 Task: Look for Airbnb options in Lancut, Poland from 6th December, 2023 to 10th December, 2023 for 1 adult. Place can be private room with 1  bedroom having 1 bed and 1 bathroom. Property type can be hotel.
Action: Mouse moved to (470, 95)
Screenshot: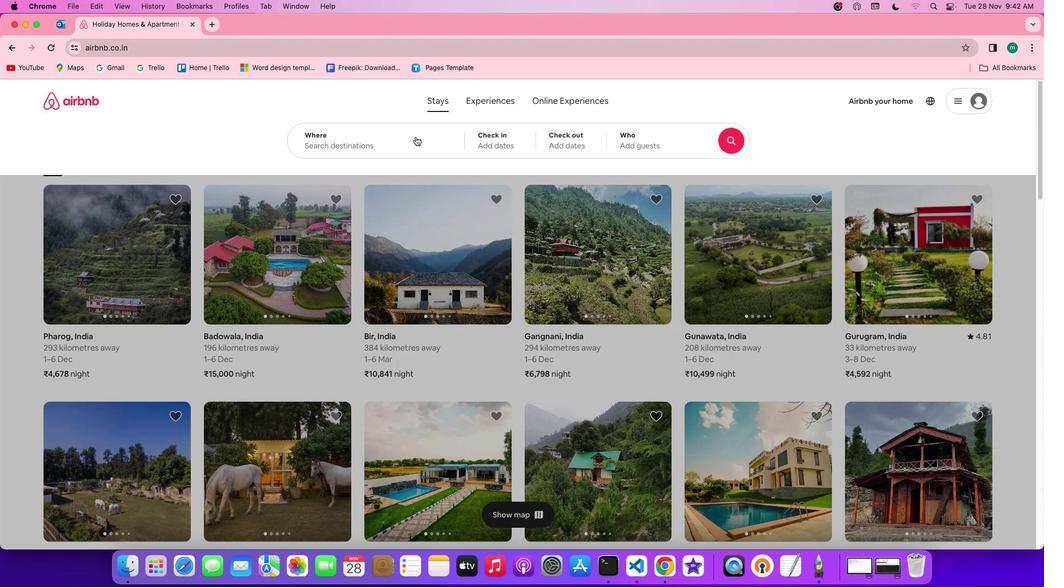 
Action: Mouse pressed left at (470, 95)
Screenshot: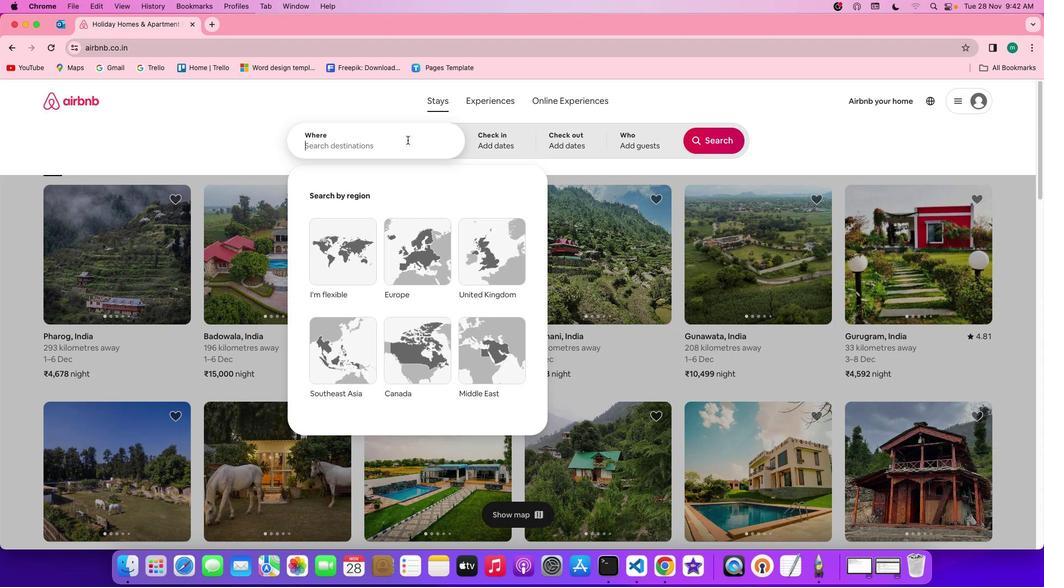 
Action: Mouse moved to (470, 95)
Screenshot: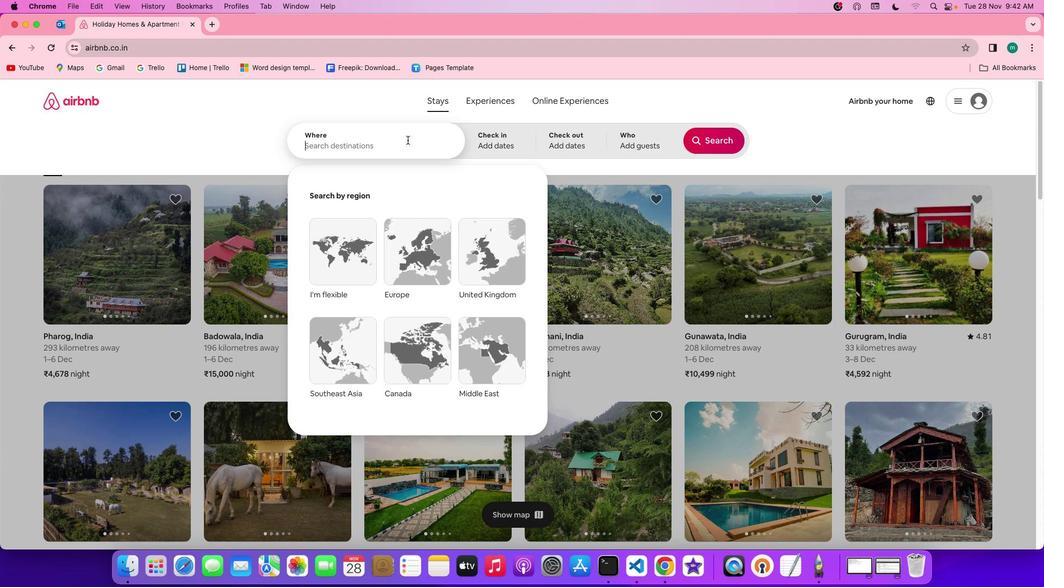 
Action: Mouse pressed left at (470, 95)
Screenshot: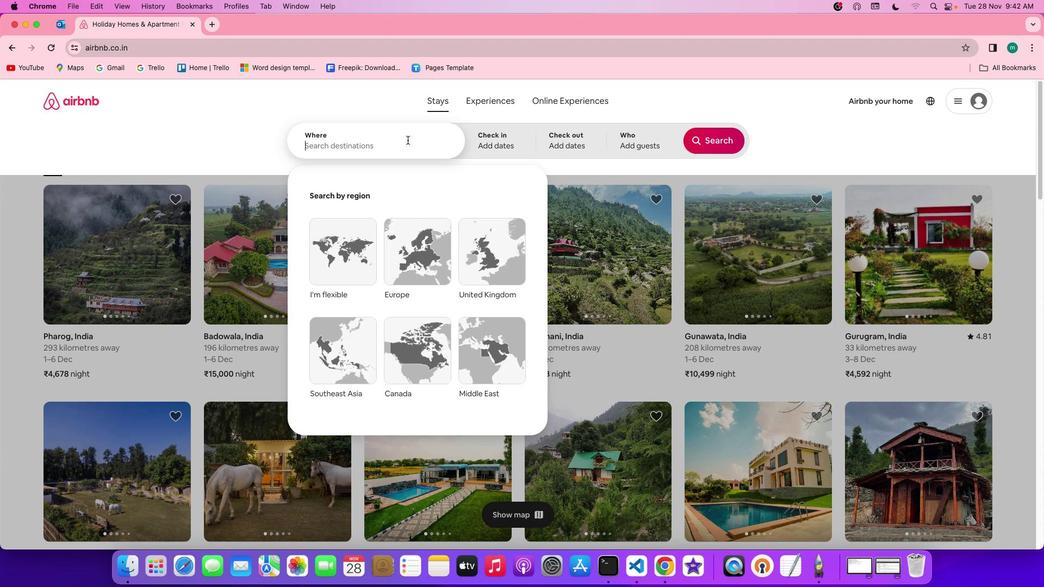 
Action: Mouse moved to (407, 140)
Screenshot: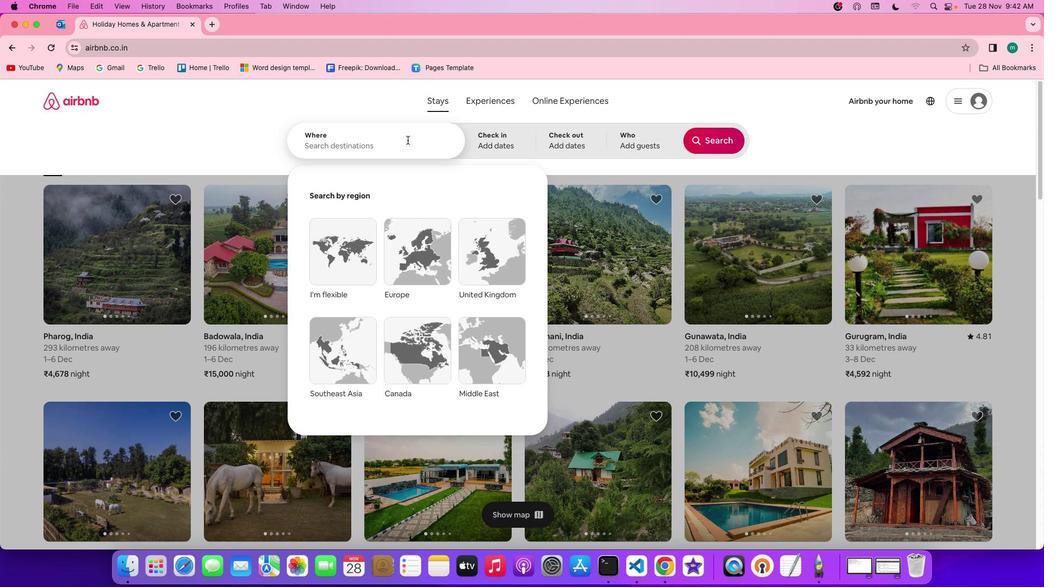 
Action: Mouse pressed left at (407, 140)
Screenshot: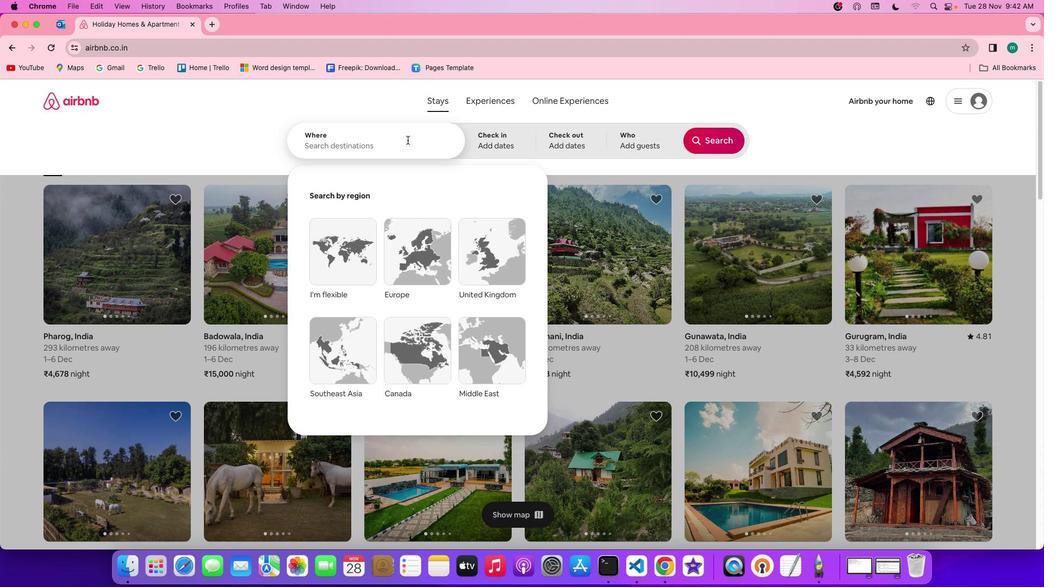 
Action: Key pressed Key.shift'L''a''n''c''u''t'','Key.spaceKey.shift'p''o''l''a''n''d'
Screenshot: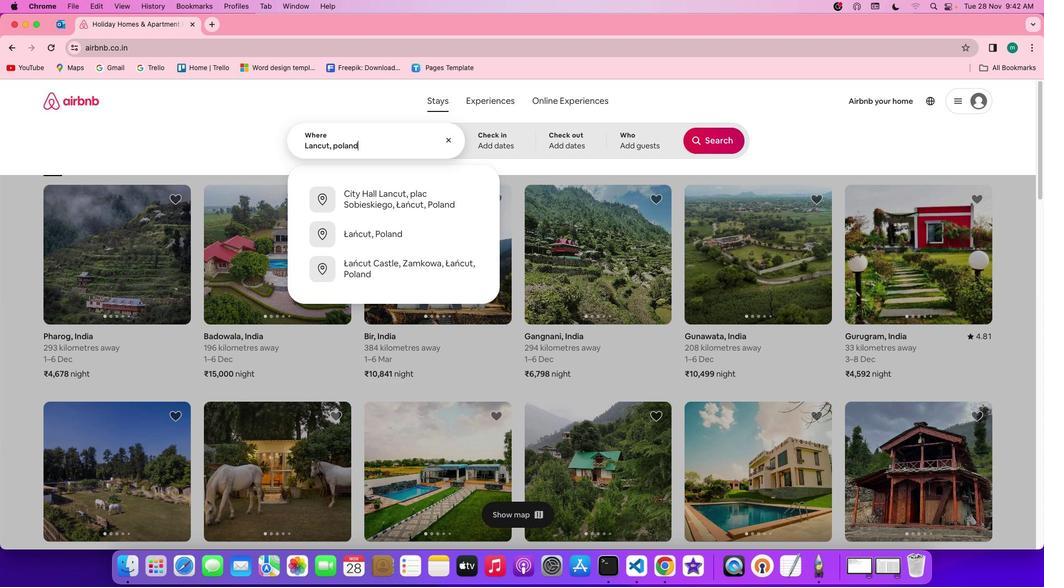 
Action: Mouse moved to (502, 147)
Screenshot: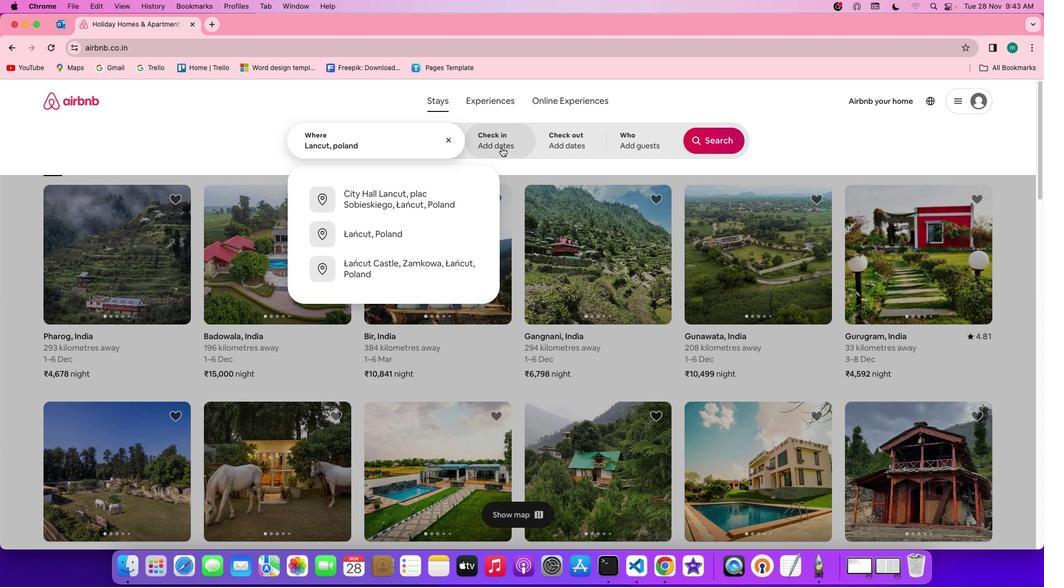 
Action: Mouse pressed left at (502, 147)
Screenshot: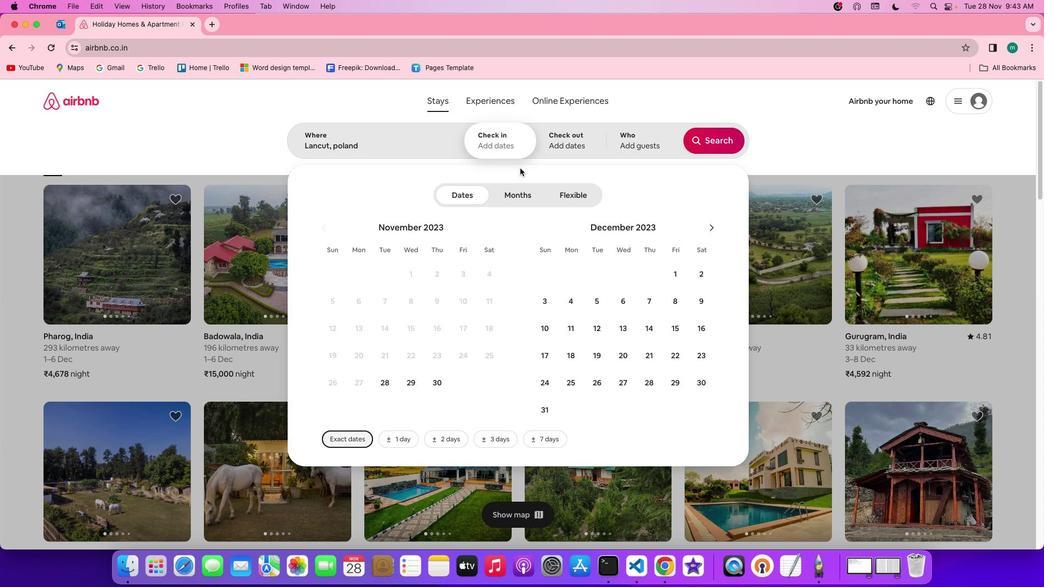 
Action: Mouse moved to (624, 301)
Screenshot: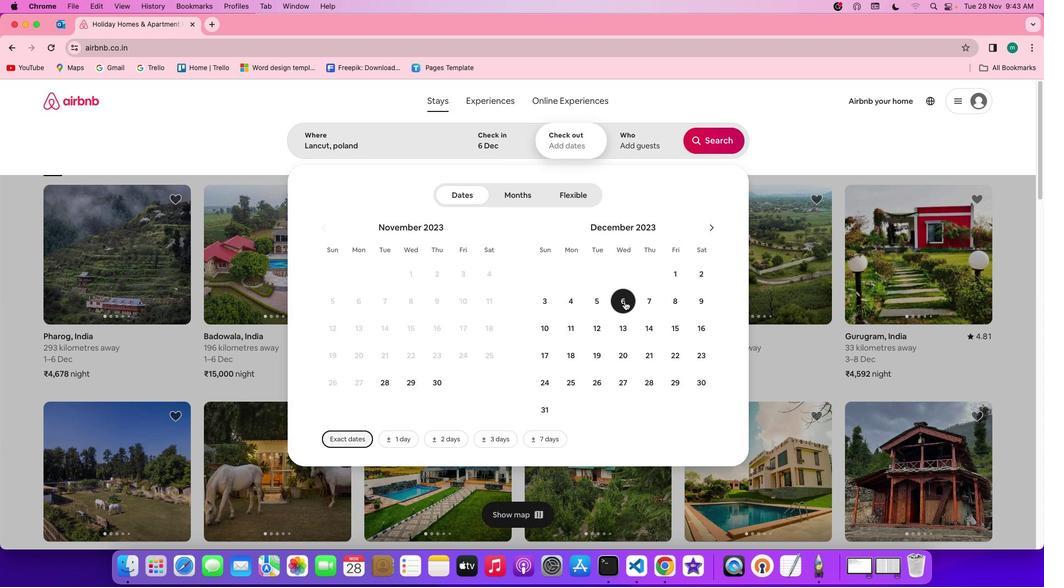 
Action: Mouse pressed left at (624, 301)
Screenshot: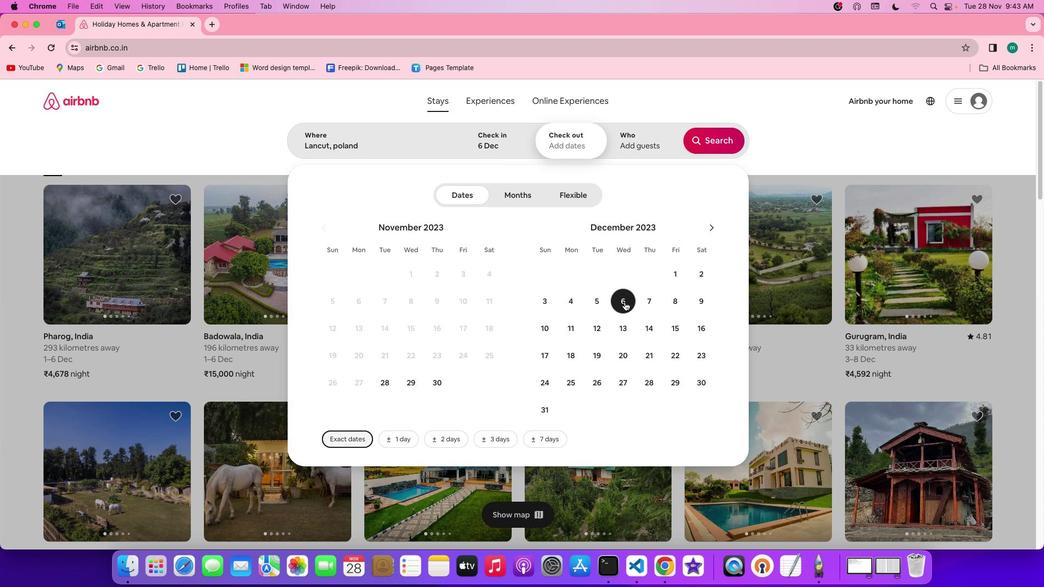 
Action: Mouse moved to (549, 327)
Screenshot: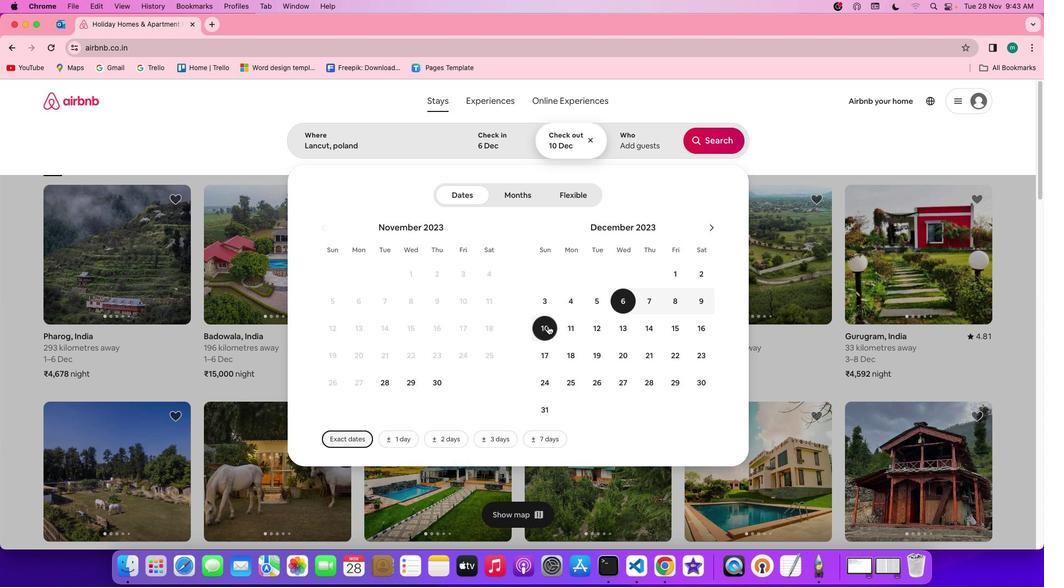 
Action: Mouse pressed left at (549, 327)
Screenshot: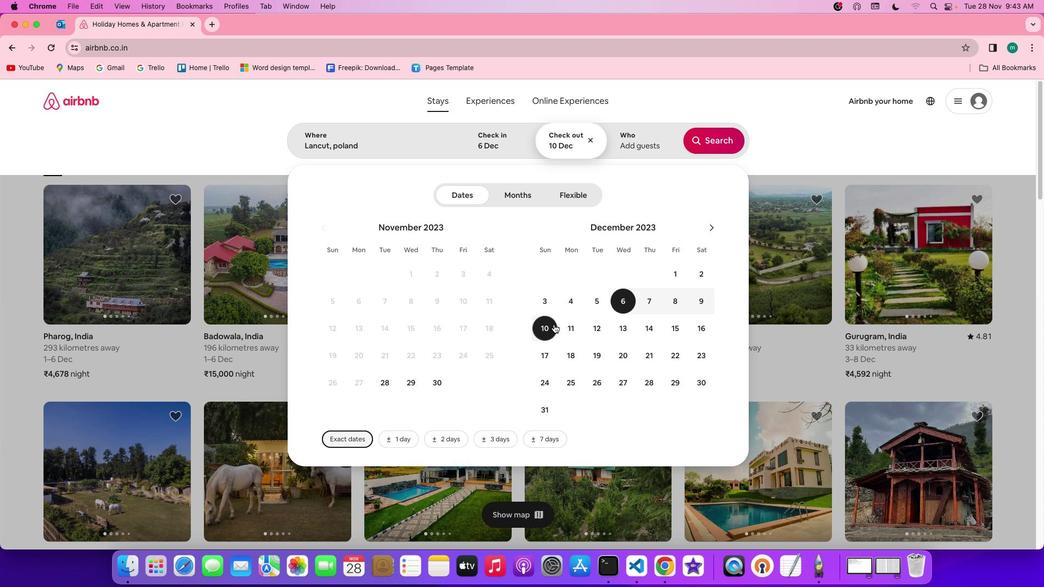 
Action: Mouse moved to (654, 146)
Screenshot: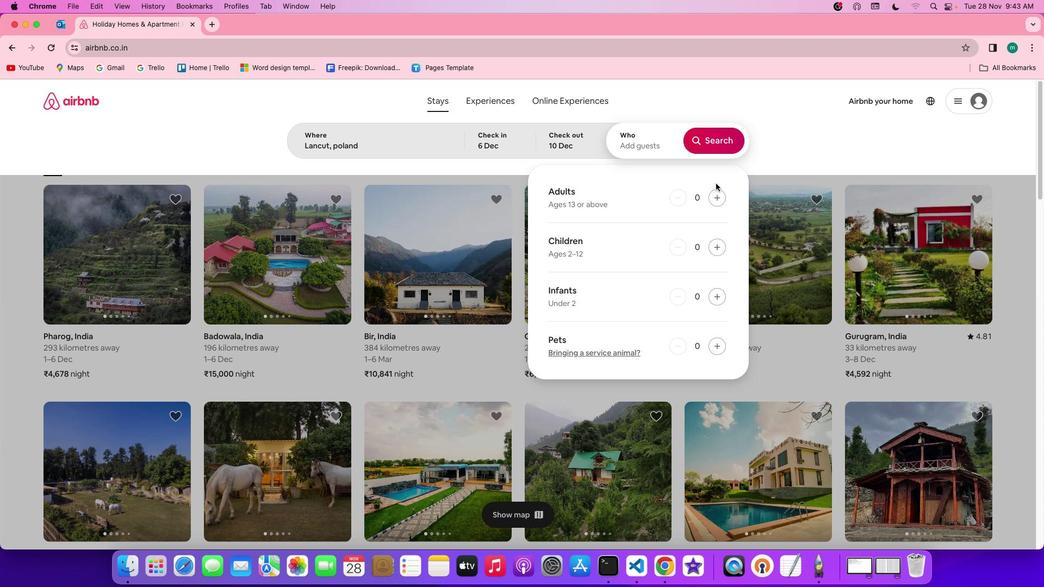 
Action: Mouse pressed left at (654, 146)
Screenshot: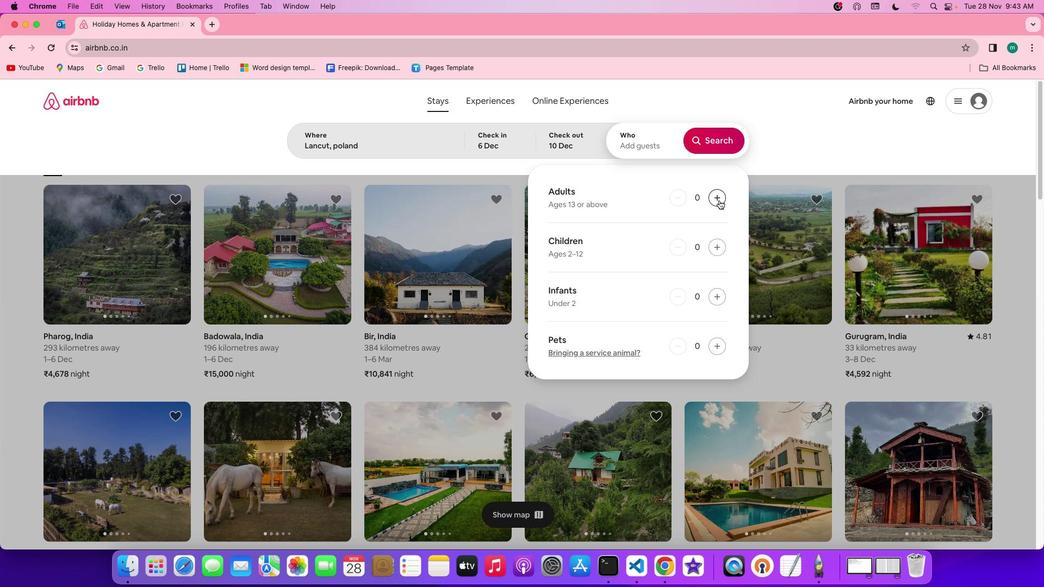 
Action: Mouse moved to (720, 195)
Screenshot: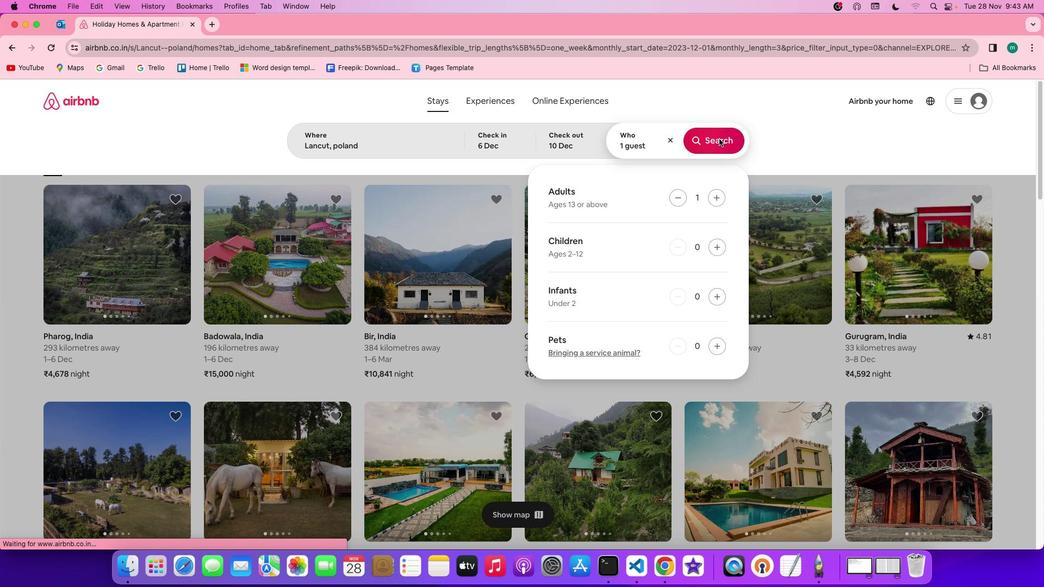 
Action: Mouse pressed left at (720, 195)
Screenshot: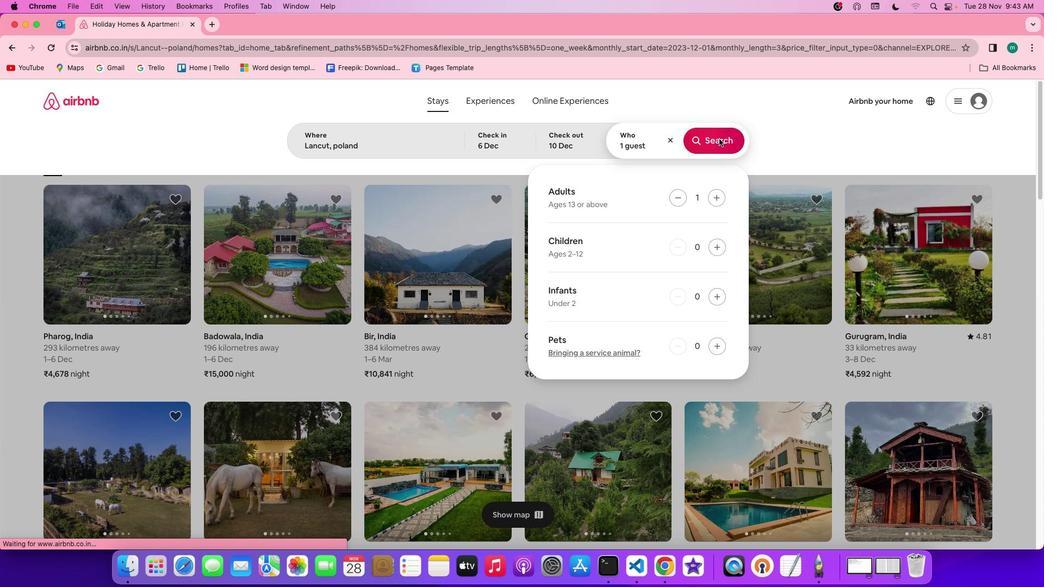 
Action: Mouse moved to (719, 138)
Screenshot: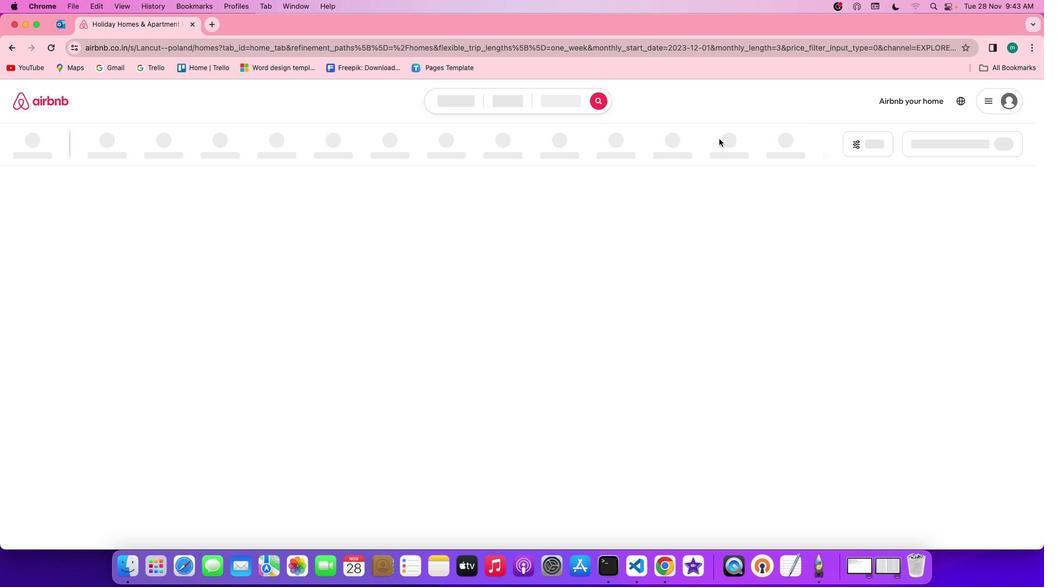 
Action: Mouse pressed left at (719, 138)
Screenshot: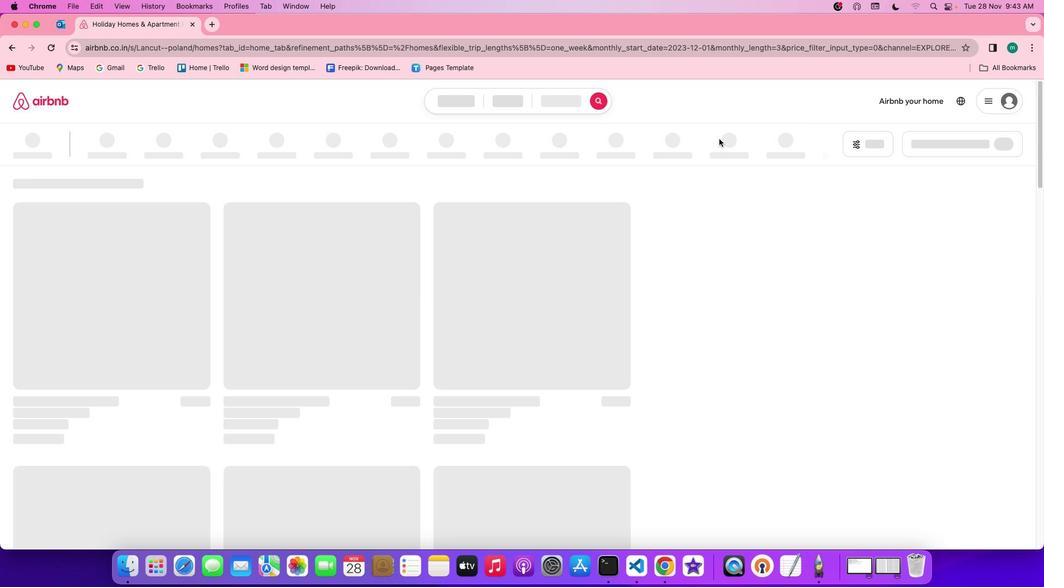 
Action: Mouse moved to (876, 143)
Screenshot: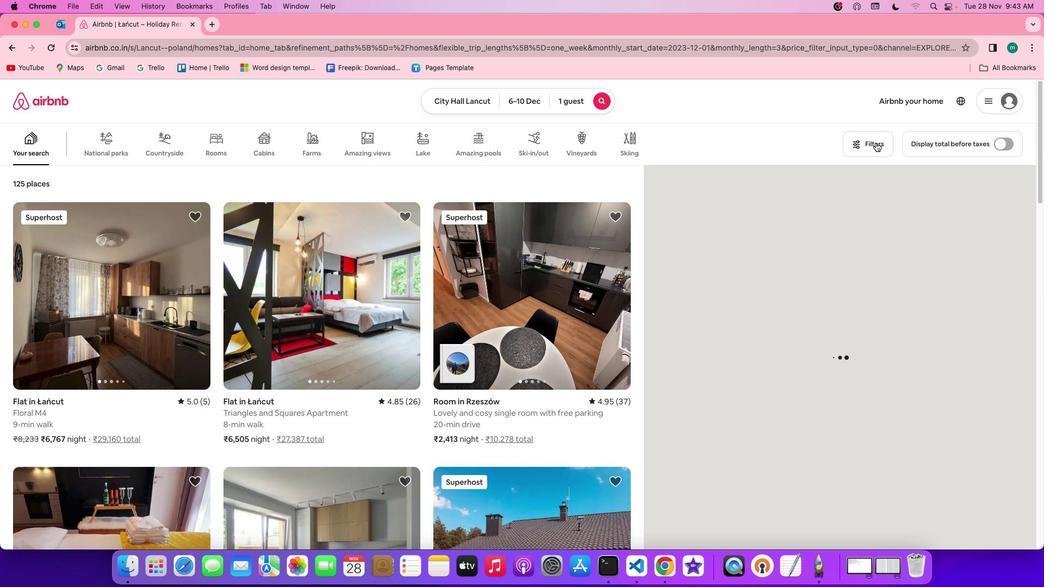
Action: Mouse pressed left at (876, 143)
Screenshot: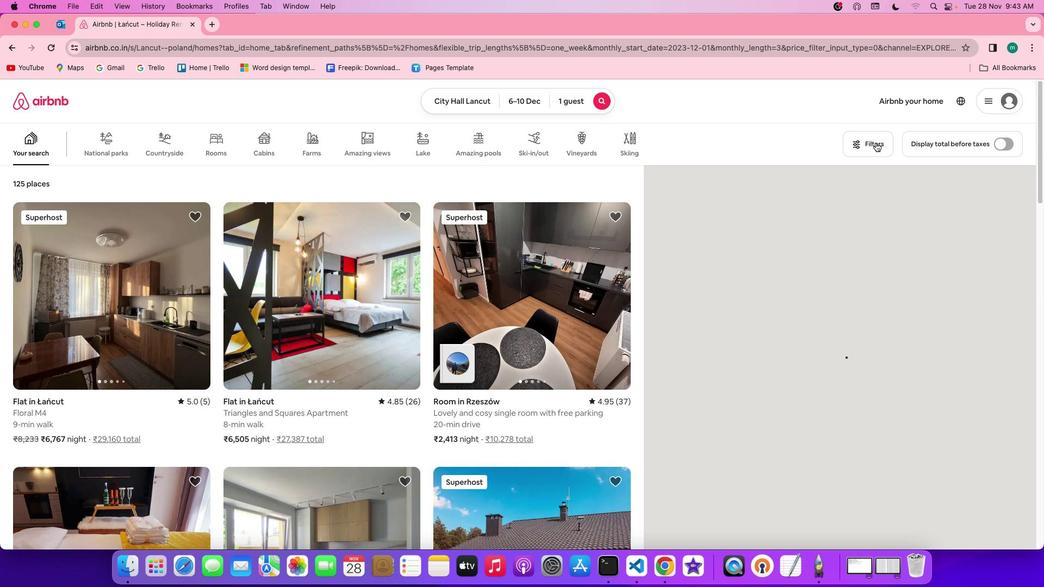 
Action: Mouse moved to (530, 328)
Screenshot: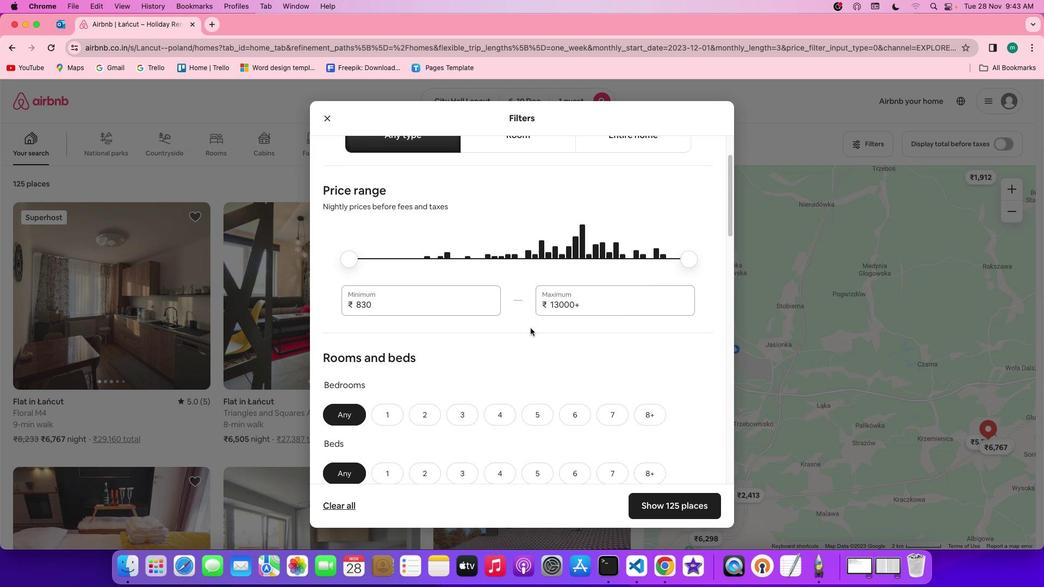 
Action: Mouse scrolled (530, 328) with delta (0, 0)
Screenshot: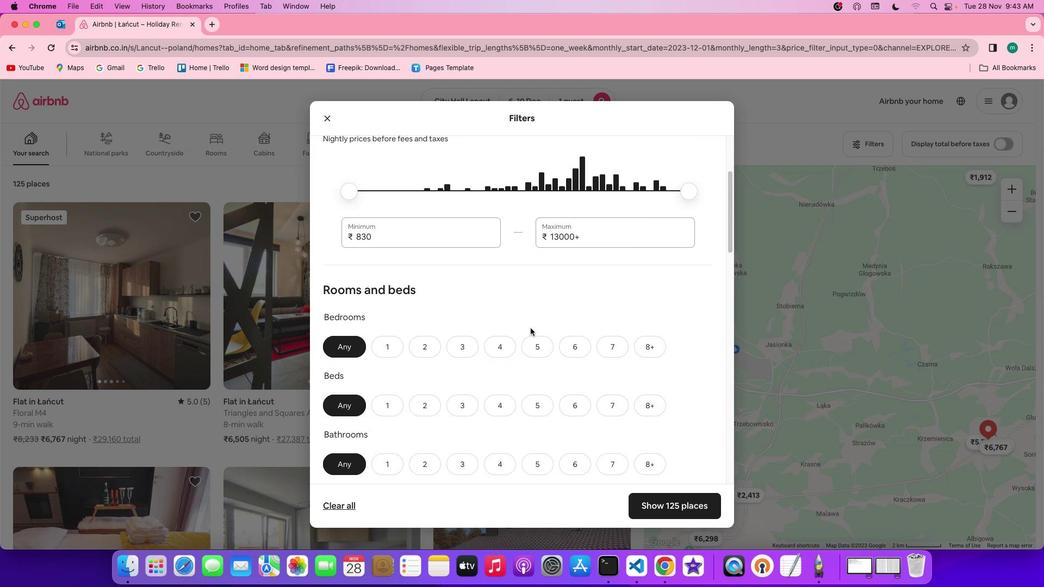 
Action: Mouse scrolled (530, 328) with delta (0, 0)
Screenshot: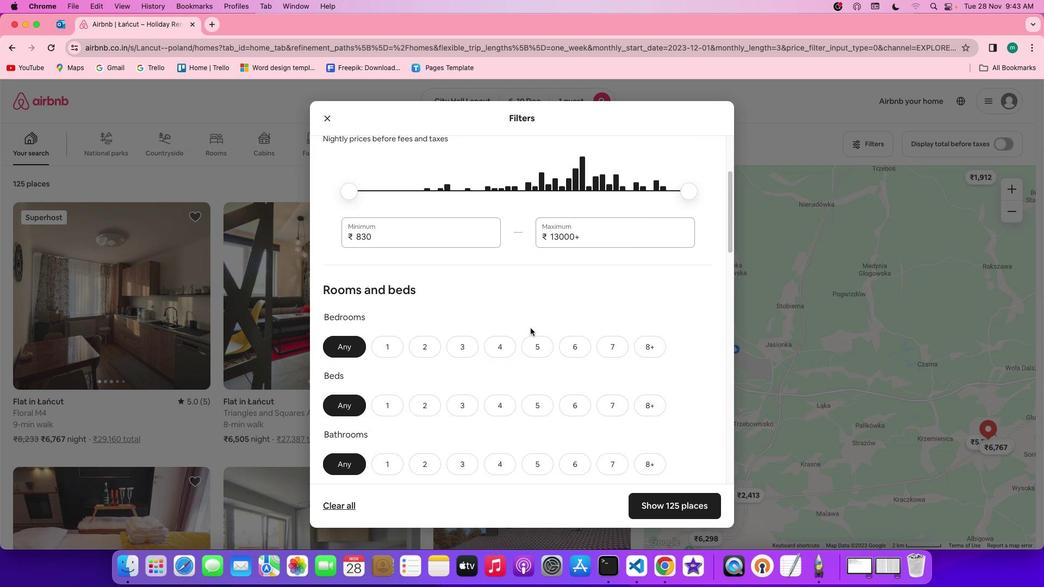 
Action: Mouse scrolled (530, 328) with delta (0, -1)
Screenshot: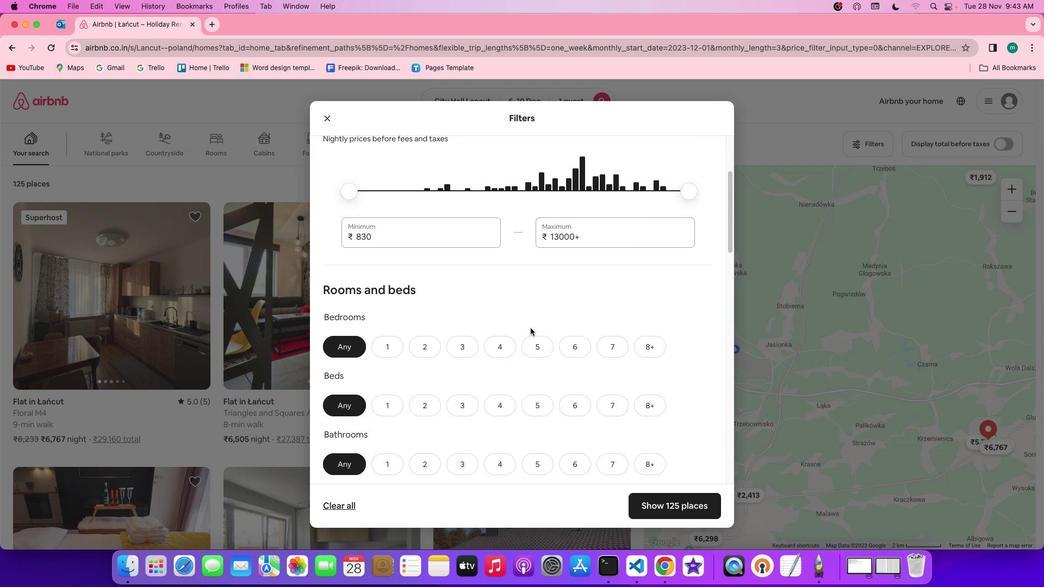 
Action: Mouse scrolled (530, 328) with delta (0, 0)
Screenshot: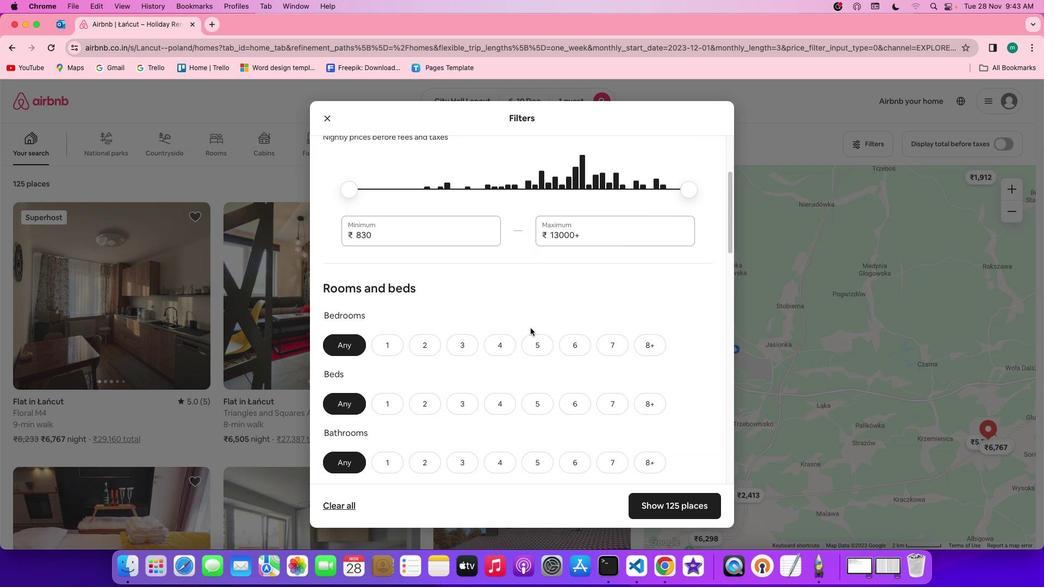 
Action: Mouse scrolled (530, 328) with delta (0, 0)
Screenshot: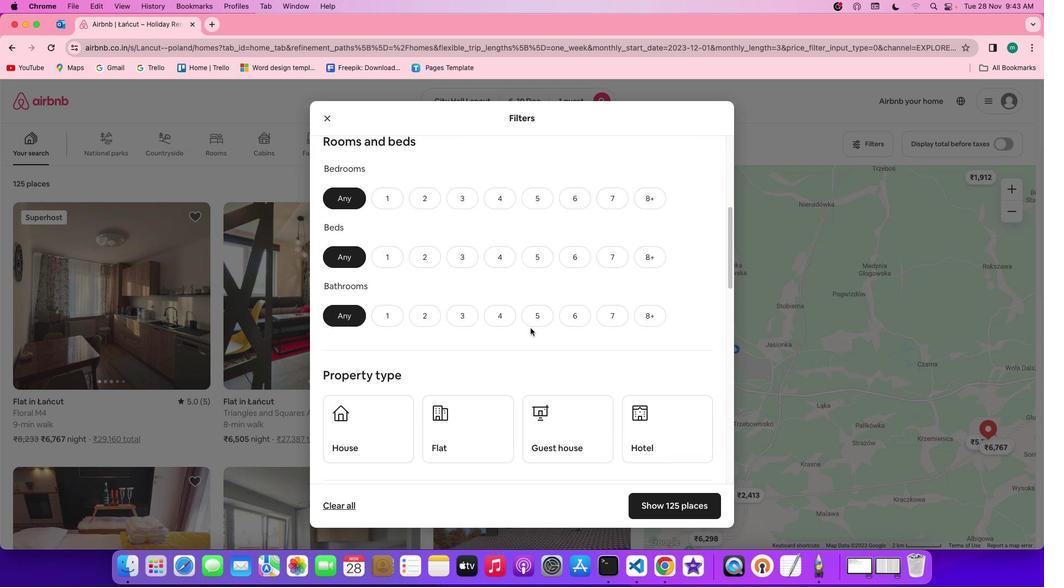 
Action: Mouse scrolled (530, 328) with delta (0, 0)
Screenshot: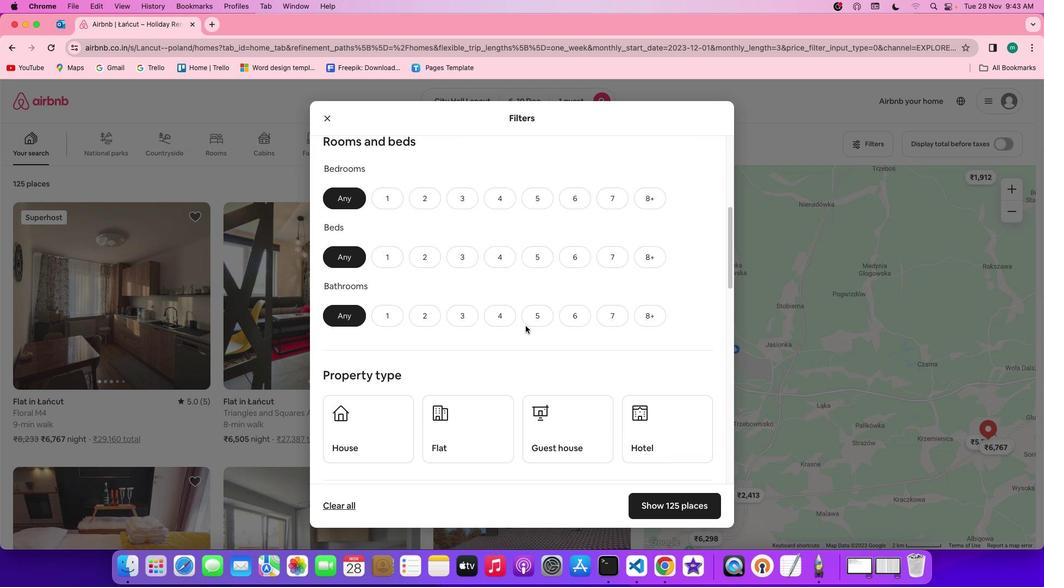 
Action: Mouse scrolled (530, 328) with delta (0, -1)
Screenshot: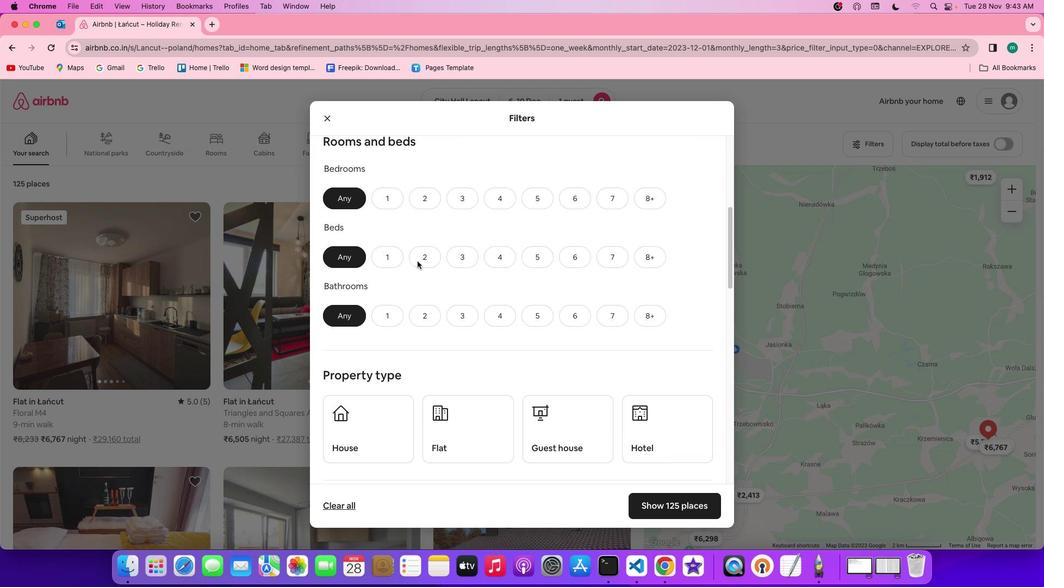 
Action: Mouse scrolled (530, 328) with delta (0, 0)
Screenshot: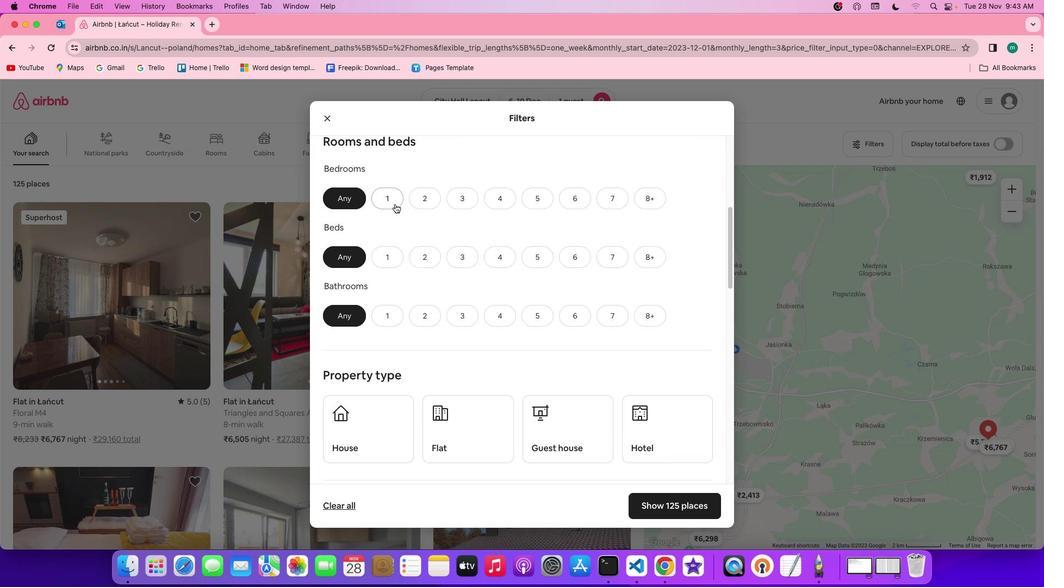 
Action: Mouse scrolled (530, 328) with delta (0, 0)
Screenshot: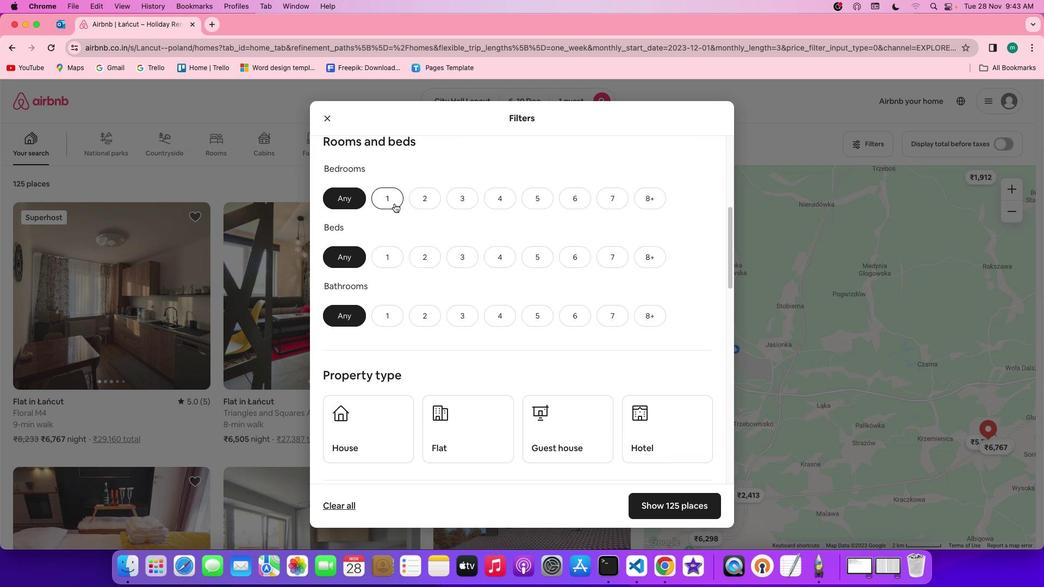 
Action: Mouse scrolled (530, 328) with delta (0, -1)
Screenshot: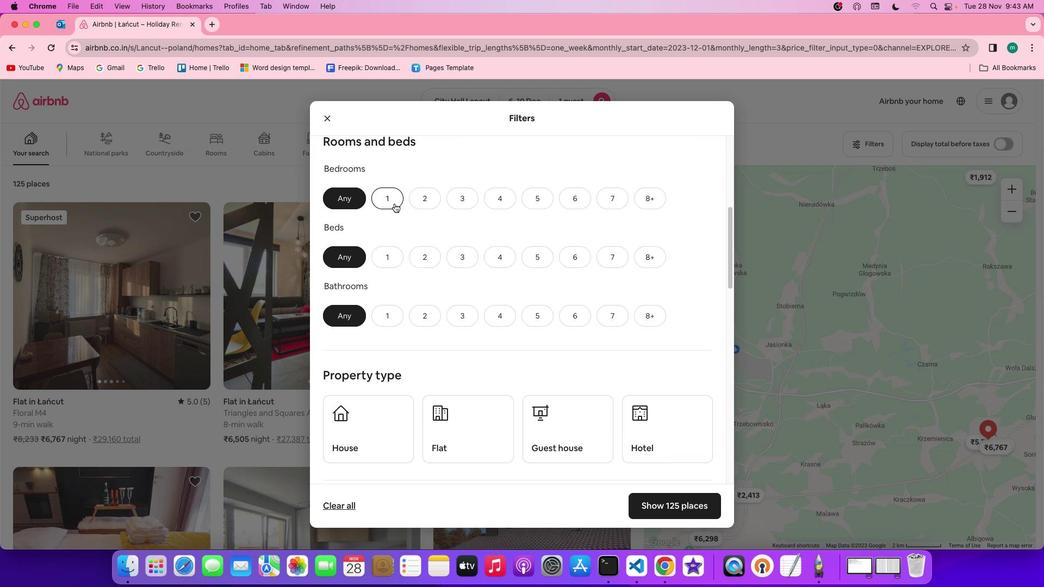 
Action: Mouse scrolled (530, 328) with delta (0, -1)
Screenshot: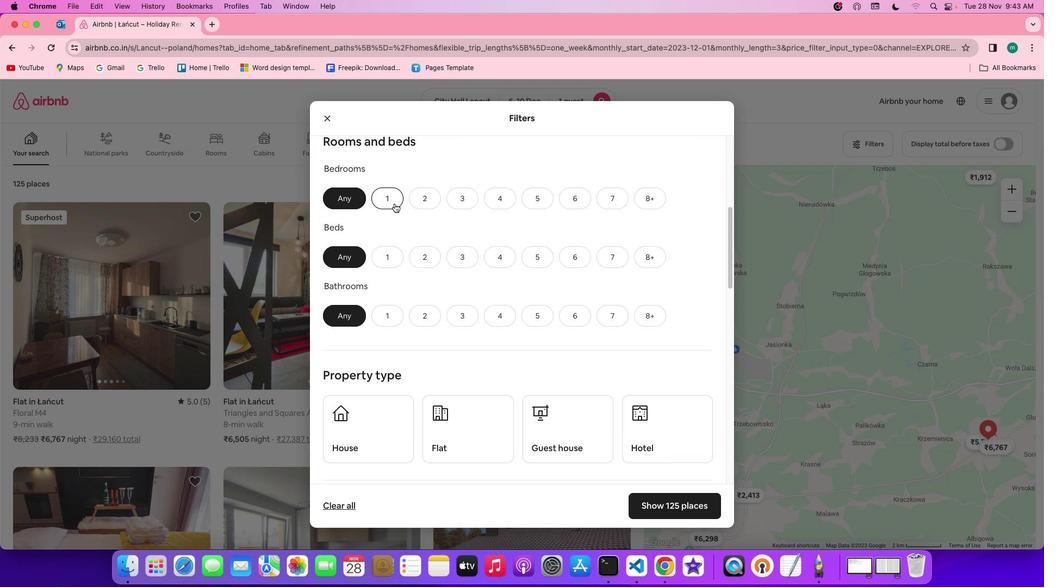
Action: Mouse moved to (395, 204)
Screenshot: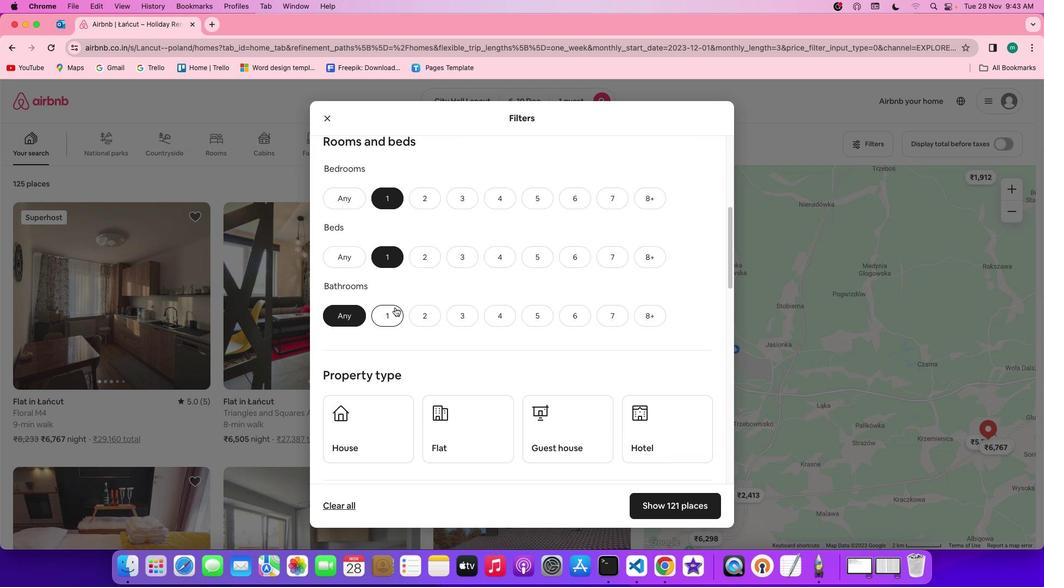
Action: Mouse pressed left at (395, 204)
Screenshot: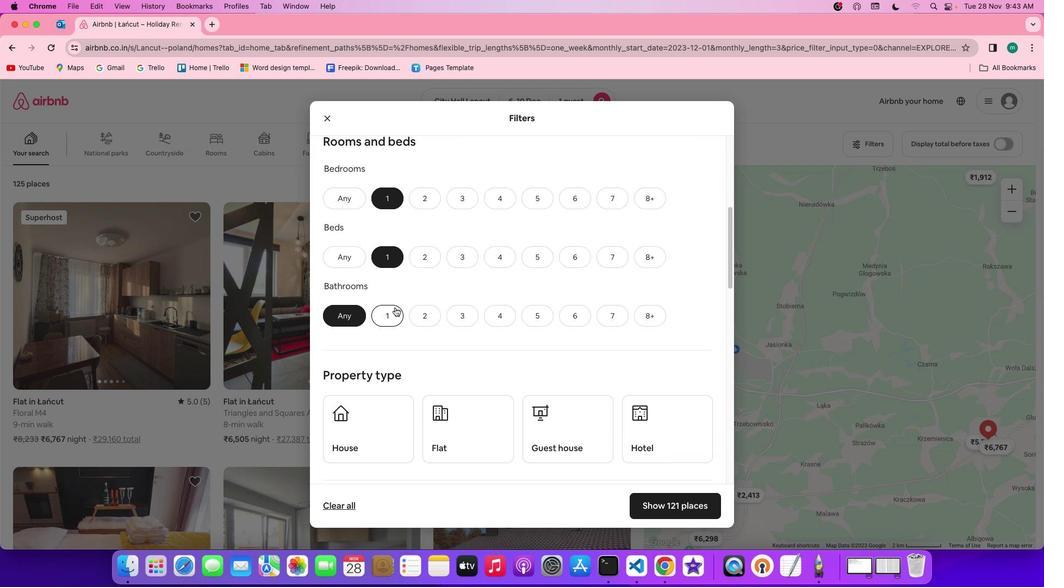 
Action: Mouse moved to (393, 262)
Screenshot: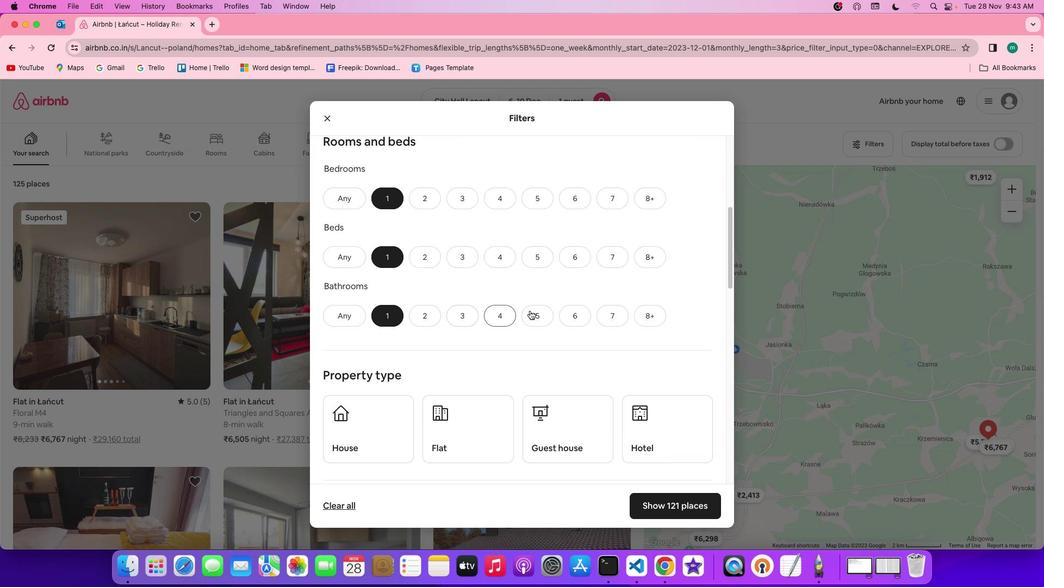 
Action: Mouse pressed left at (393, 262)
Screenshot: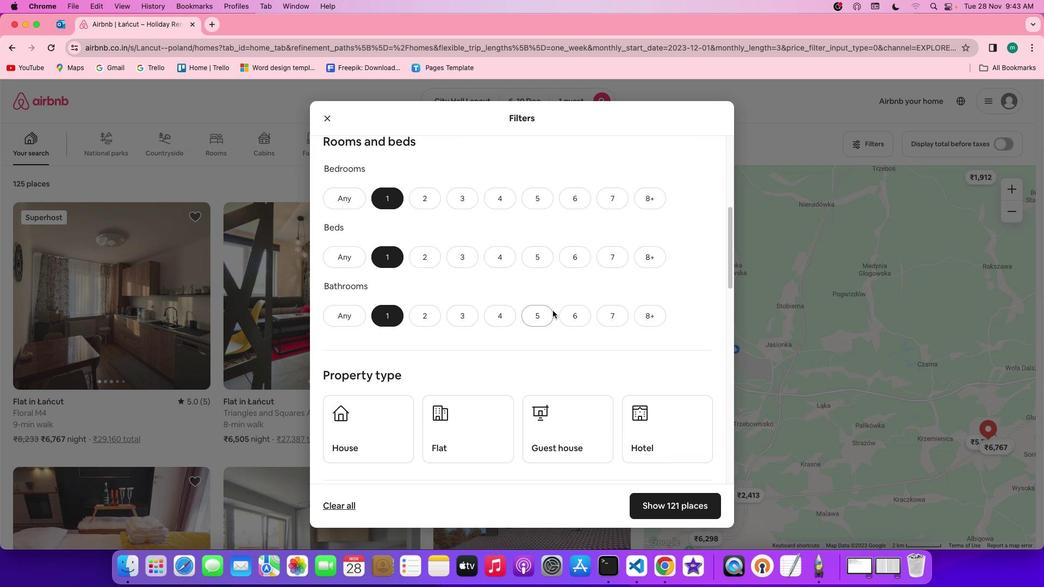 
Action: Mouse moved to (395, 307)
Screenshot: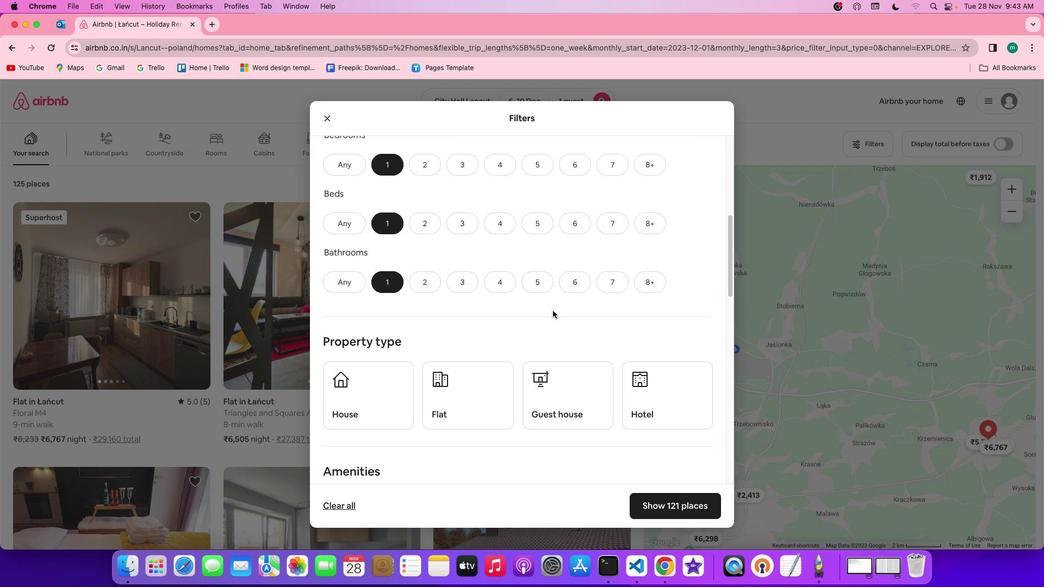 
Action: Mouse pressed left at (395, 307)
Screenshot: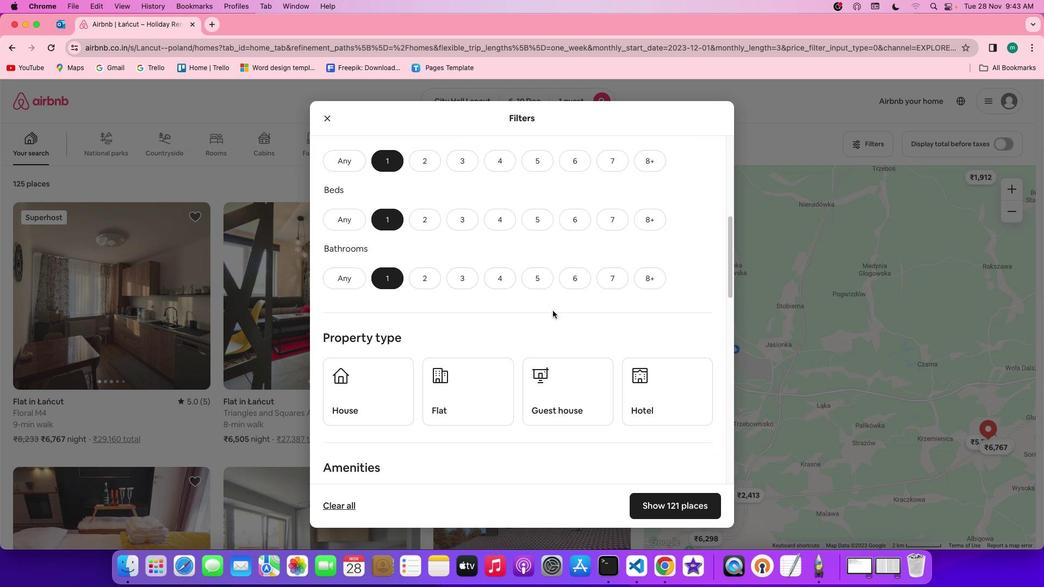 
Action: Mouse moved to (553, 311)
Screenshot: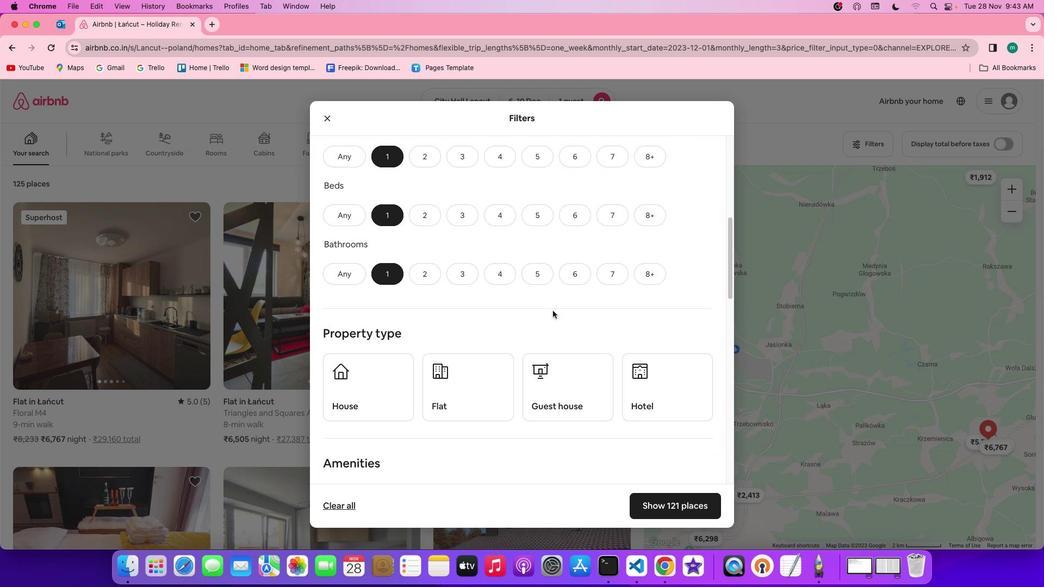 
Action: Mouse scrolled (553, 311) with delta (0, 0)
Screenshot: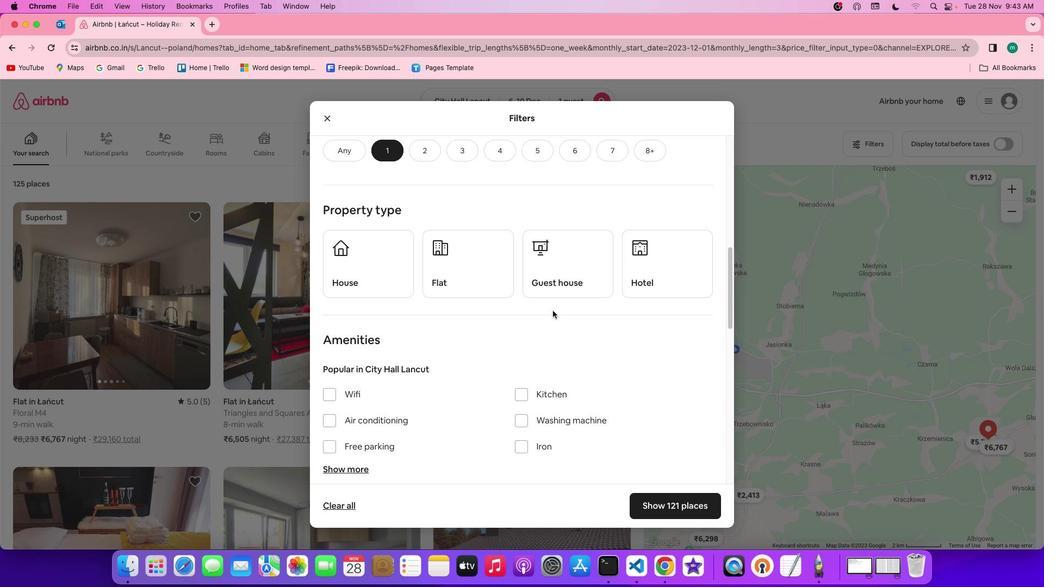 
Action: Mouse scrolled (553, 311) with delta (0, 0)
Screenshot: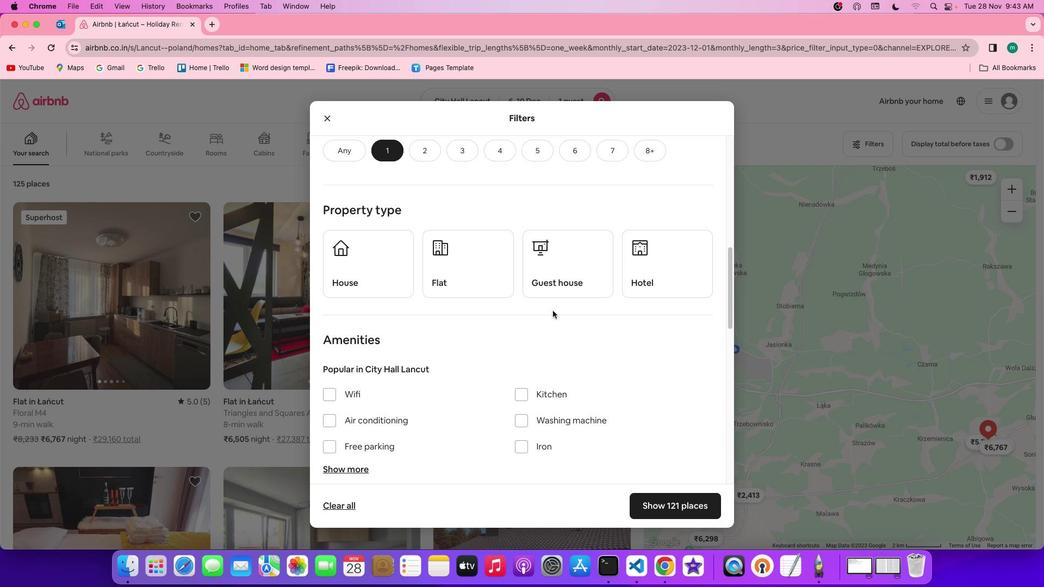 
Action: Mouse scrolled (553, 311) with delta (0, 0)
Screenshot: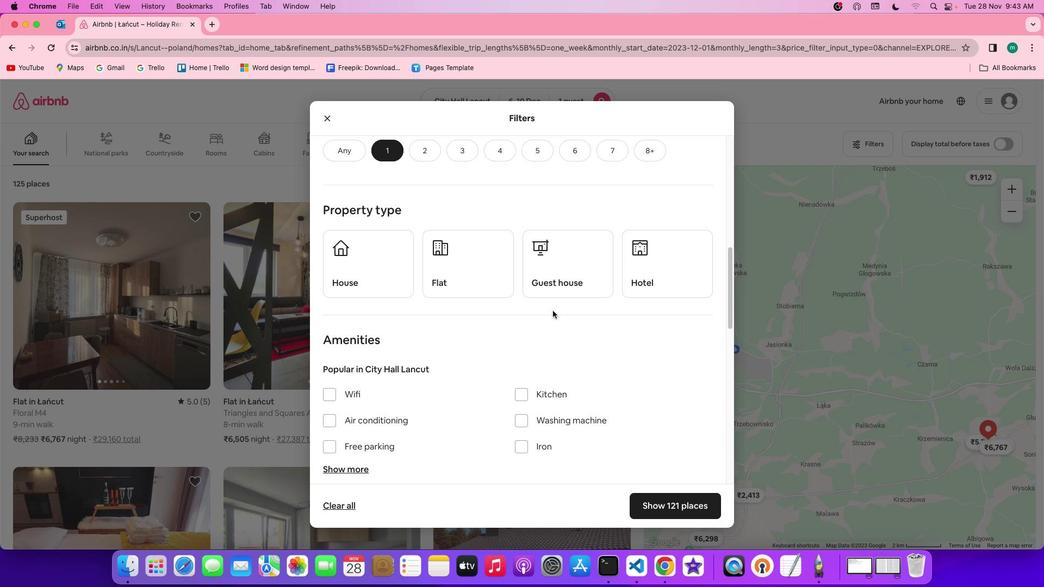 
Action: Mouse moved to (553, 311)
Screenshot: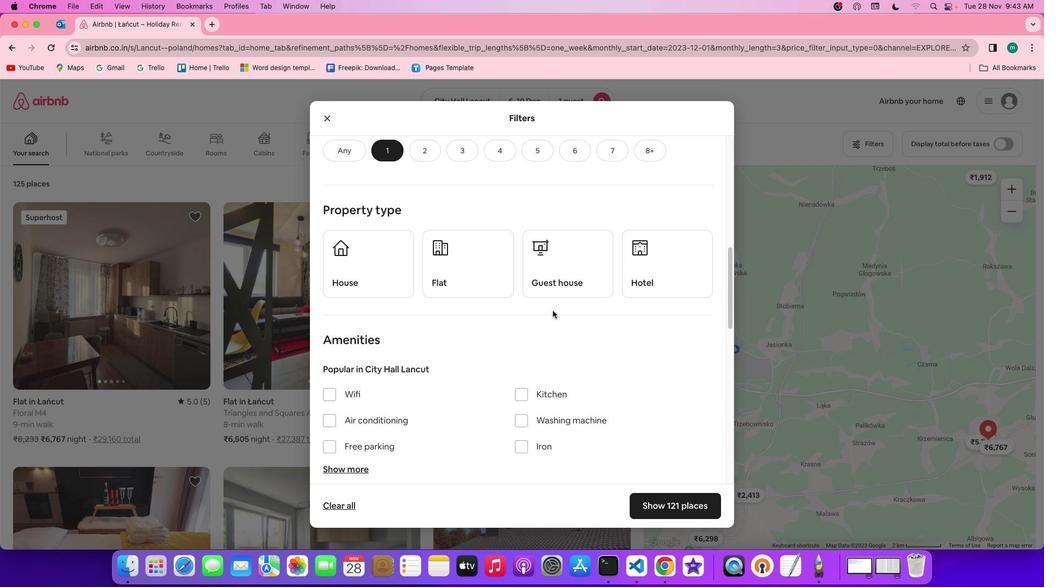
Action: Mouse scrolled (553, 311) with delta (0, 0)
Screenshot: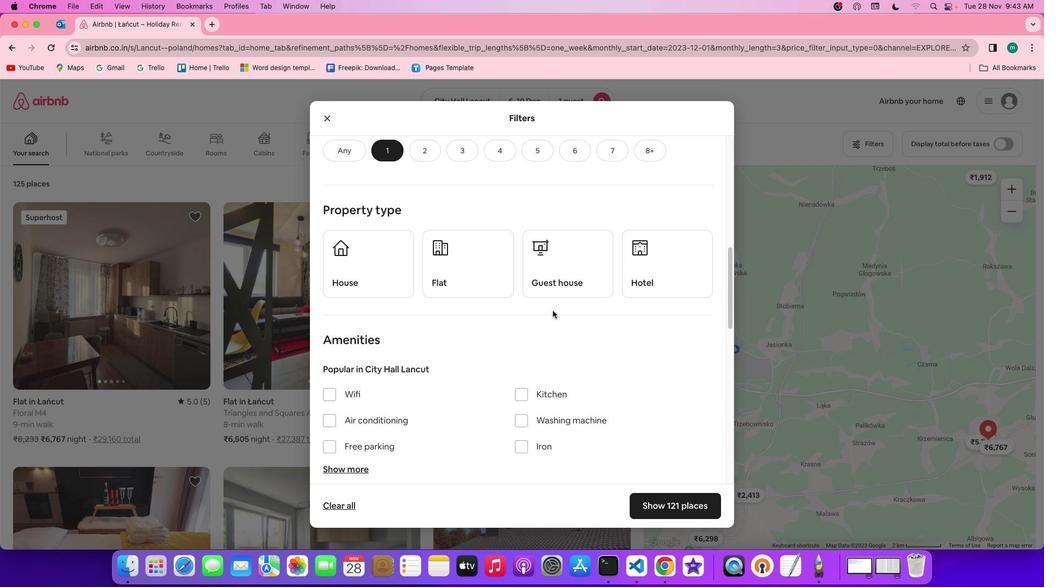 
Action: Mouse scrolled (553, 311) with delta (0, 0)
Screenshot: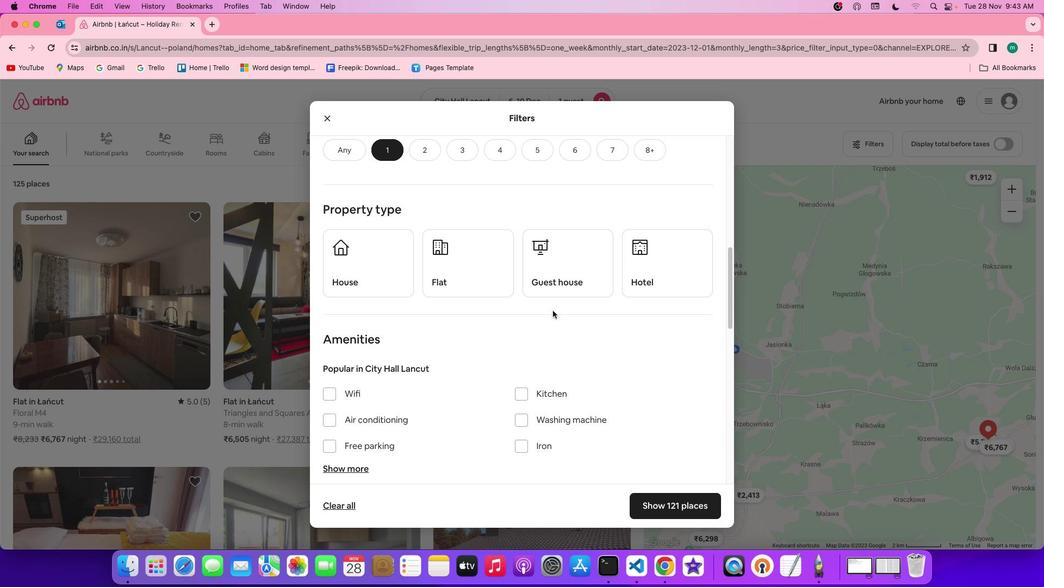 
Action: Mouse scrolled (553, 311) with delta (0, 0)
Screenshot: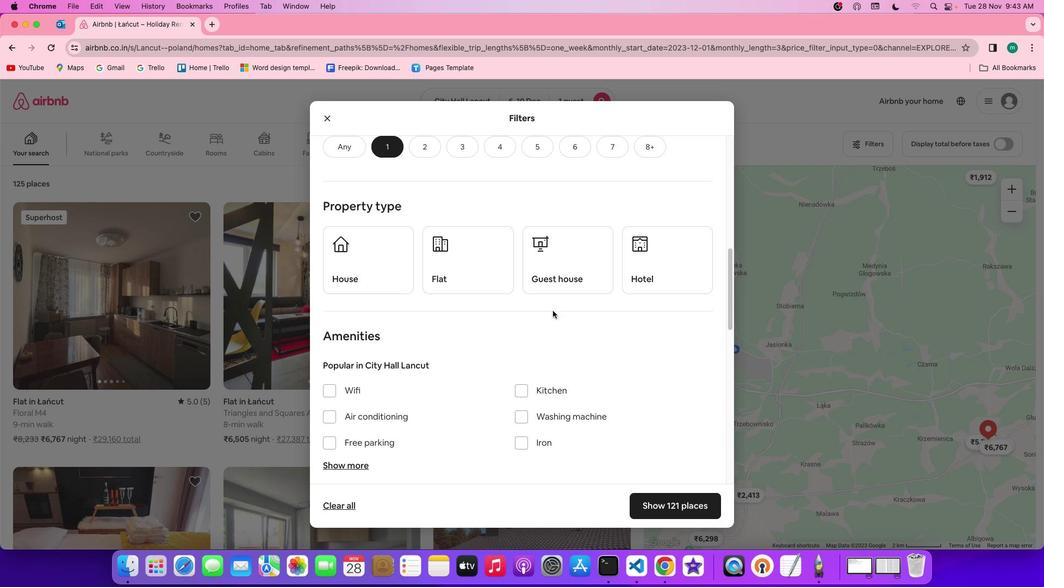 
Action: Mouse scrolled (553, 311) with delta (0, -1)
Screenshot: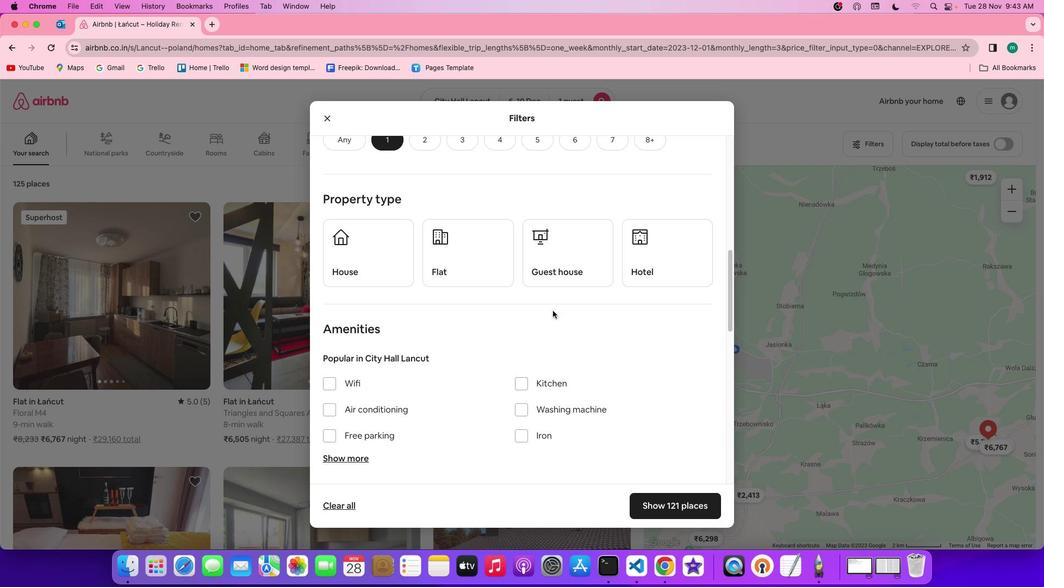
Action: Mouse scrolled (553, 311) with delta (0, -1)
Screenshot: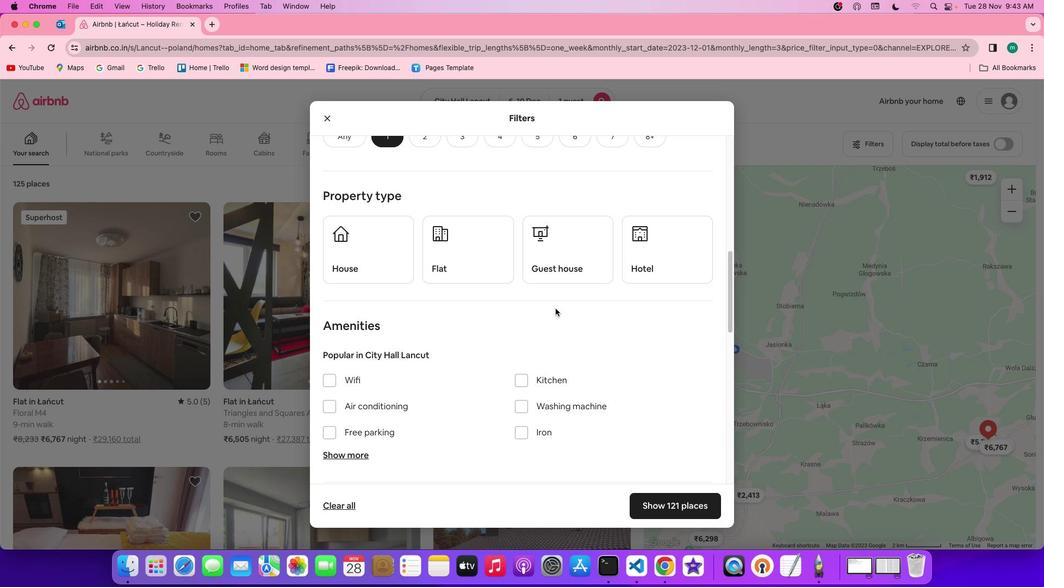 
Action: Mouse scrolled (553, 311) with delta (0, 0)
Screenshot: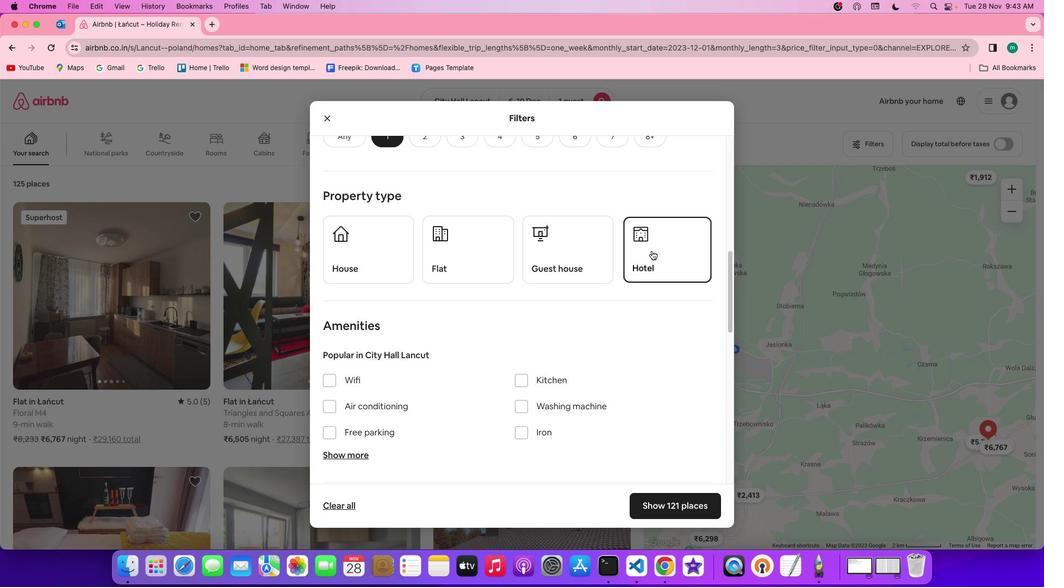 
Action: Mouse scrolled (553, 311) with delta (0, 0)
Screenshot: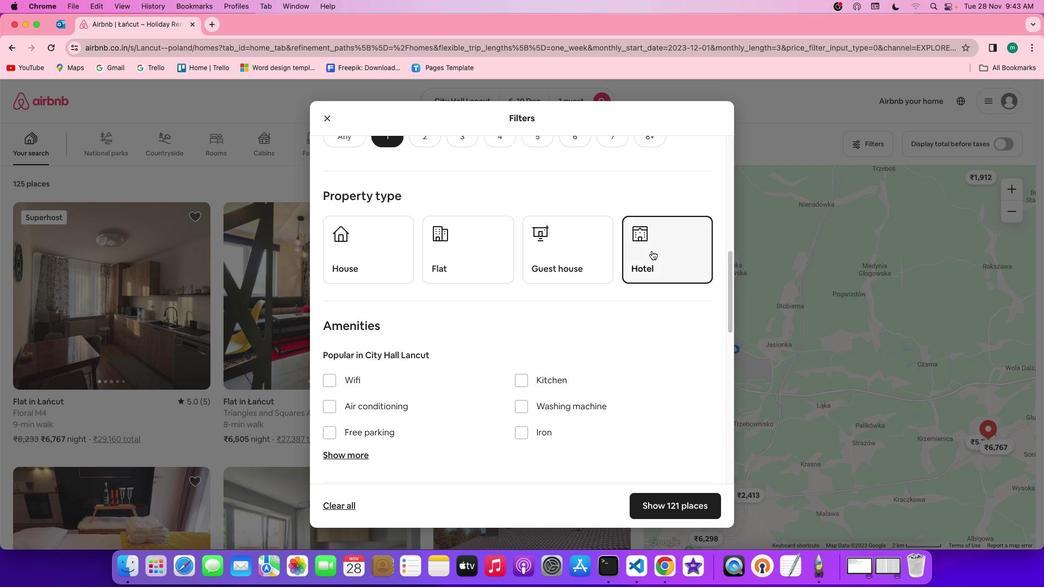 
Action: Mouse moved to (652, 250)
Screenshot: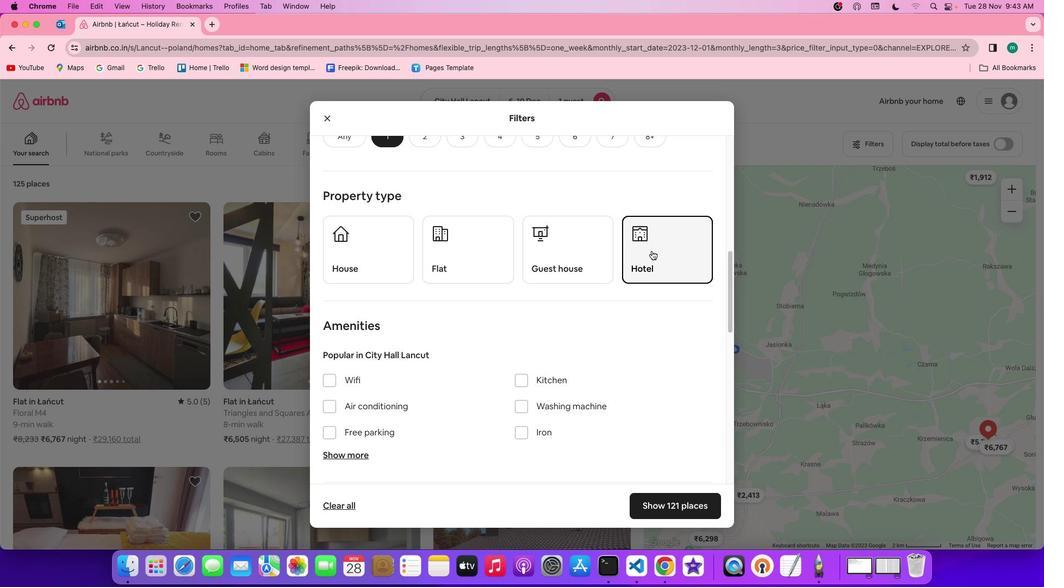 
Action: Mouse pressed left at (652, 250)
Screenshot: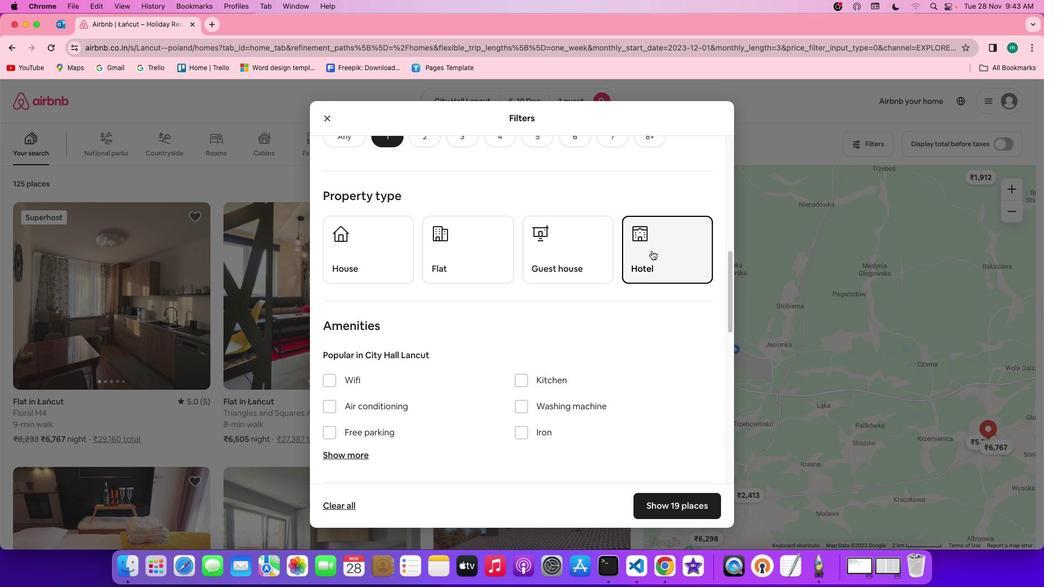 
Action: Mouse moved to (663, 376)
Screenshot: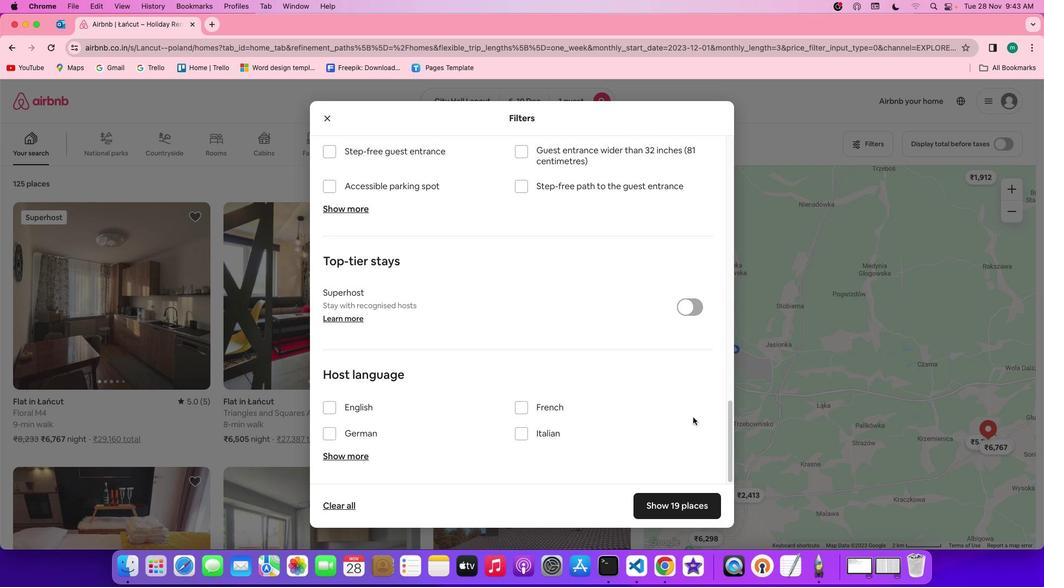 
Action: Mouse scrolled (663, 376) with delta (0, 0)
Screenshot: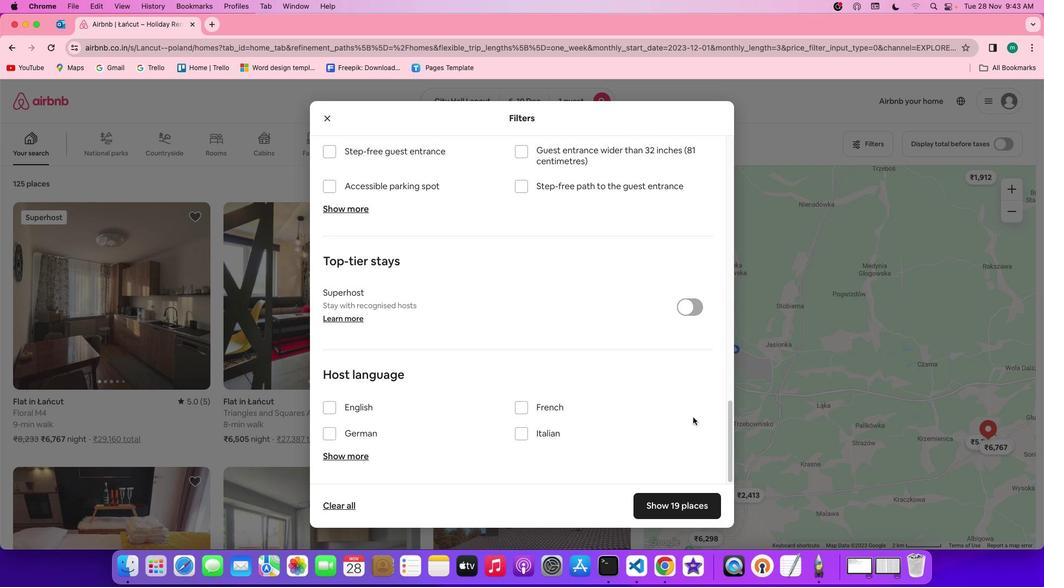 
Action: Mouse scrolled (663, 376) with delta (0, 0)
Screenshot: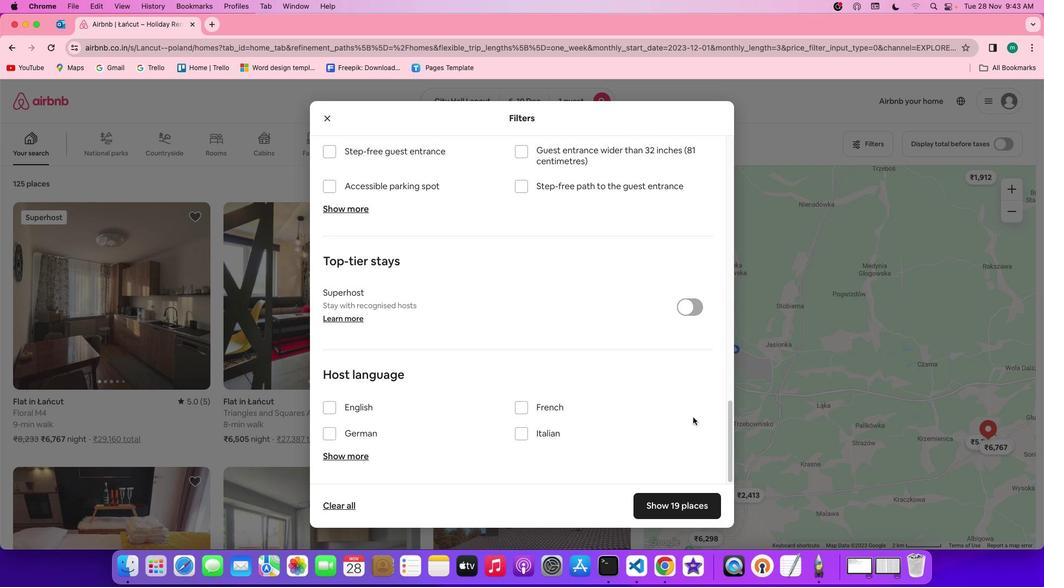
Action: Mouse scrolled (663, 376) with delta (0, -1)
Screenshot: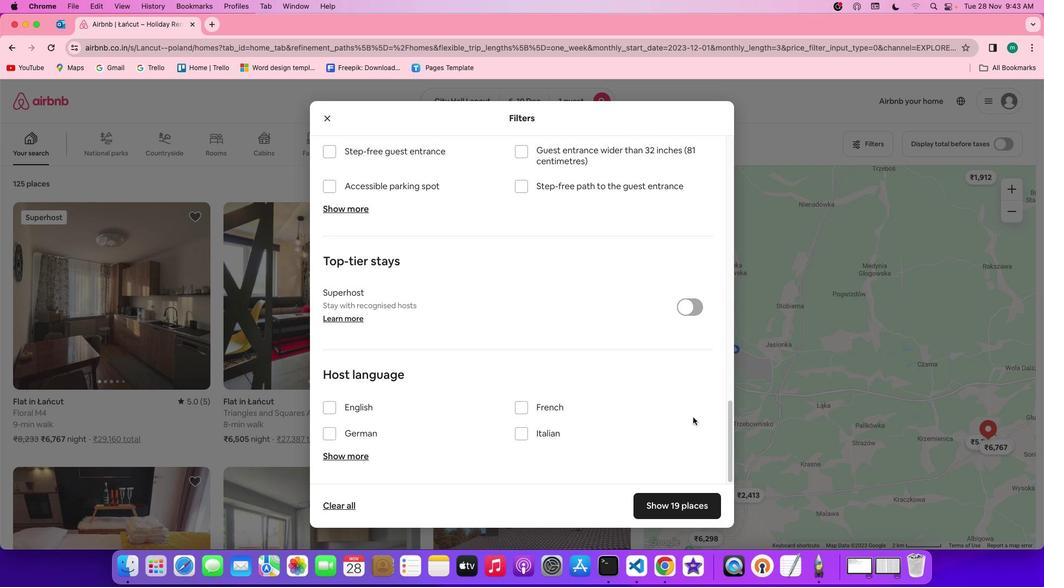 
Action: Mouse scrolled (663, 376) with delta (0, -2)
Screenshot: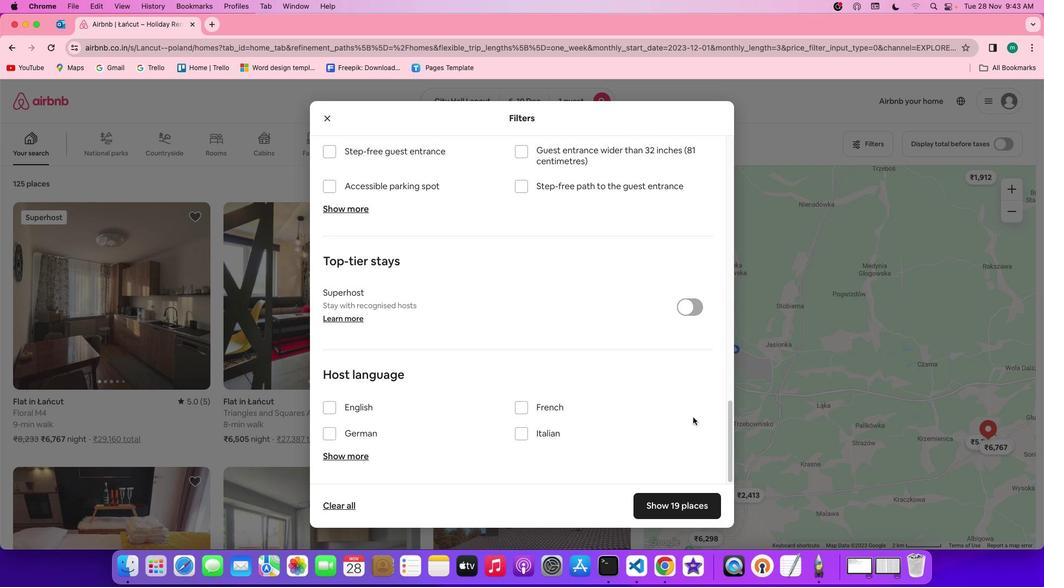 
Action: Mouse scrolled (663, 376) with delta (0, -3)
Screenshot: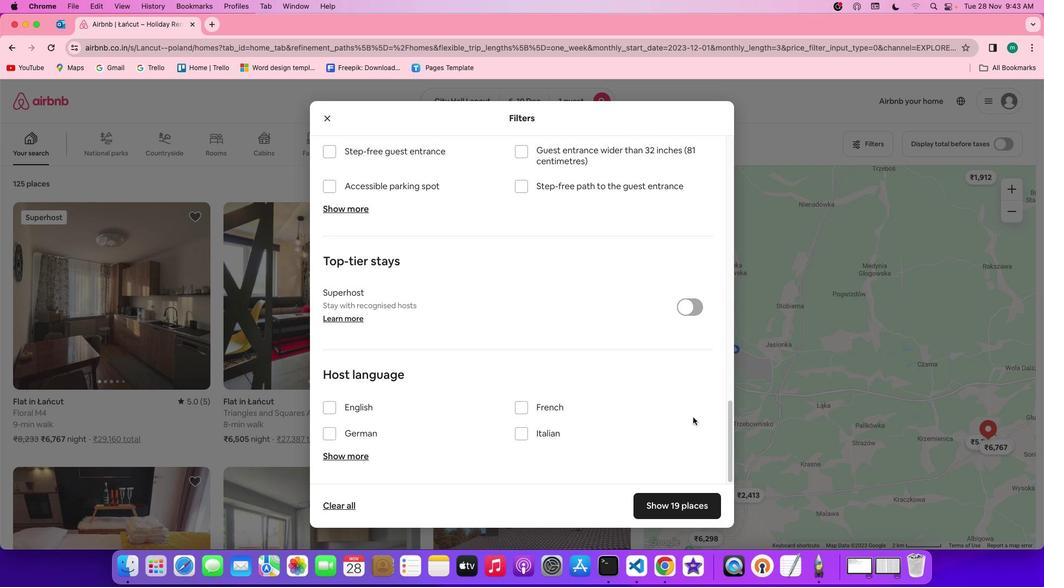 
Action: Mouse moved to (663, 376)
Screenshot: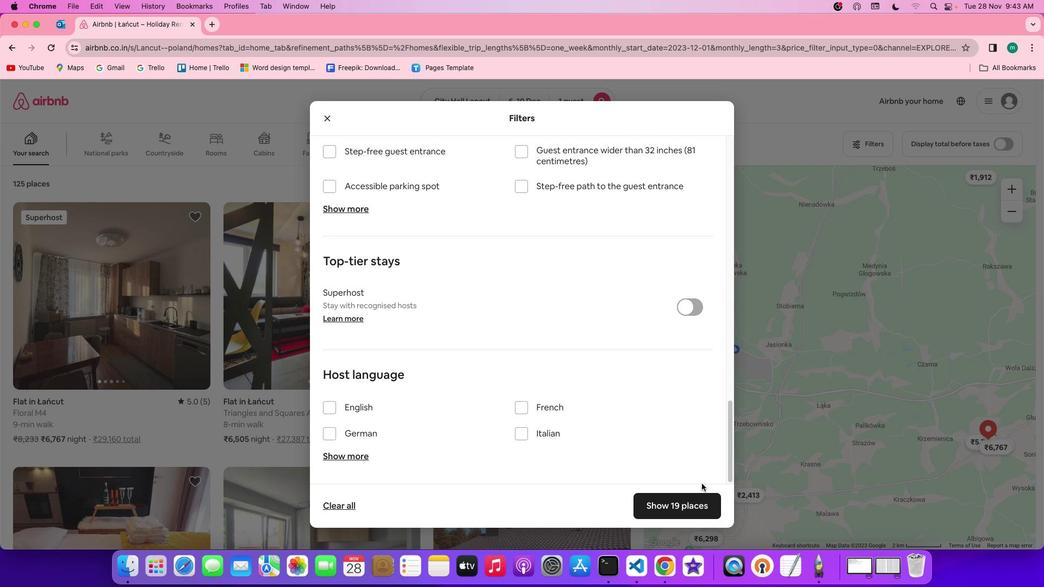 
Action: Mouse scrolled (663, 376) with delta (0, 0)
Screenshot: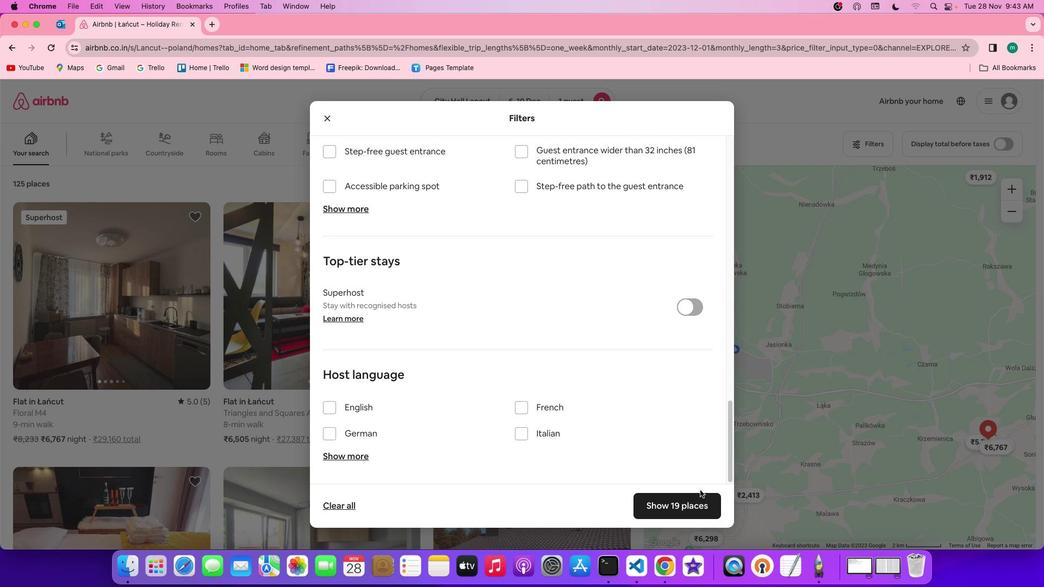 
Action: Mouse scrolled (663, 376) with delta (0, 0)
Screenshot: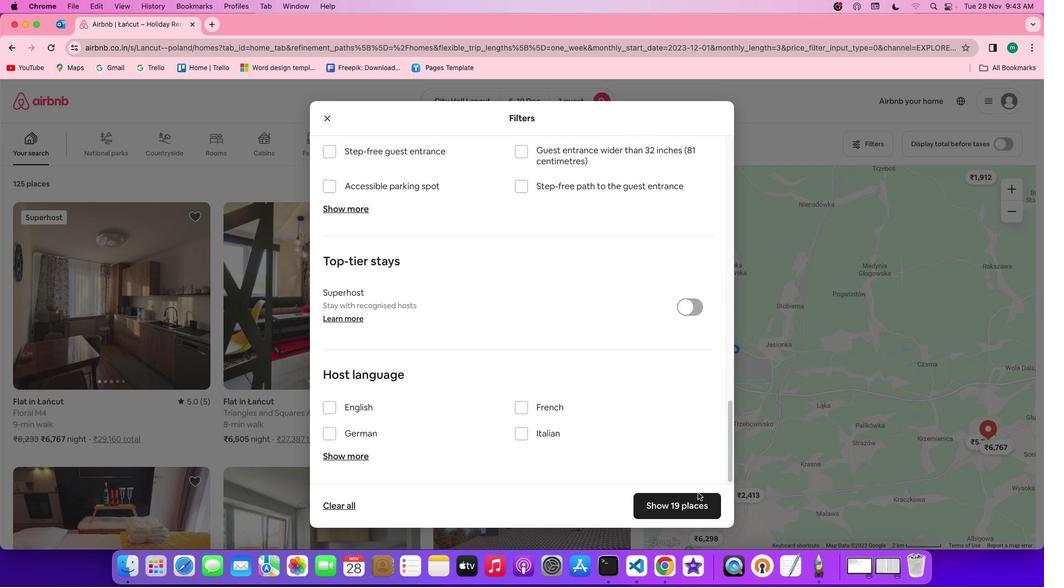 
Action: Mouse scrolled (663, 376) with delta (0, -1)
Screenshot: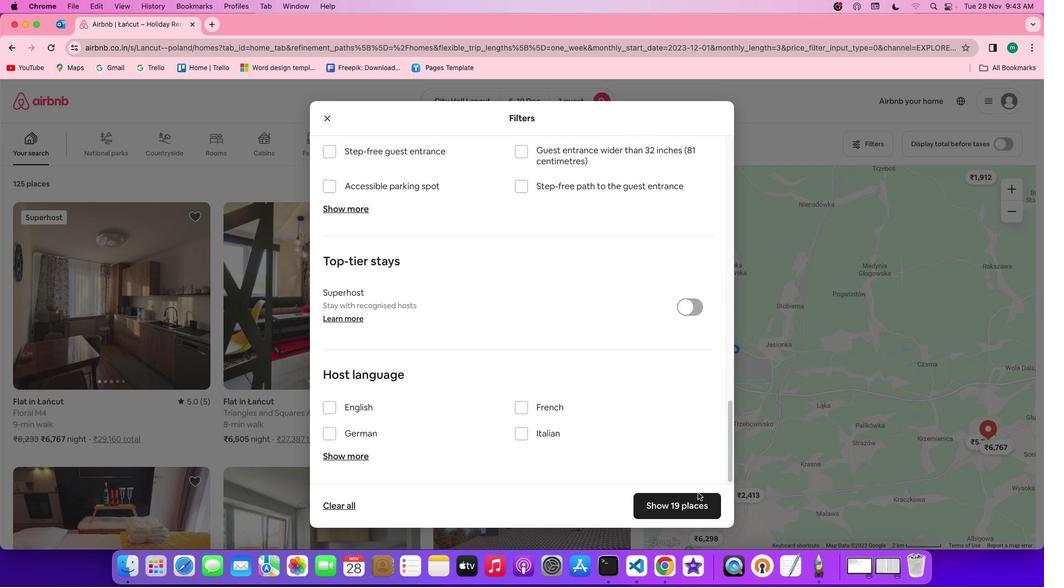 
Action: Mouse scrolled (663, 376) with delta (0, -2)
Screenshot: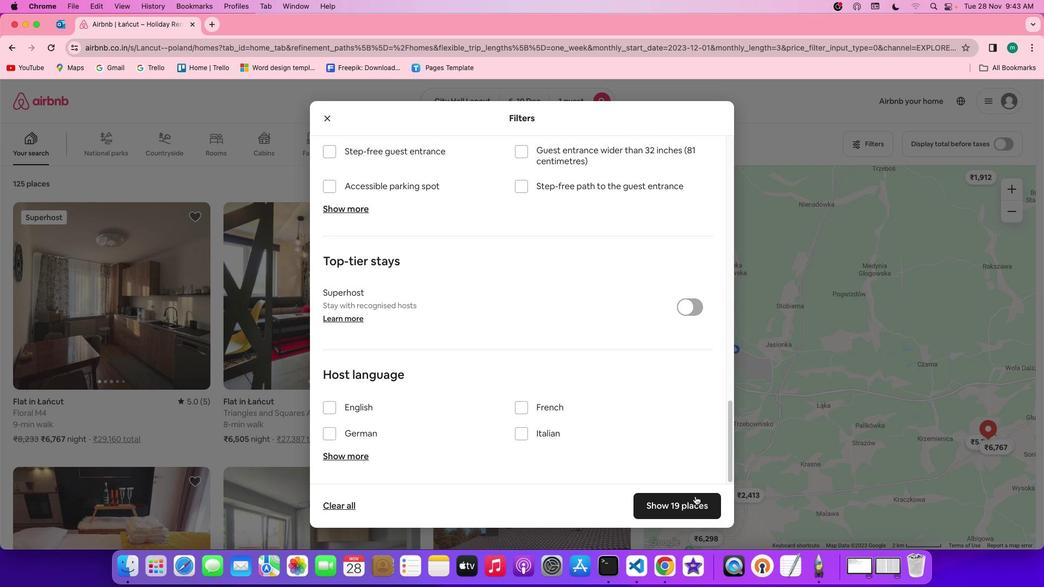 
Action: Mouse scrolled (663, 376) with delta (0, -3)
Screenshot: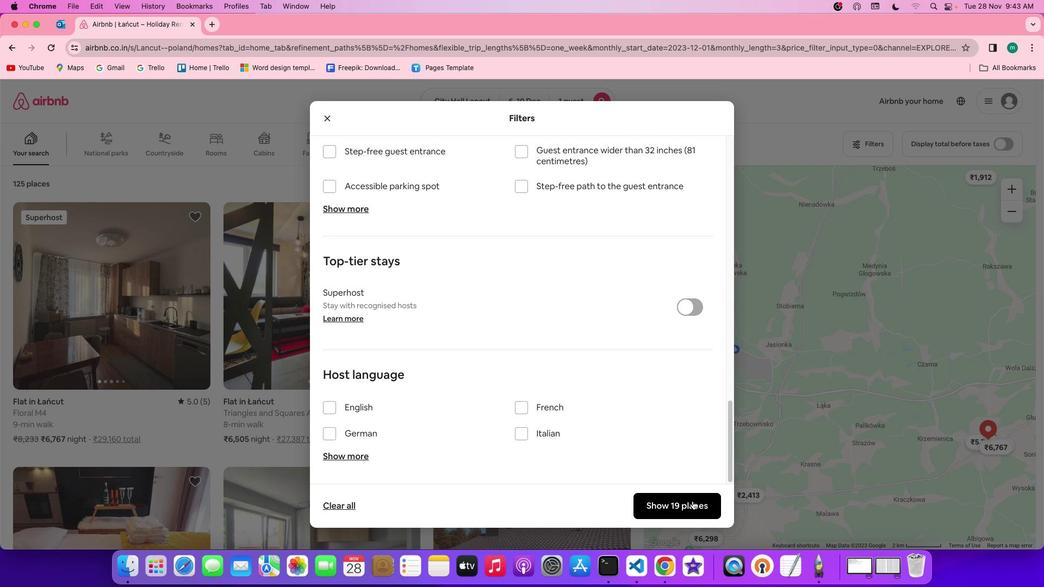 
Action: Mouse scrolled (663, 376) with delta (0, -3)
Screenshot: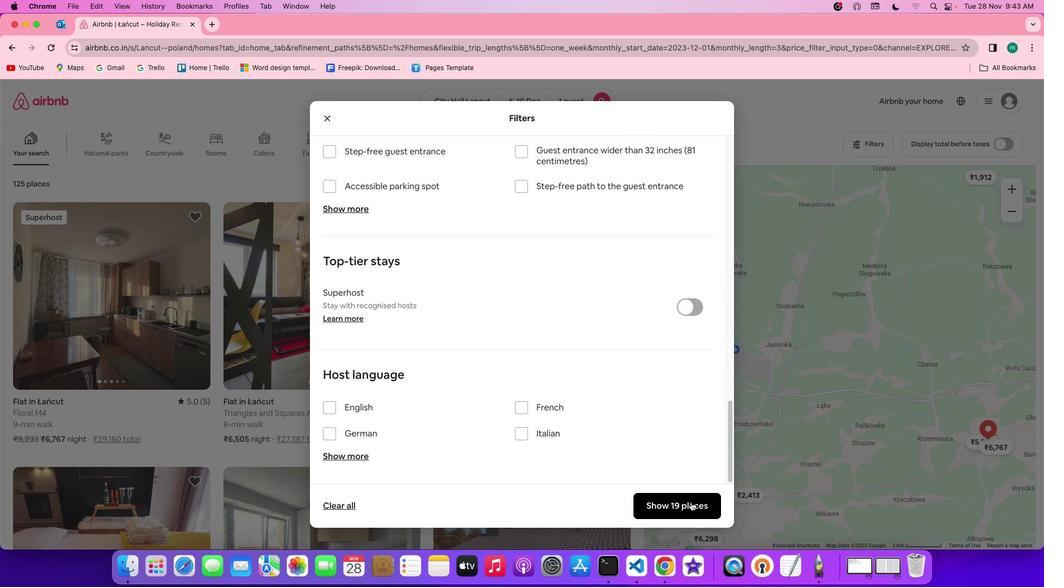 
Action: Mouse moved to (693, 417)
Screenshot: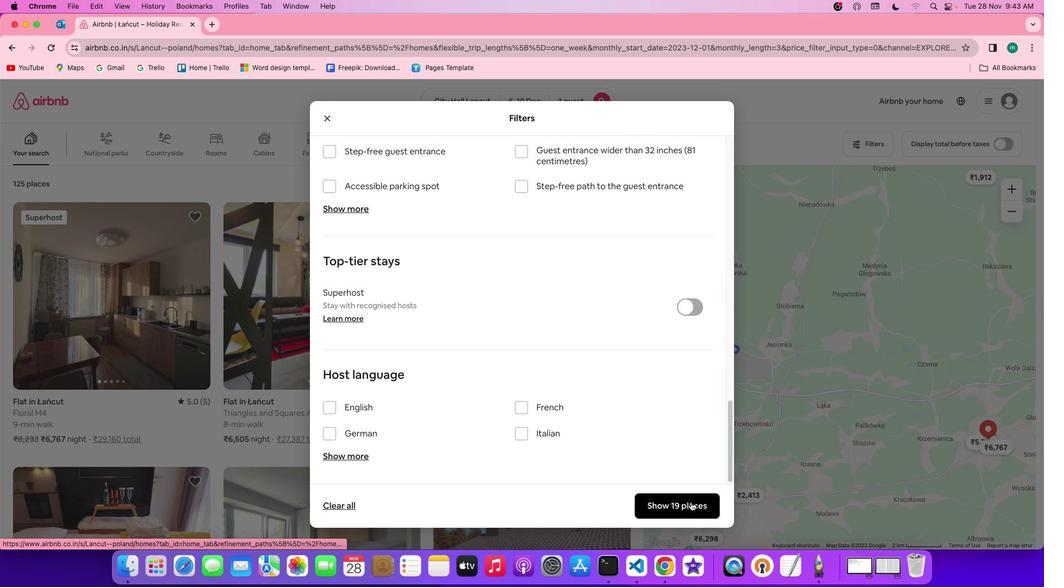 
Action: Mouse scrolled (693, 417) with delta (0, 0)
Screenshot: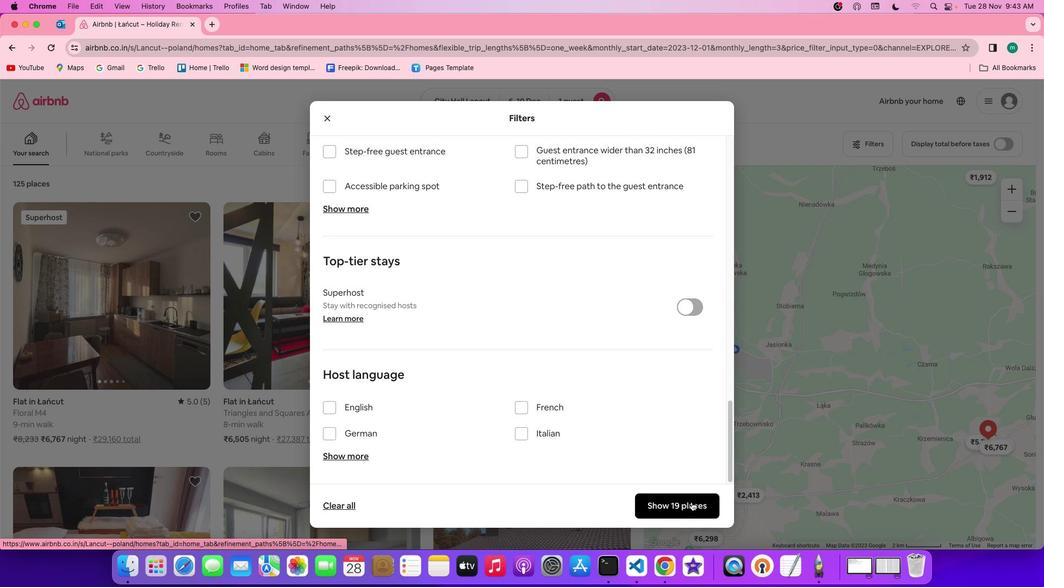 
Action: Mouse scrolled (693, 417) with delta (0, 0)
Screenshot: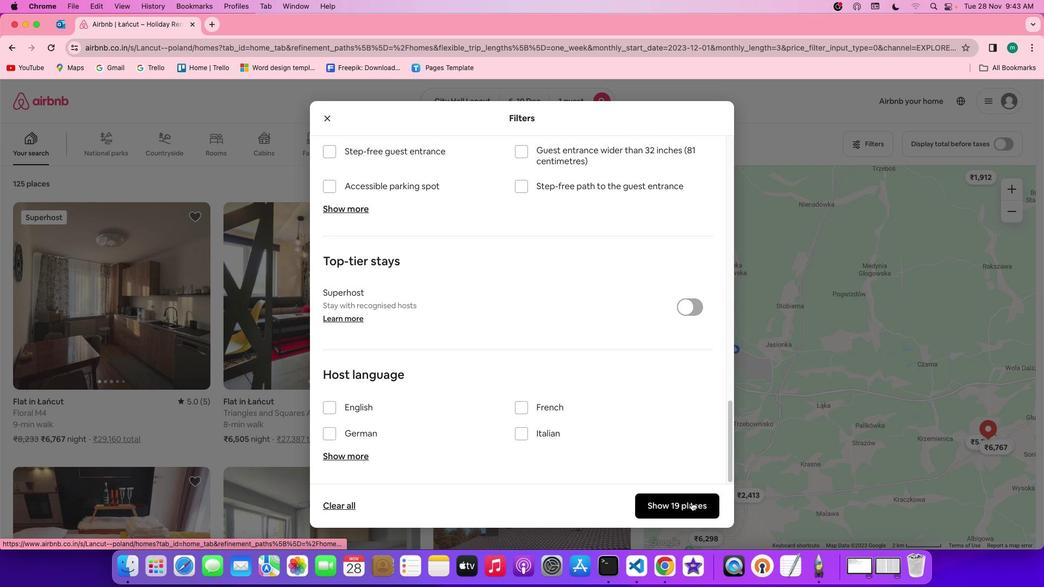 
Action: Mouse scrolled (693, 417) with delta (0, -1)
Screenshot: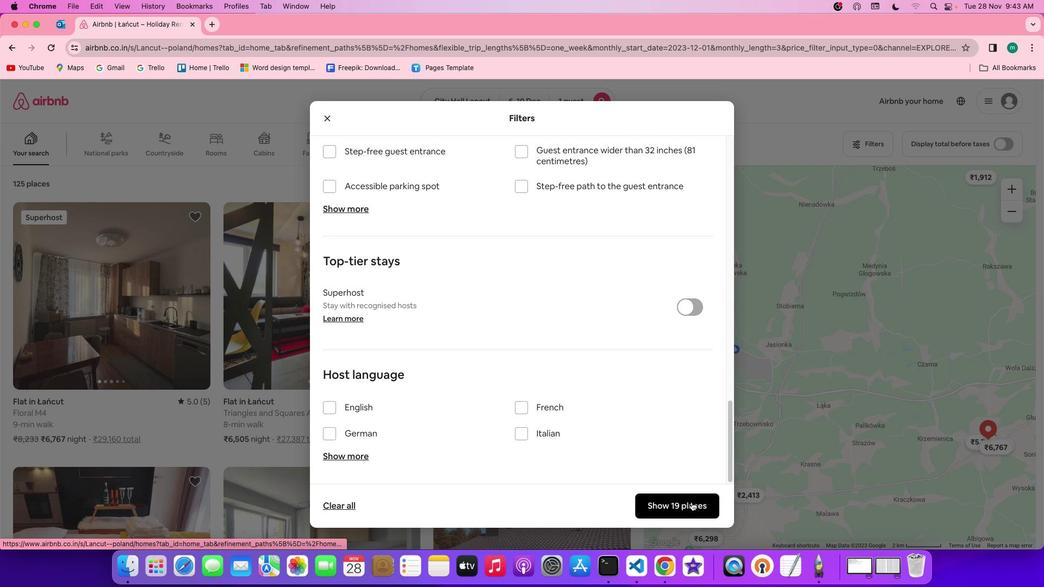 
Action: Mouse scrolled (693, 417) with delta (0, -2)
Screenshot: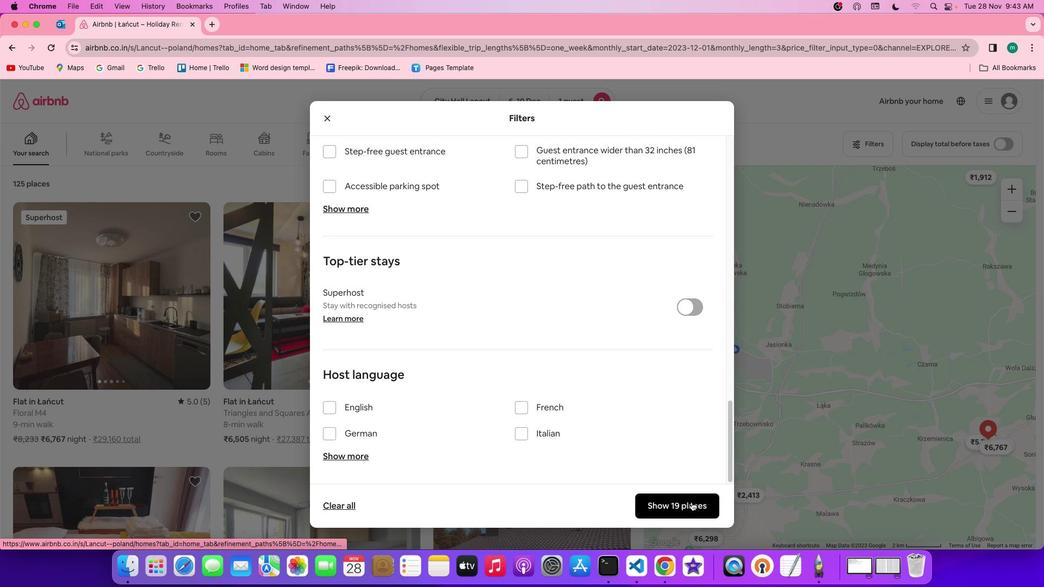 
Action: Mouse scrolled (693, 417) with delta (0, -3)
Screenshot: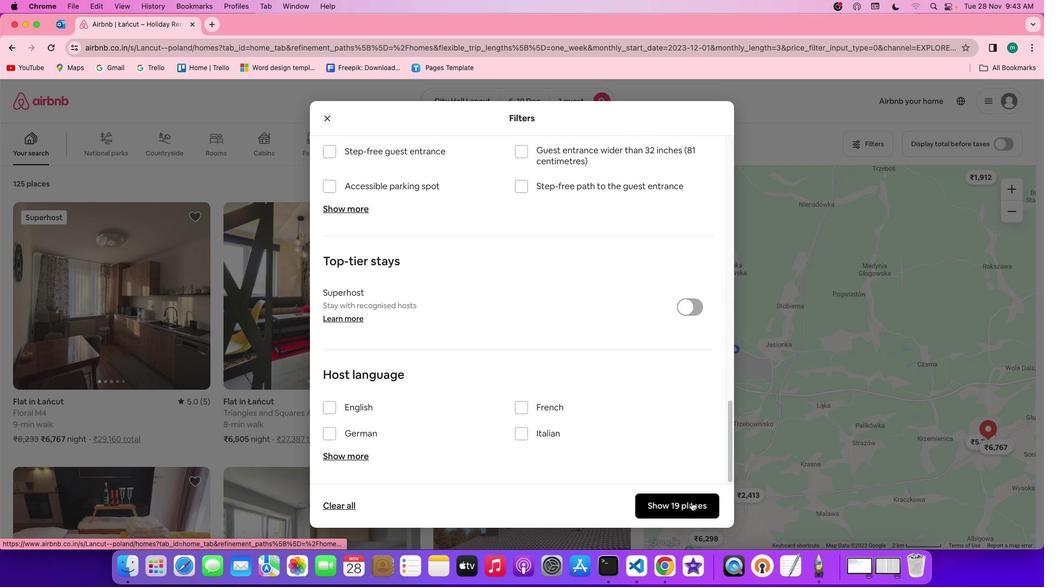 
Action: Mouse moved to (693, 417)
Screenshot: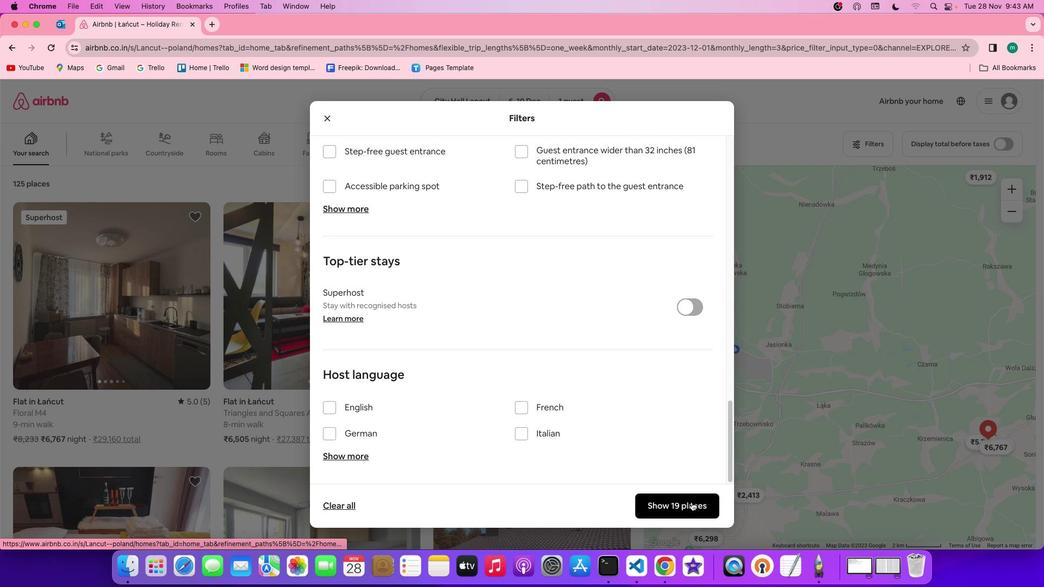 
Action: Mouse scrolled (693, 417) with delta (0, -3)
Screenshot: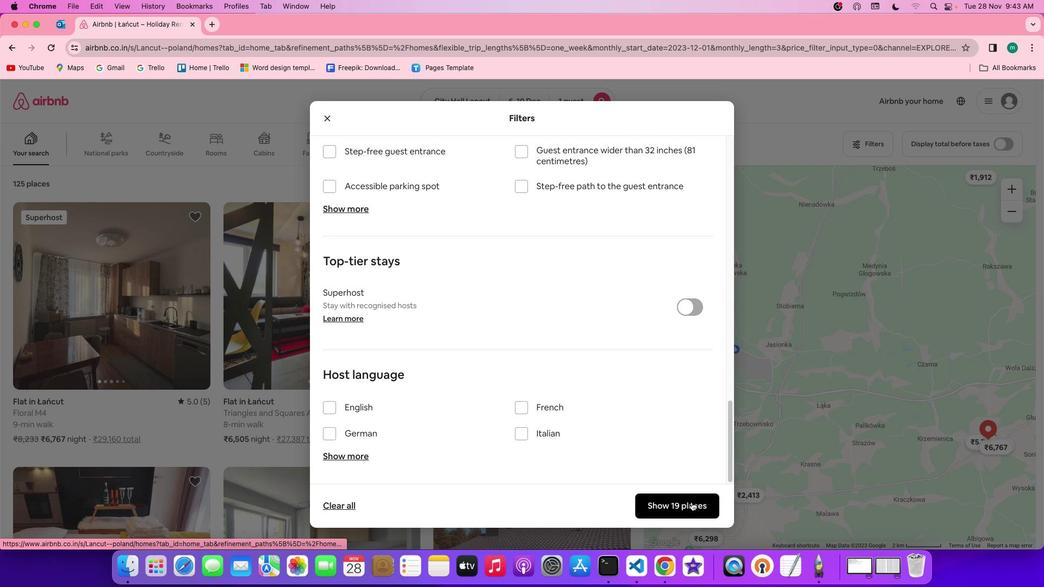 
Action: Mouse moved to (691, 502)
Screenshot: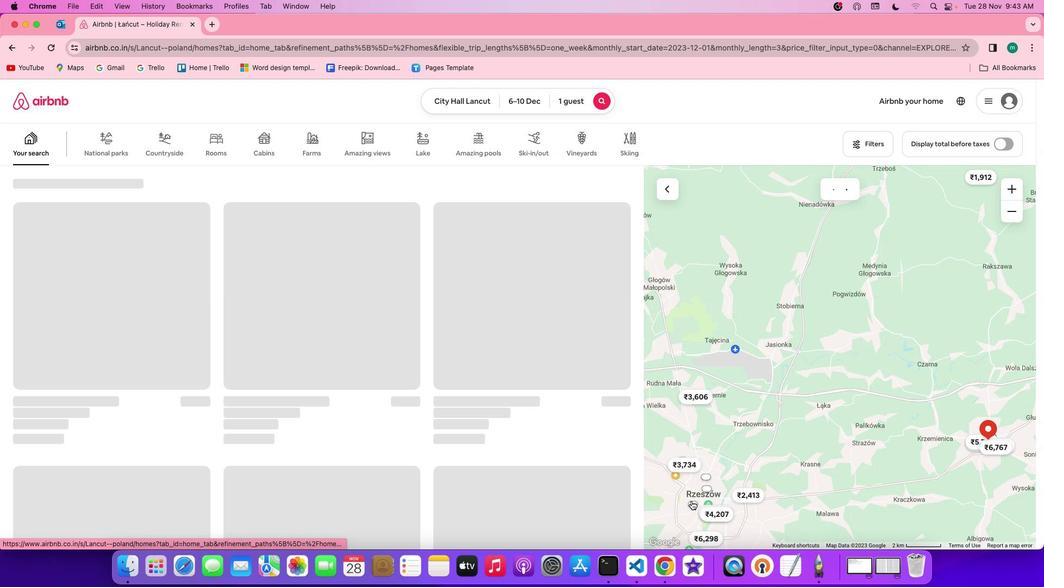 
Action: Mouse pressed left at (691, 502)
Screenshot: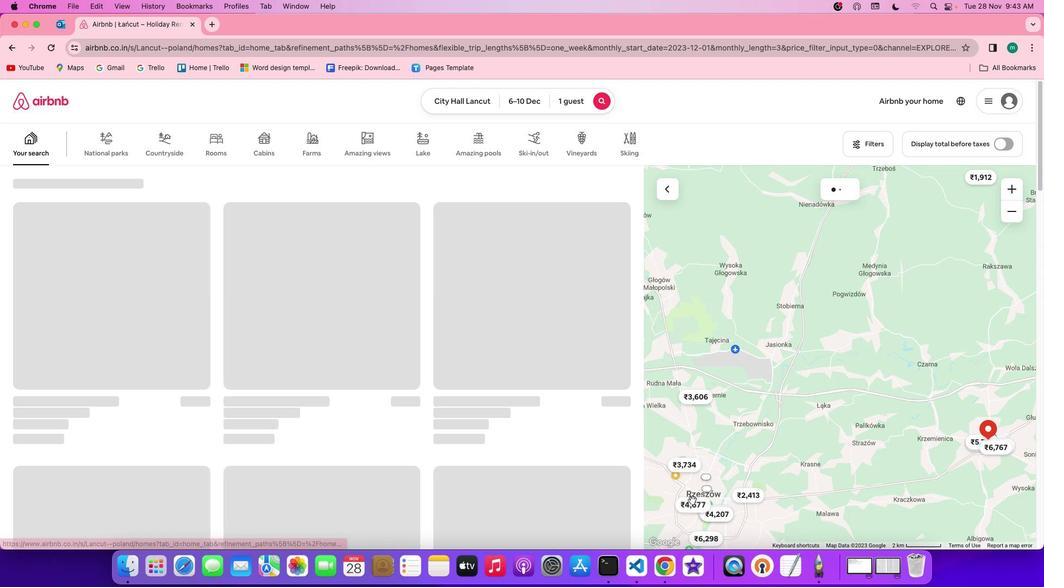 
Action: Mouse moved to (175, 269)
Screenshot: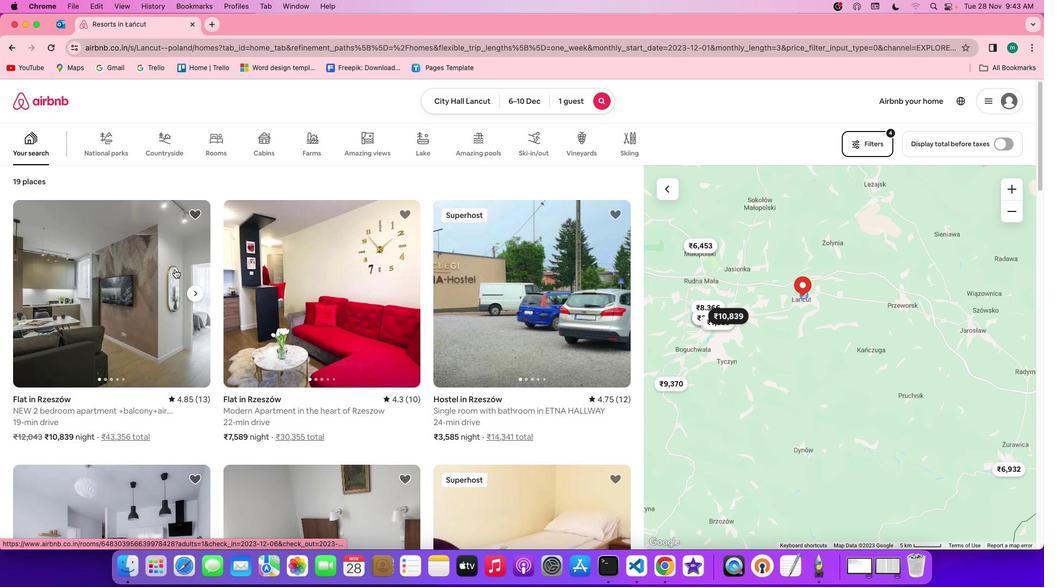 
Action: Mouse scrolled (175, 269) with delta (0, 0)
Screenshot: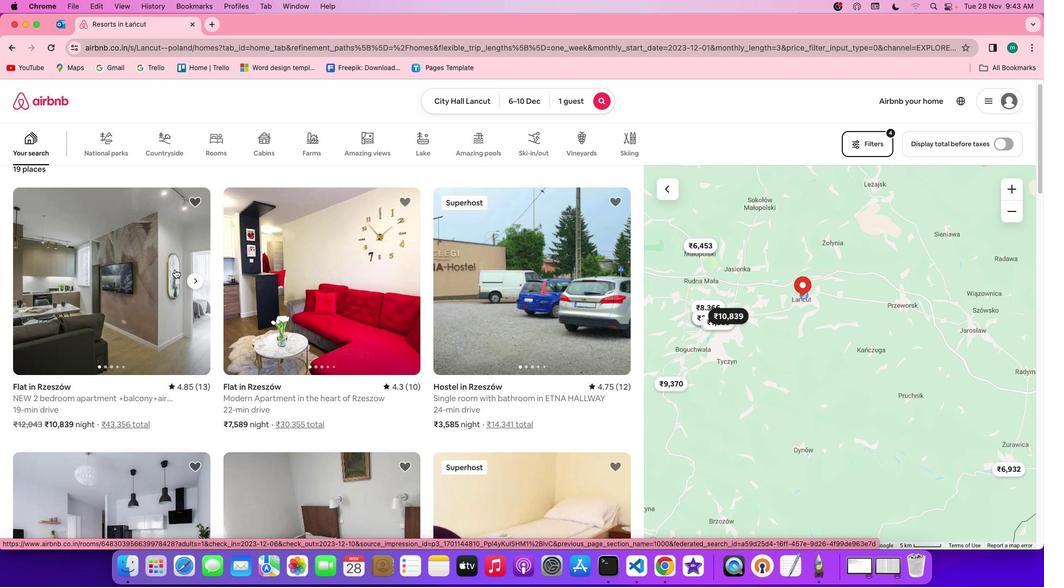 
Action: Mouse scrolled (175, 269) with delta (0, 0)
Screenshot: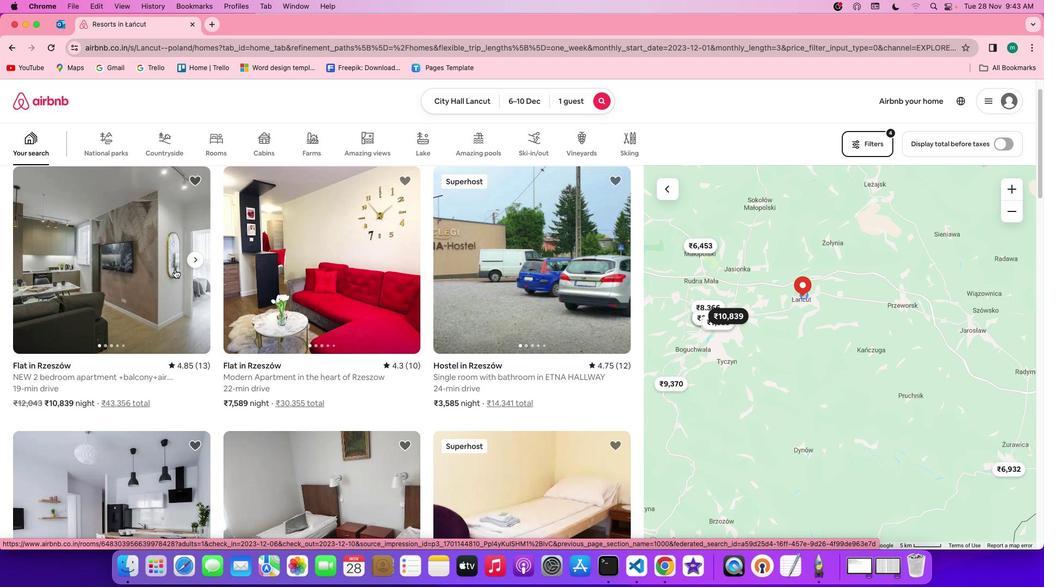 
Action: Mouse scrolled (175, 269) with delta (0, 0)
Screenshot: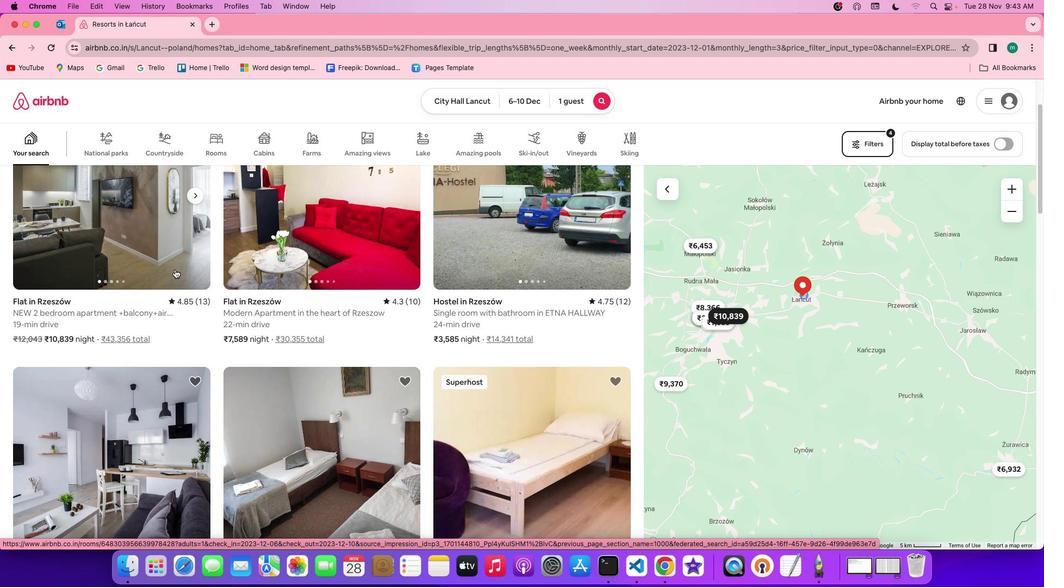 
Action: Mouse scrolled (175, 269) with delta (0, 0)
Screenshot: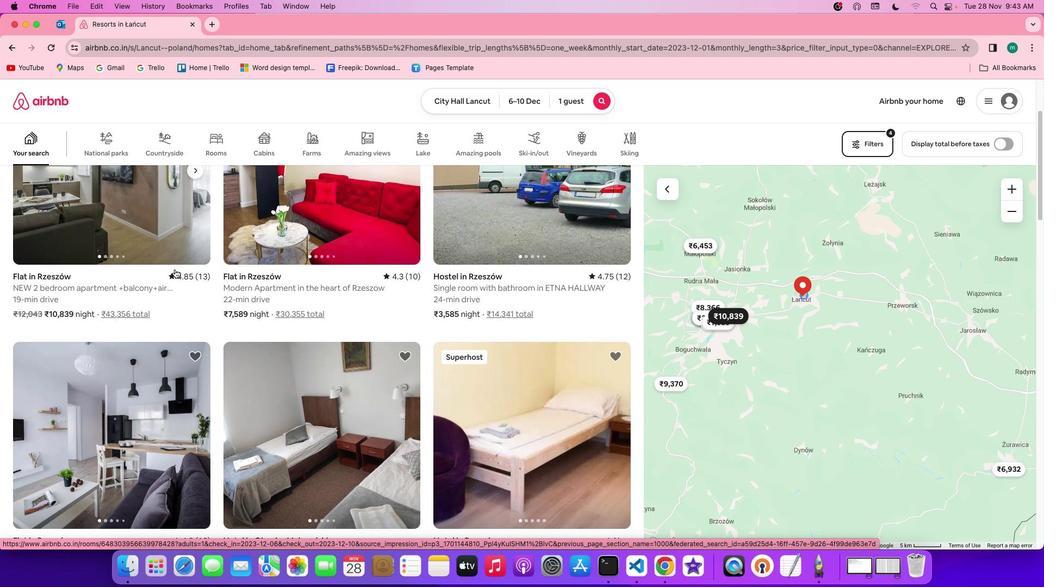 
Action: Mouse scrolled (175, 269) with delta (0, 0)
Screenshot: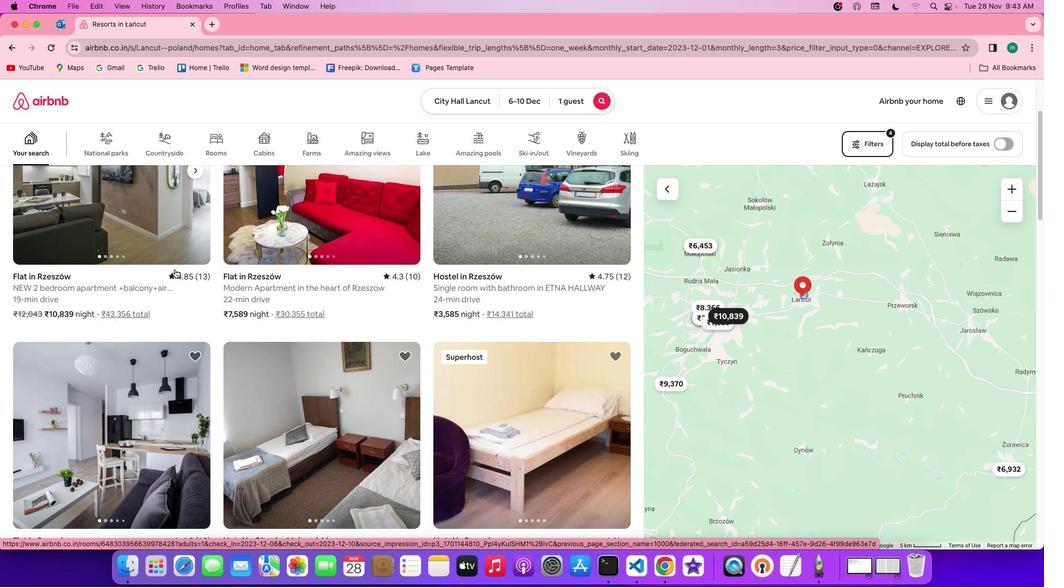 
Action: Mouse scrolled (175, 269) with delta (0, -1)
Screenshot: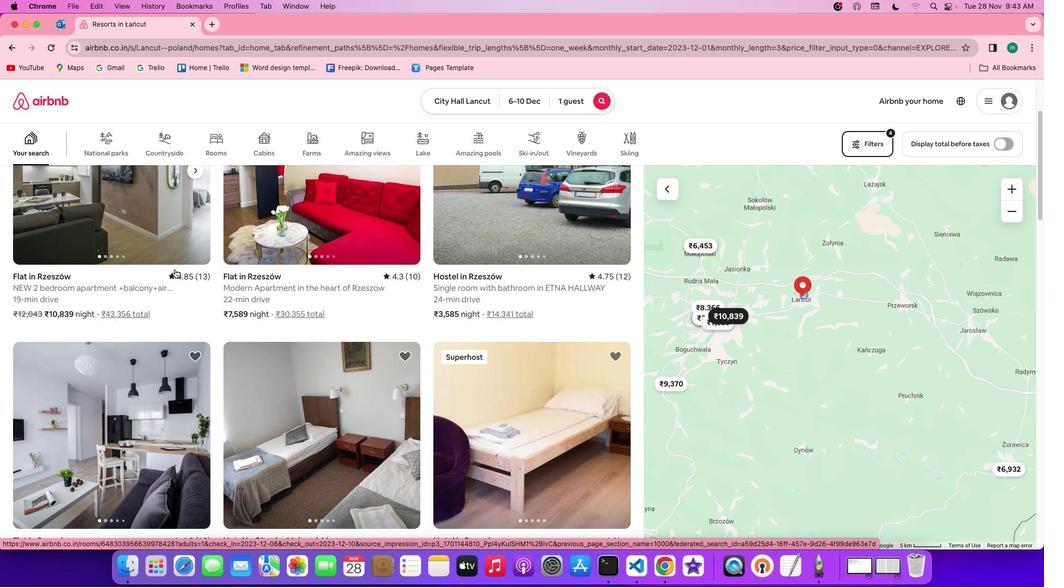 
Action: Mouse scrolled (175, 269) with delta (0, -1)
Screenshot: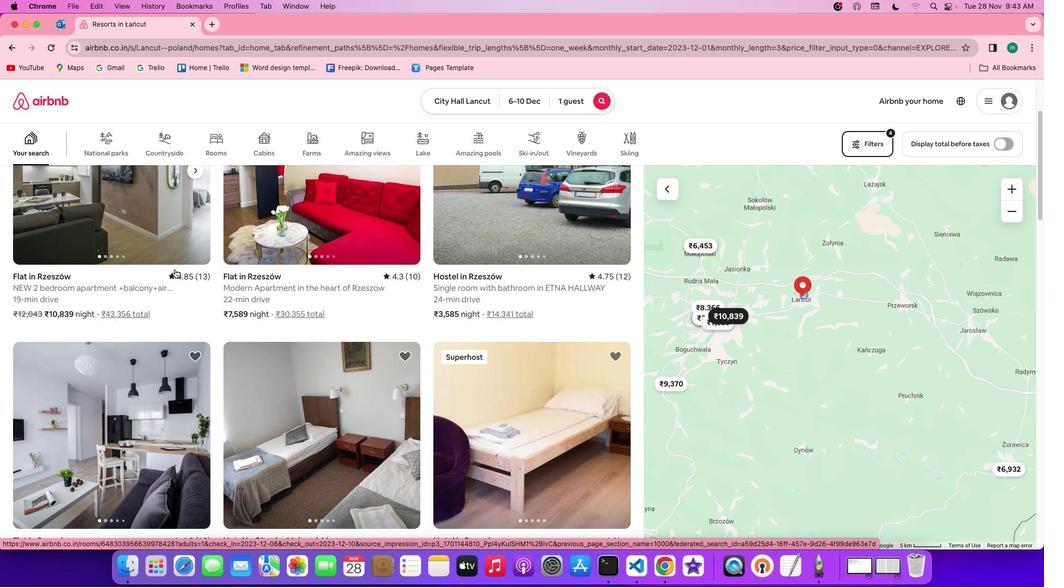 
Action: Mouse moved to (175, 269)
Screenshot: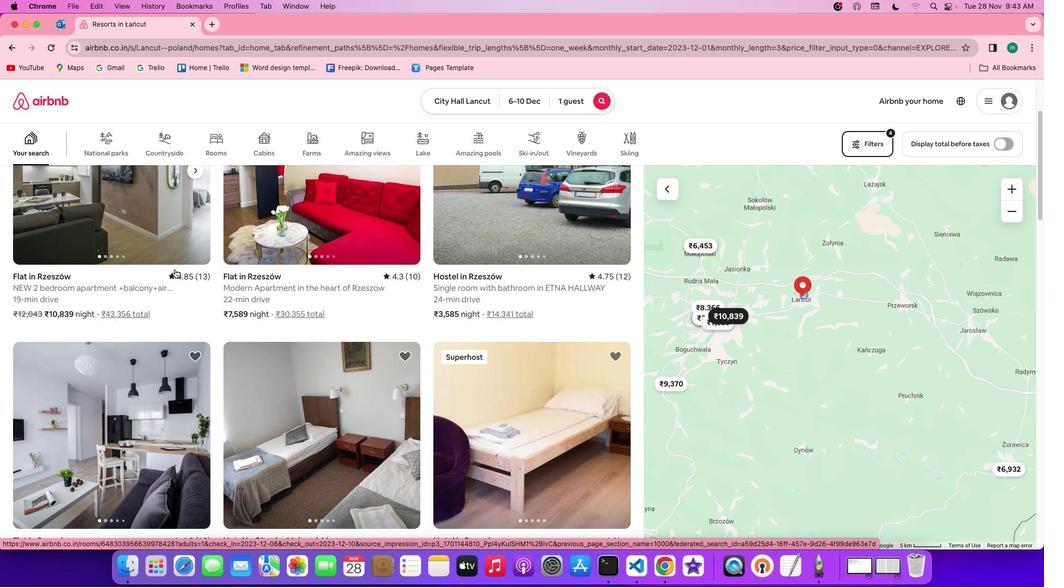 
Action: Mouse scrolled (175, 269) with delta (0, 0)
Screenshot: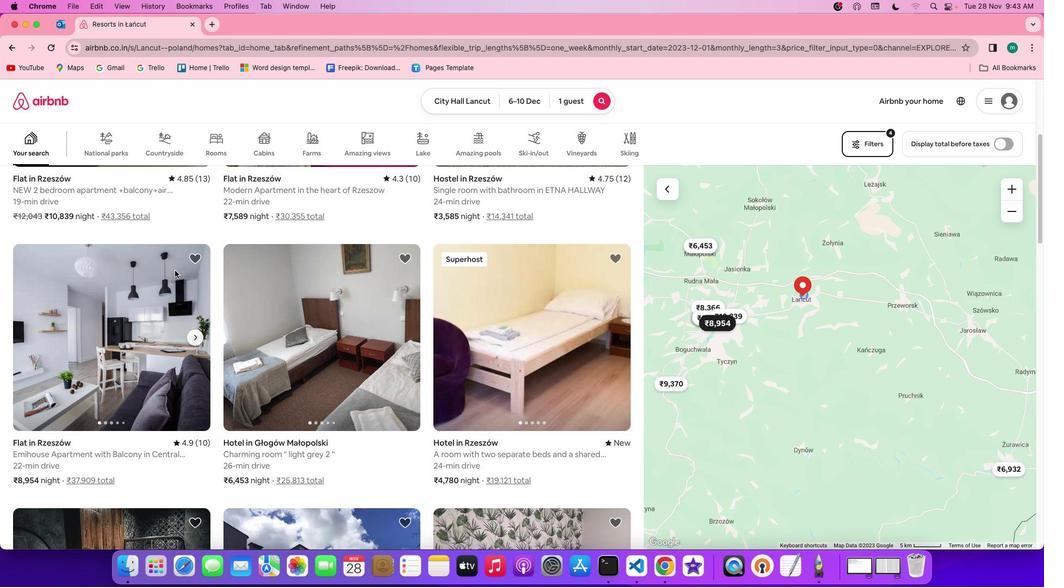 
Action: Mouse scrolled (175, 269) with delta (0, 0)
Screenshot: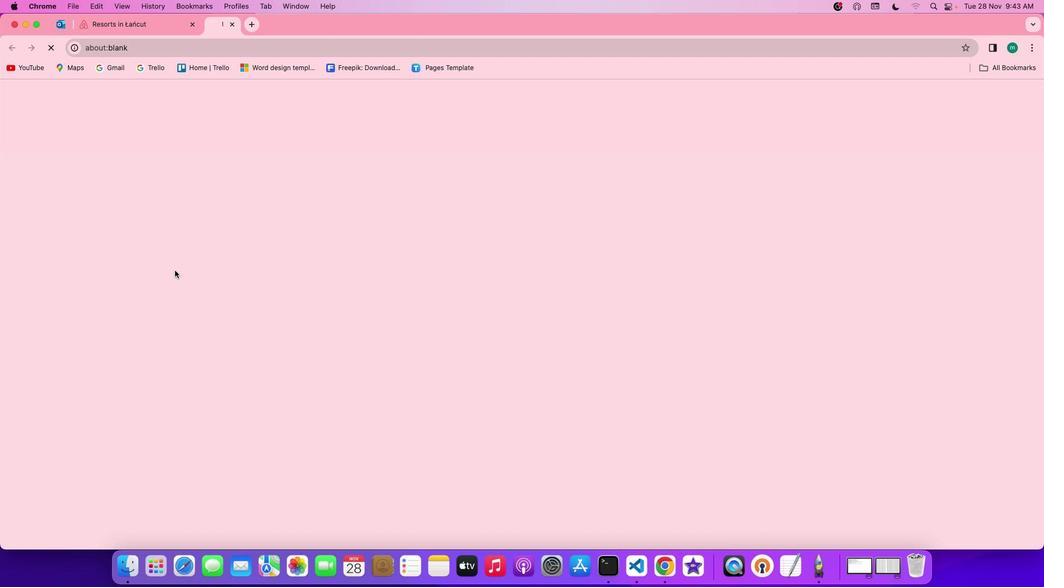 
Action: Mouse scrolled (175, 269) with delta (0, 0)
Screenshot: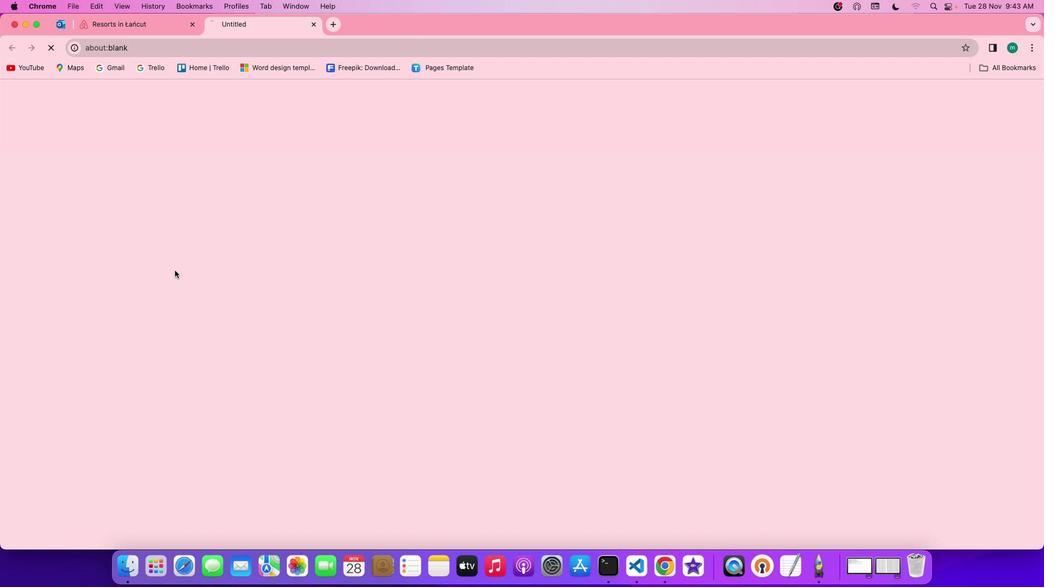 
Action: Mouse scrolled (175, 269) with delta (0, 0)
Screenshot: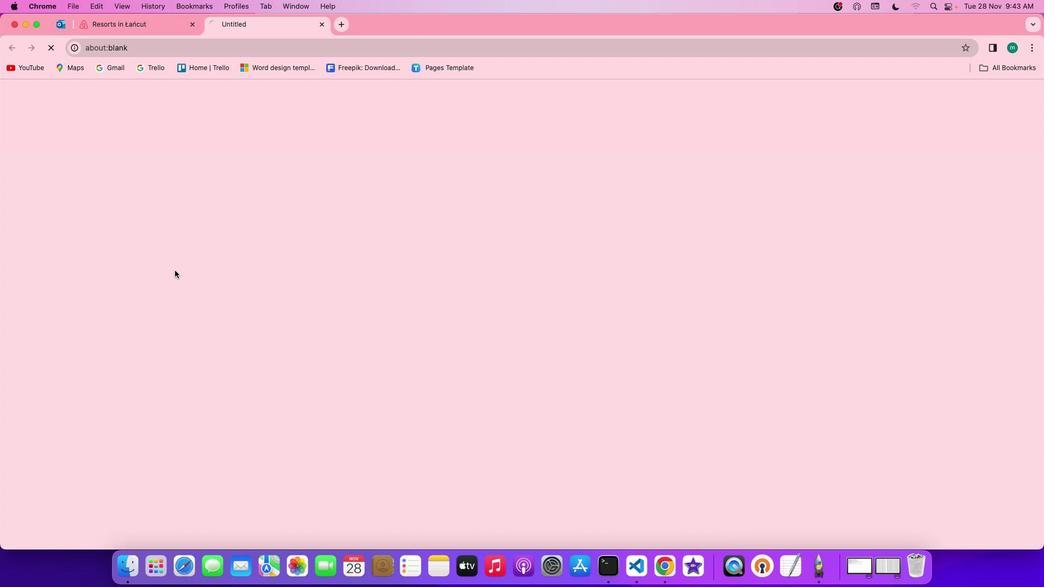 
Action: Mouse moved to (174, 270)
Screenshot: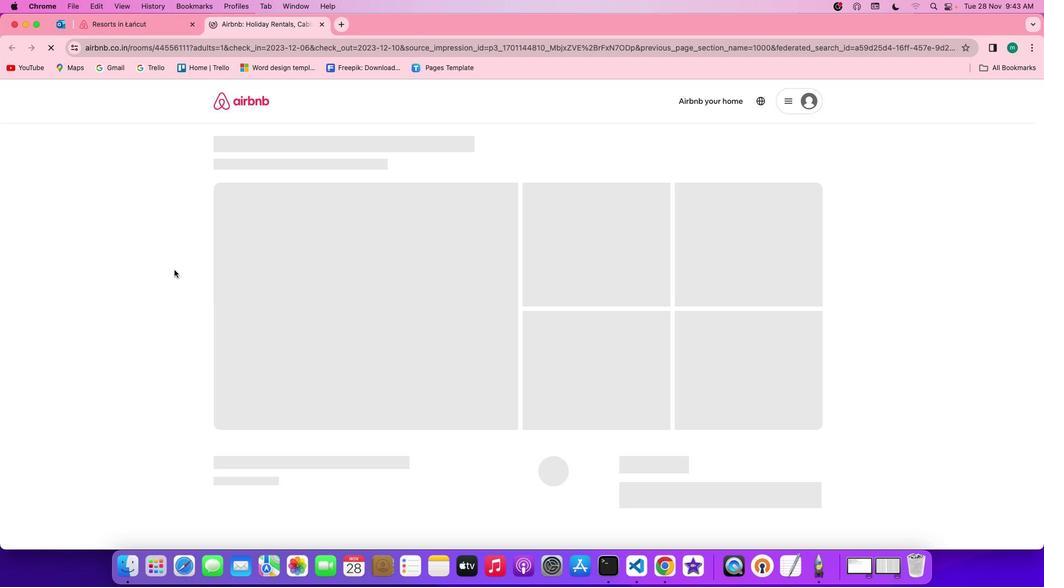 
Action: Mouse pressed left at (174, 270)
Screenshot: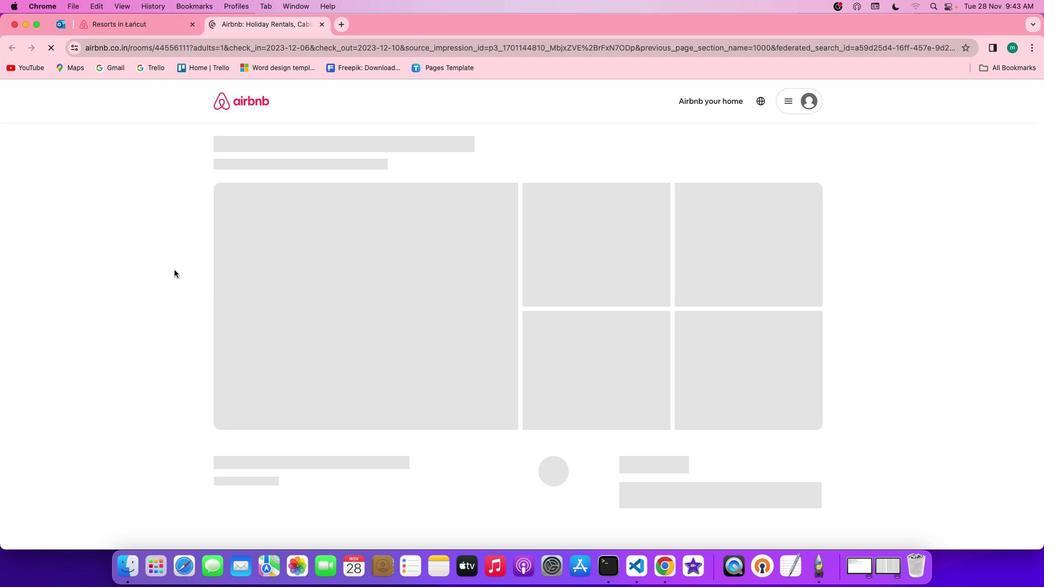 
Action: Mouse moved to (784, 408)
Screenshot: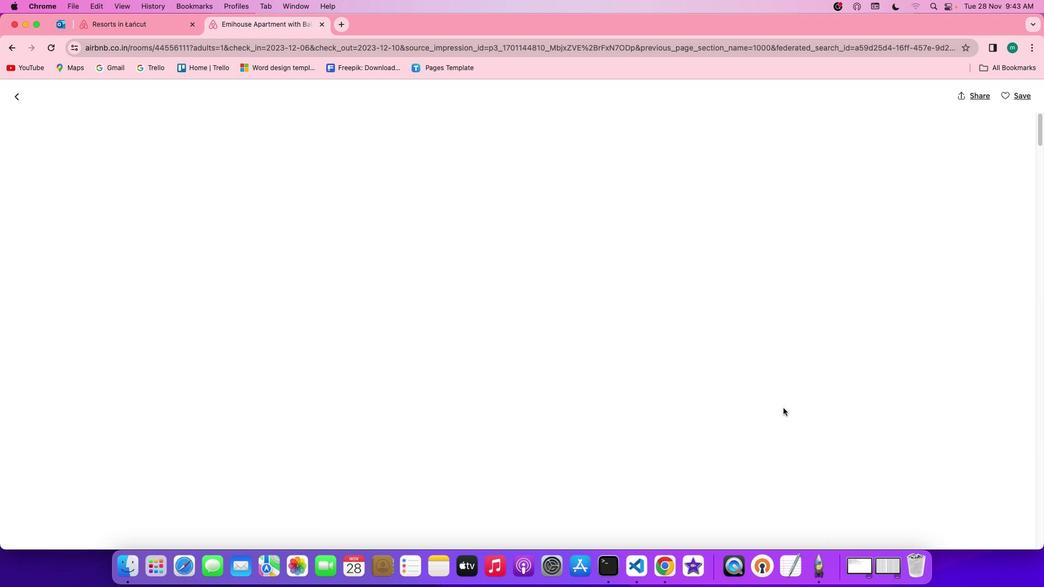 
Action: Mouse pressed left at (784, 408)
Screenshot: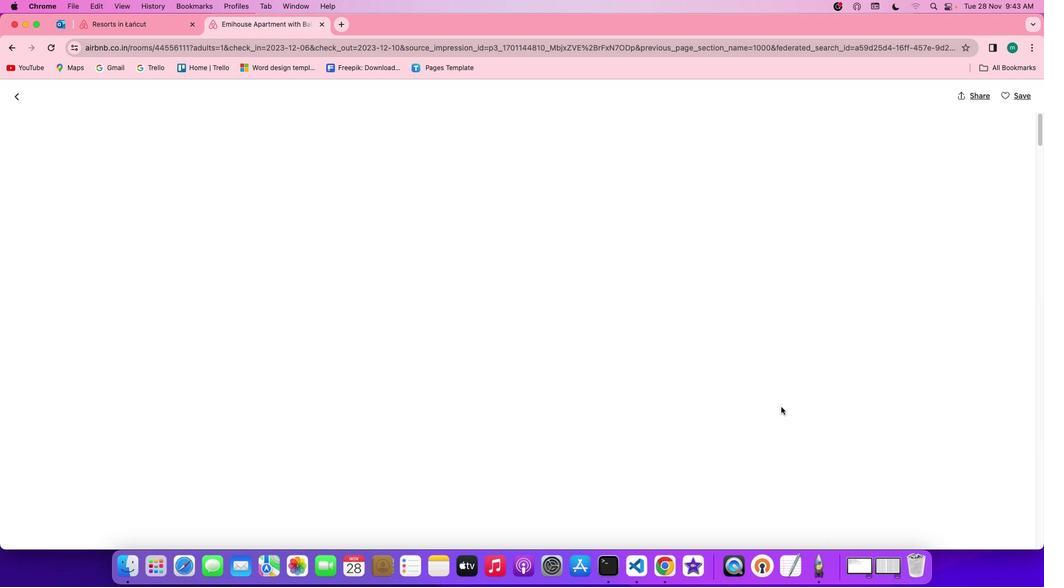 
Action: Mouse moved to (655, 419)
Screenshot: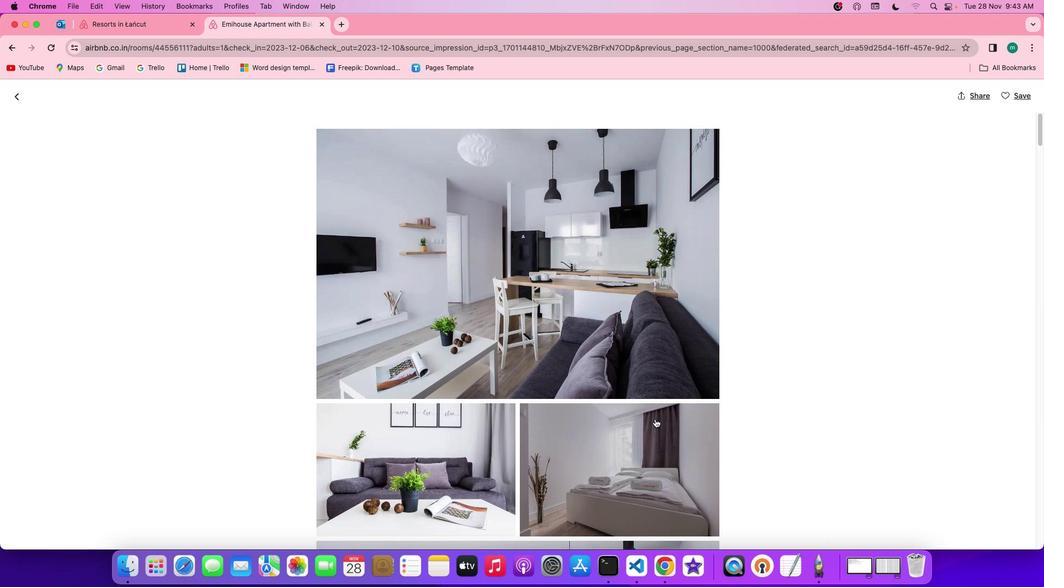 
Action: Mouse scrolled (655, 419) with delta (0, 0)
Screenshot: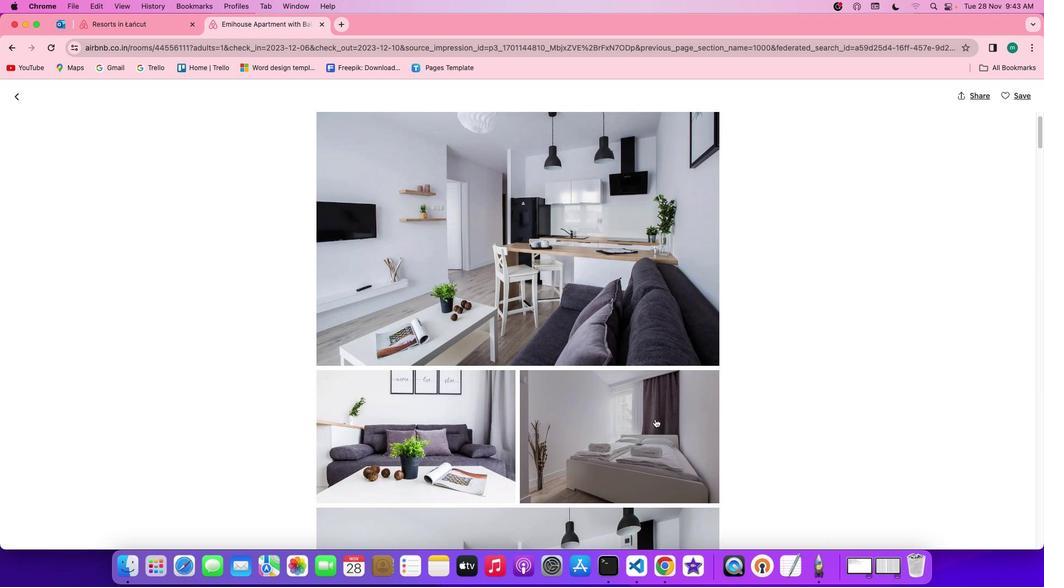 
Action: Mouse scrolled (655, 419) with delta (0, 0)
Screenshot: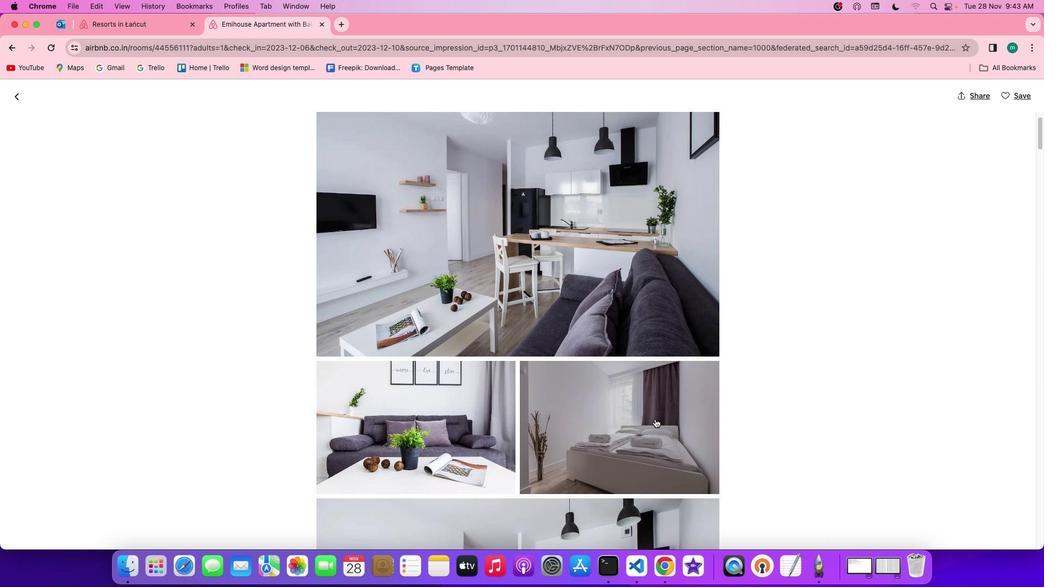 
Action: Mouse scrolled (655, 419) with delta (0, 0)
Screenshot: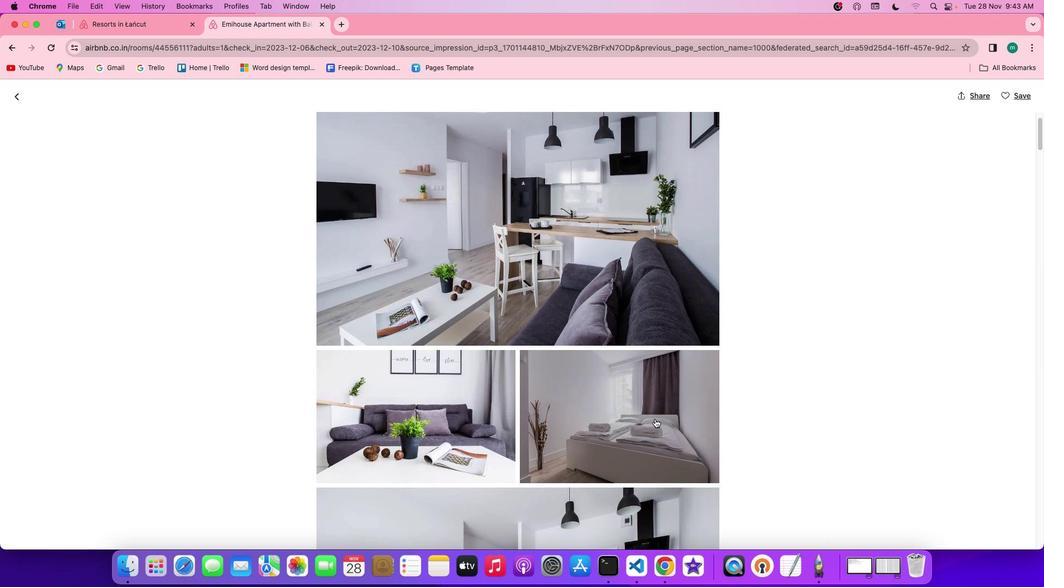 
Action: Mouse scrolled (655, 419) with delta (0, 0)
Screenshot: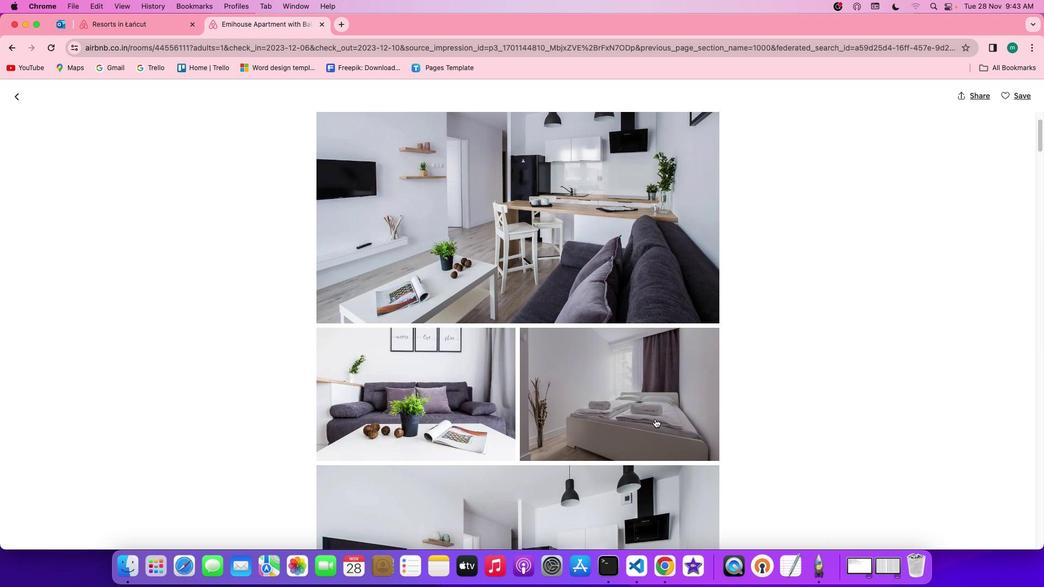 
Action: Mouse scrolled (655, 419) with delta (0, 0)
Screenshot: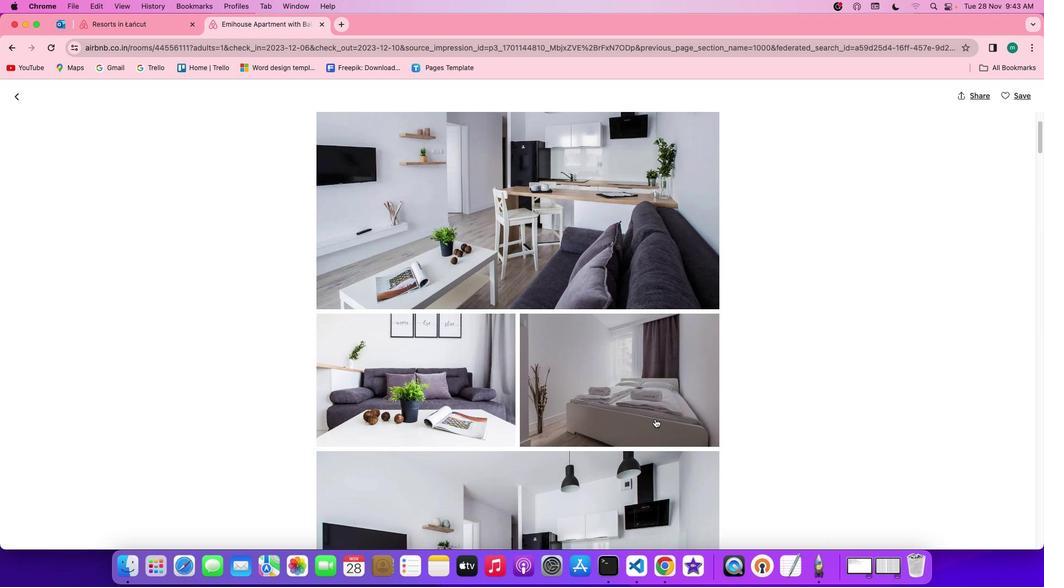 
Action: Mouse scrolled (655, 419) with delta (0, 0)
Screenshot: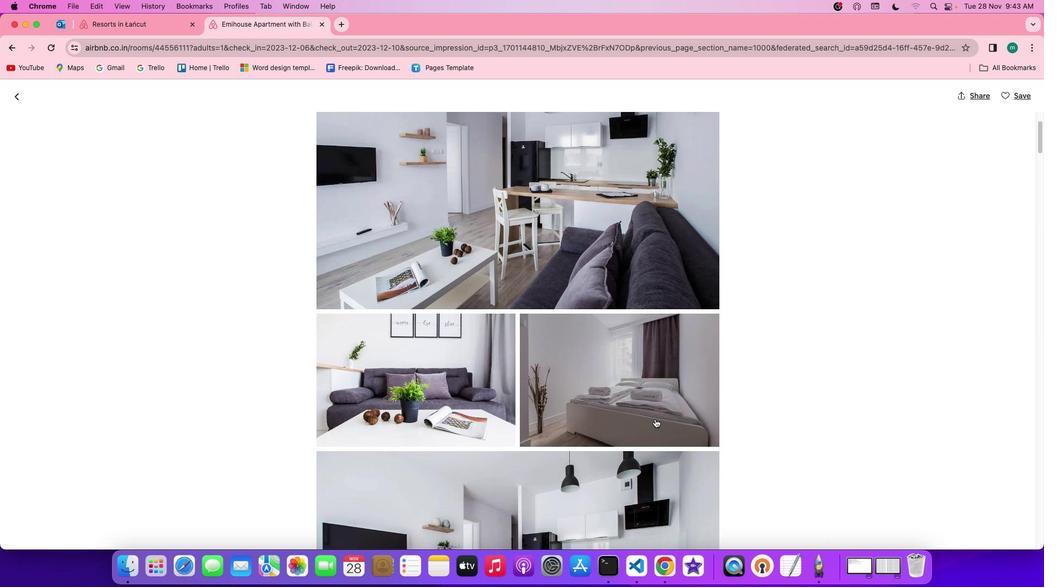 
Action: Mouse scrolled (655, 419) with delta (0, 0)
Screenshot: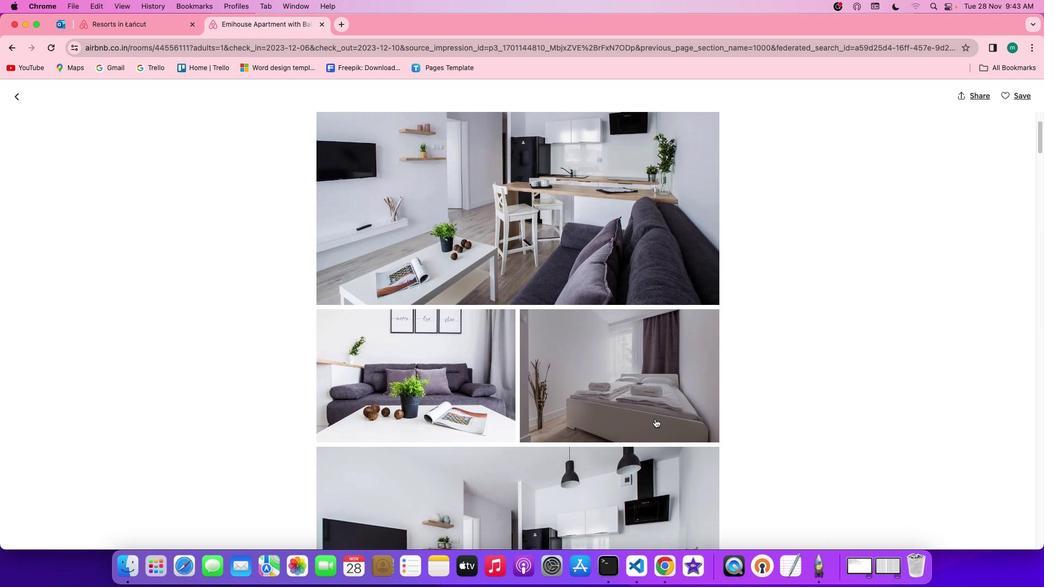 
Action: Mouse scrolled (655, 419) with delta (0, 0)
Screenshot: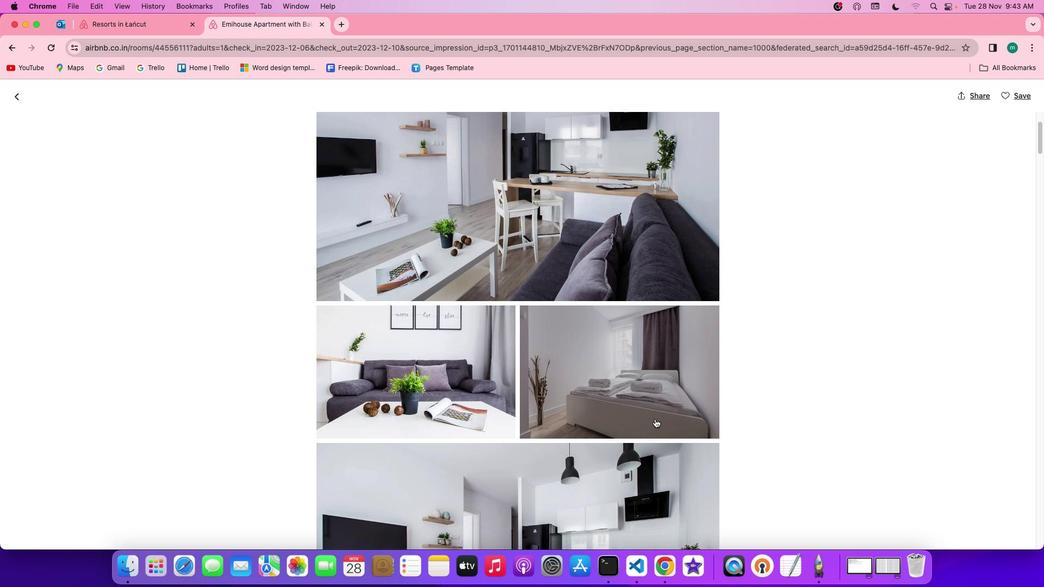 
Action: Mouse scrolled (655, 419) with delta (0, 0)
Screenshot: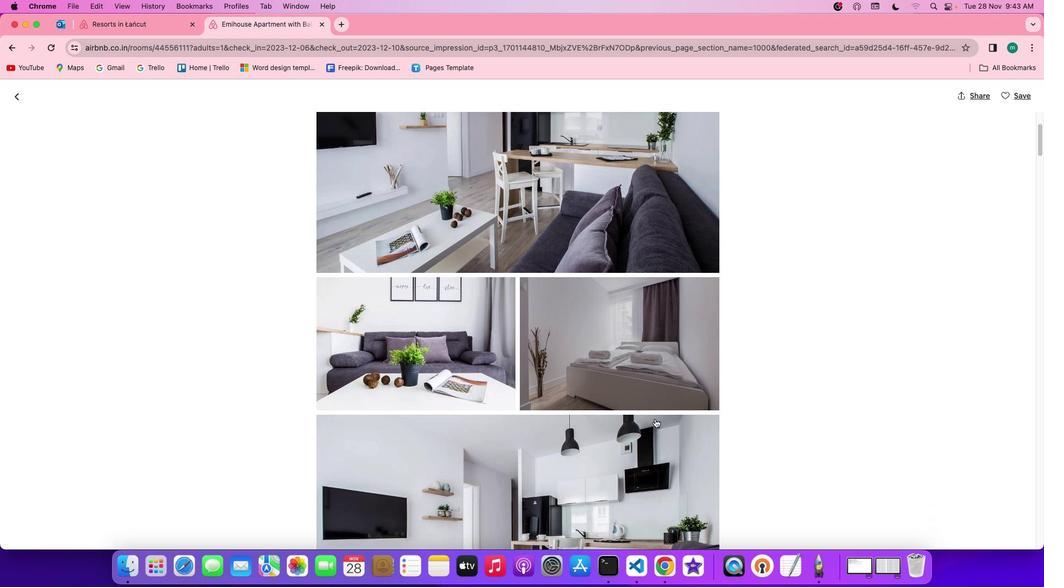 
Action: Mouse scrolled (655, 419) with delta (0, 0)
Screenshot: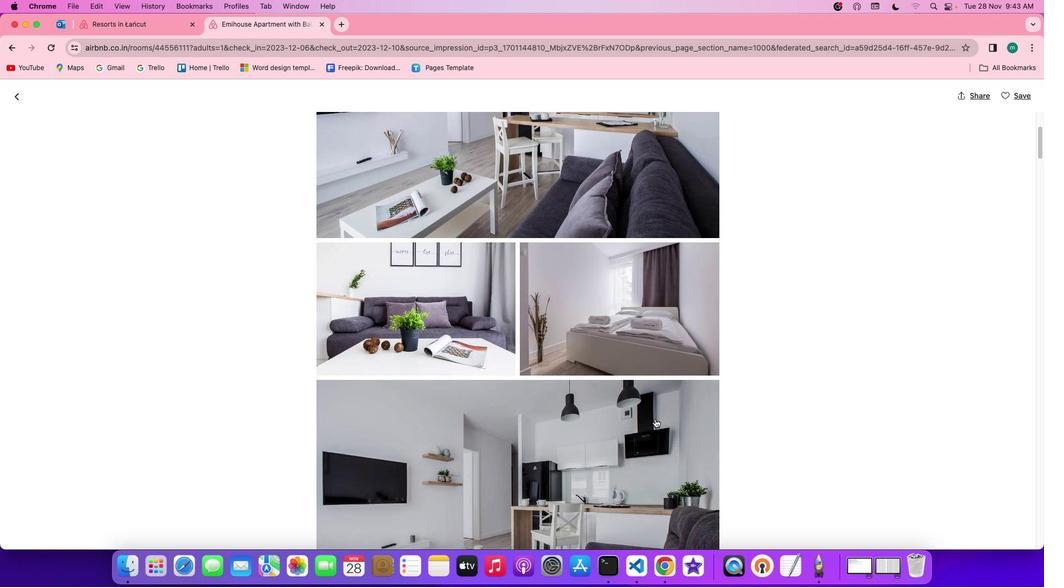 
Action: Mouse scrolled (655, 419) with delta (0, 0)
Screenshot: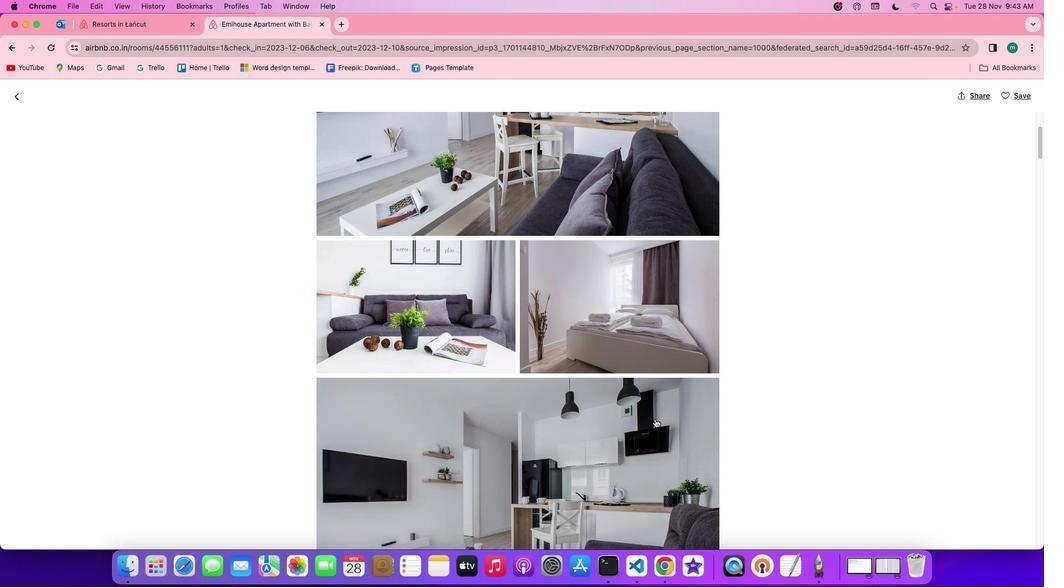 
Action: Mouse scrolled (655, 419) with delta (0, 0)
Screenshot: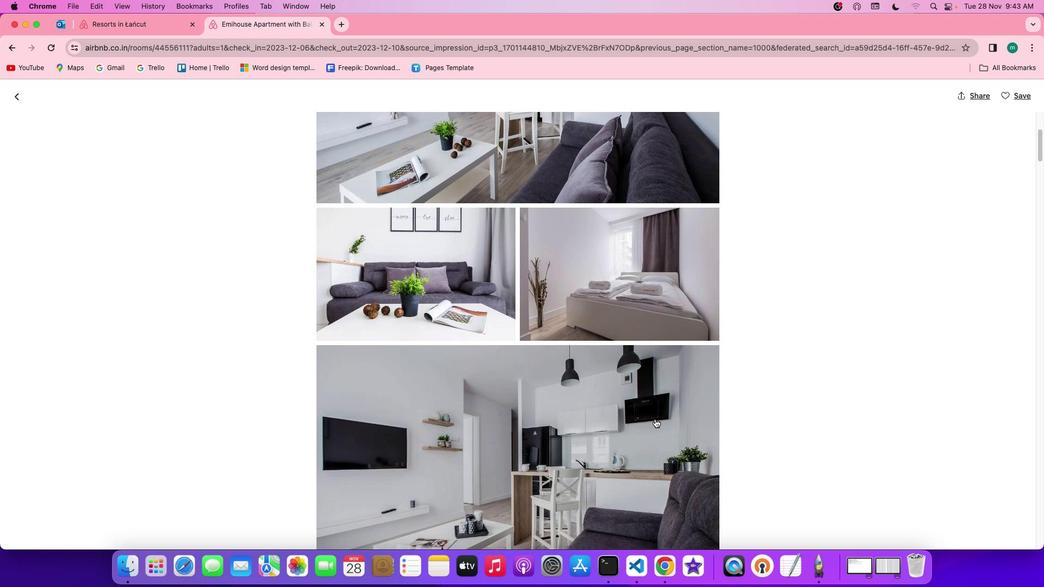 
Action: Mouse scrolled (655, 419) with delta (0, 0)
Screenshot: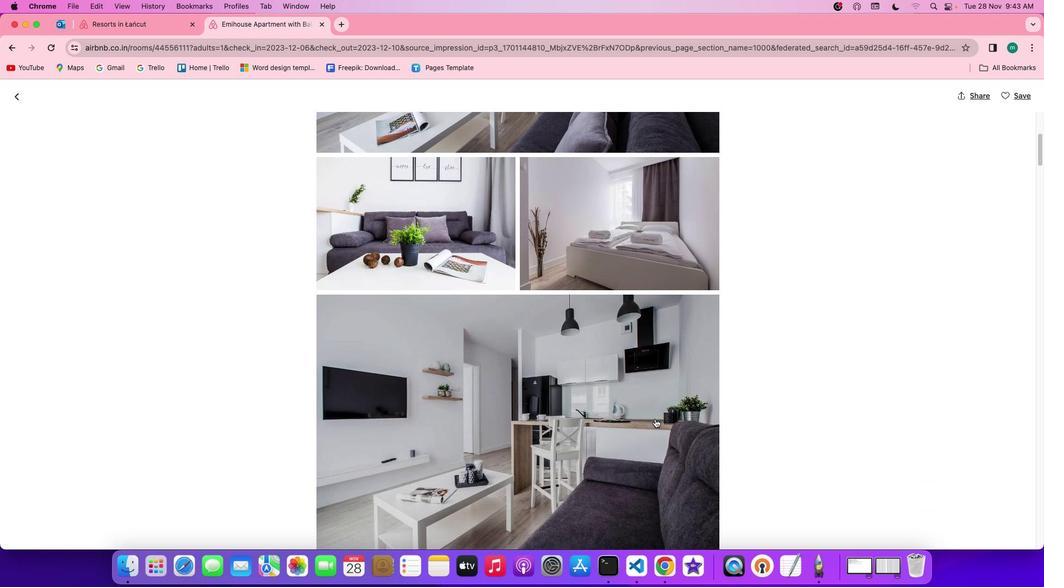
Action: Mouse scrolled (655, 419) with delta (0, 0)
Screenshot: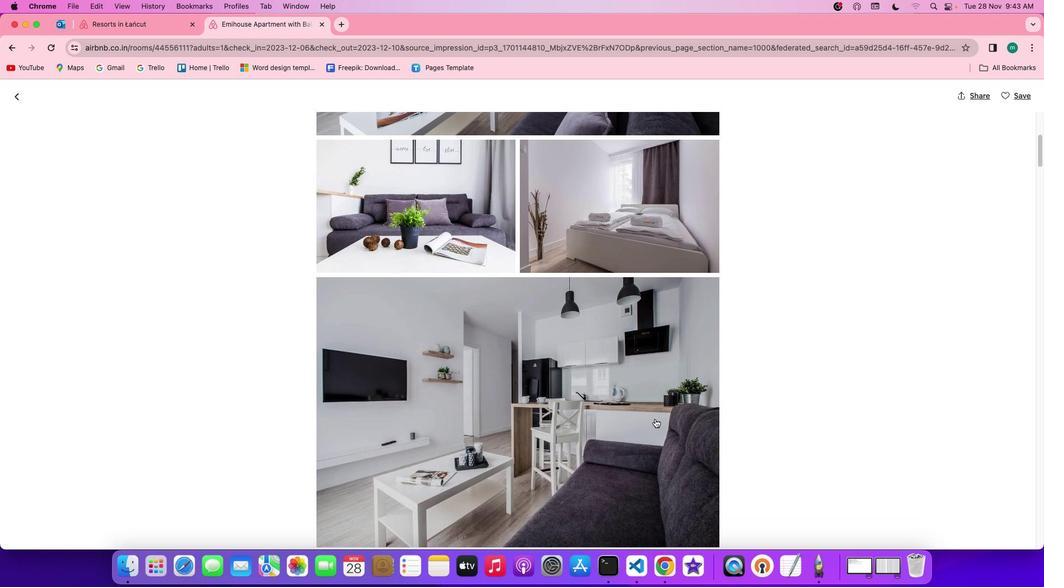 
Action: Mouse scrolled (655, 419) with delta (0, 0)
Screenshot: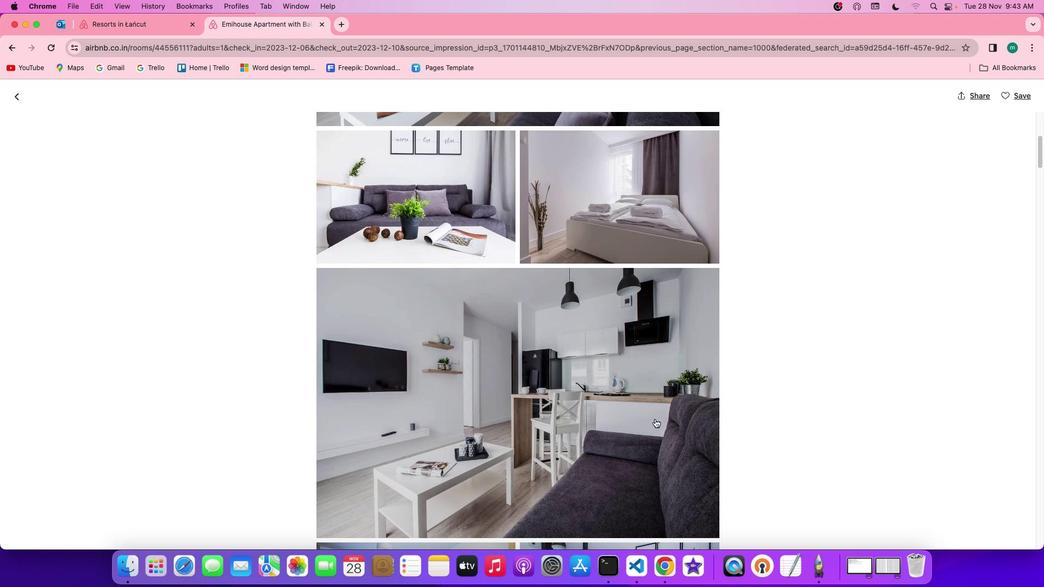 
Action: Mouse scrolled (655, 419) with delta (0, 0)
Screenshot: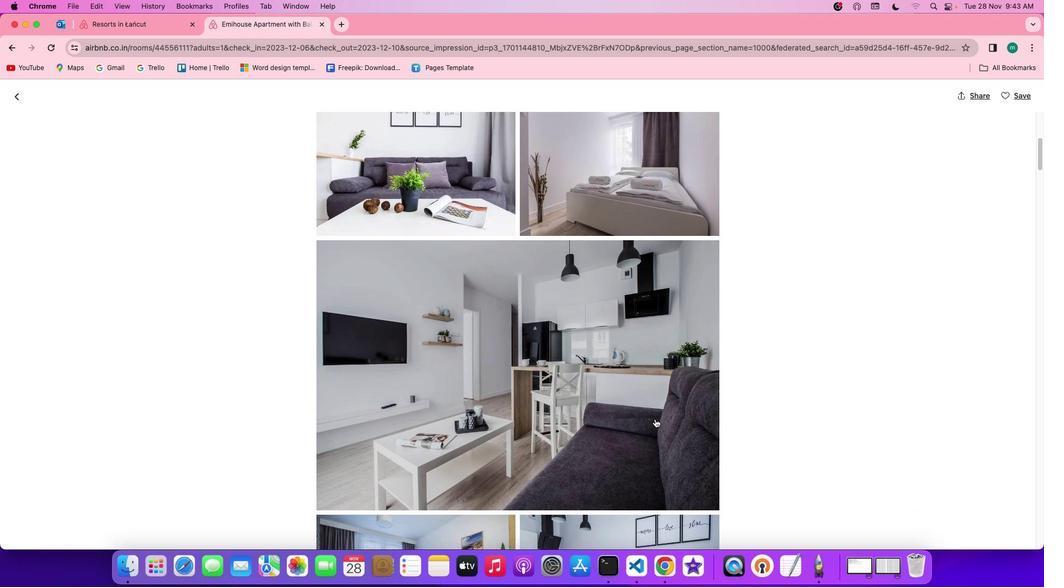 
Action: Mouse scrolled (655, 419) with delta (0, 0)
Screenshot: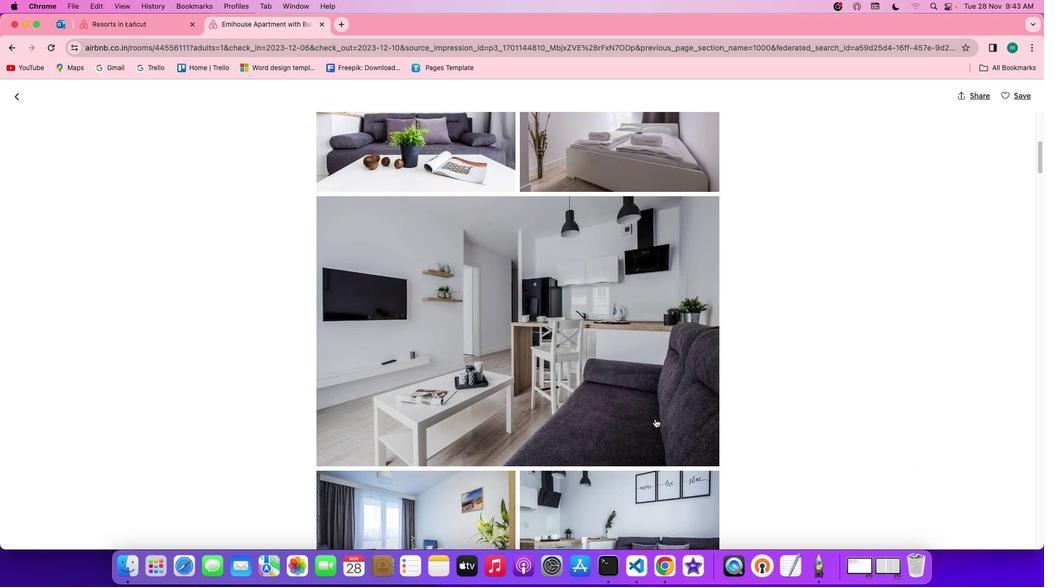 
Action: Mouse scrolled (655, 419) with delta (0, -1)
Screenshot: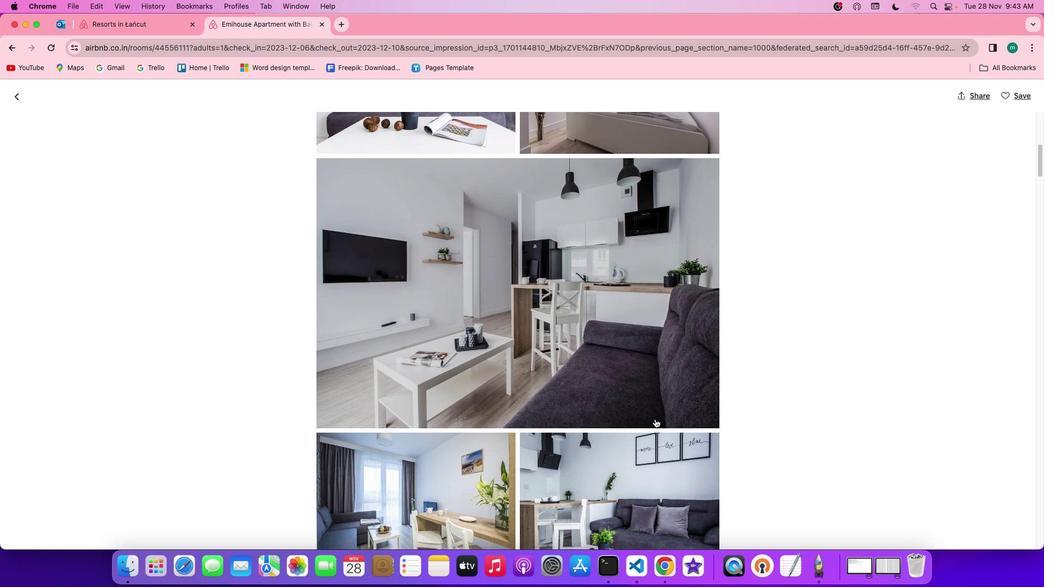 
Action: Mouse scrolled (655, 419) with delta (0, 0)
Screenshot: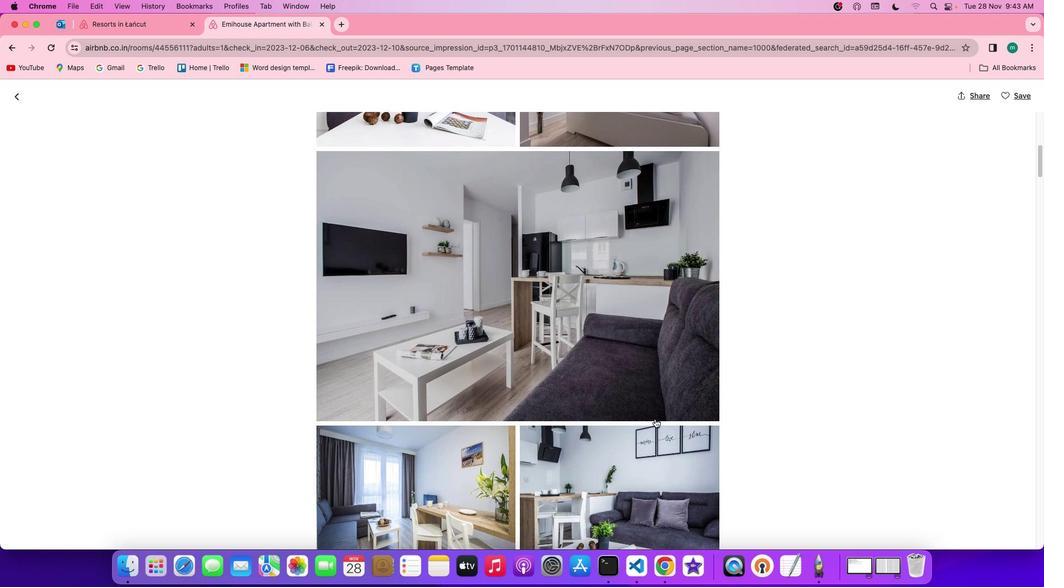 
Action: Mouse scrolled (655, 419) with delta (0, 0)
Screenshot: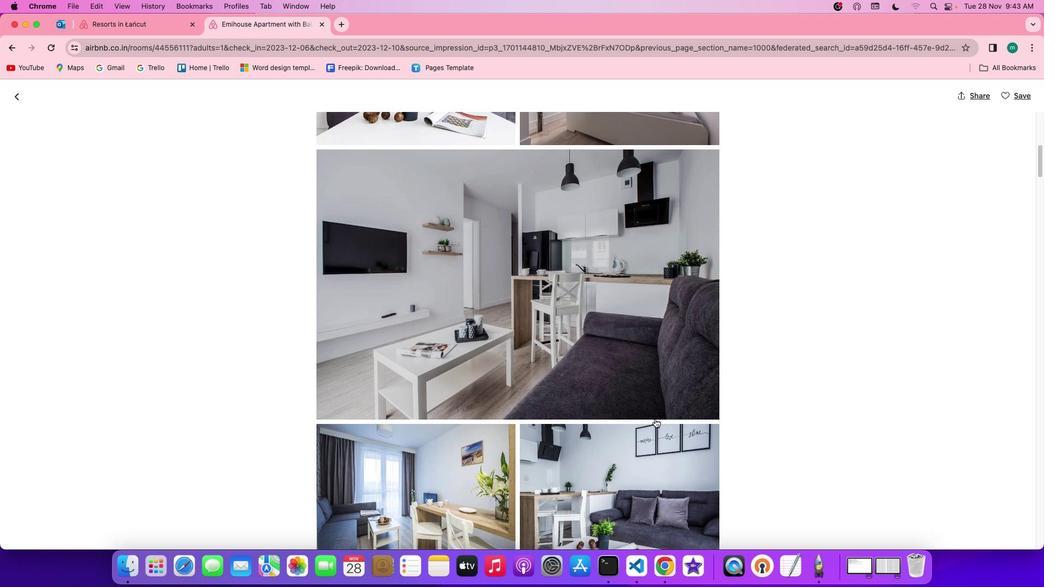 
Action: Mouse scrolled (655, 419) with delta (0, 0)
Screenshot: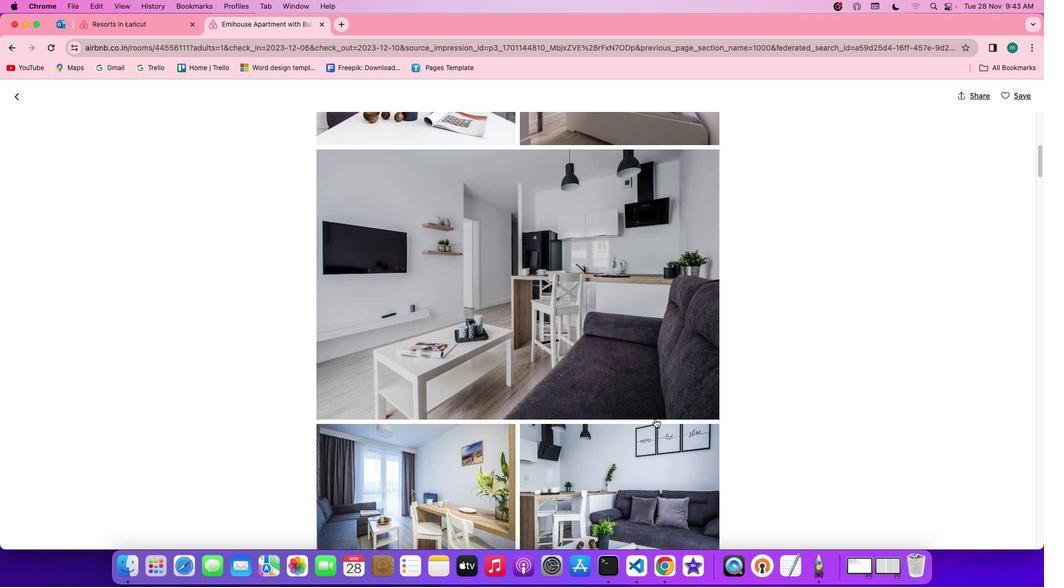 
Action: Mouse scrolled (655, 419) with delta (0, -1)
Screenshot: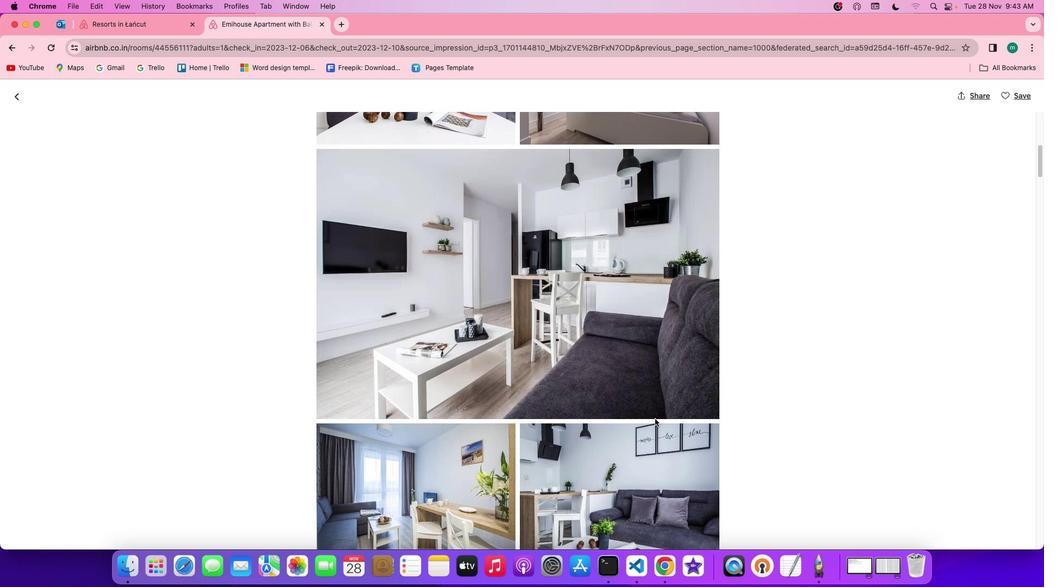 
Action: Mouse scrolled (655, 419) with delta (0, -1)
Screenshot: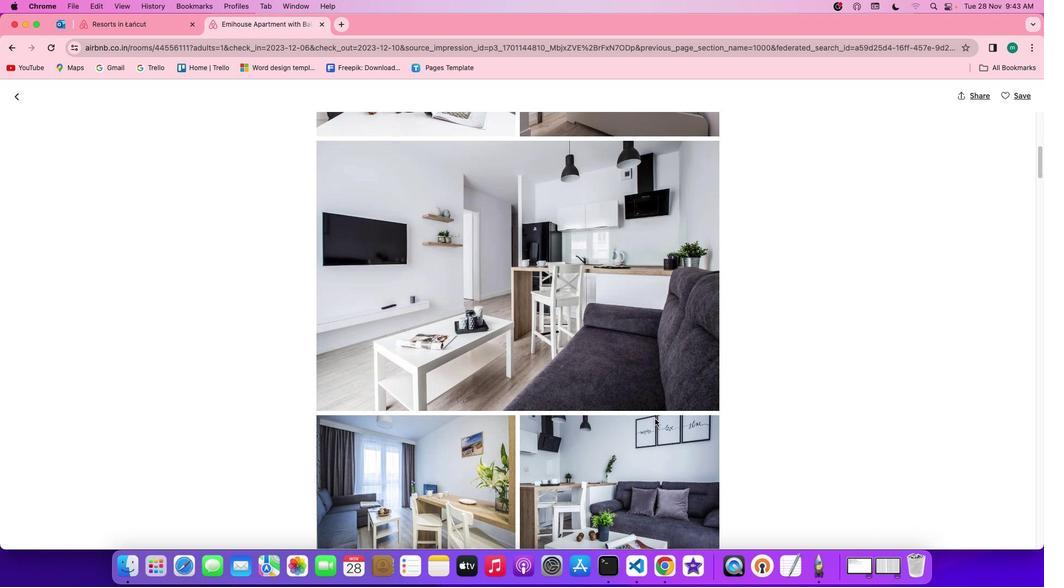 
Action: Mouse scrolled (655, 419) with delta (0, 0)
Screenshot: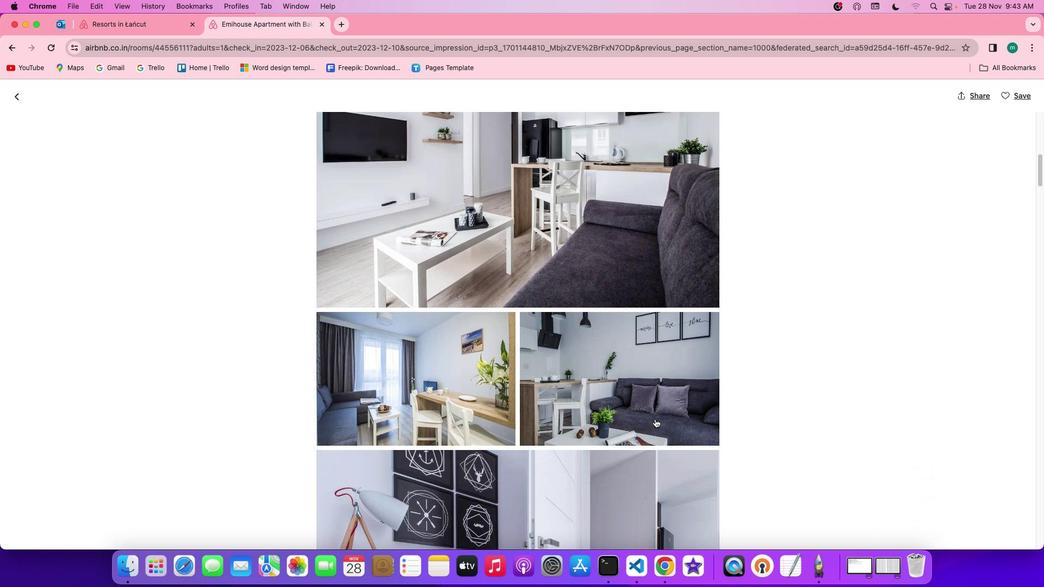 
Action: Mouse scrolled (655, 419) with delta (0, 0)
Screenshot: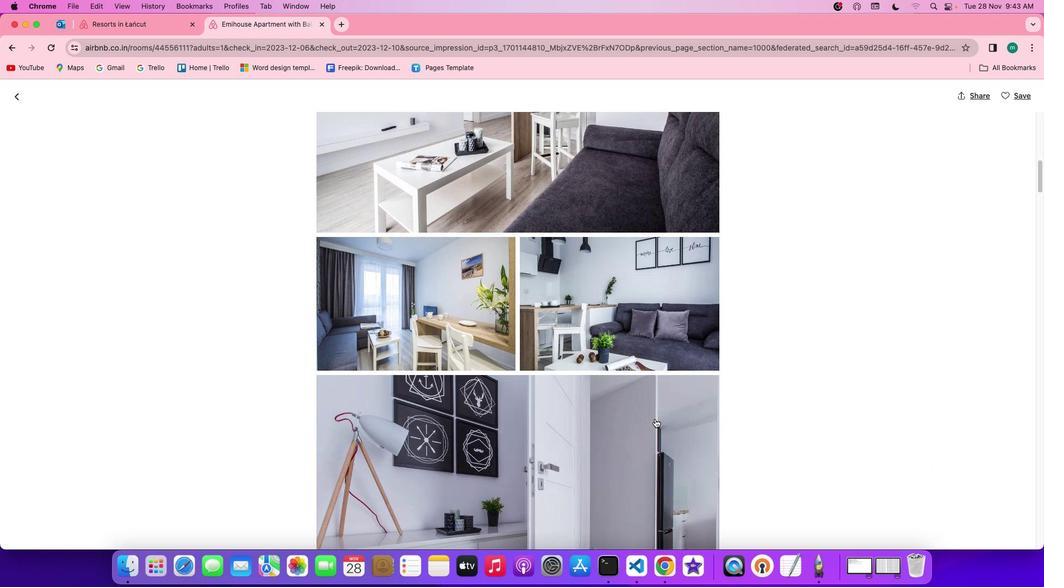 
Action: Mouse scrolled (655, 419) with delta (0, 0)
Screenshot: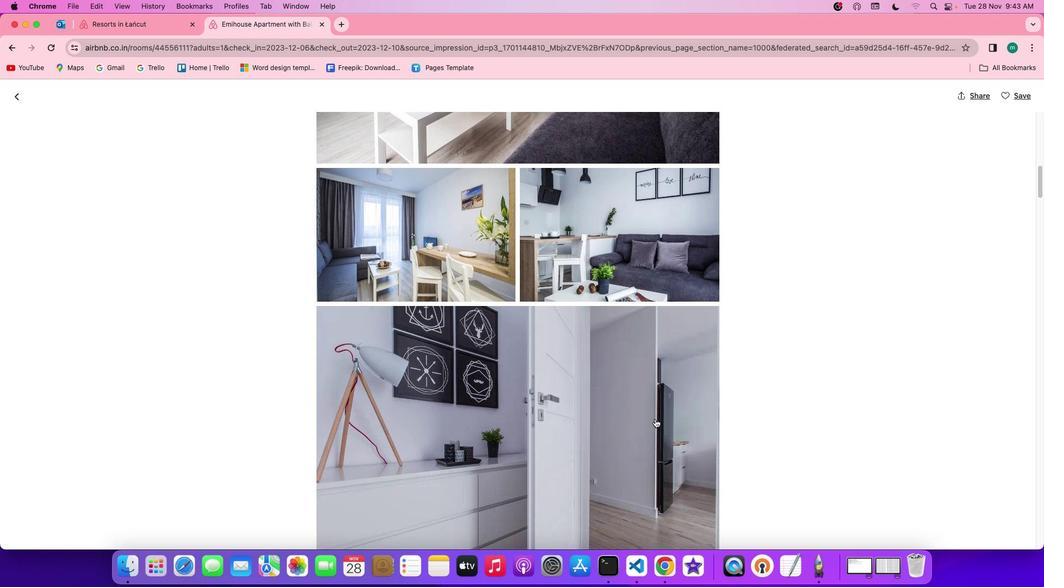 
Action: Mouse scrolled (655, 419) with delta (0, -1)
Screenshot: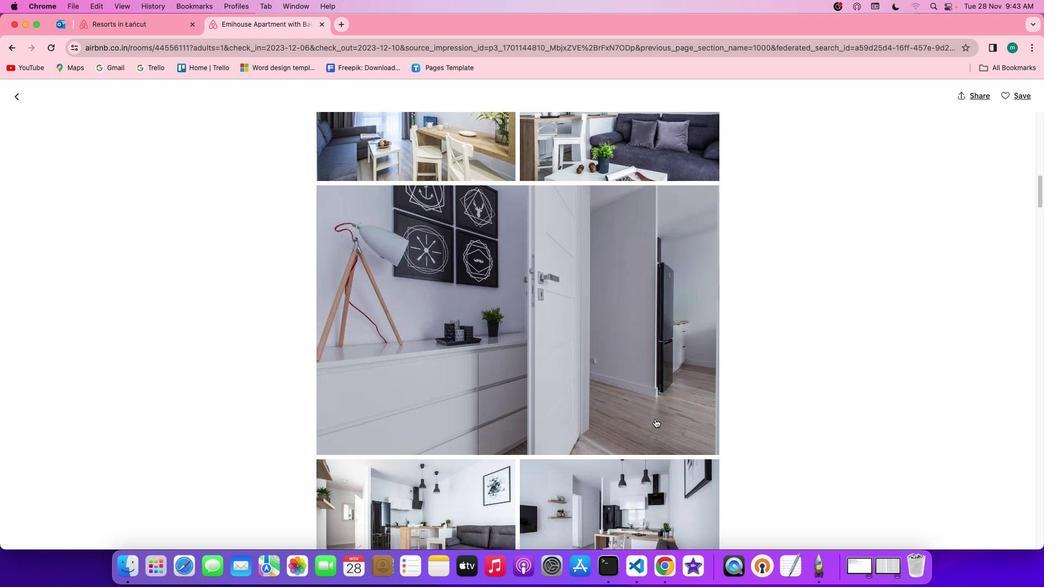 
Action: Mouse scrolled (655, 419) with delta (0, -1)
Screenshot: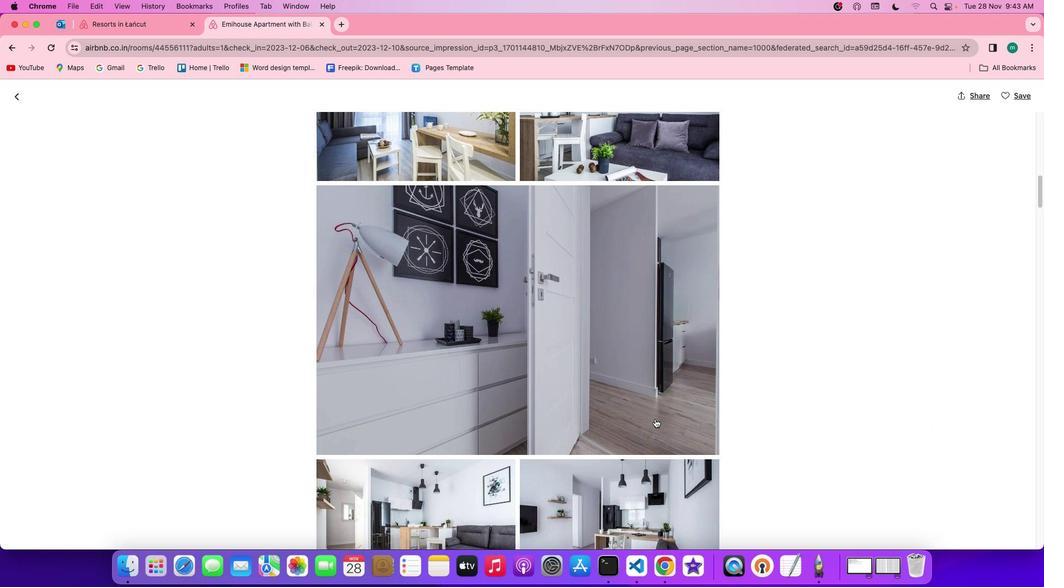
Action: Mouse scrolled (655, 419) with delta (0, 0)
Screenshot: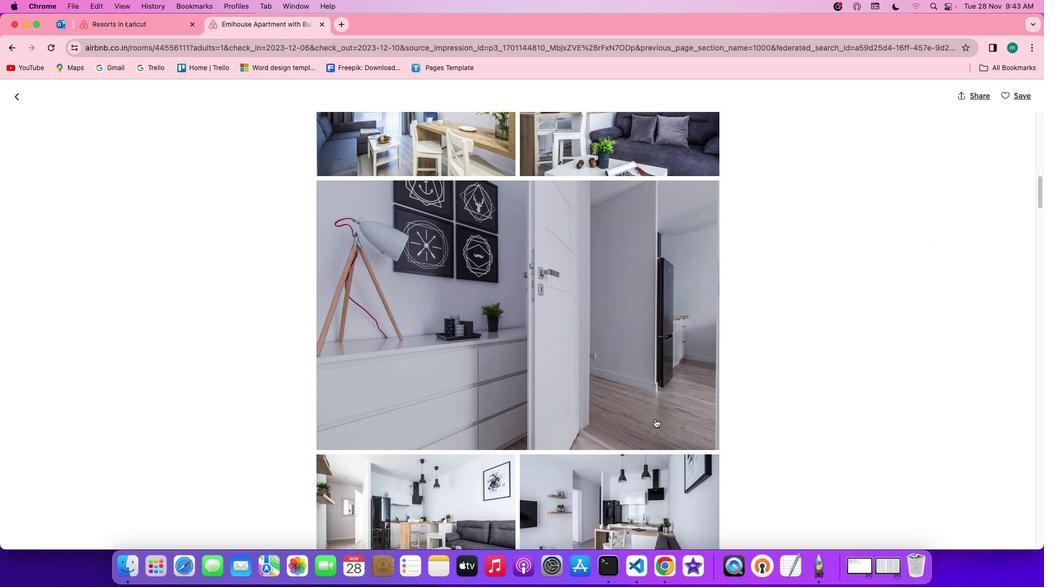 
Action: Mouse scrolled (655, 419) with delta (0, 0)
Screenshot: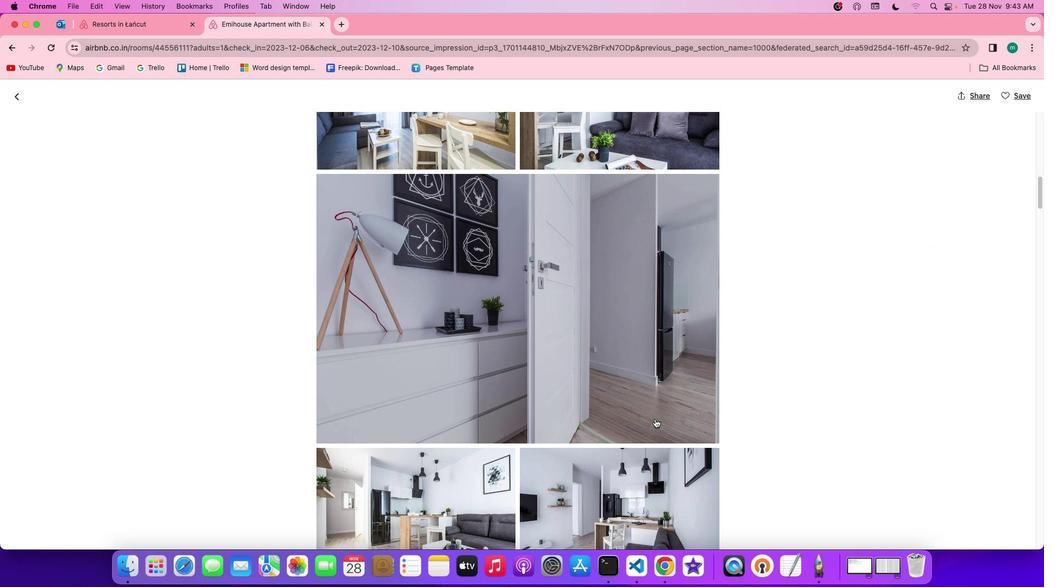 
Action: Mouse scrolled (655, 419) with delta (0, -1)
Screenshot: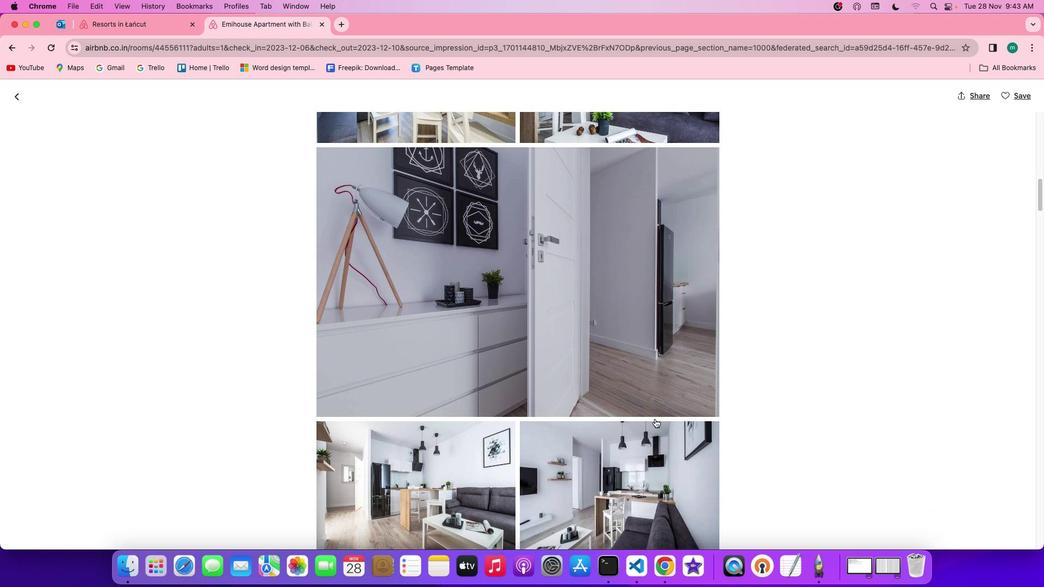 
Action: Mouse scrolled (655, 419) with delta (0, -2)
Screenshot: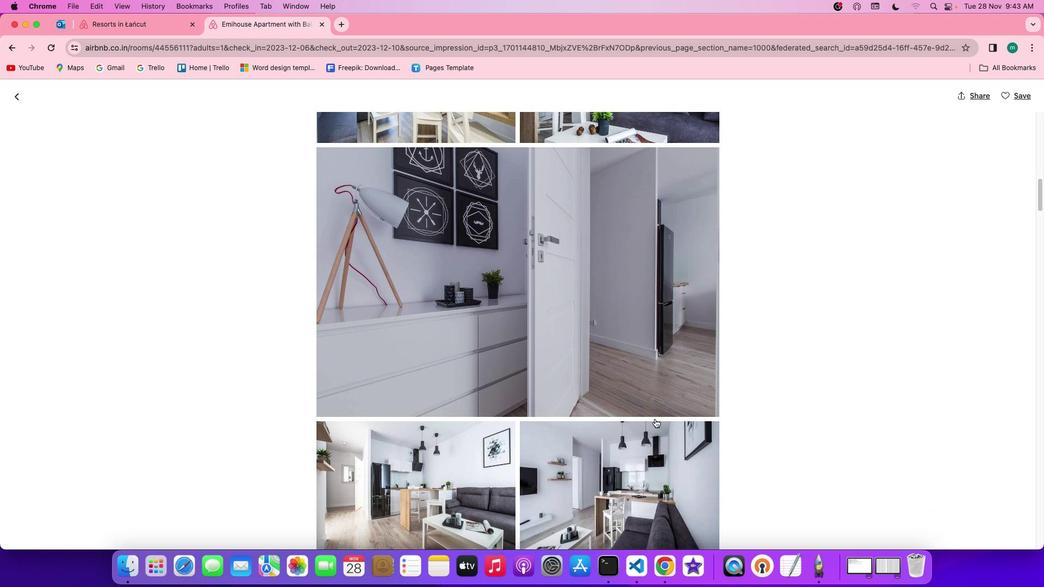 
Action: Mouse scrolled (655, 419) with delta (0, -2)
Screenshot: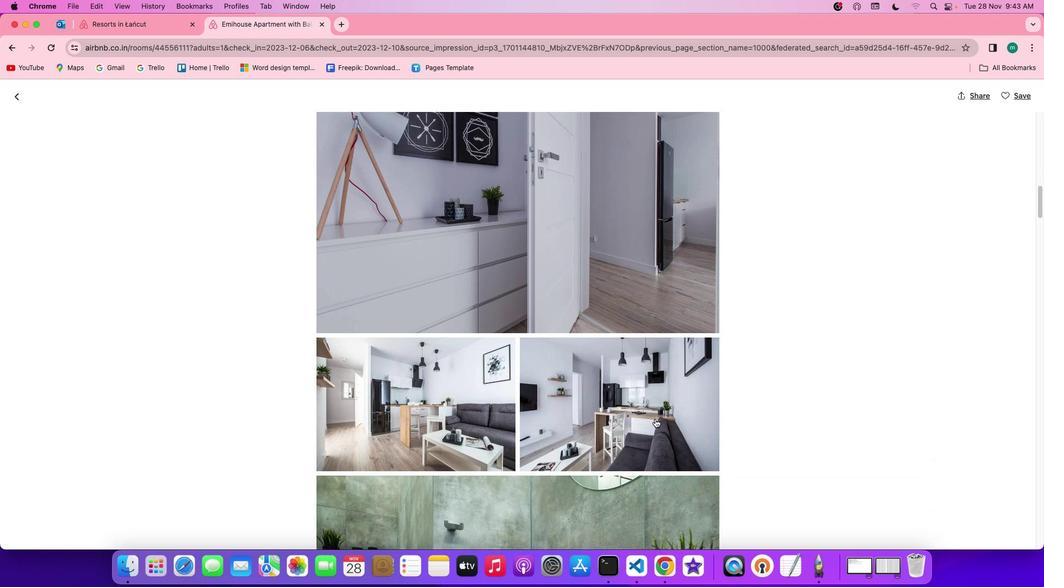 
Action: Mouse scrolled (655, 419) with delta (0, 0)
Screenshot: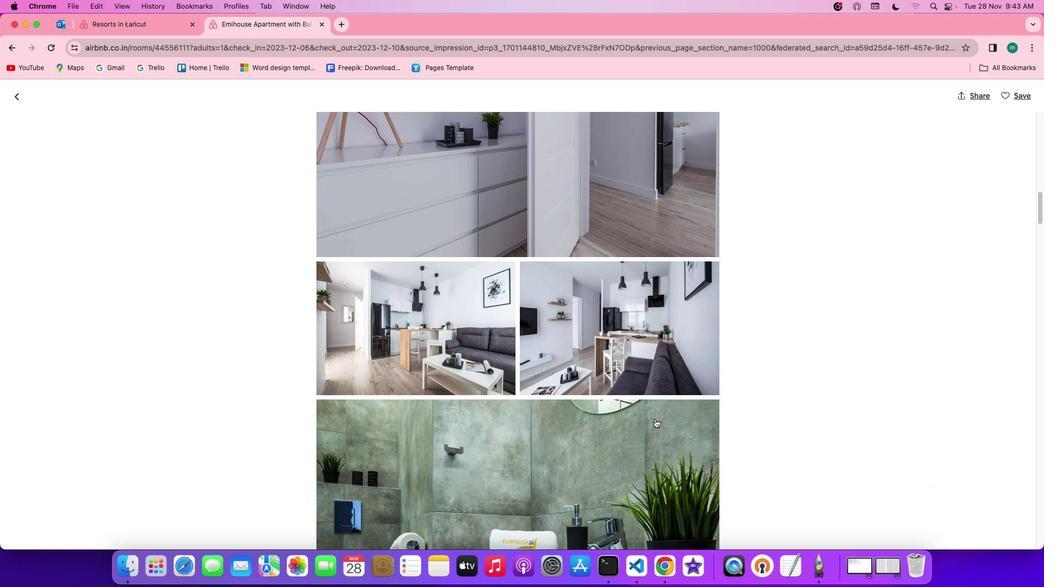 
Action: Mouse scrolled (655, 419) with delta (0, 0)
Screenshot: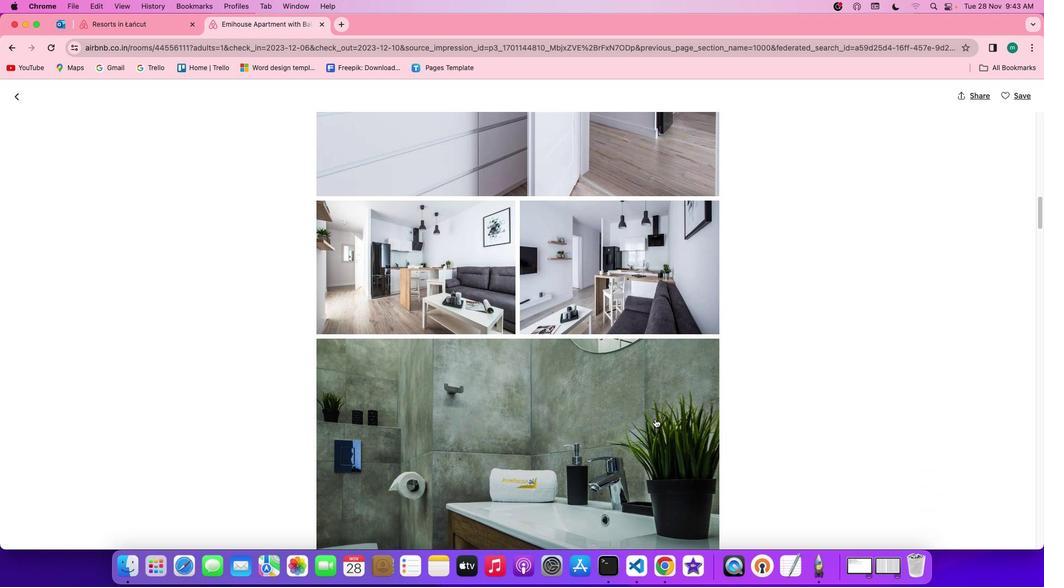
Action: Mouse scrolled (655, 419) with delta (0, 0)
Screenshot: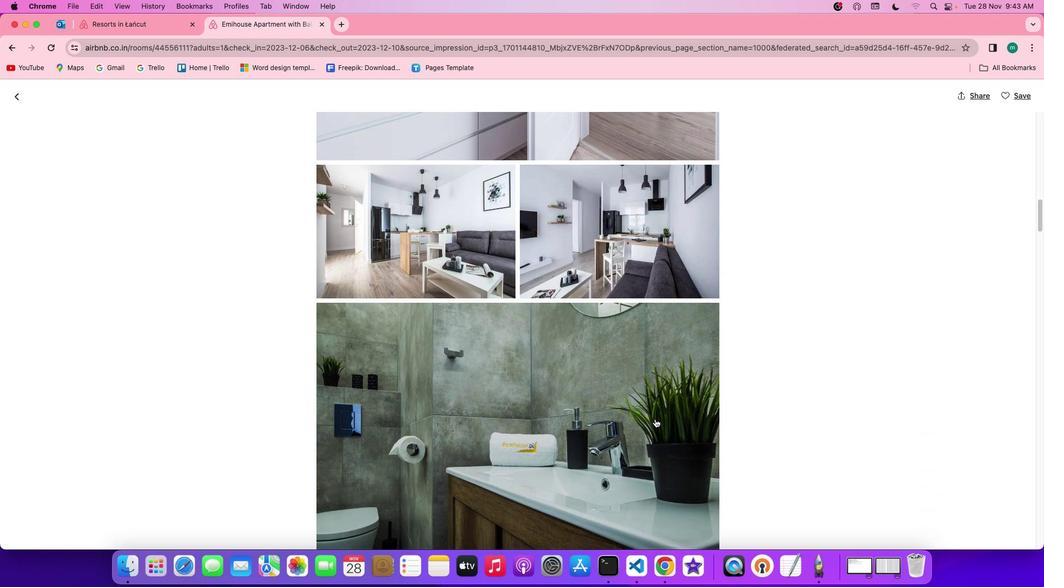 
Action: Mouse scrolled (655, 419) with delta (0, -1)
Screenshot: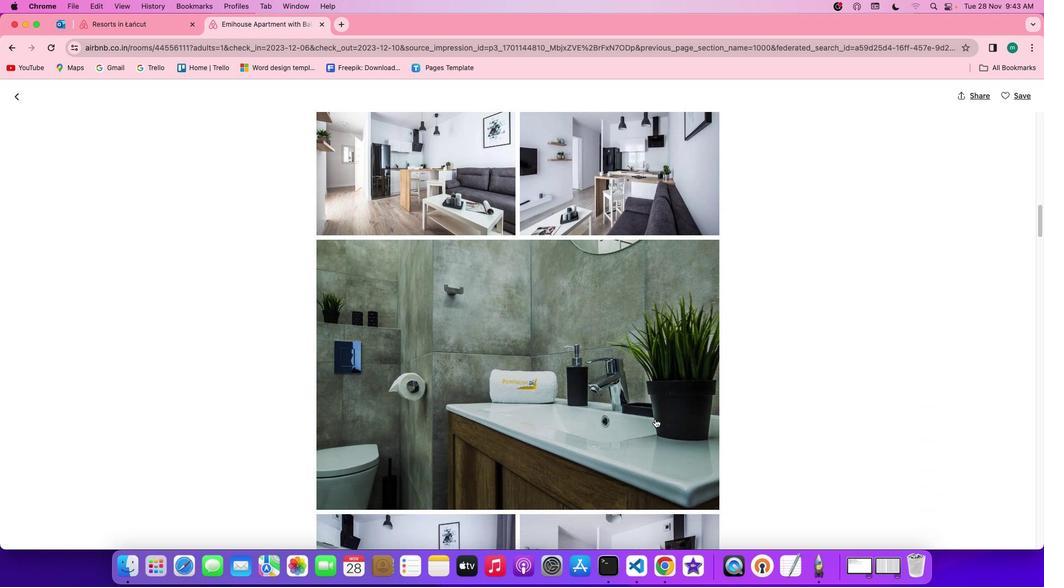 
Action: Mouse scrolled (655, 419) with delta (0, -1)
Screenshot: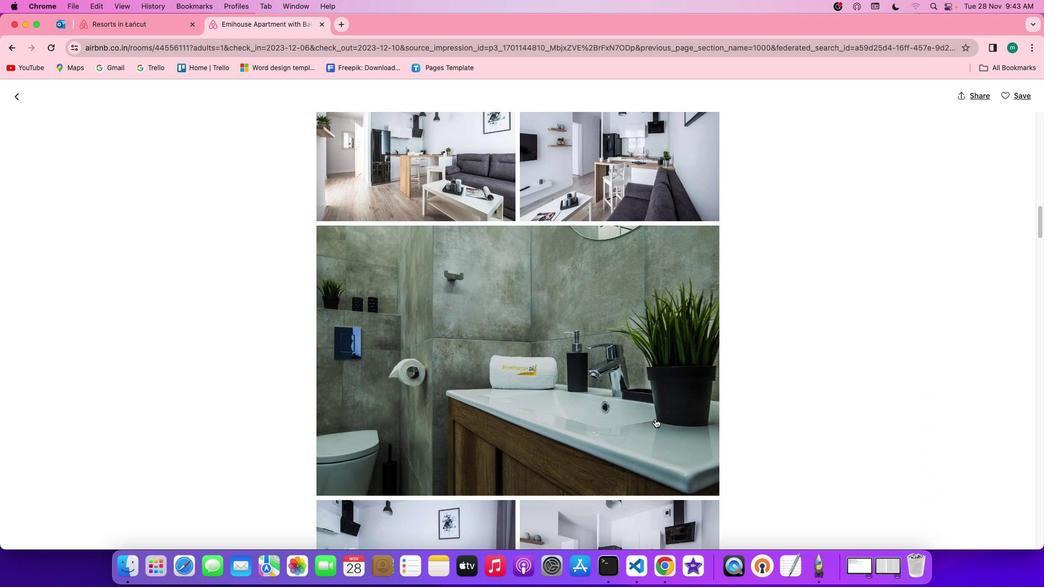 
Action: Mouse scrolled (655, 419) with delta (0, -1)
Screenshot: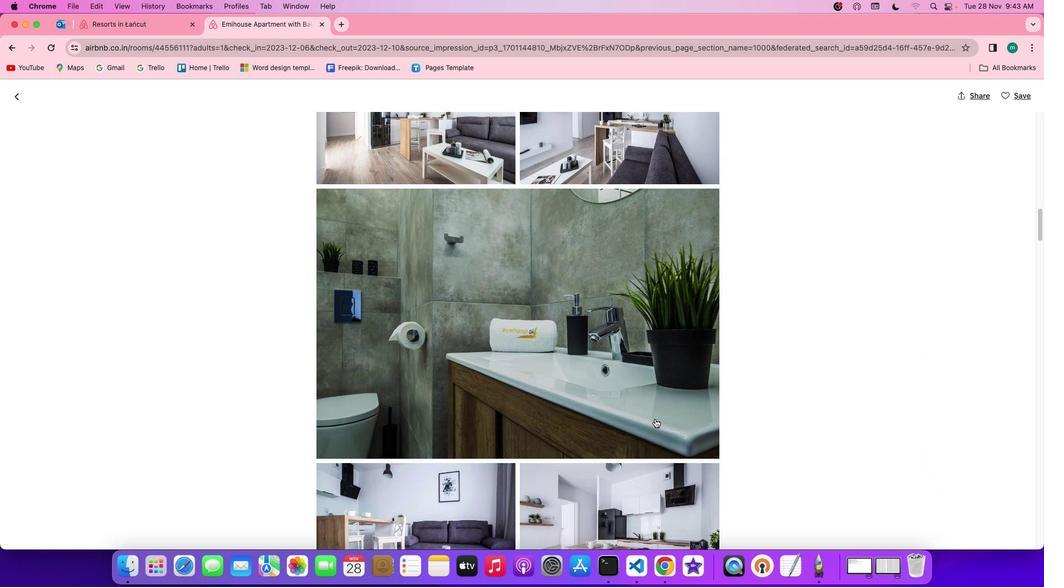 
Action: Mouse scrolled (655, 419) with delta (0, 0)
Screenshot: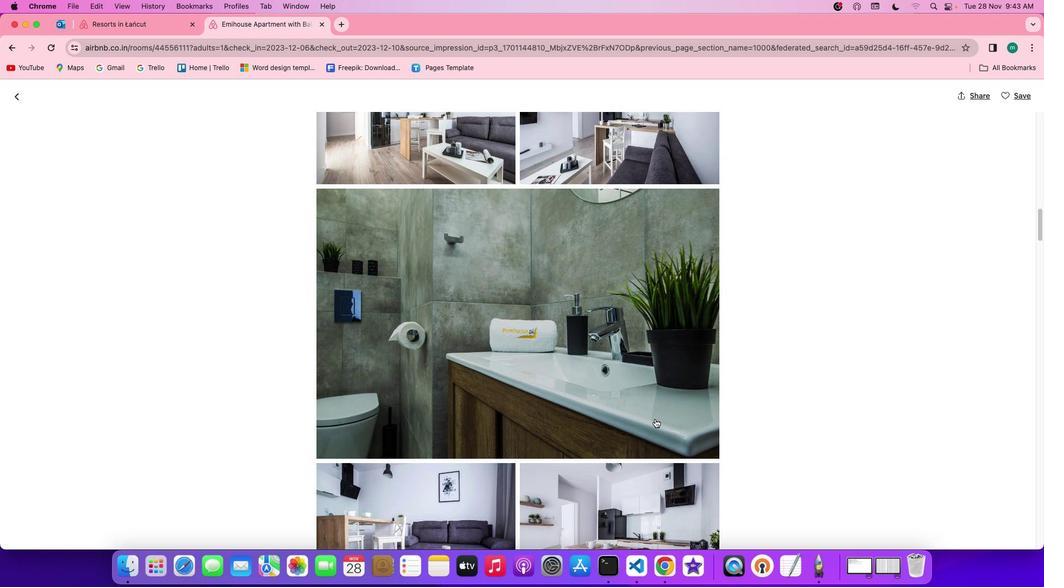
Action: Mouse scrolled (655, 419) with delta (0, 0)
Screenshot: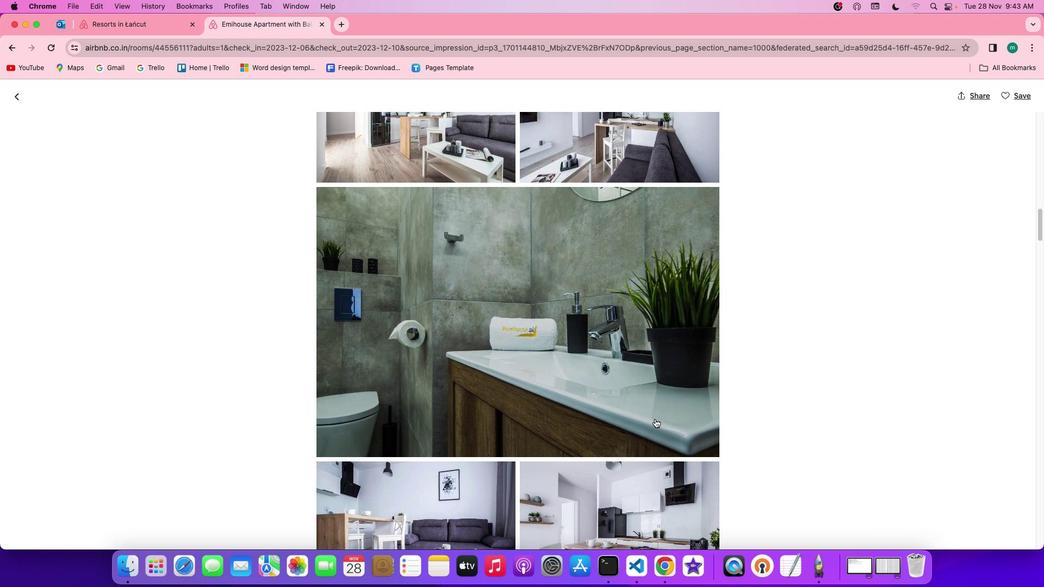 
Action: Mouse scrolled (655, 419) with delta (0, -1)
Screenshot: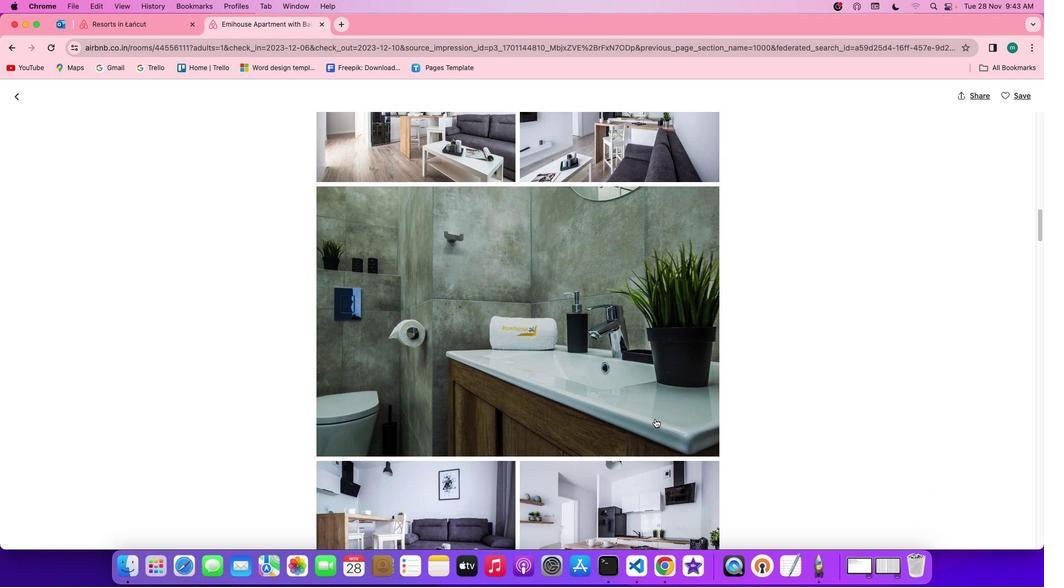
Action: Mouse scrolled (655, 419) with delta (0, -1)
Screenshot: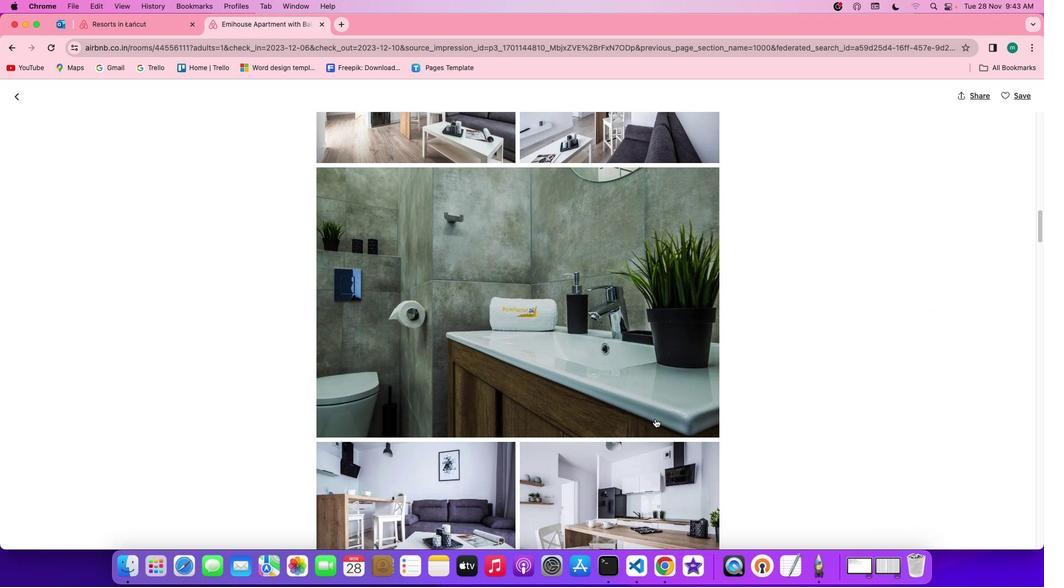 
Action: Mouse scrolled (655, 419) with delta (0, -1)
Screenshot: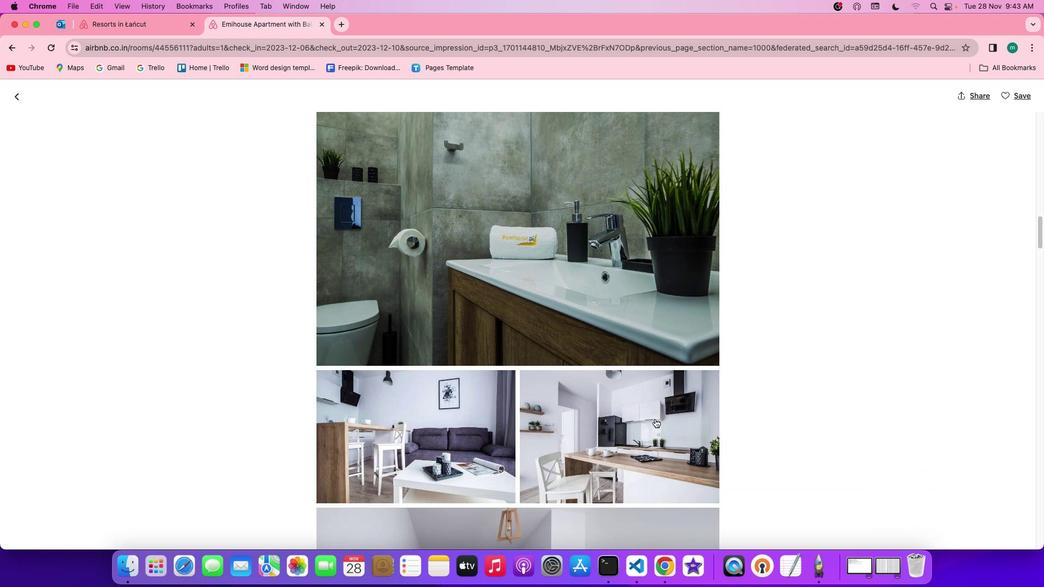 
Action: Mouse scrolled (655, 419) with delta (0, 0)
Screenshot: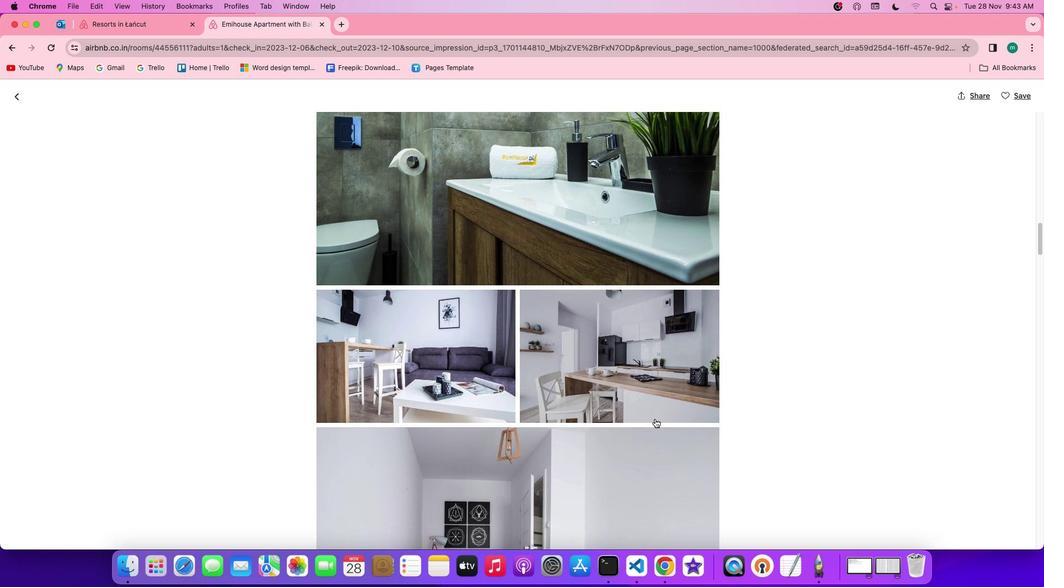 
Action: Mouse scrolled (655, 419) with delta (0, 0)
Screenshot: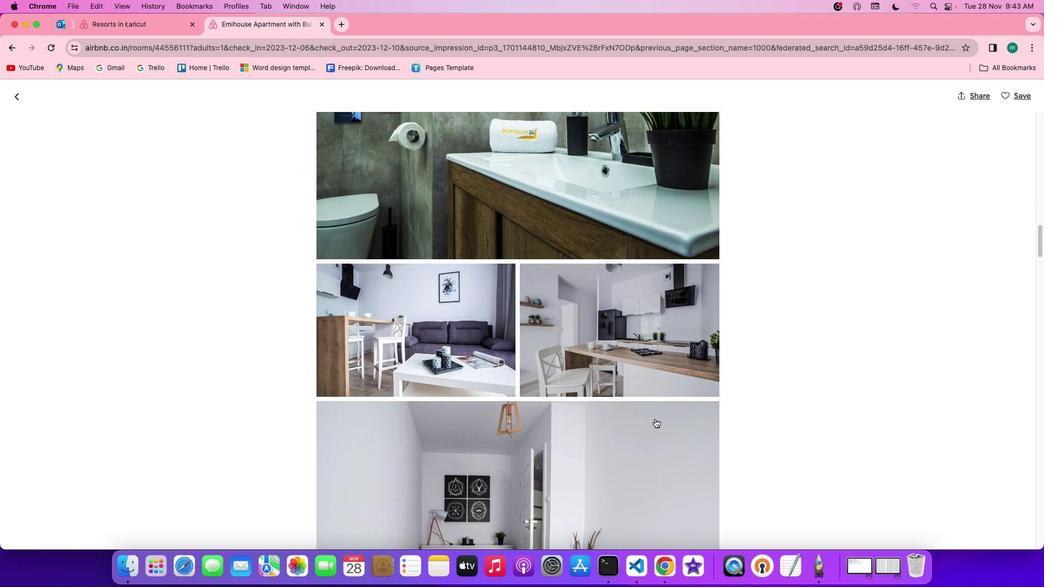 
Action: Mouse scrolled (655, 419) with delta (0, 0)
Screenshot: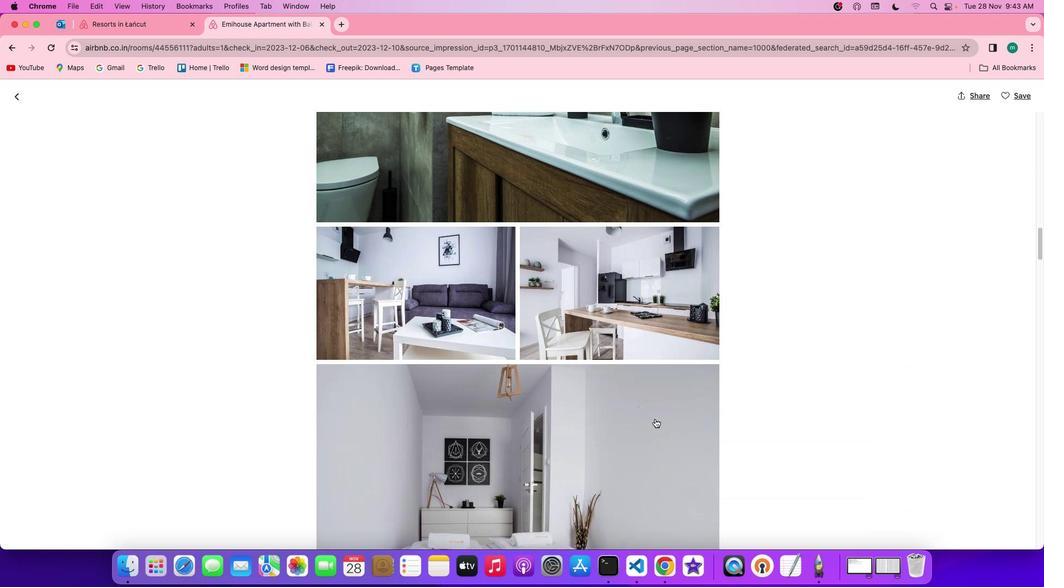 
Action: Mouse scrolled (655, 419) with delta (0, -1)
Screenshot: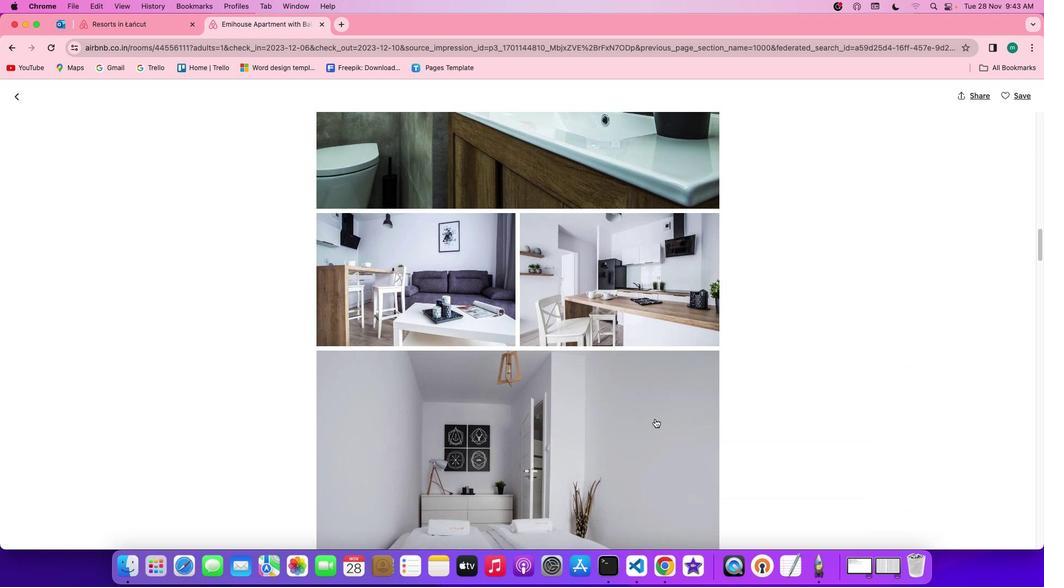 
Action: Mouse scrolled (655, 419) with delta (0, -1)
Screenshot: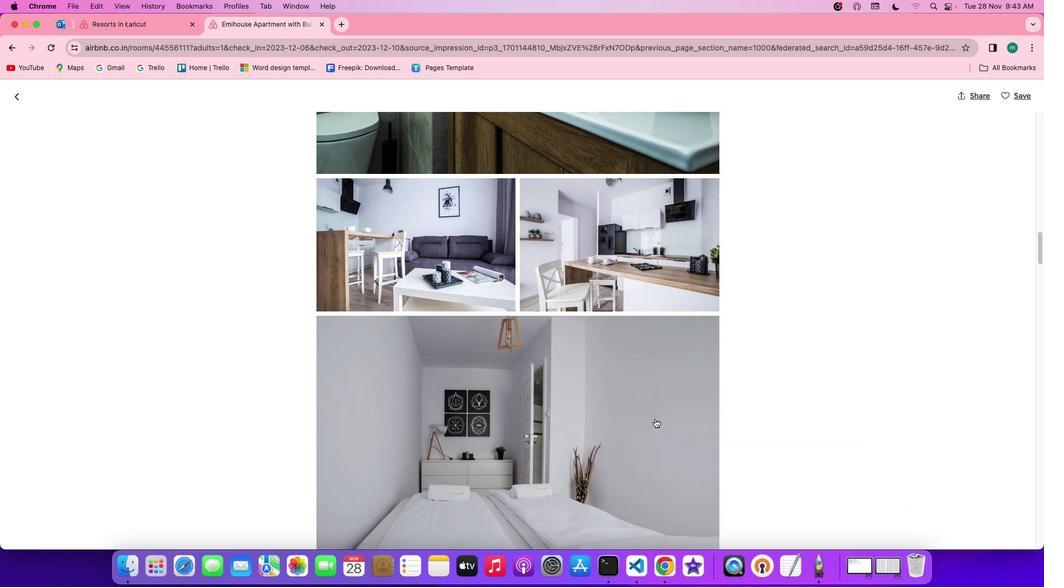 
Action: Mouse scrolled (655, 419) with delta (0, 0)
Screenshot: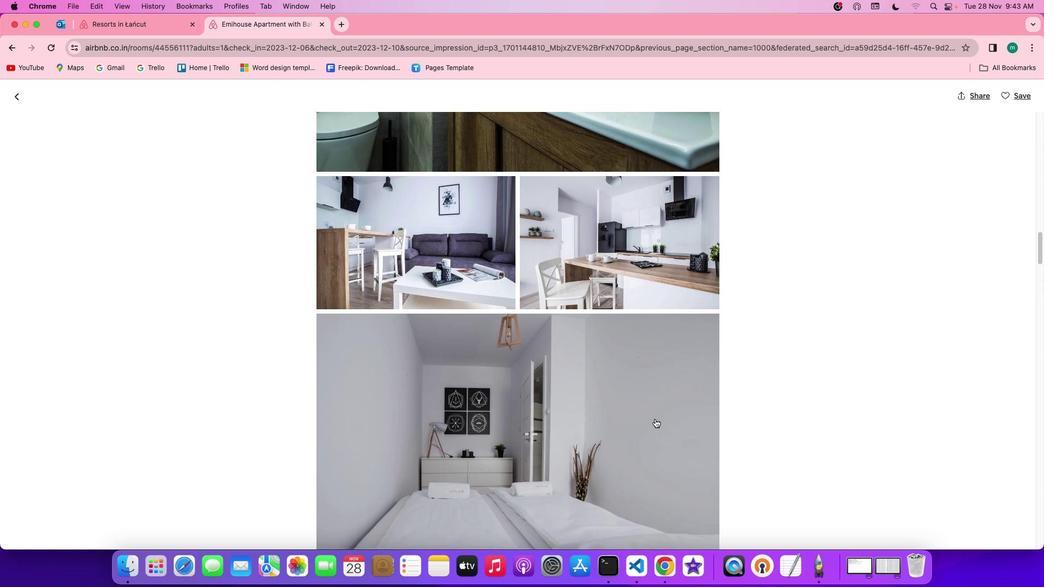 
Action: Mouse scrolled (655, 419) with delta (0, 0)
Screenshot: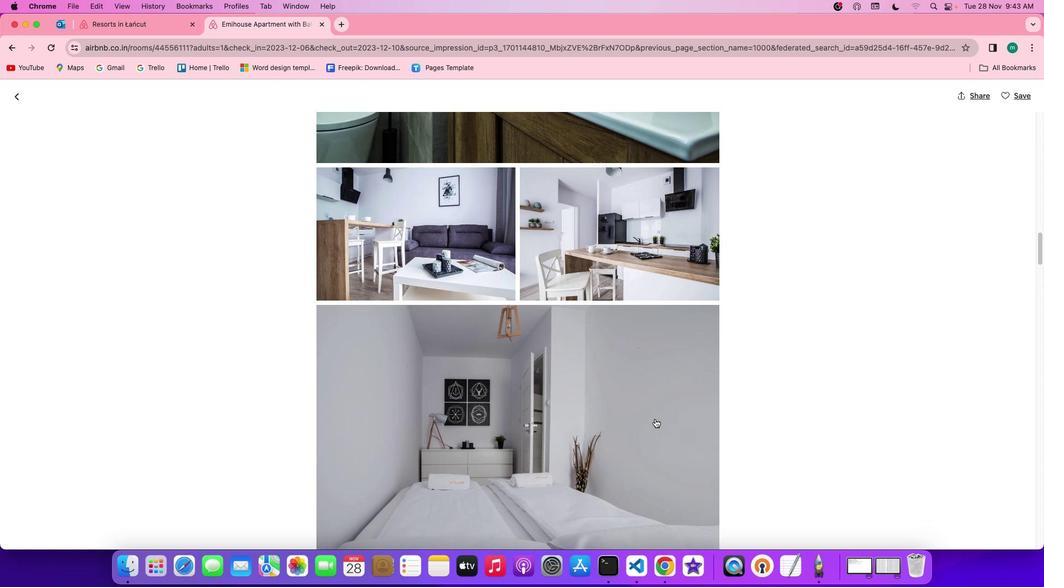 
Action: Mouse scrolled (655, 419) with delta (0, 0)
Screenshot: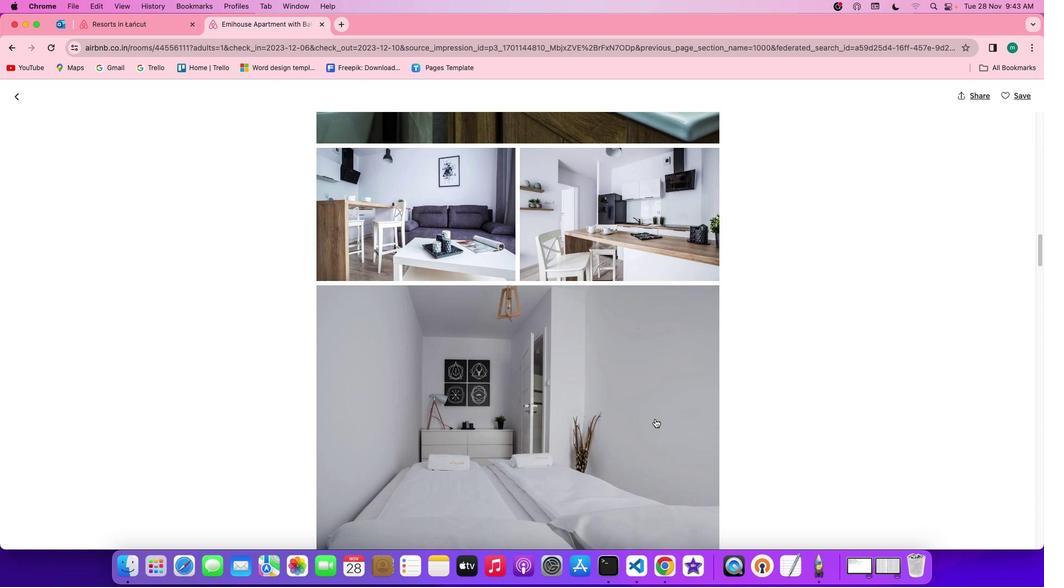 
Action: Mouse scrolled (655, 419) with delta (0, -1)
Screenshot: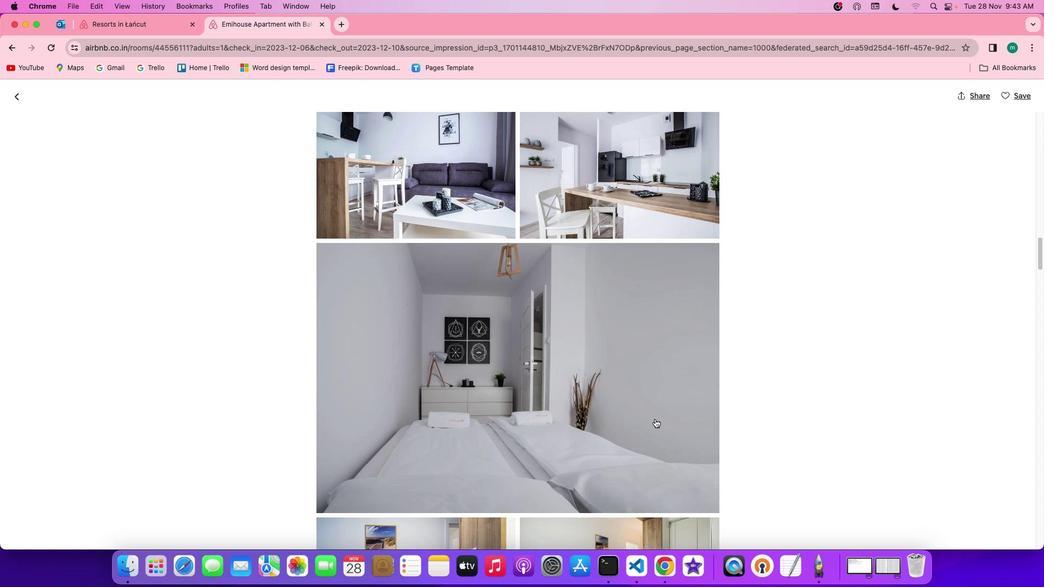 
Action: Mouse scrolled (655, 419) with delta (0, 0)
Screenshot: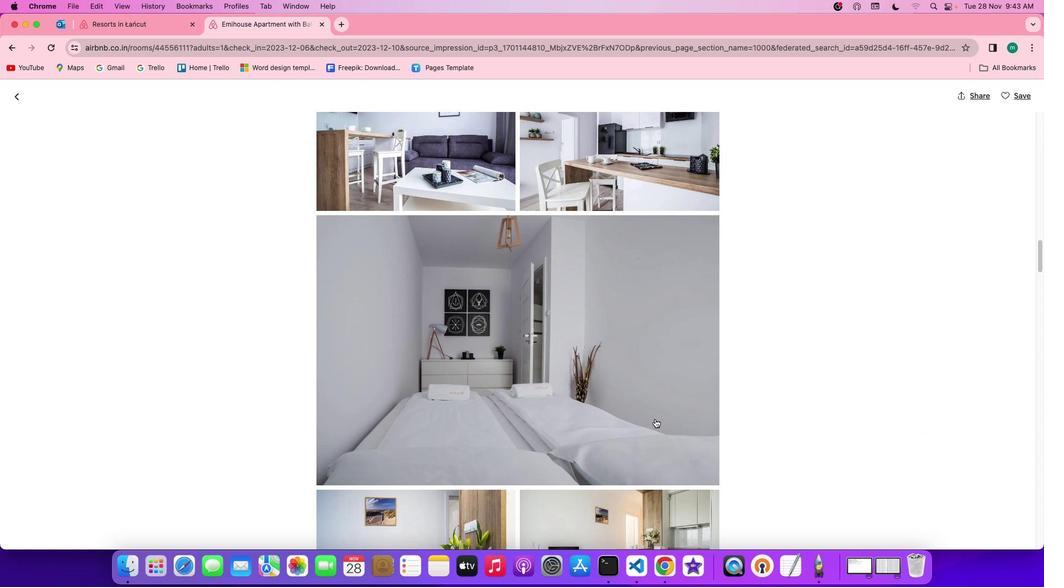 
Action: Mouse scrolled (655, 419) with delta (0, 0)
Screenshot: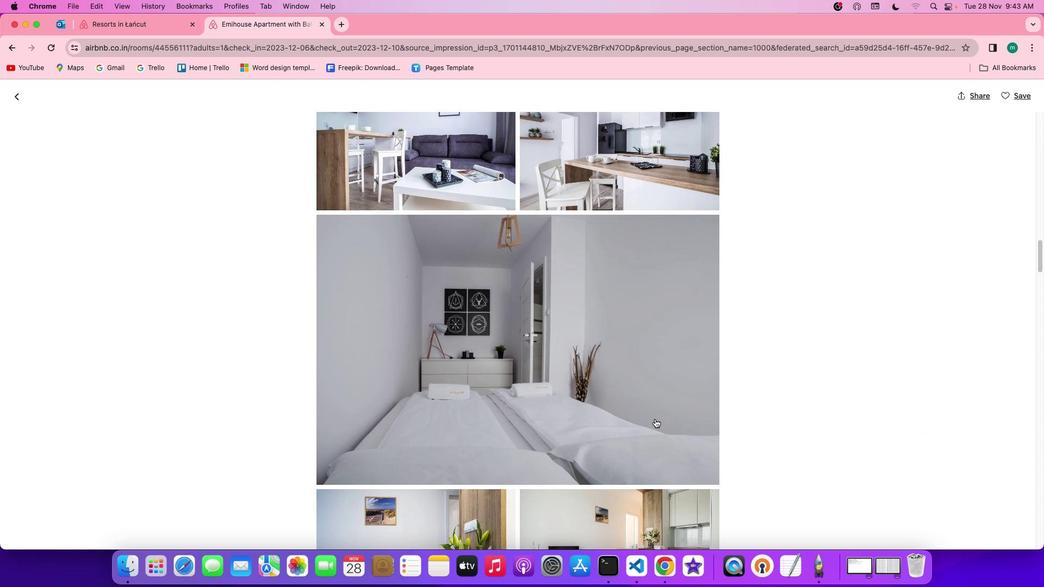 
Action: Mouse scrolled (655, 419) with delta (0, 0)
Screenshot: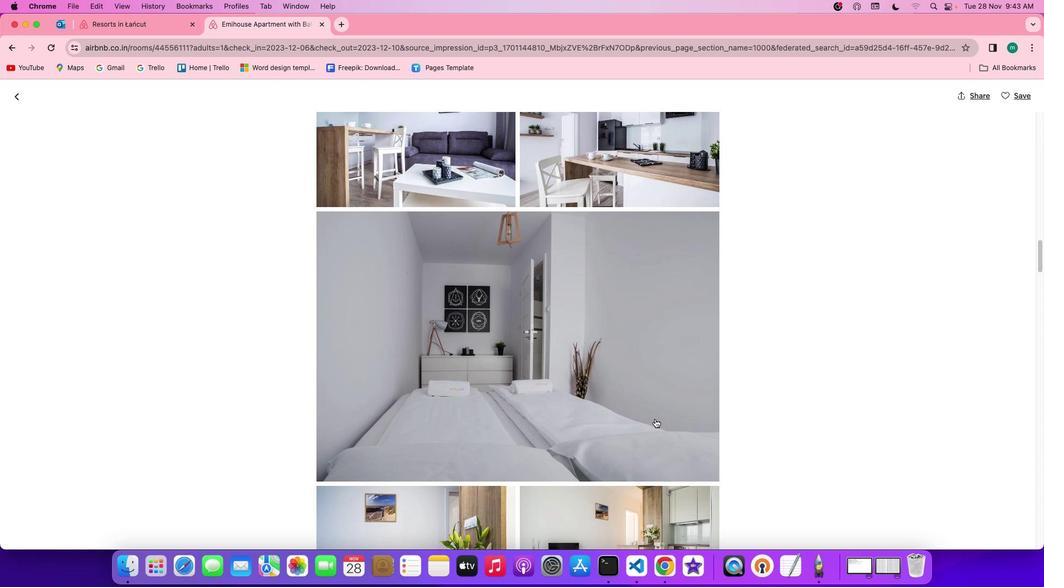 
Action: Mouse scrolled (655, 419) with delta (0, 0)
Screenshot: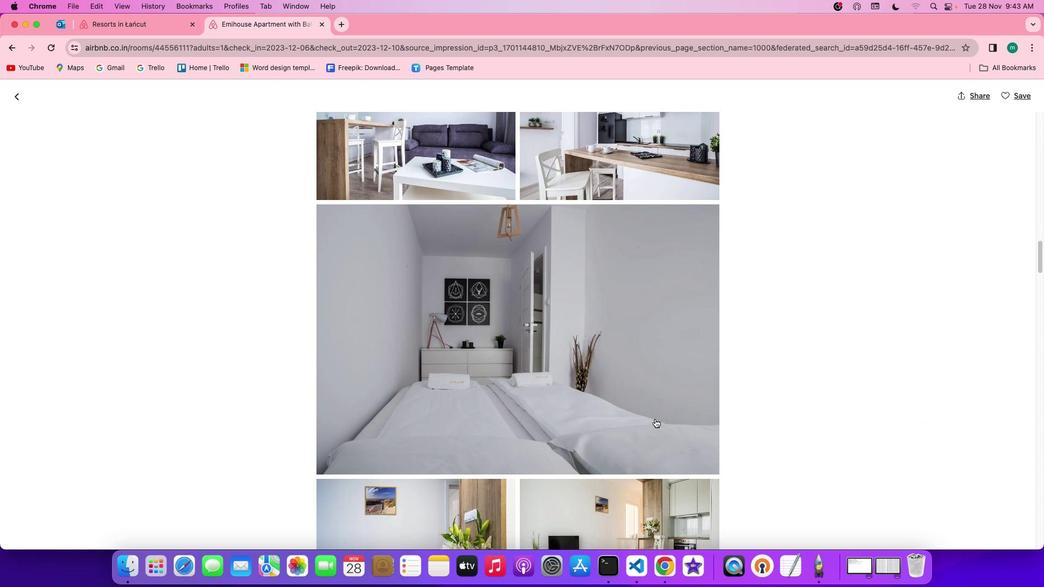 
Action: Mouse scrolled (655, 419) with delta (0, -1)
Screenshot: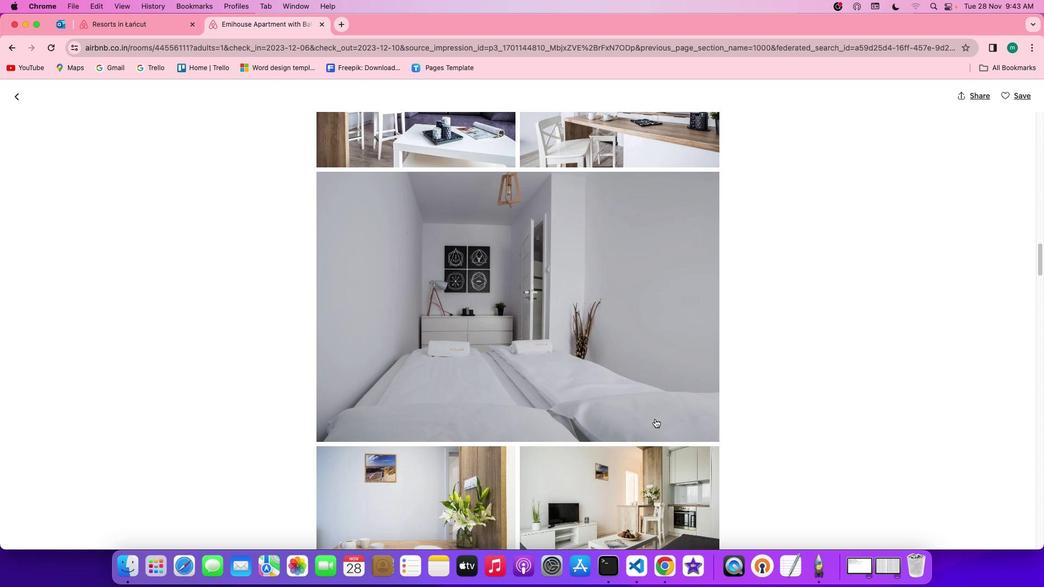 
Action: Mouse scrolled (655, 419) with delta (0, 0)
Screenshot: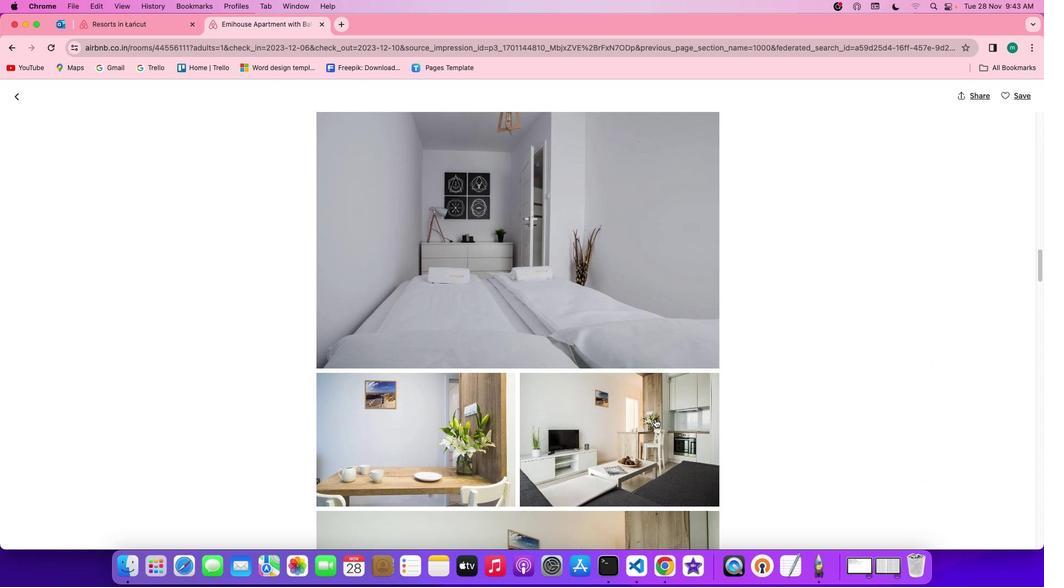 
Action: Mouse scrolled (655, 419) with delta (0, 0)
Screenshot: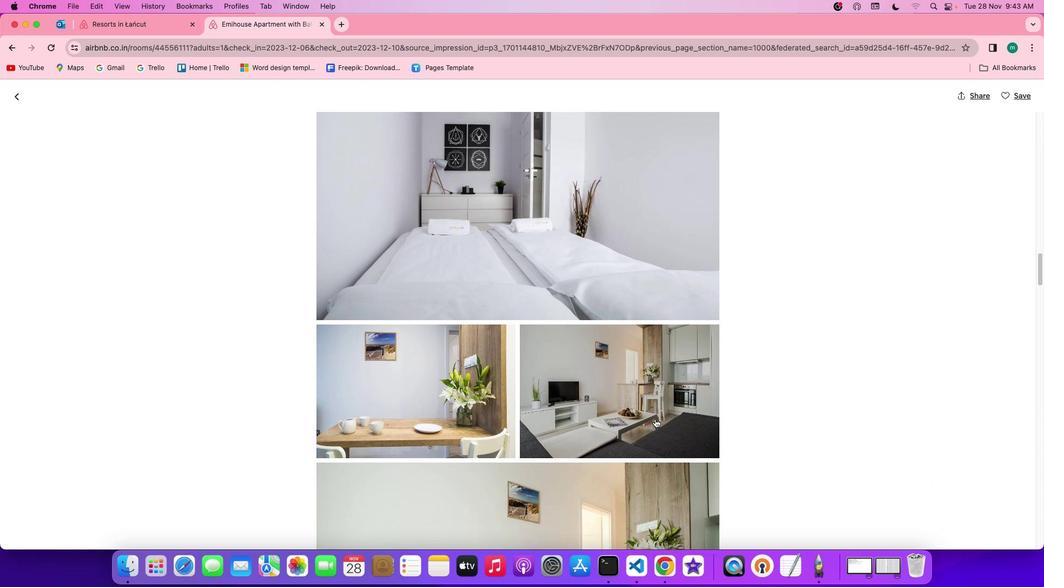 
Action: Mouse scrolled (655, 419) with delta (0, 0)
Screenshot: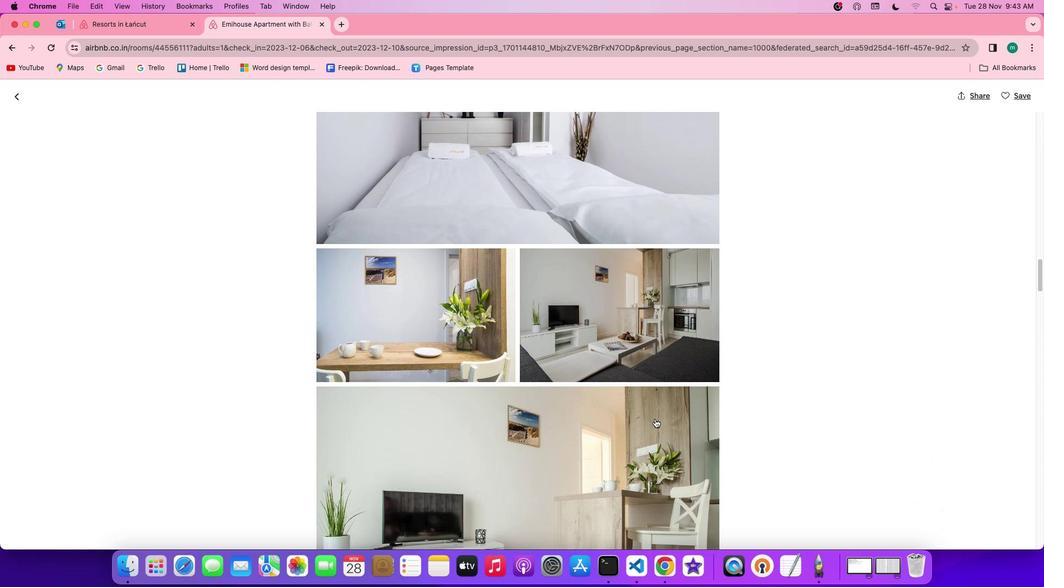 
Action: Mouse scrolled (655, 419) with delta (0, 0)
Screenshot: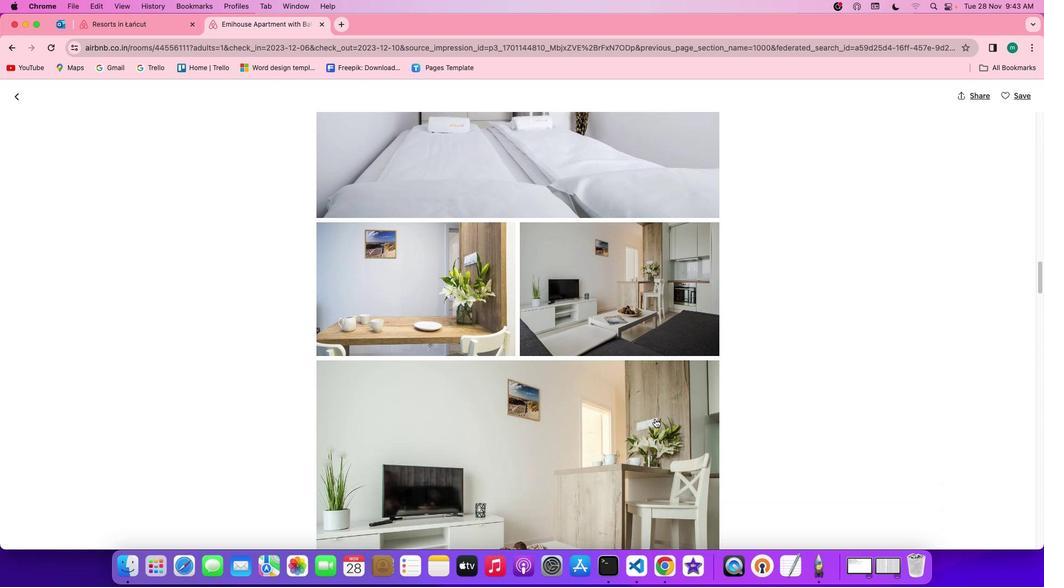
Action: Mouse scrolled (655, 419) with delta (0, -1)
Screenshot: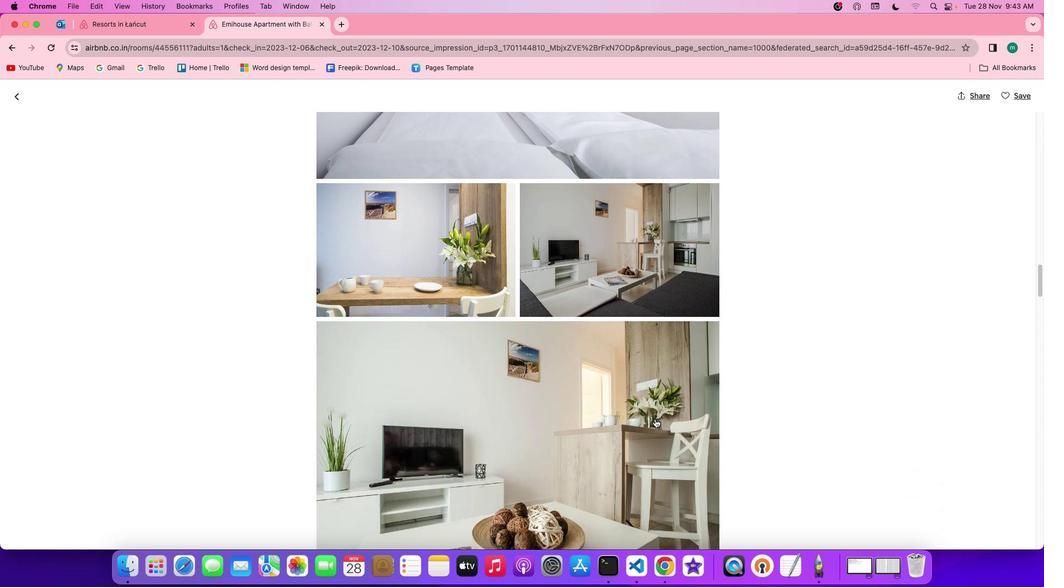 
Action: Mouse scrolled (655, 419) with delta (0, 0)
Screenshot: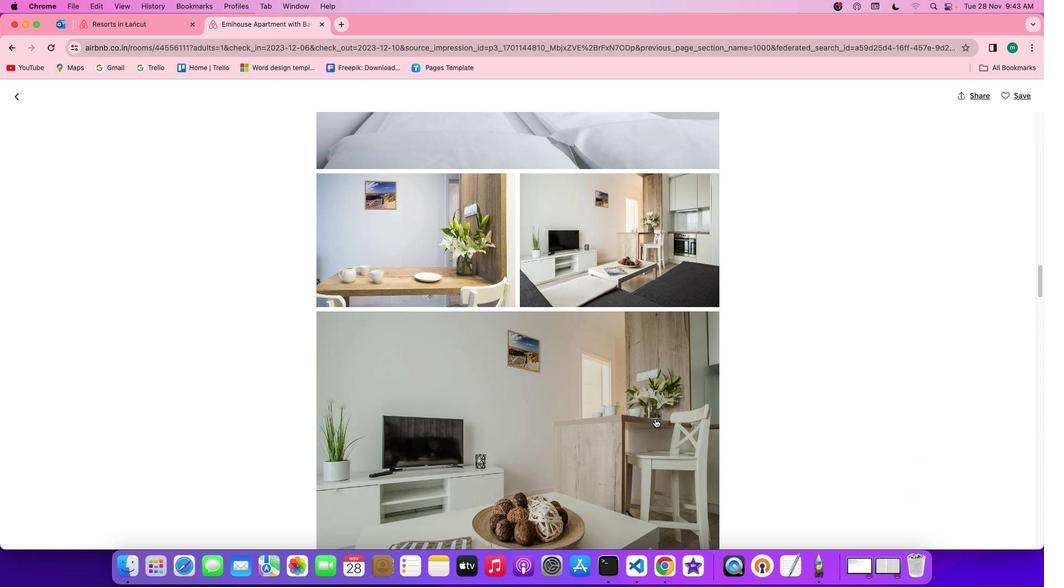 
Action: Mouse scrolled (655, 419) with delta (0, 0)
Screenshot: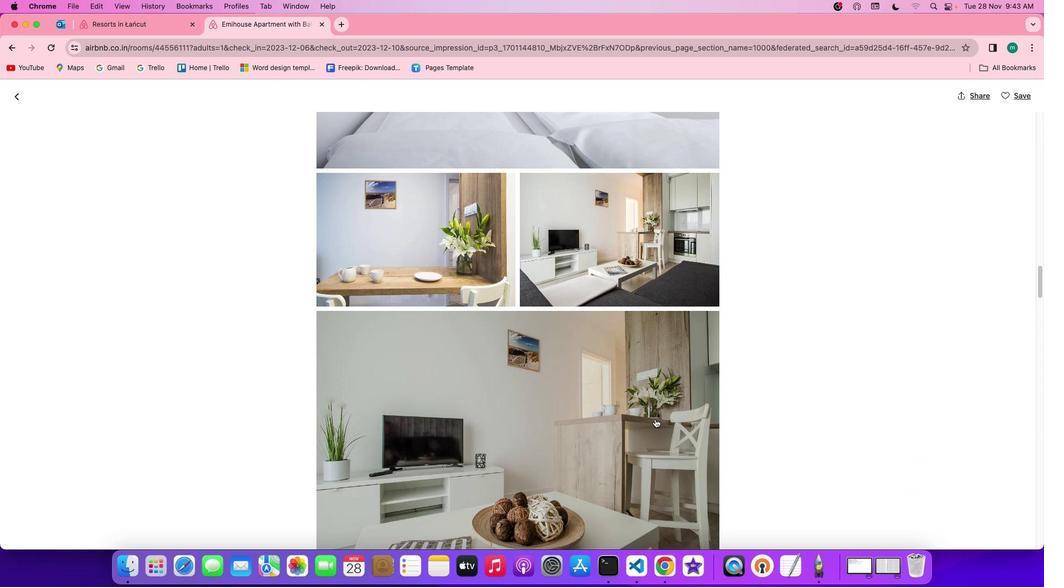 
Action: Mouse scrolled (655, 419) with delta (0, 0)
Screenshot: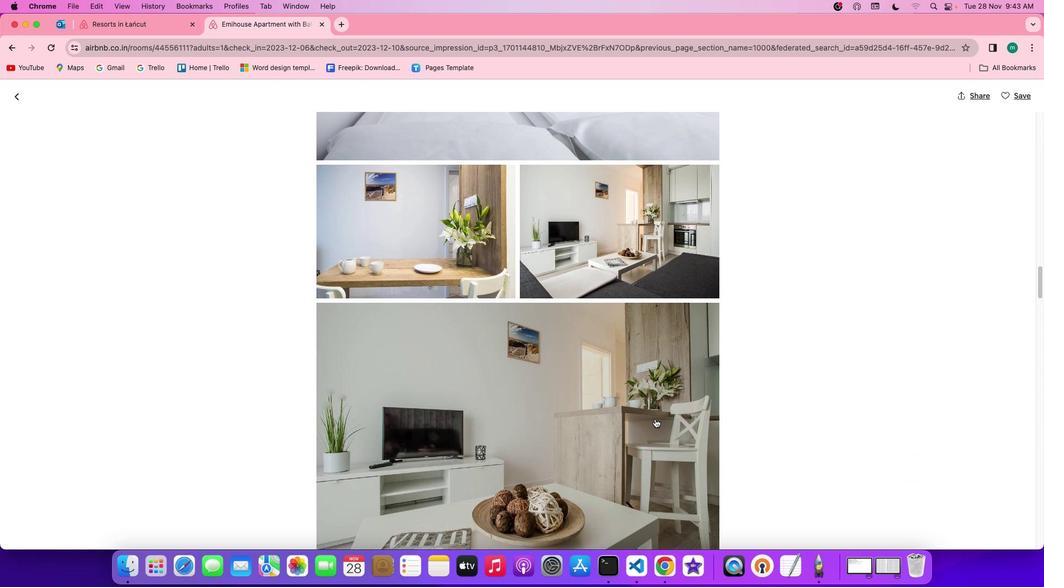 
Action: Mouse scrolled (655, 419) with delta (0, -1)
Screenshot: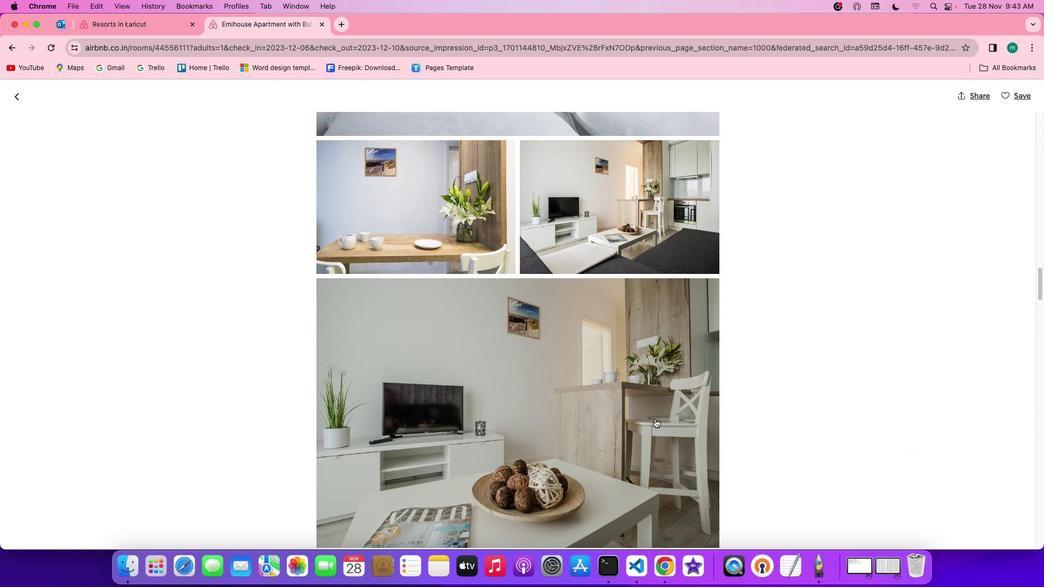 
Action: Mouse scrolled (655, 419) with delta (0, -1)
Screenshot: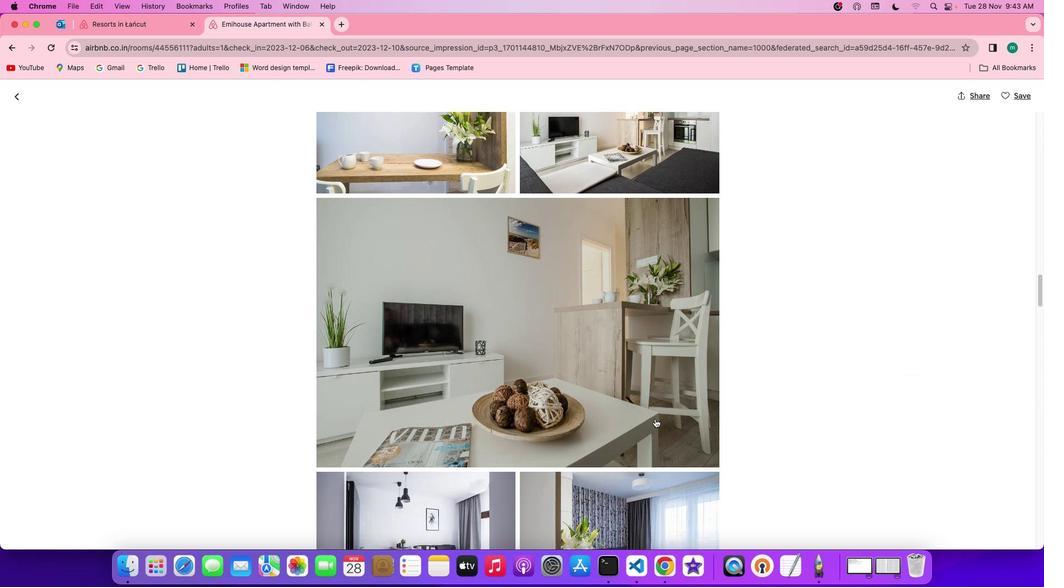 
Action: Mouse scrolled (655, 419) with delta (0, -1)
Screenshot: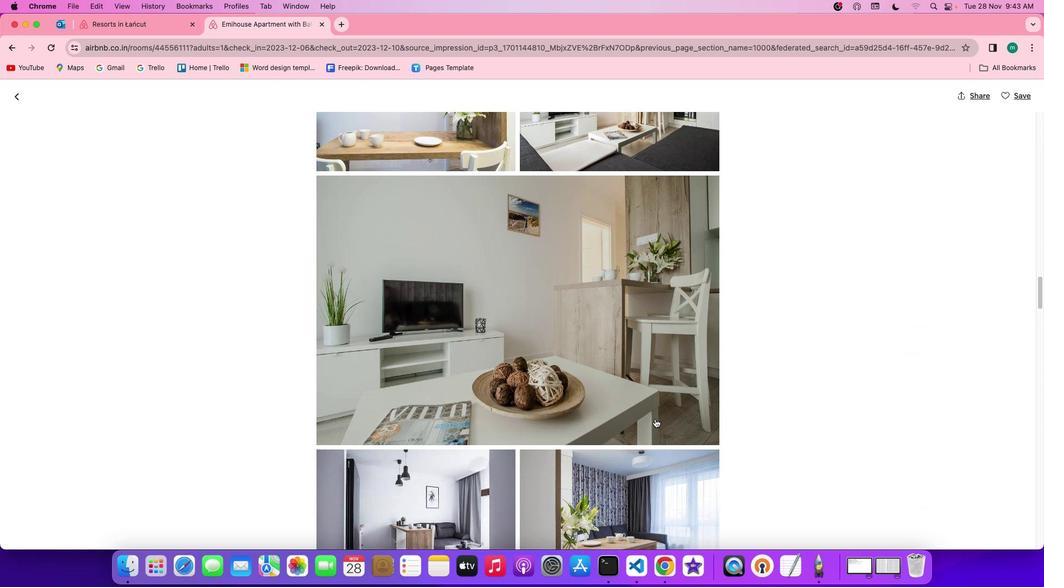 
Action: Mouse scrolled (655, 419) with delta (0, 0)
Screenshot: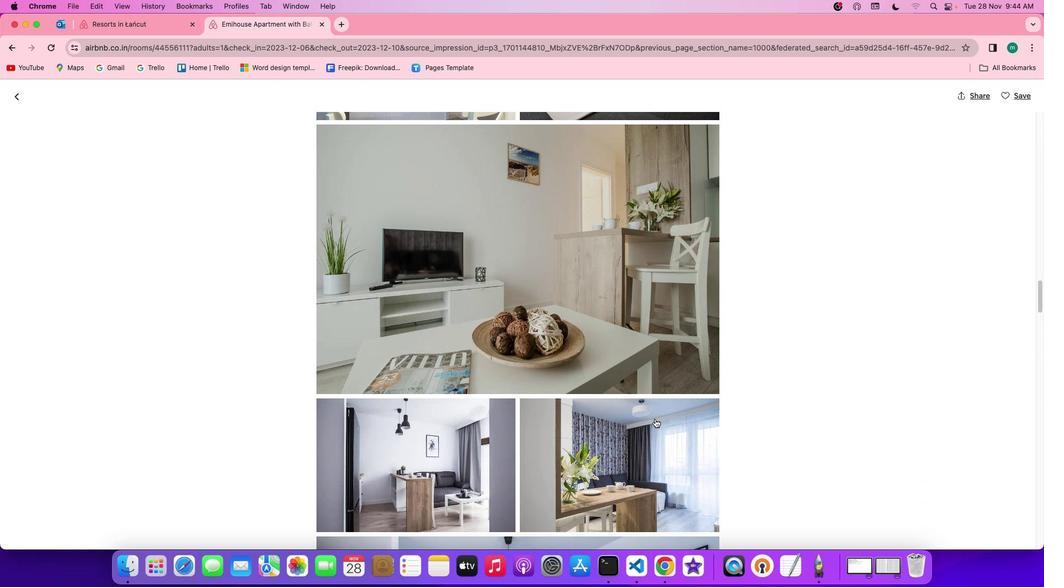 
Action: Mouse scrolled (655, 419) with delta (0, 0)
Screenshot: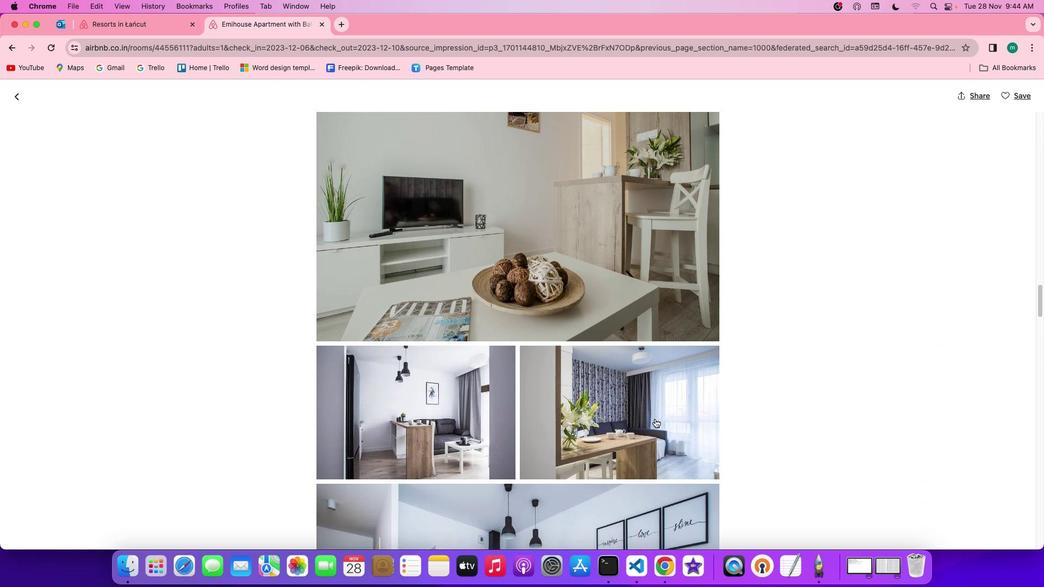 
Action: Mouse scrolled (655, 419) with delta (0, -1)
Screenshot: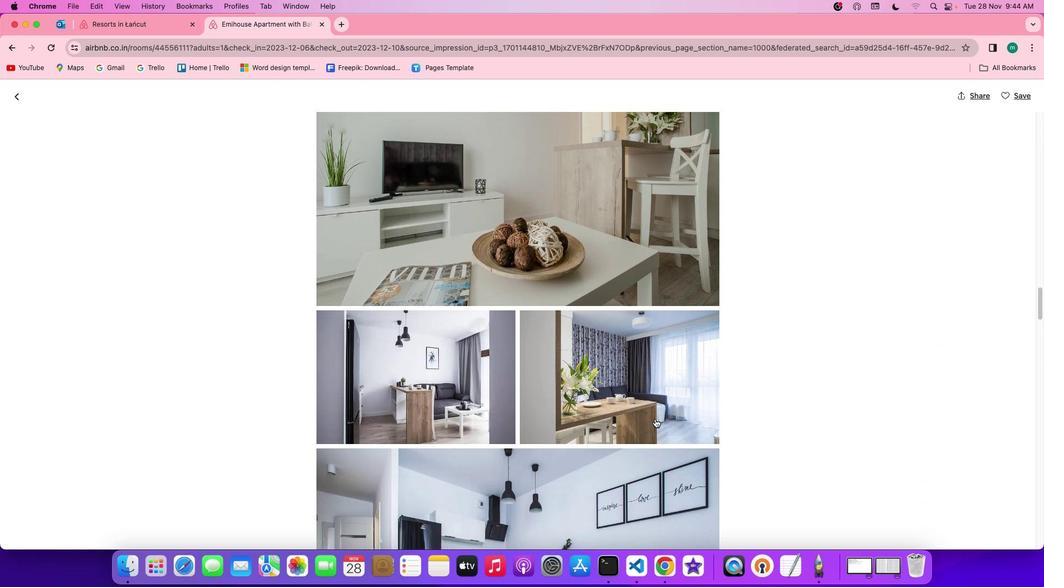 
Action: Mouse scrolled (655, 419) with delta (0, -1)
Screenshot: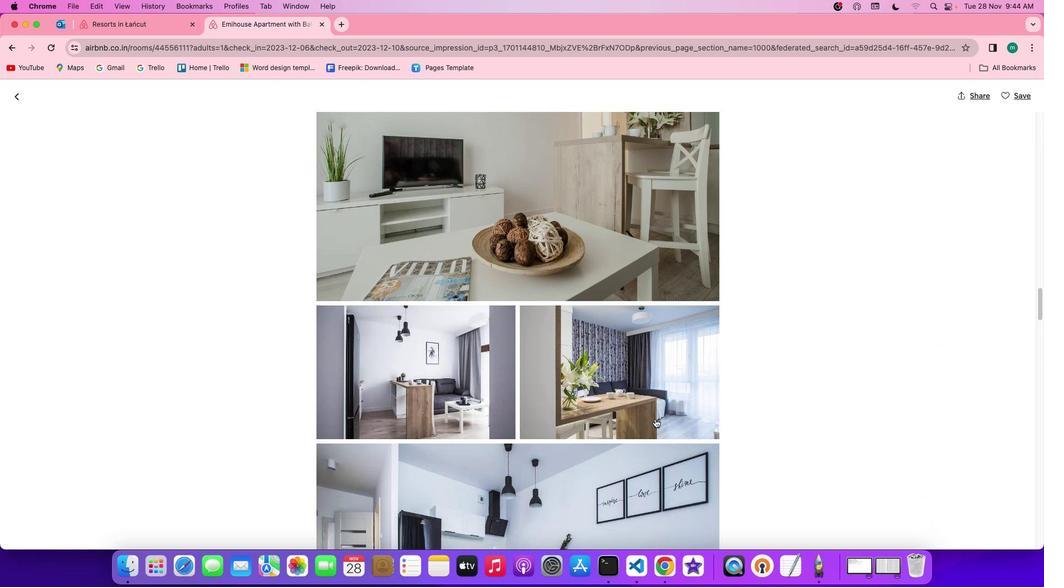 
Action: Mouse scrolled (655, 419) with delta (0, 0)
Screenshot: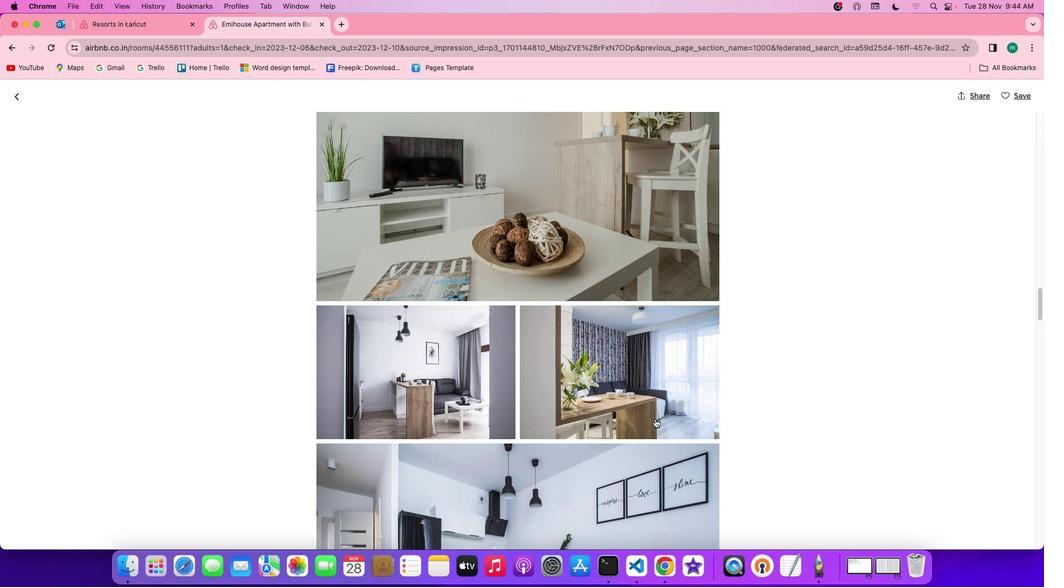 
Action: Mouse scrolled (655, 419) with delta (0, 0)
Screenshot: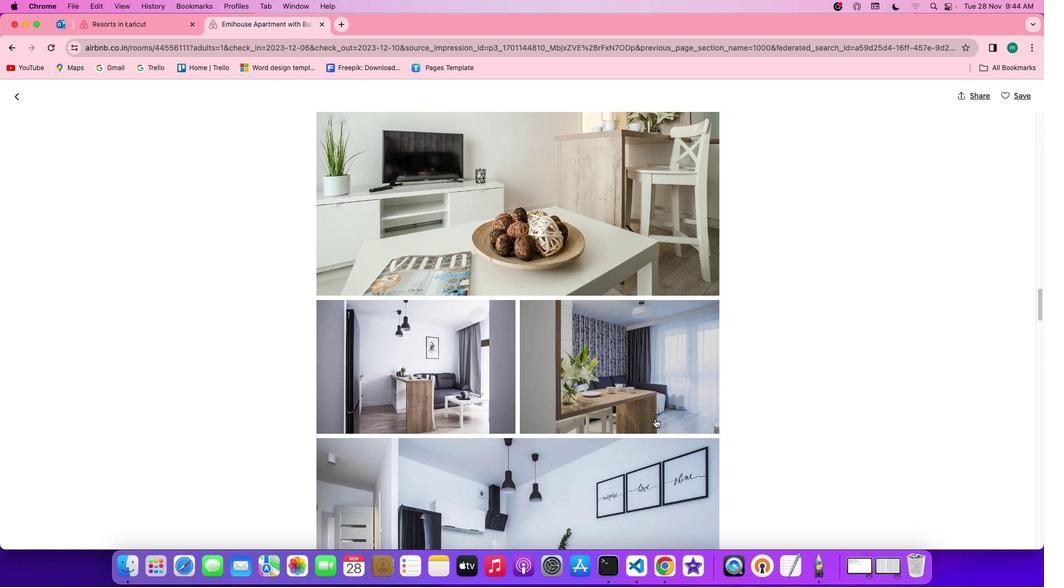 
Action: Mouse scrolled (655, 419) with delta (0, 0)
Screenshot: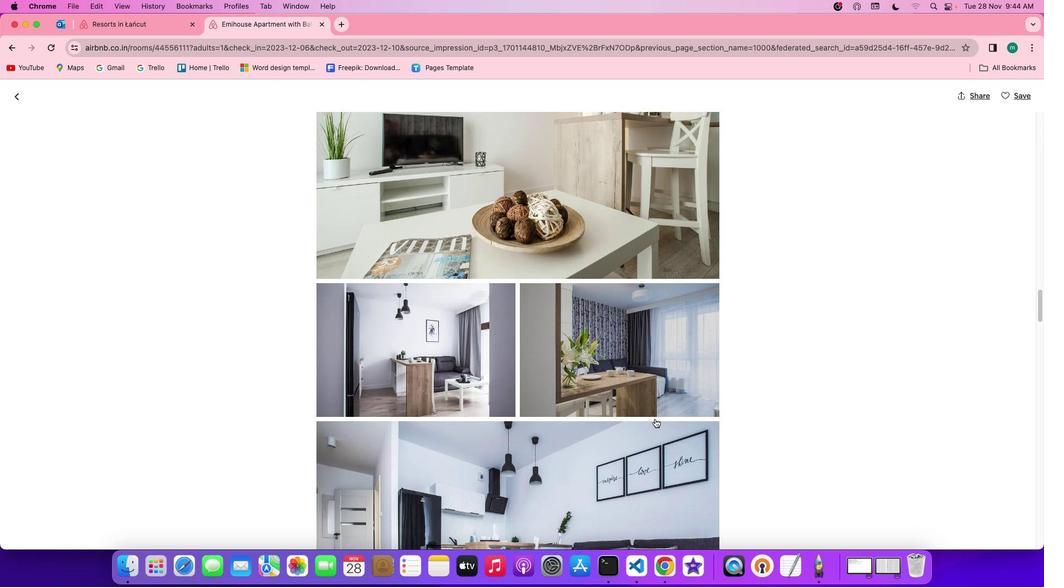 
Action: Mouse scrolled (655, 419) with delta (0, -1)
Screenshot: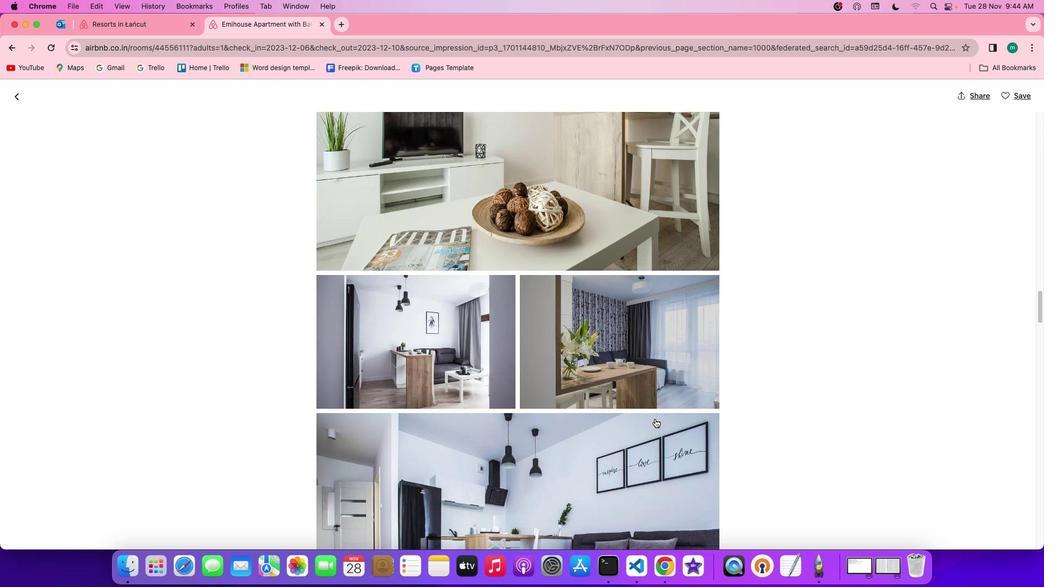 
Action: Mouse scrolled (655, 419) with delta (0, -1)
Screenshot: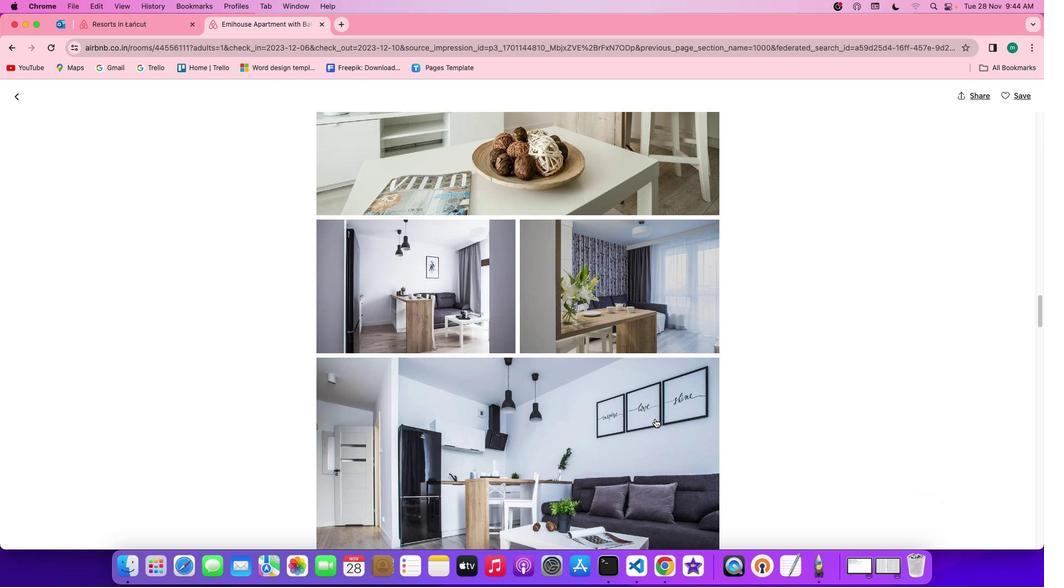 
Action: Mouse scrolled (655, 419) with delta (0, 0)
Screenshot: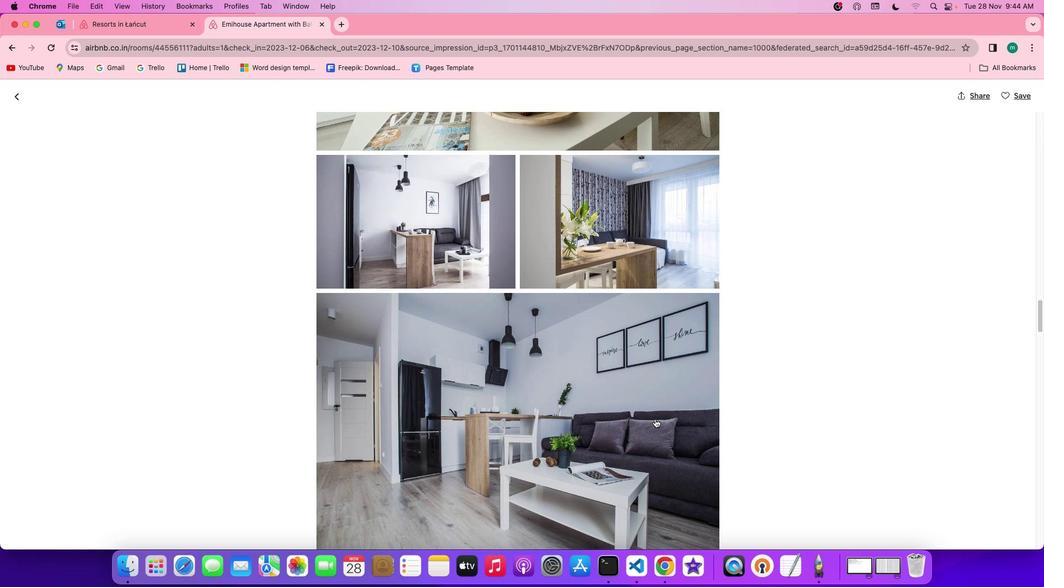 
Action: Mouse scrolled (655, 419) with delta (0, 0)
Screenshot: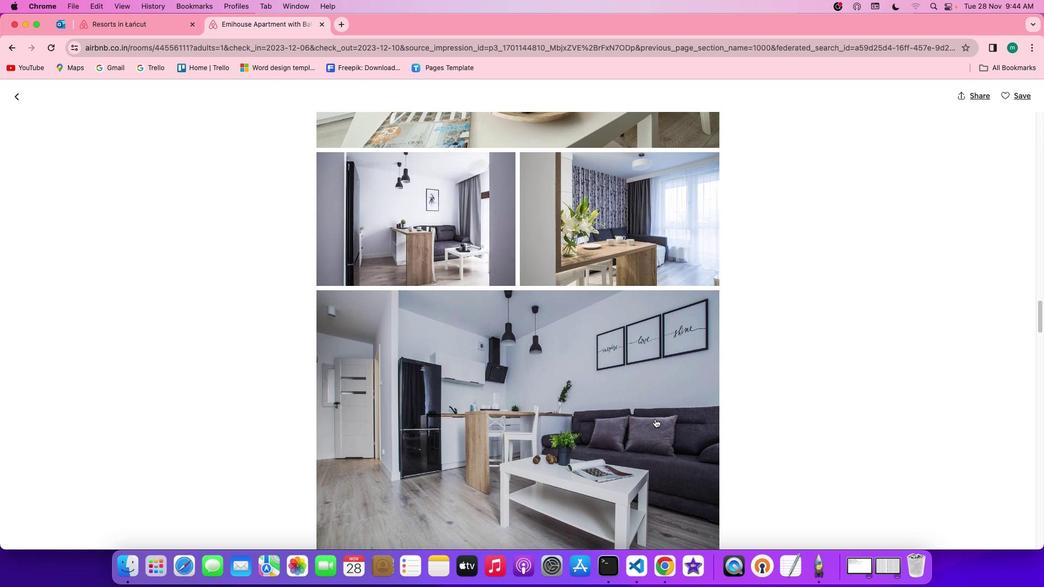
Action: Mouse scrolled (655, 419) with delta (0, 0)
Screenshot: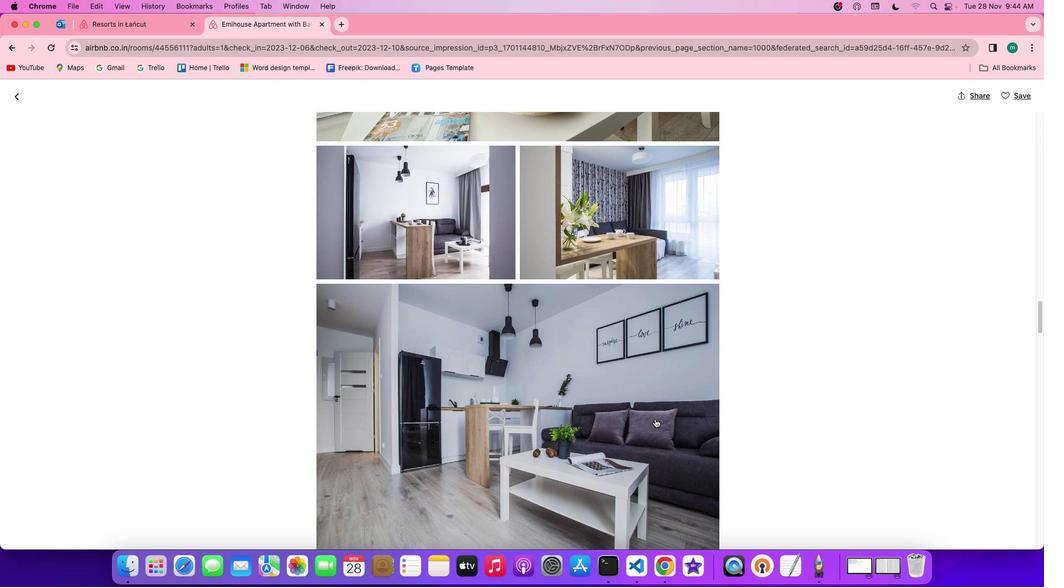 
Action: Mouse scrolled (655, 419) with delta (0, -1)
Screenshot: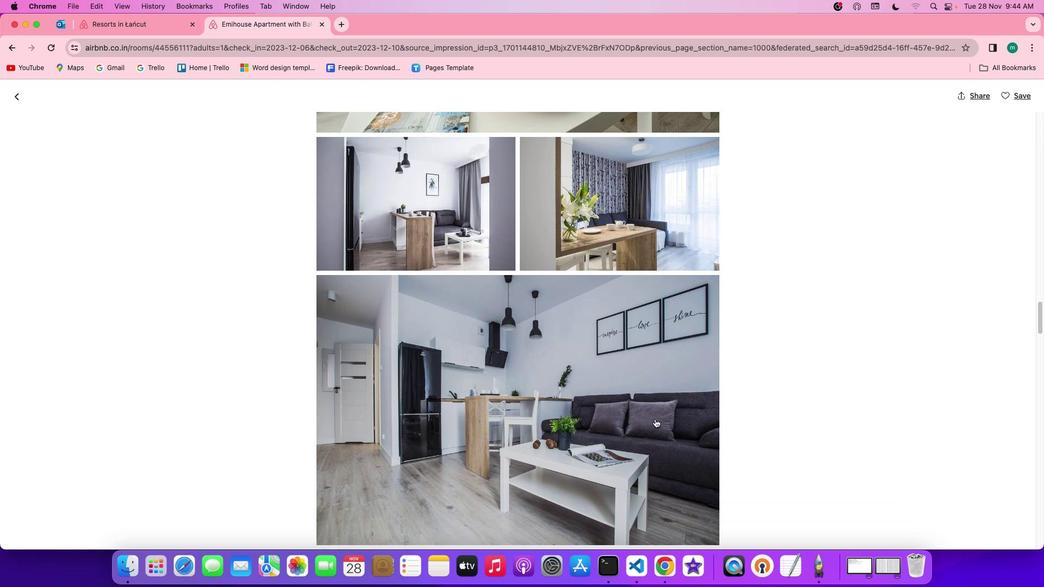 
Action: Mouse scrolled (655, 419) with delta (0, -1)
Screenshot: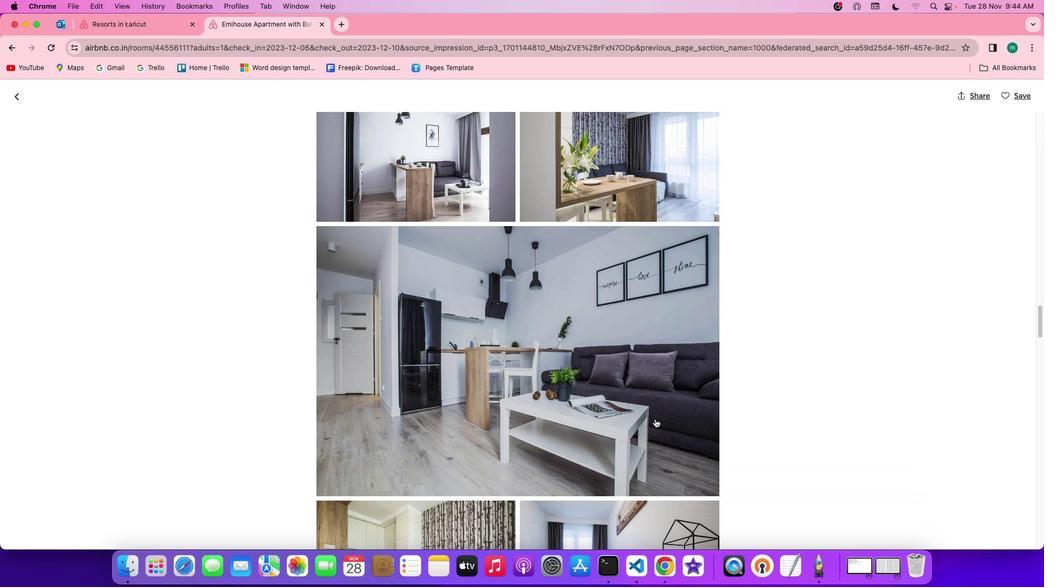 
Action: Mouse scrolled (655, 419) with delta (0, 0)
Screenshot: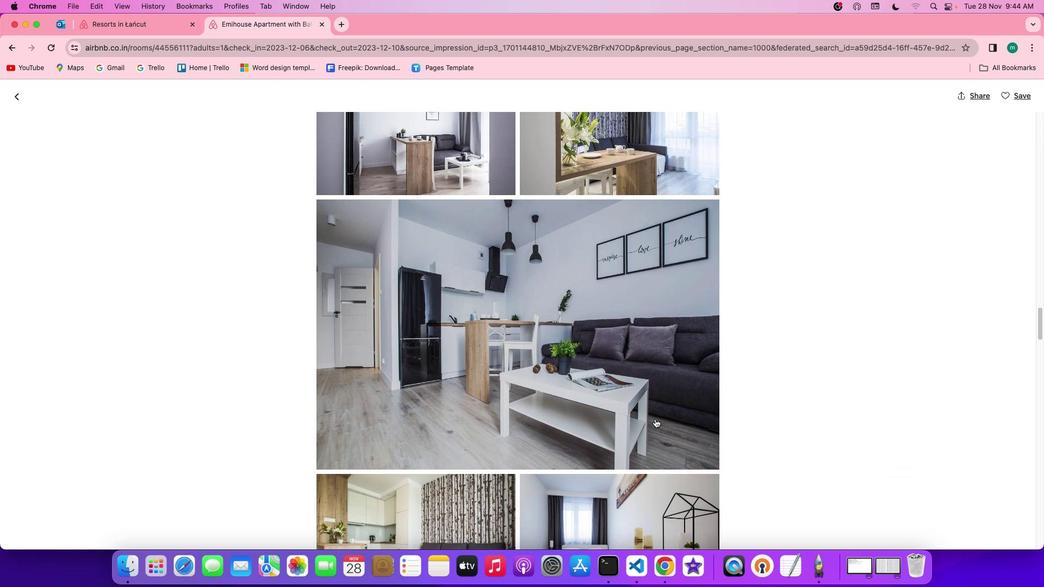
Action: Mouse scrolled (655, 419) with delta (0, 0)
Screenshot: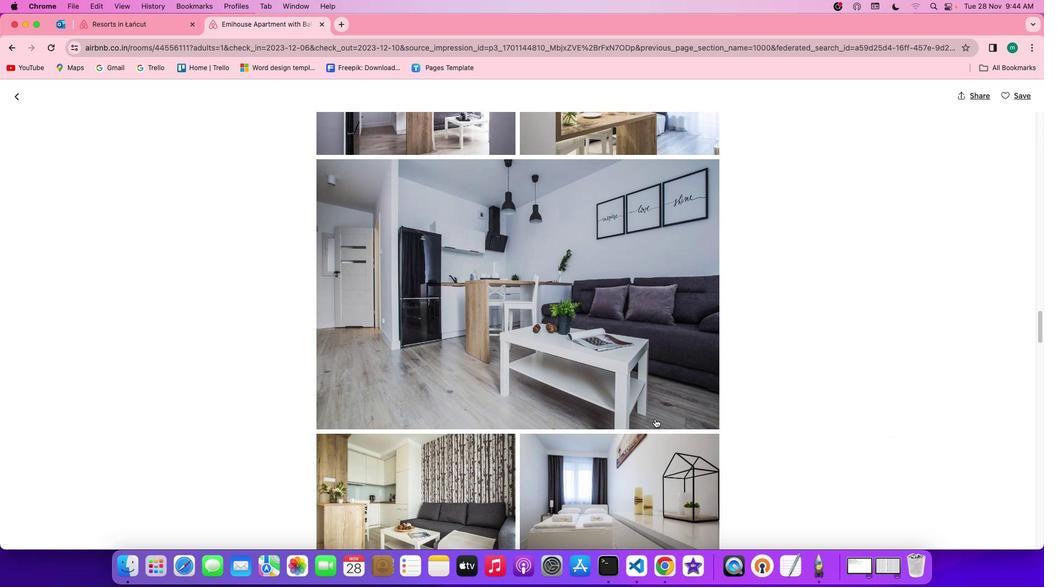 
Action: Mouse scrolled (655, 419) with delta (0, 0)
Screenshot: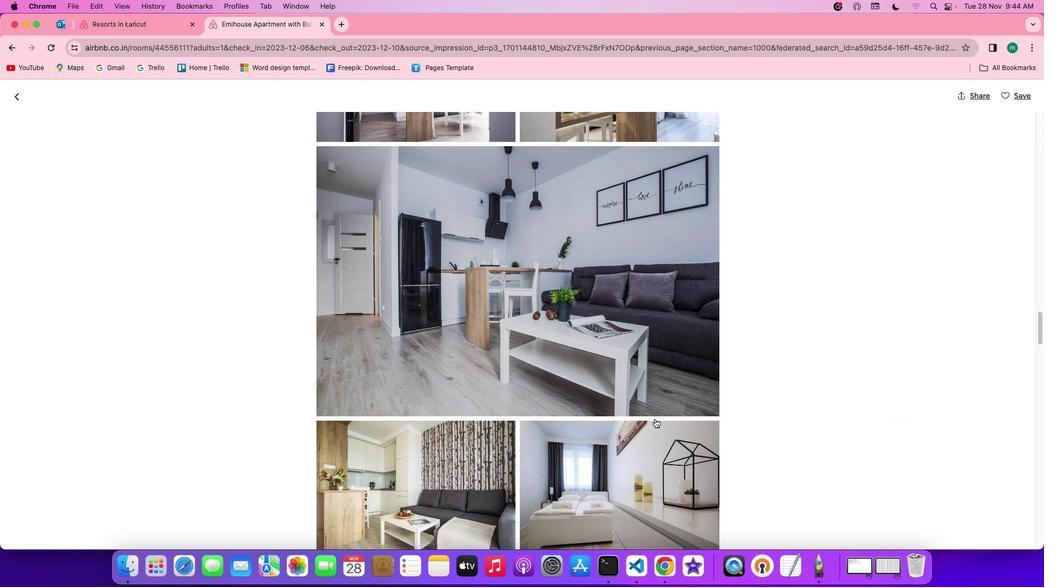 
Action: Mouse scrolled (655, 419) with delta (0, -1)
Screenshot: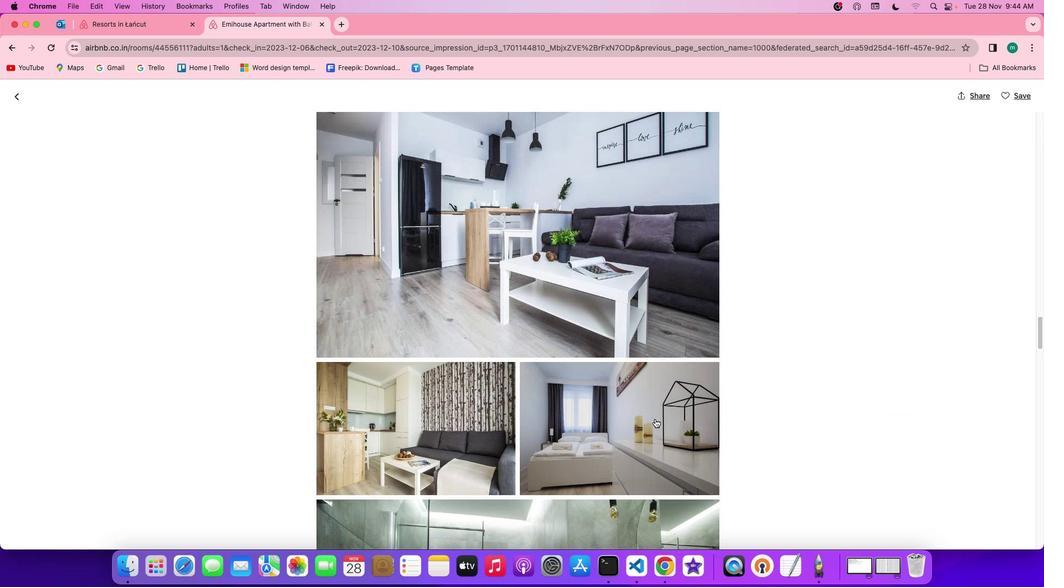 
Action: Mouse scrolled (655, 419) with delta (0, 0)
Screenshot: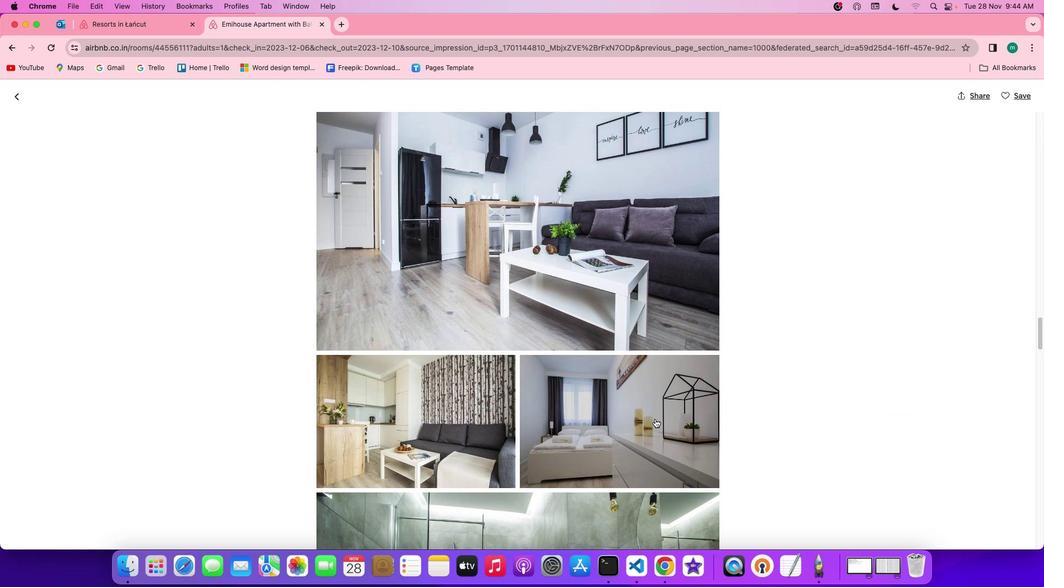 
Action: Mouse scrolled (655, 419) with delta (0, 0)
Screenshot: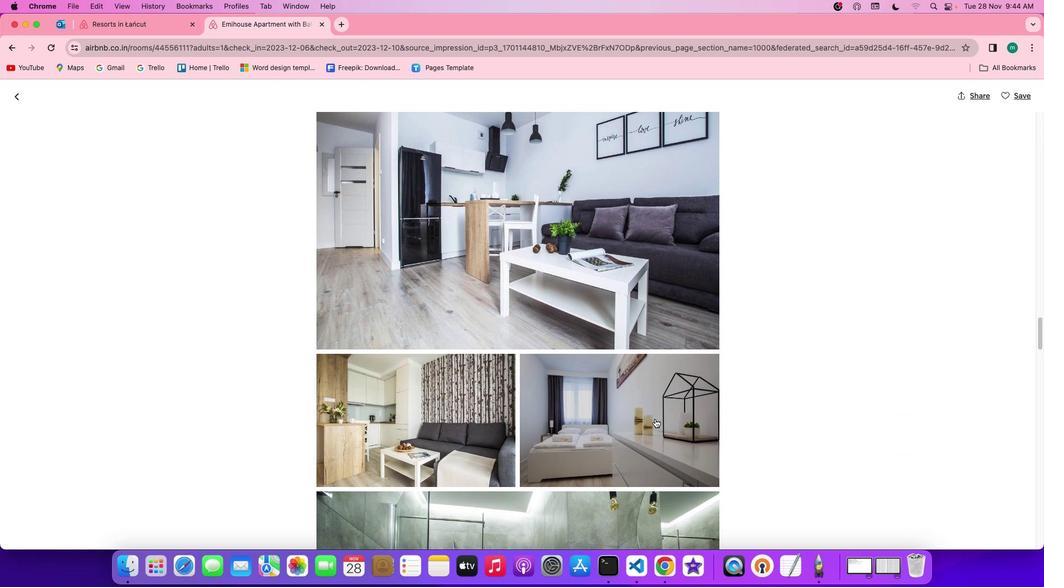
Action: Mouse scrolled (655, 419) with delta (0, 0)
Screenshot: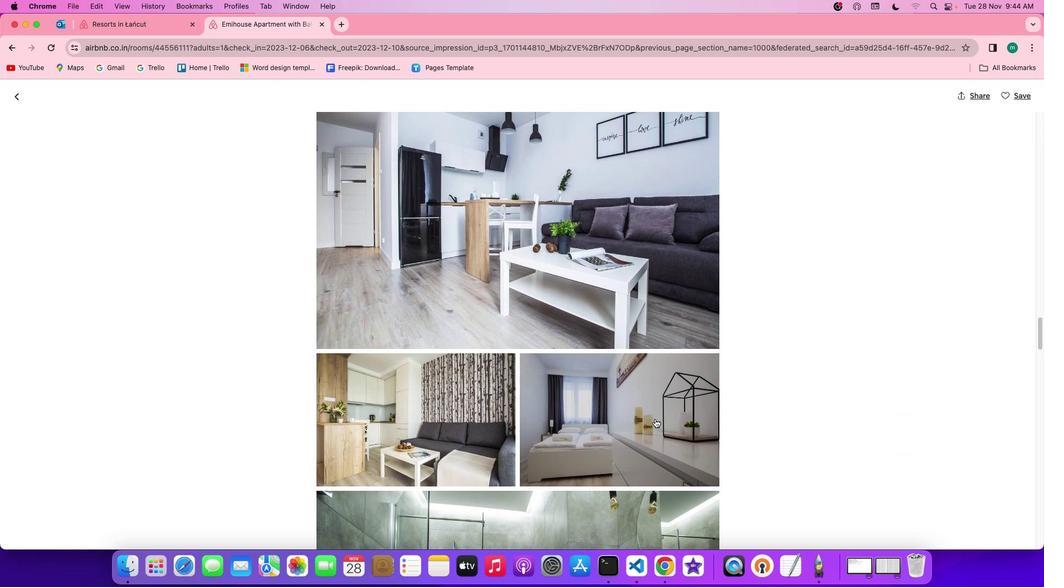 
Action: Mouse scrolled (655, 419) with delta (0, -1)
Screenshot: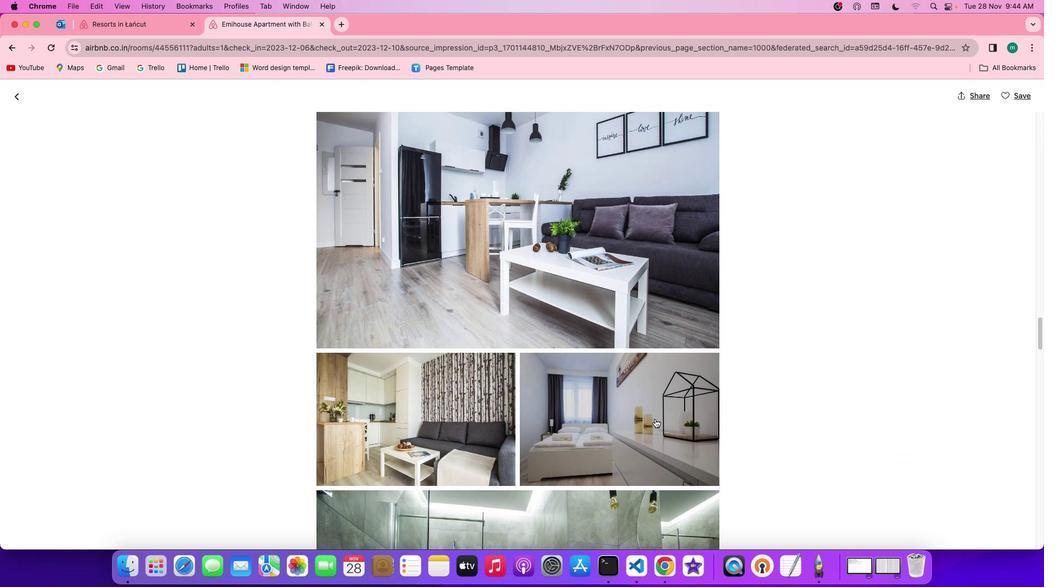 
Action: Mouse scrolled (655, 419) with delta (0, -1)
Screenshot: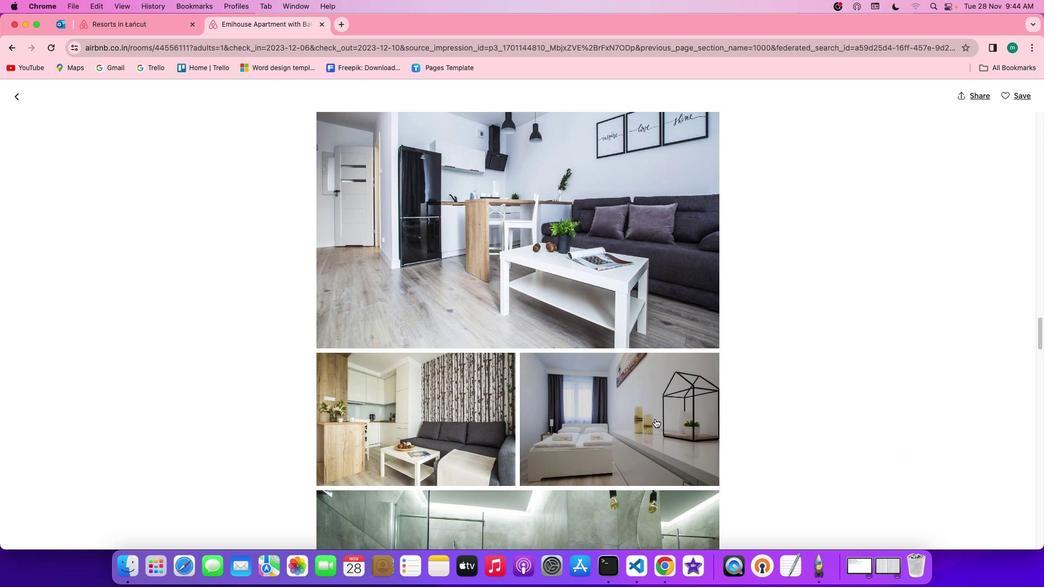 
Action: Mouse scrolled (655, 419) with delta (0, 0)
Screenshot: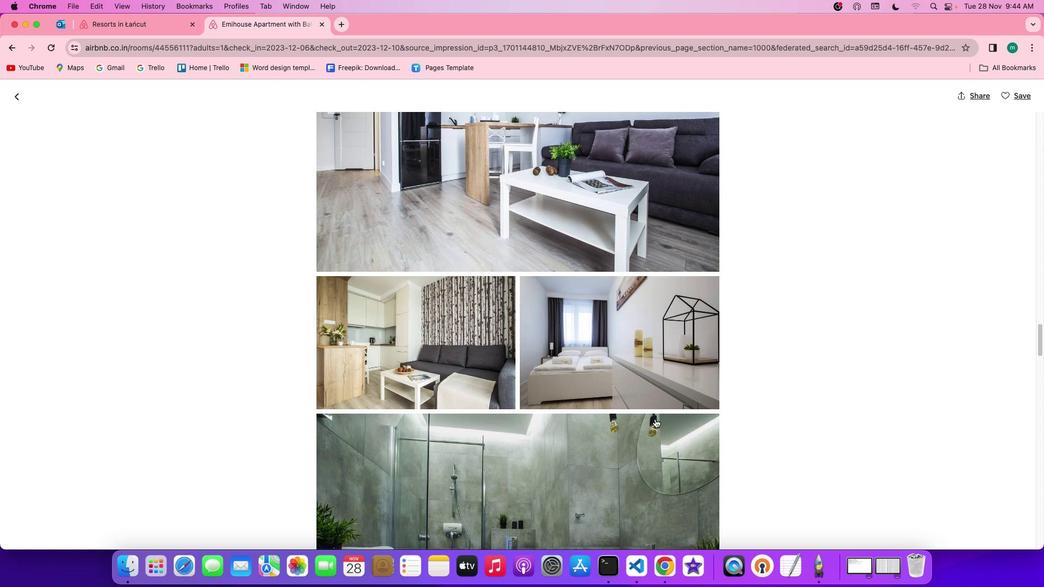 
Action: Mouse scrolled (655, 419) with delta (0, 0)
Screenshot: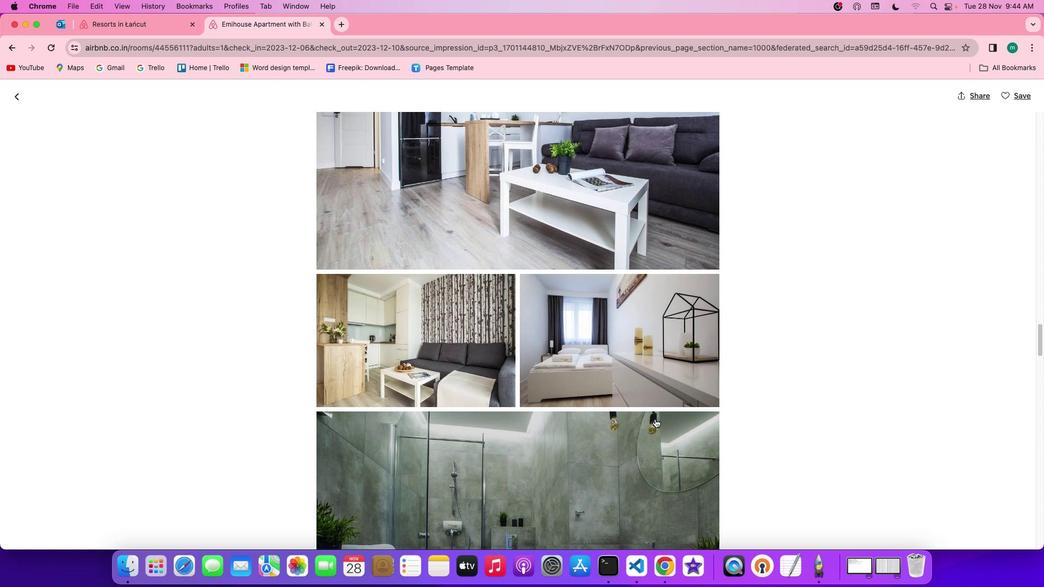 
Action: Mouse scrolled (655, 419) with delta (0, 0)
Screenshot: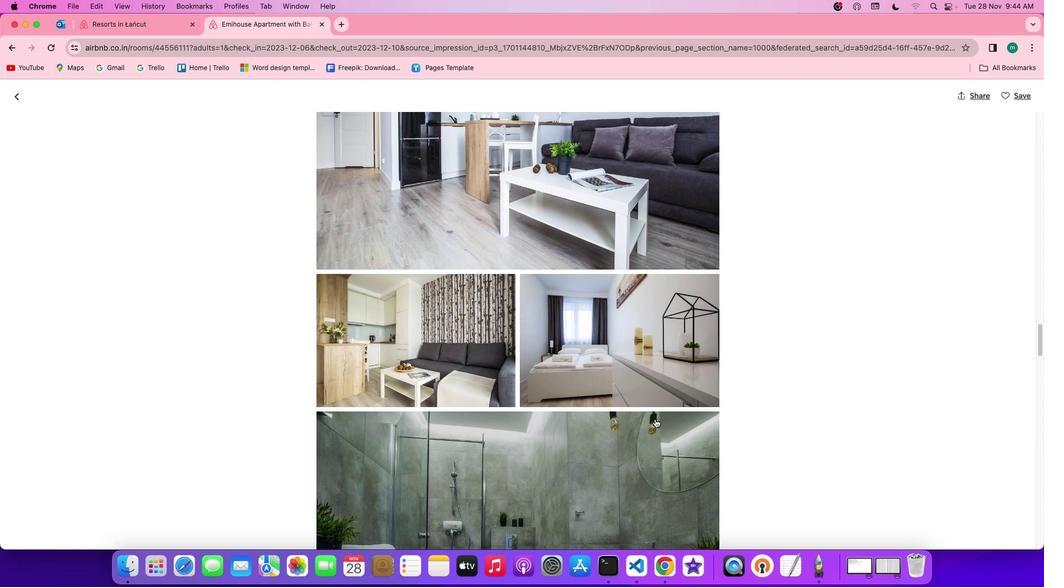 
Action: Mouse scrolled (655, 419) with delta (0, 0)
Screenshot: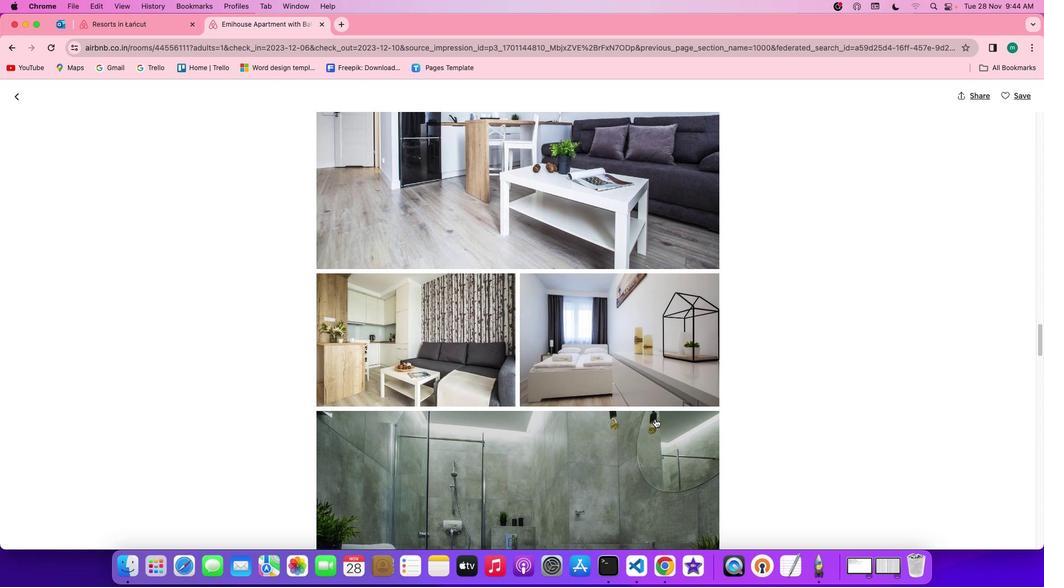 
Action: Mouse scrolled (655, 419) with delta (0, 0)
Screenshot: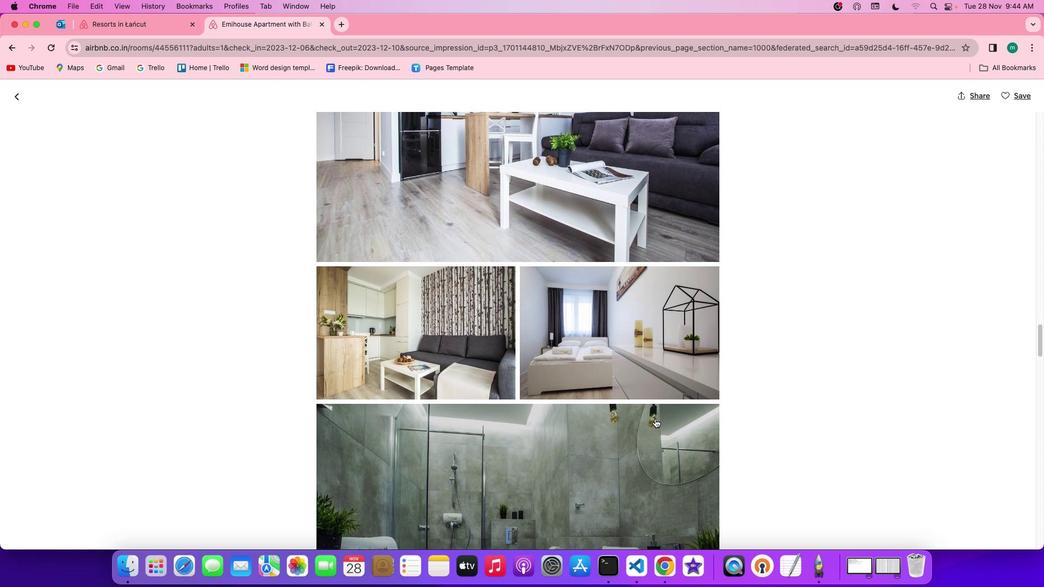 
Action: Mouse scrolled (655, 419) with delta (0, 0)
Screenshot: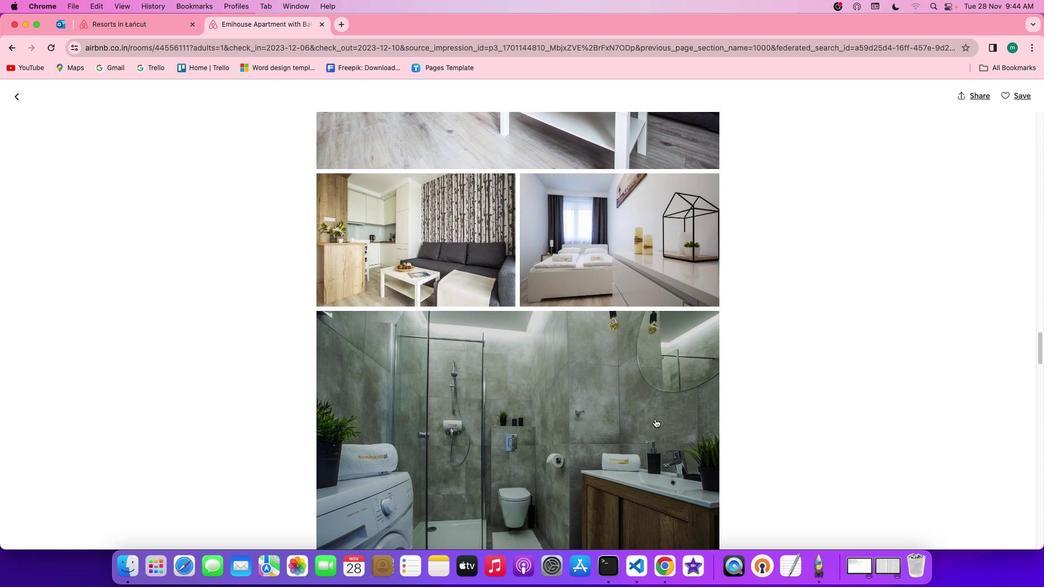 
Action: Mouse scrolled (655, 419) with delta (0, 0)
Screenshot: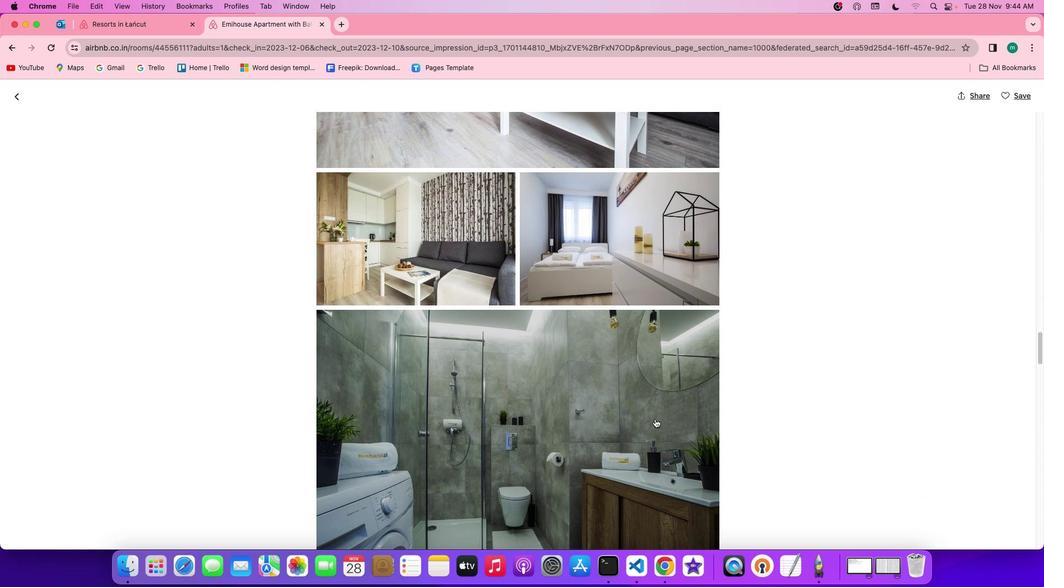 
Action: Mouse scrolled (655, 419) with delta (0, 0)
Screenshot: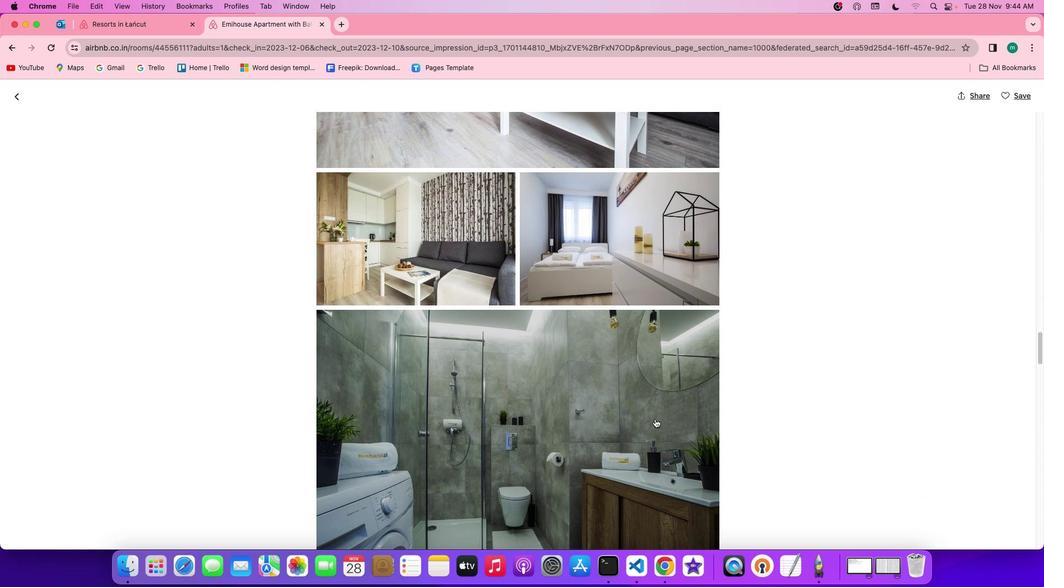 
Action: Mouse scrolled (655, 419) with delta (0, 0)
Screenshot: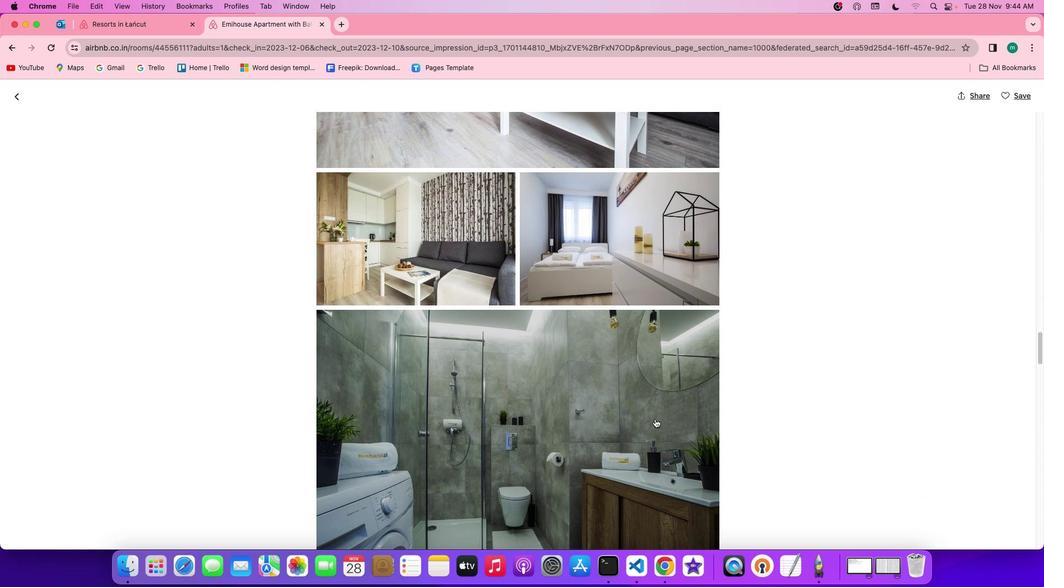 
Action: Mouse scrolled (655, 419) with delta (0, -1)
Screenshot: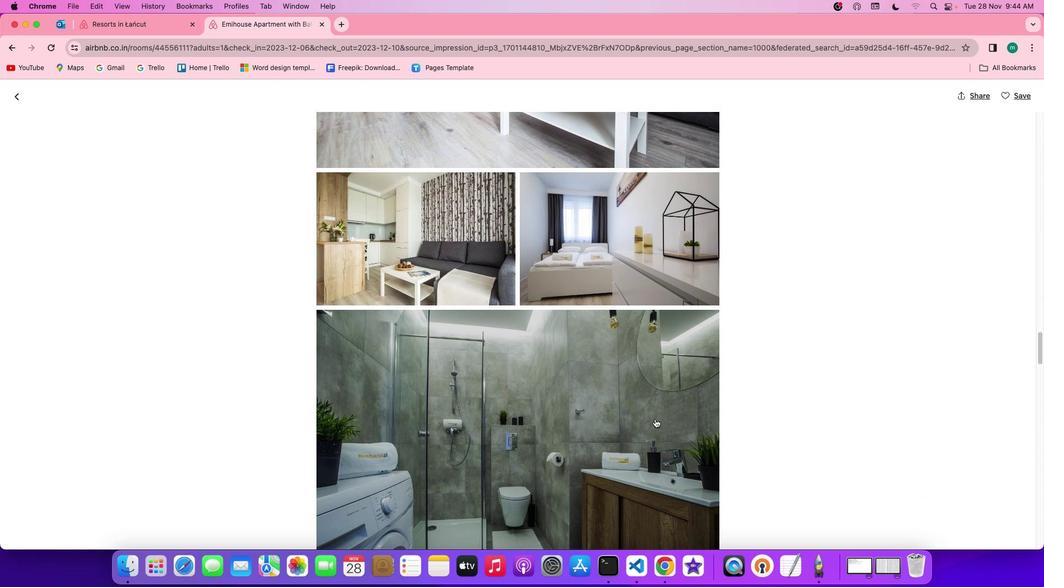 
Action: Mouse scrolled (655, 419) with delta (0, 0)
Screenshot: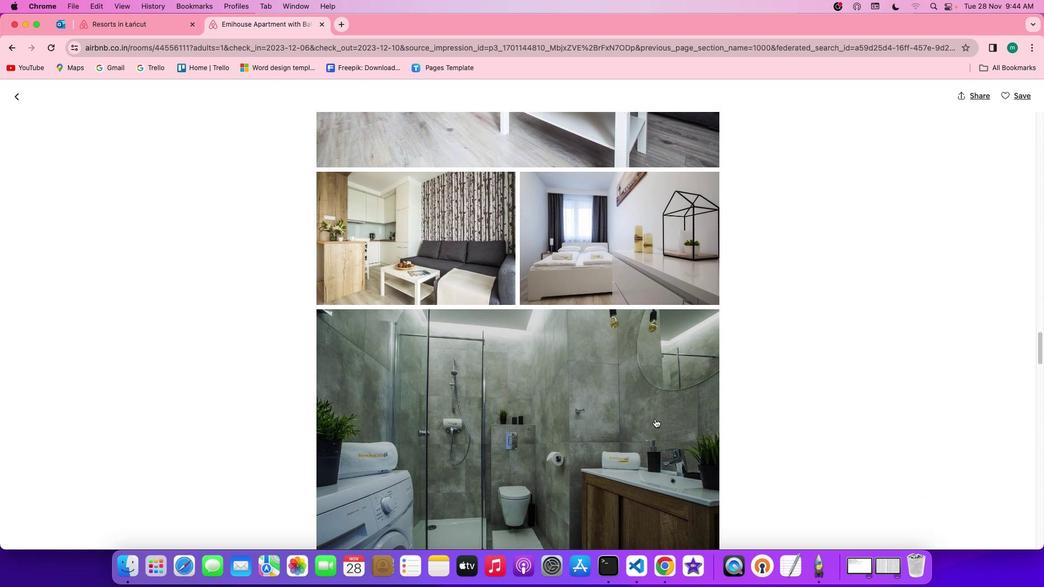
Action: Mouse scrolled (655, 419) with delta (0, 0)
Screenshot: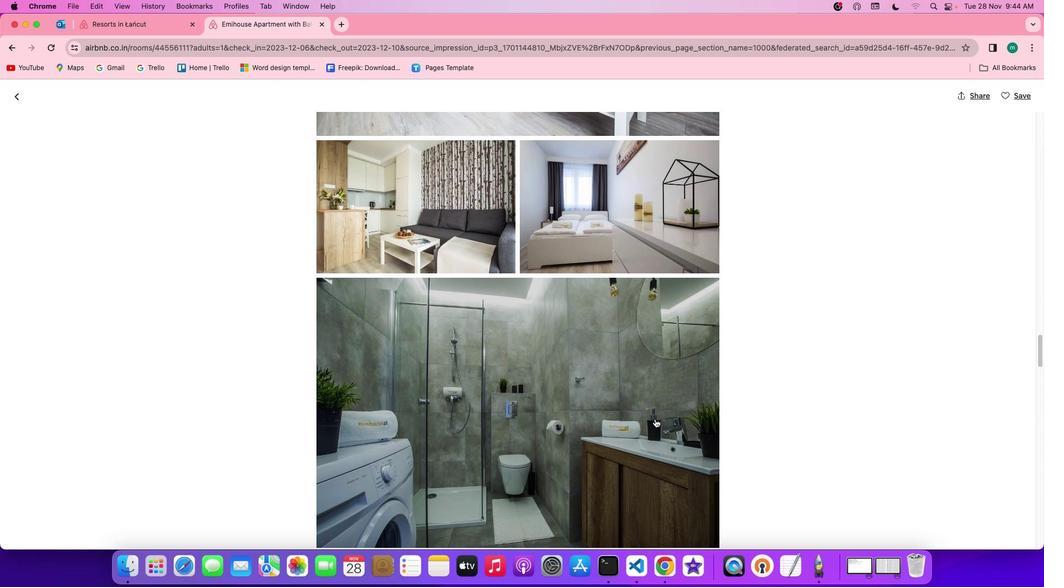 
Action: Mouse scrolled (655, 419) with delta (0, 0)
Screenshot: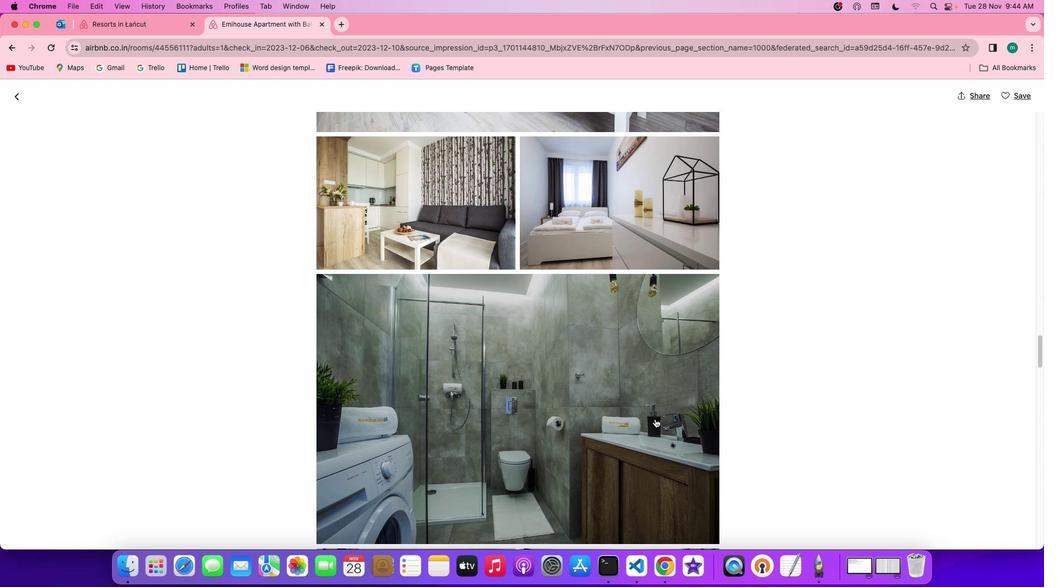
Action: Mouse scrolled (655, 419) with delta (0, 0)
Screenshot: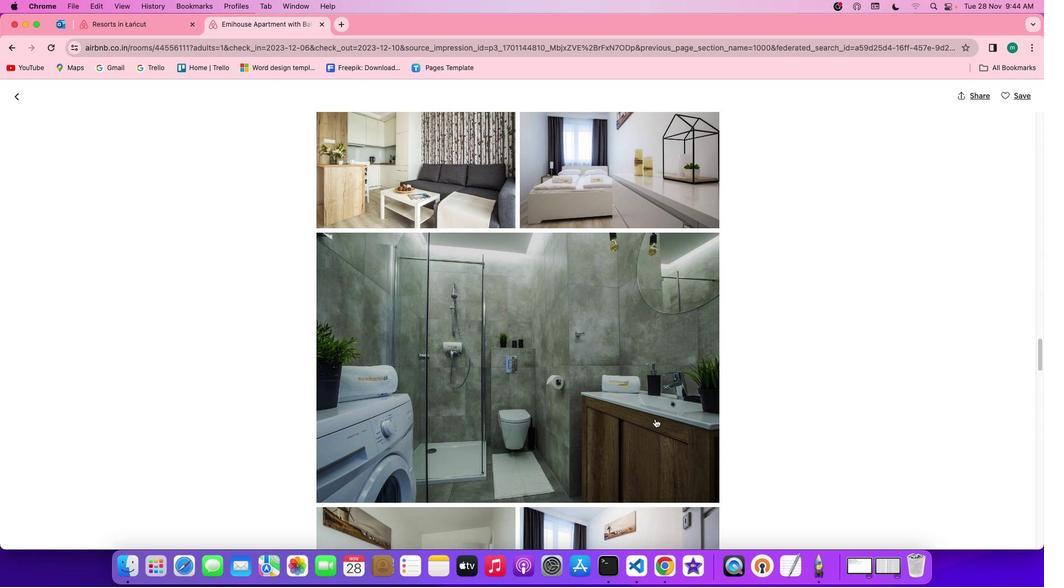 
Action: Mouse scrolled (655, 419) with delta (0, 0)
Screenshot: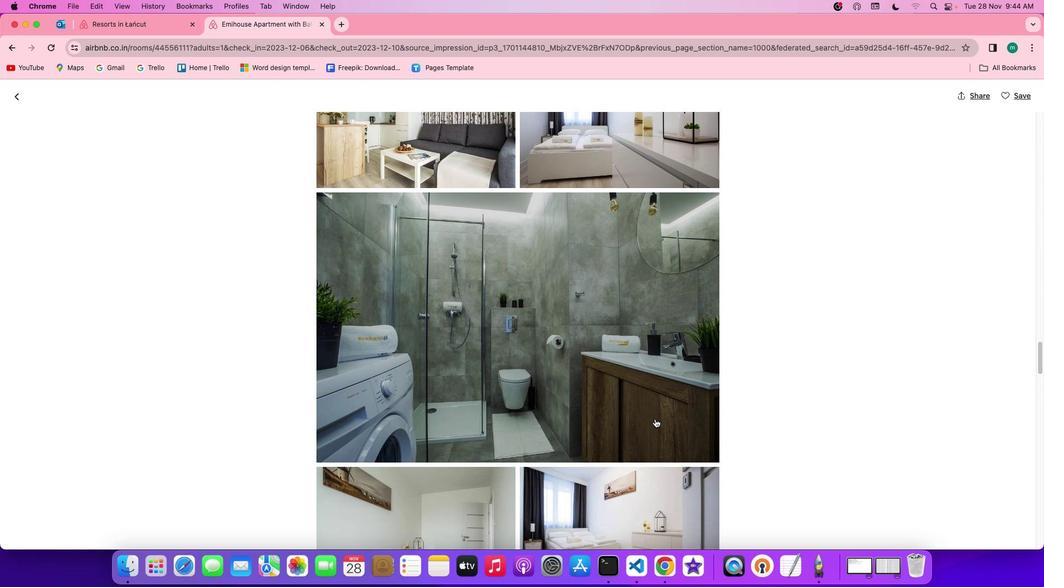 
Action: Mouse scrolled (655, 419) with delta (0, 0)
Screenshot: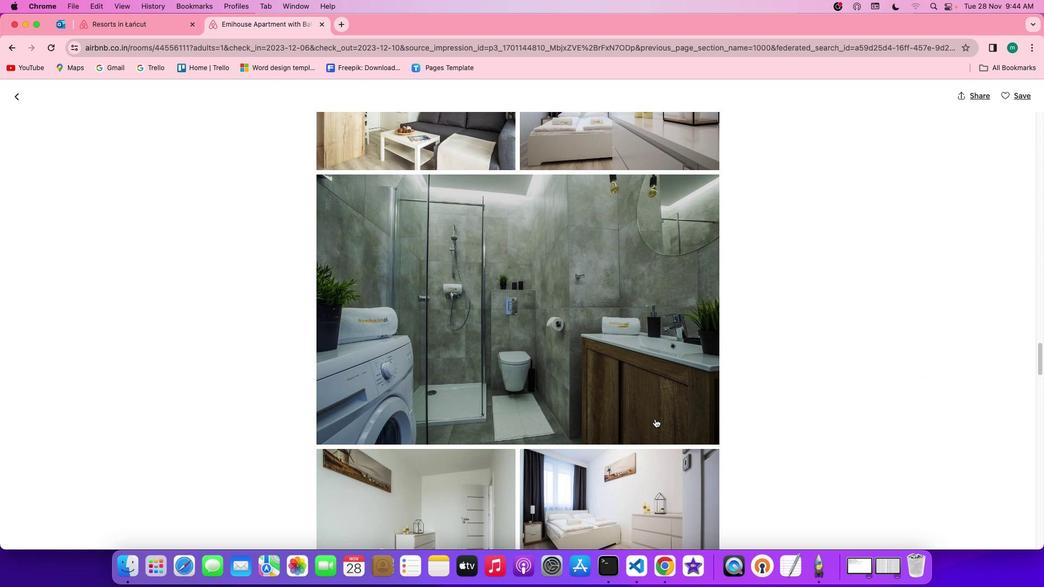 
Action: Mouse scrolled (655, 419) with delta (0, 0)
Screenshot: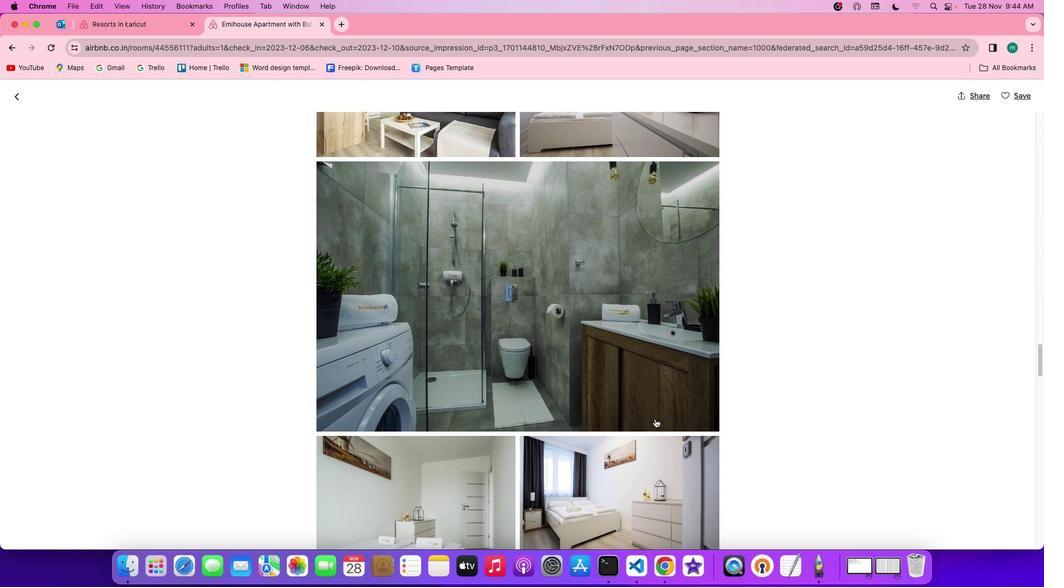 
Action: Mouse scrolled (655, 419) with delta (0, 0)
Screenshot: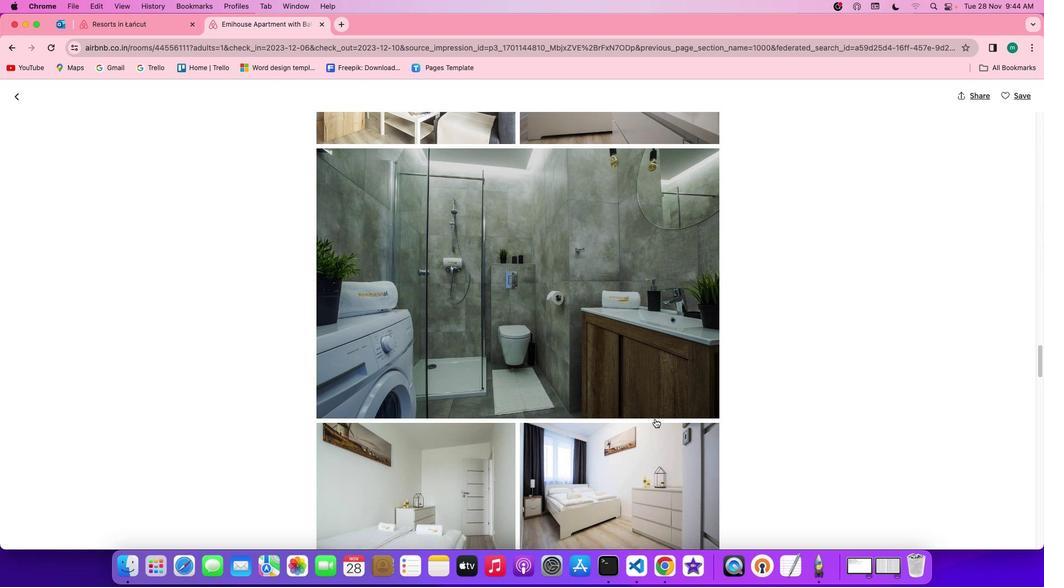 
Action: Mouse scrolled (655, 419) with delta (0, 0)
Screenshot: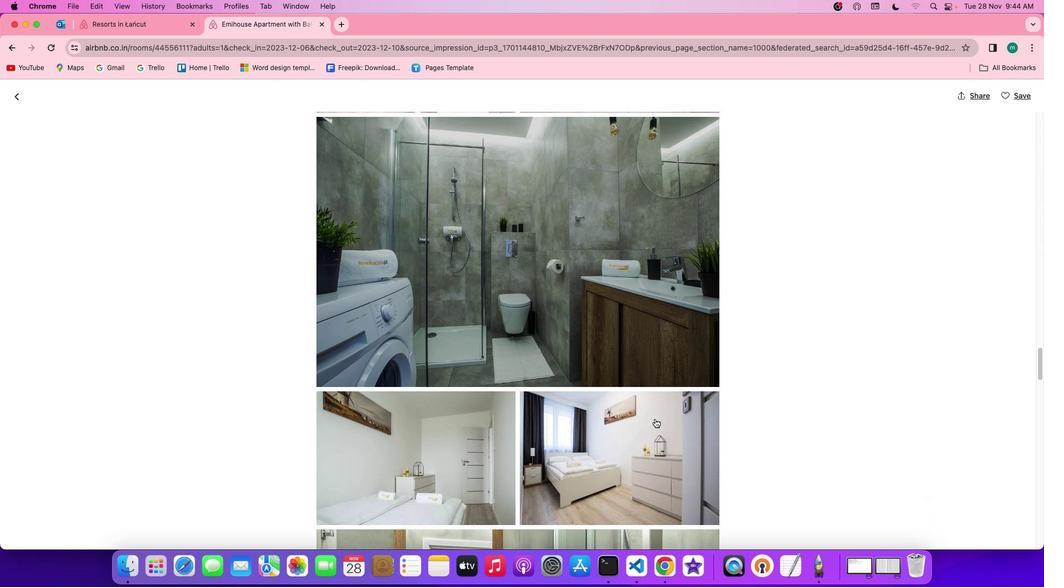 
Action: Mouse scrolled (655, 419) with delta (0, -1)
Screenshot: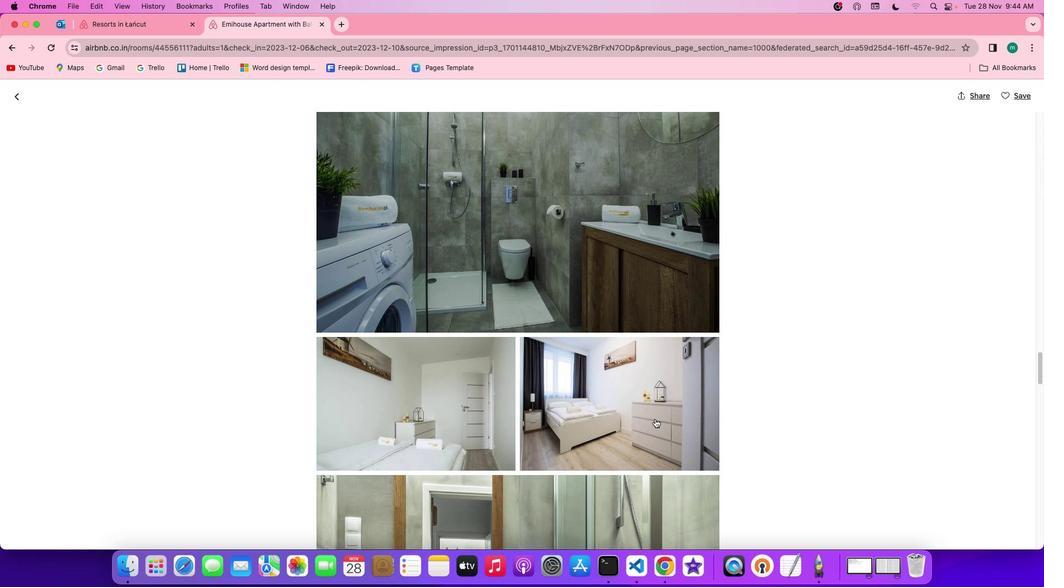 
Action: Mouse scrolled (655, 419) with delta (0, 0)
Screenshot: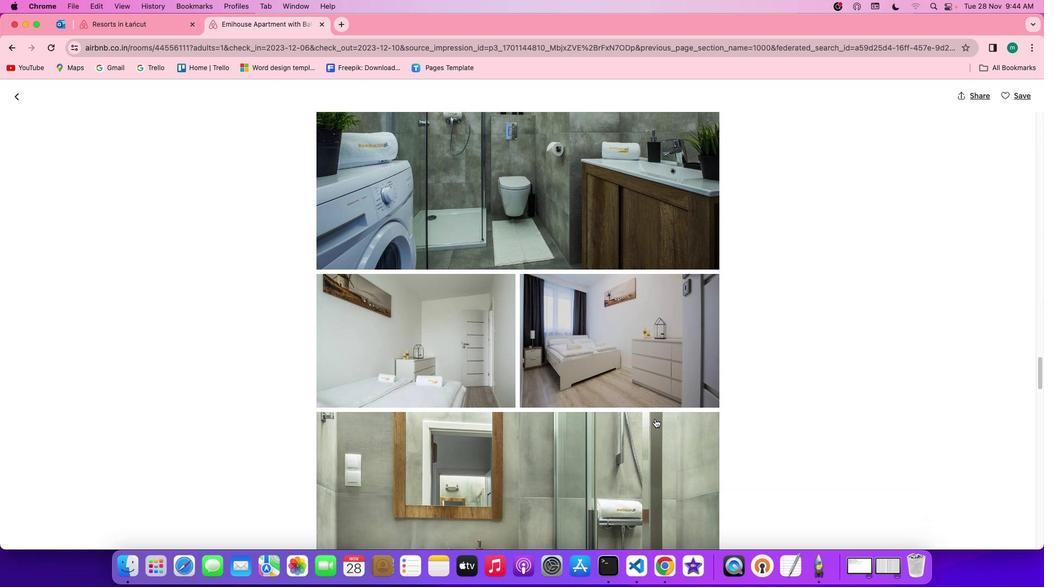 
Action: Mouse scrolled (655, 419) with delta (0, 0)
Screenshot: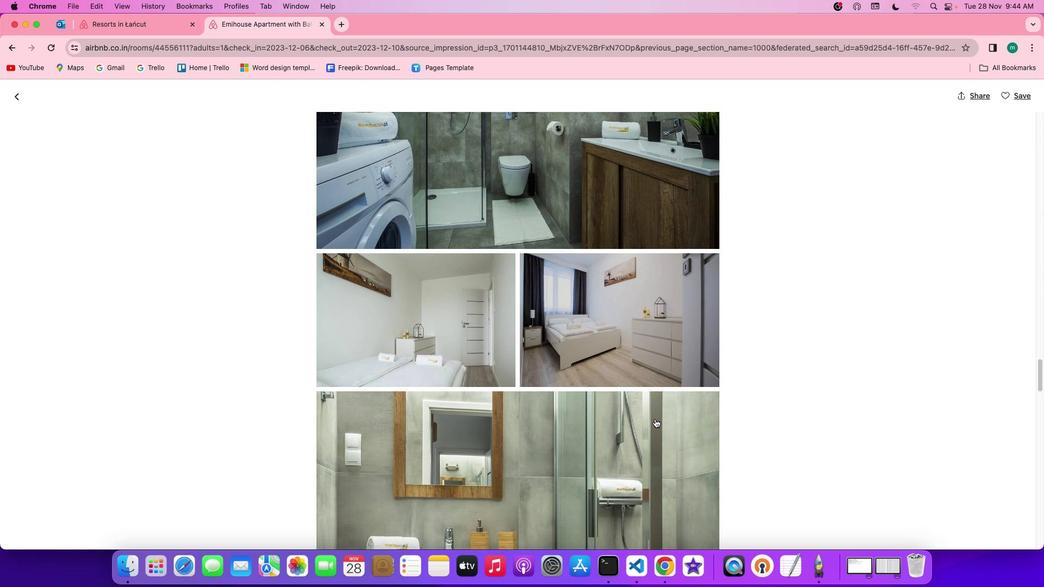 
Action: Mouse scrolled (655, 419) with delta (0, 0)
Screenshot: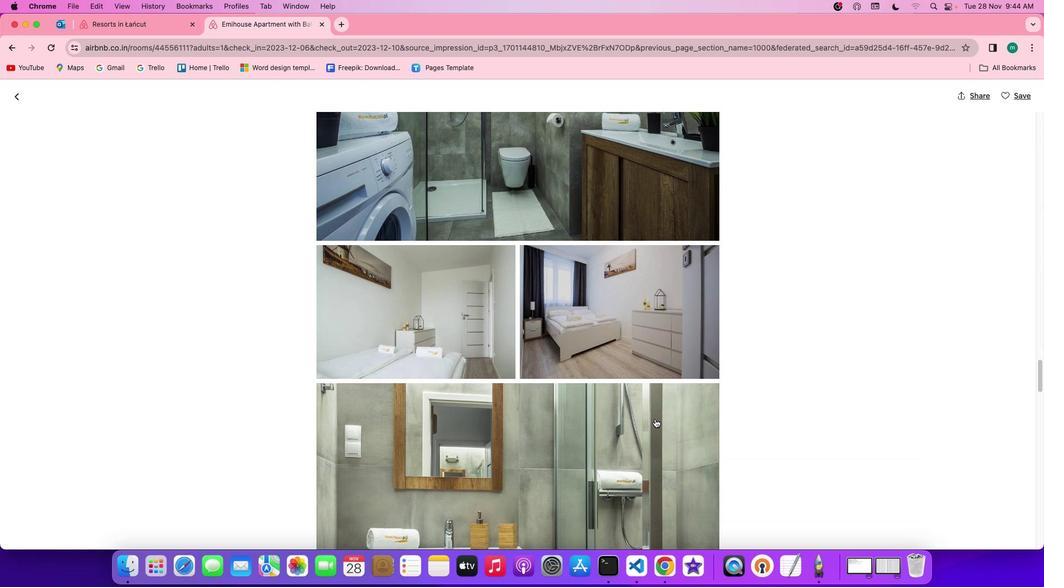
Action: Mouse scrolled (655, 419) with delta (0, -1)
Screenshot: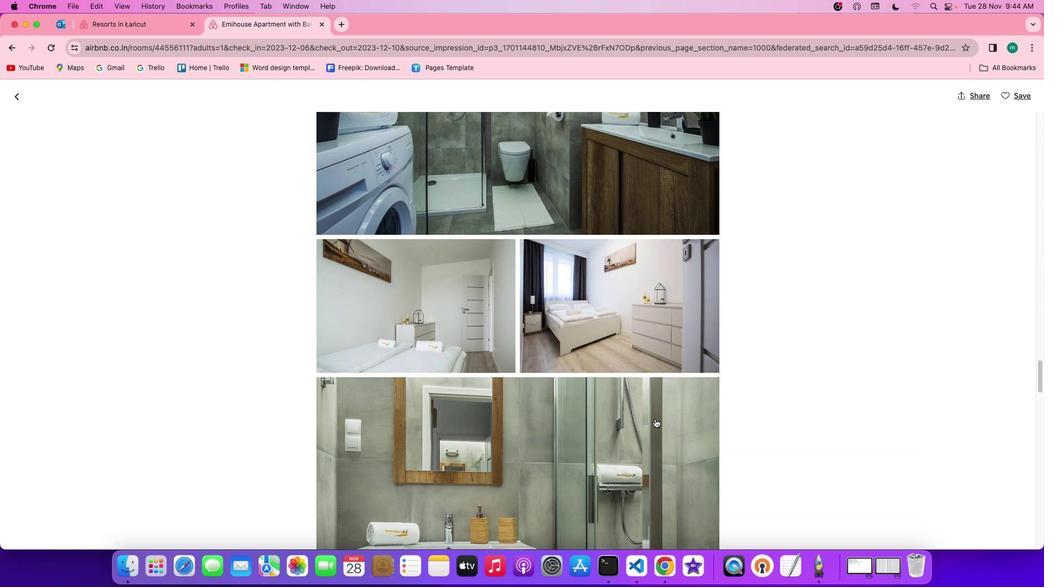 
Action: Mouse scrolled (655, 419) with delta (0, 0)
Screenshot: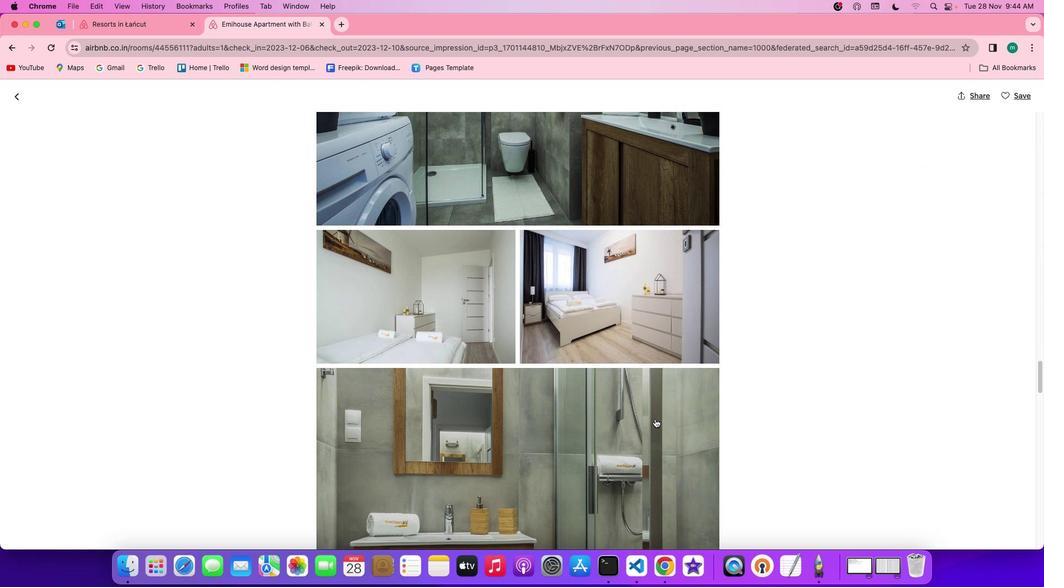 
Action: Mouse scrolled (655, 419) with delta (0, 0)
Screenshot: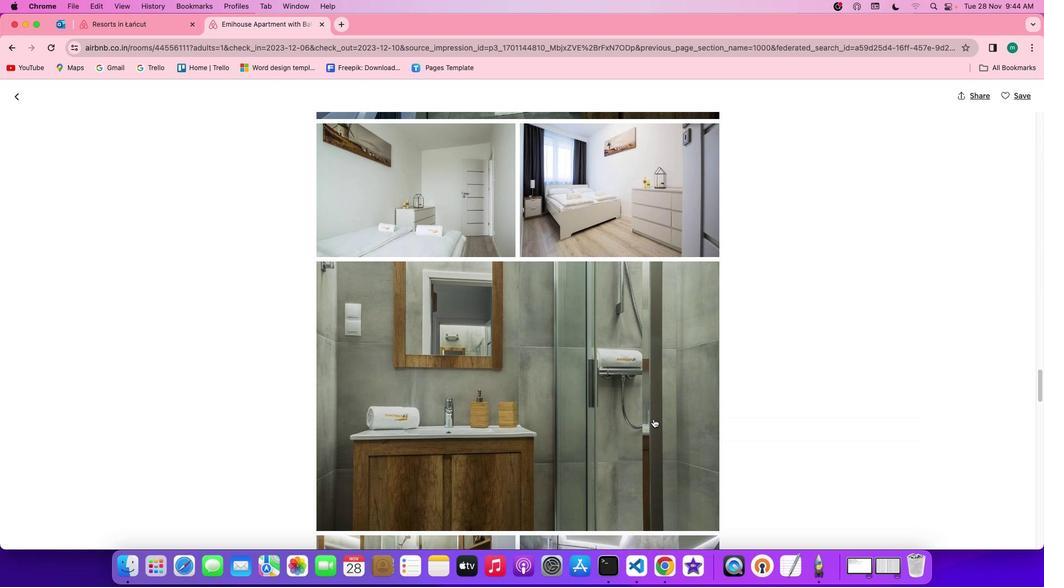 
Action: Mouse scrolled (655, 419) with delta (0, 0)
Screenshot: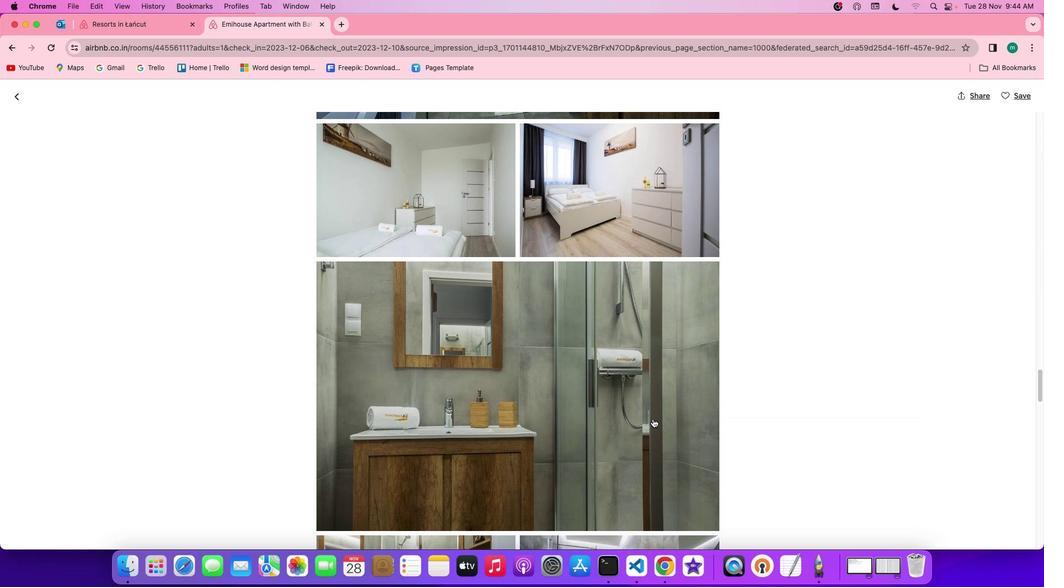 
Action: Mouse scrolled (655, 419) with delta (0, -1)
Screenshot: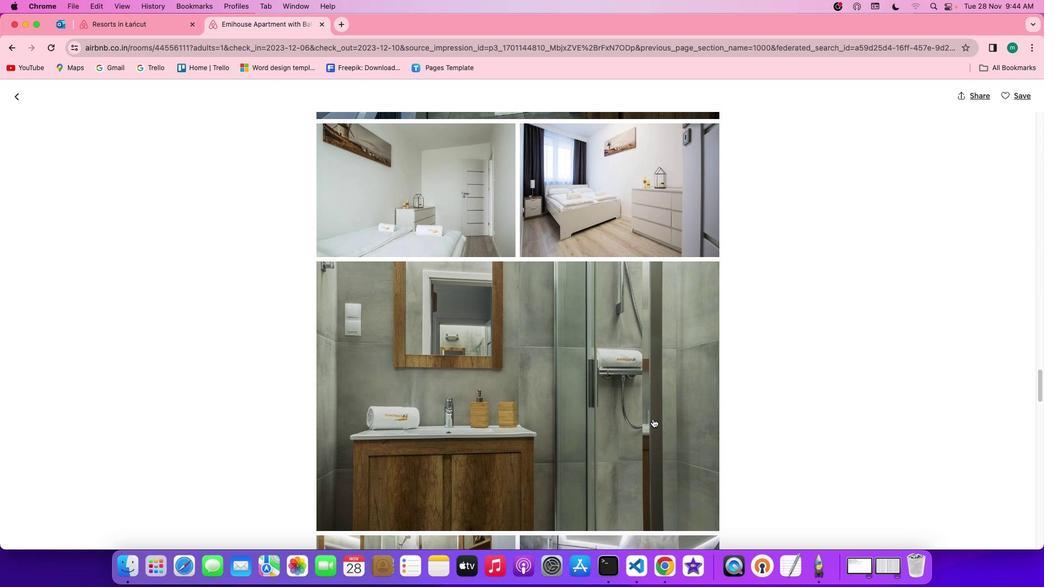 
Action: Mouse scrolled (655, 419) with delta (0, 0)
Screenshot: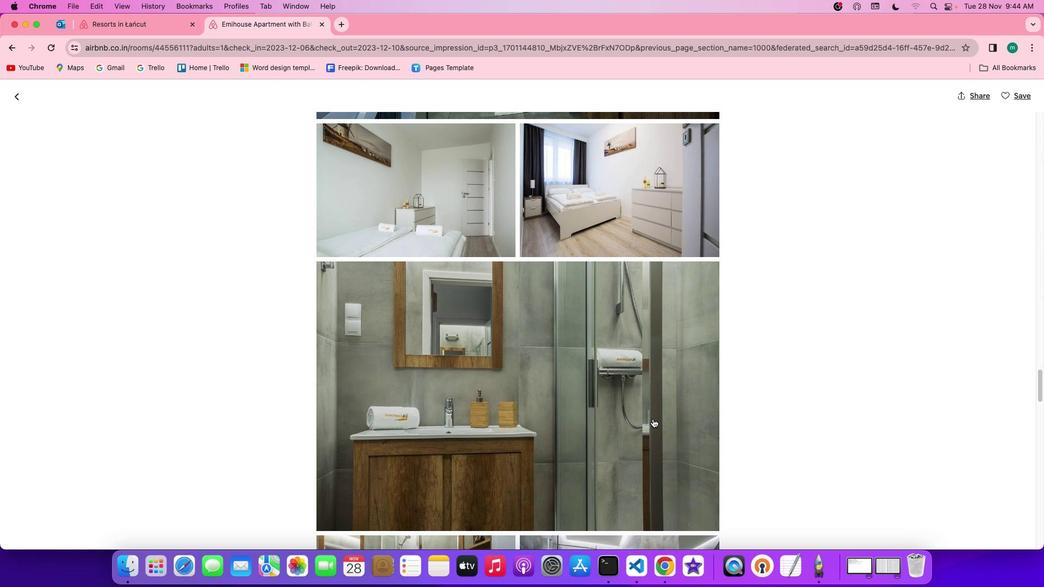 
Action: Mouse moved to (655, 419)
Screenshot: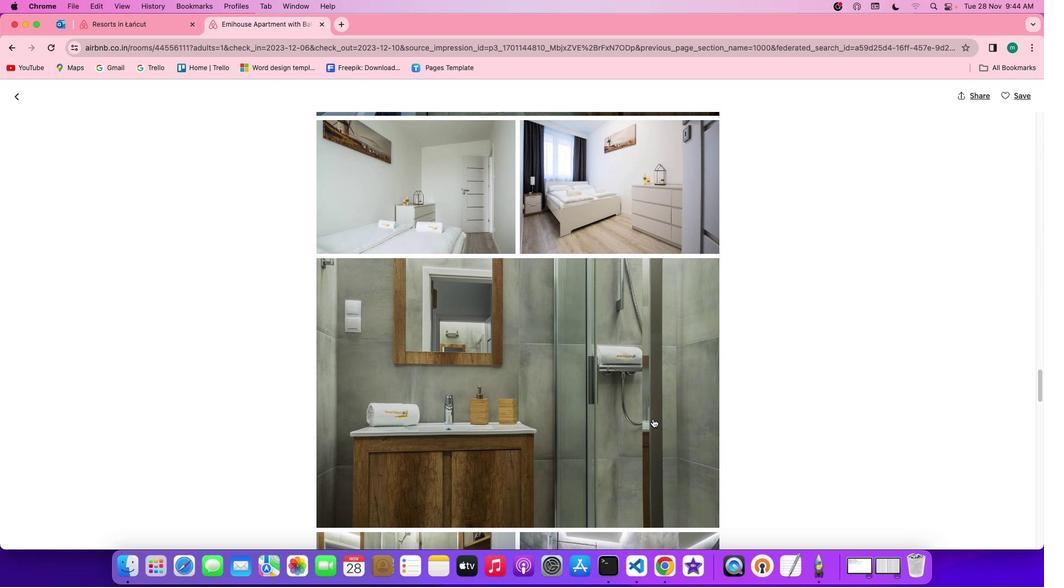 
Action: Mouse scrolled (655, 419) with delta (0, 0)
Screenshot: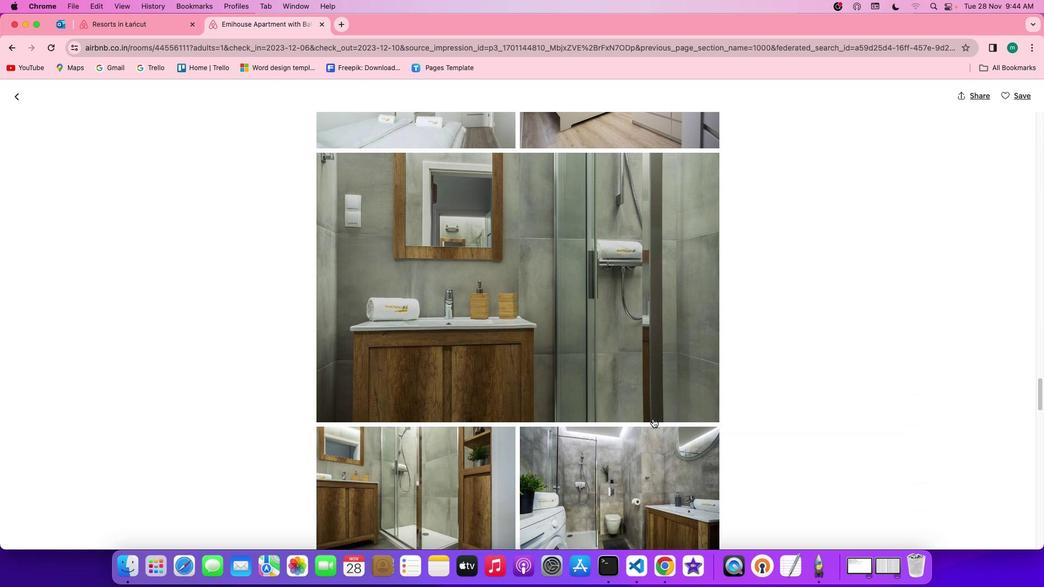 
Action: Mouse scrolled (655, 419) with delta (0, 0)
Screenshot: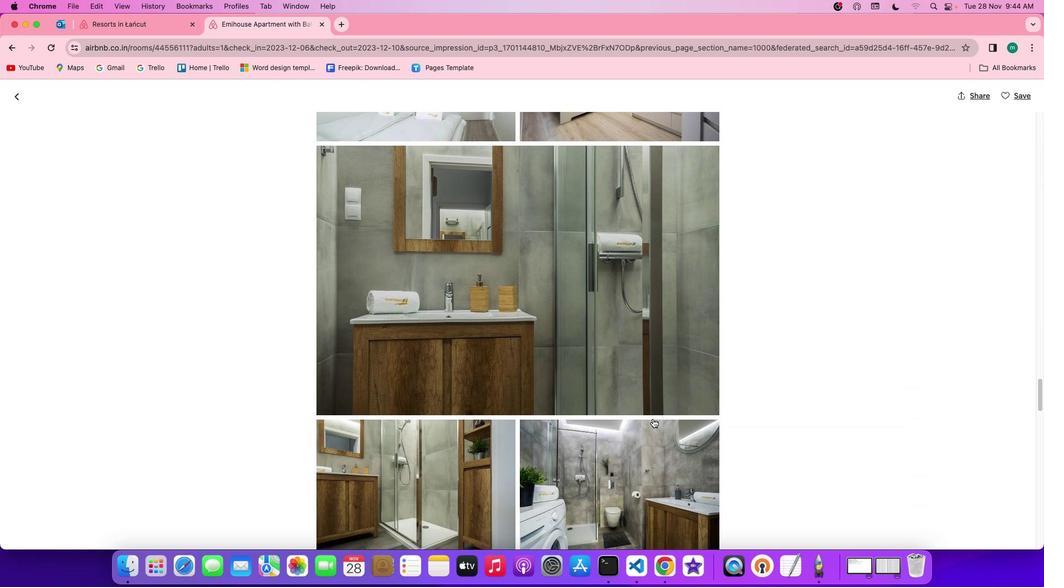 
Action: Mouse scrolled (655, 419) with delta (0, -1)
Screenshot: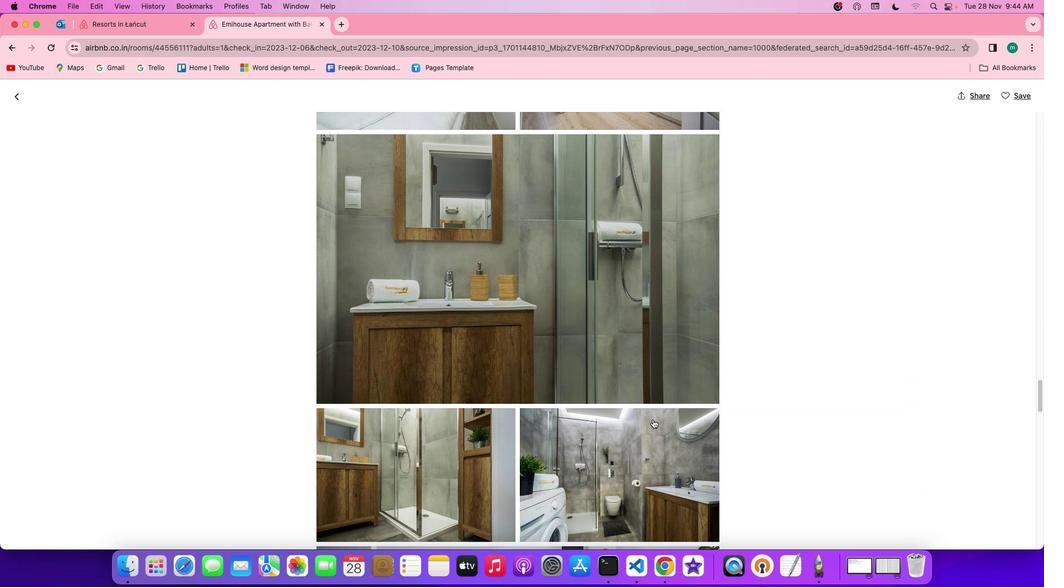 
Action: Mouse scrolled (655, 419) with delta (0, -1)
Screenshot: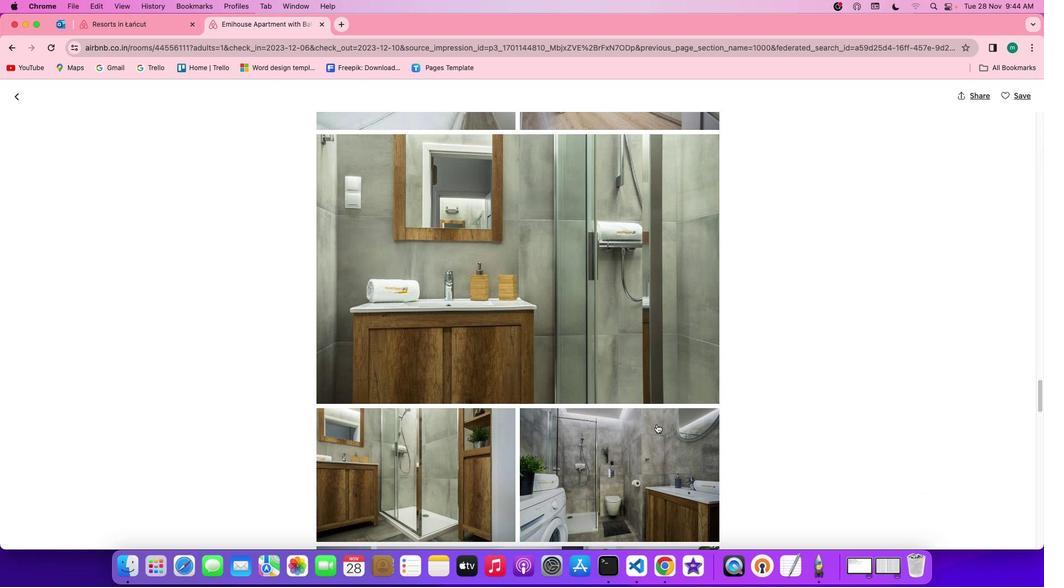 
Action: Mouse moved to (652, 418)
Screenshot: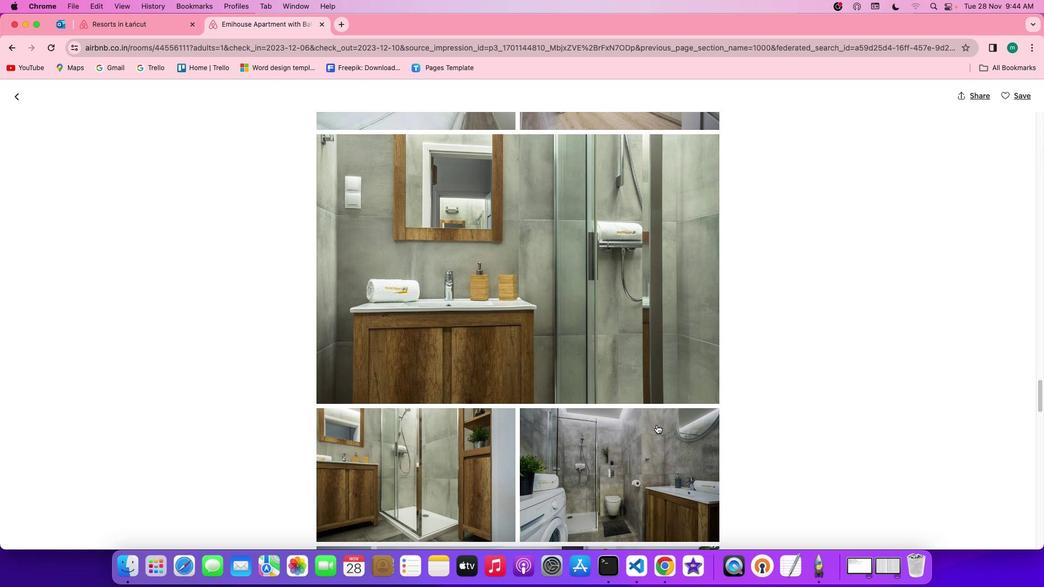 
Action: Mouse scrolled (652, 418) with delta (0, 0)
Screenshot: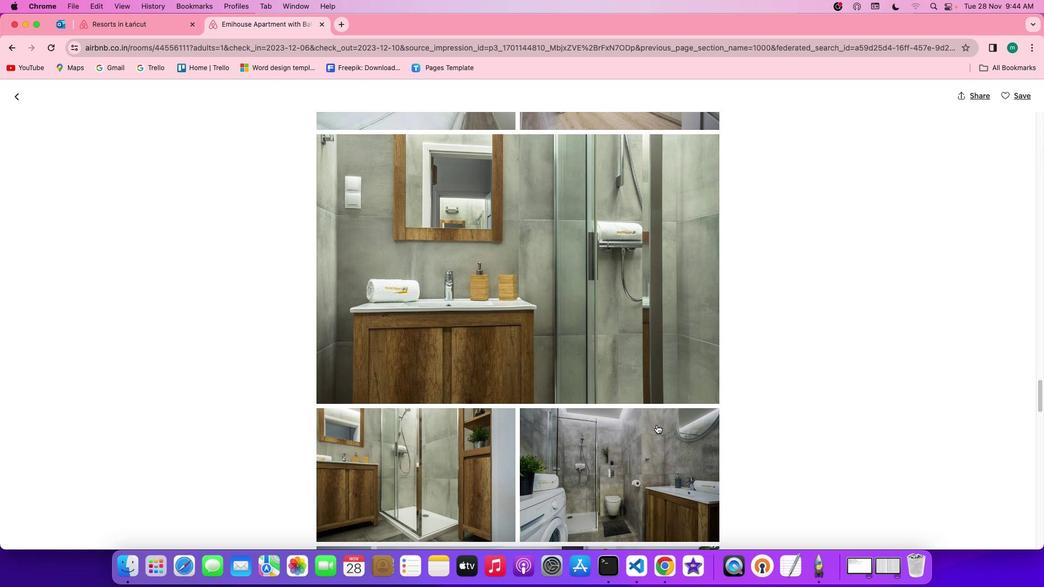 
Action: Mouse scrolled (652, 418) with delta (0, 0)
Screenshot: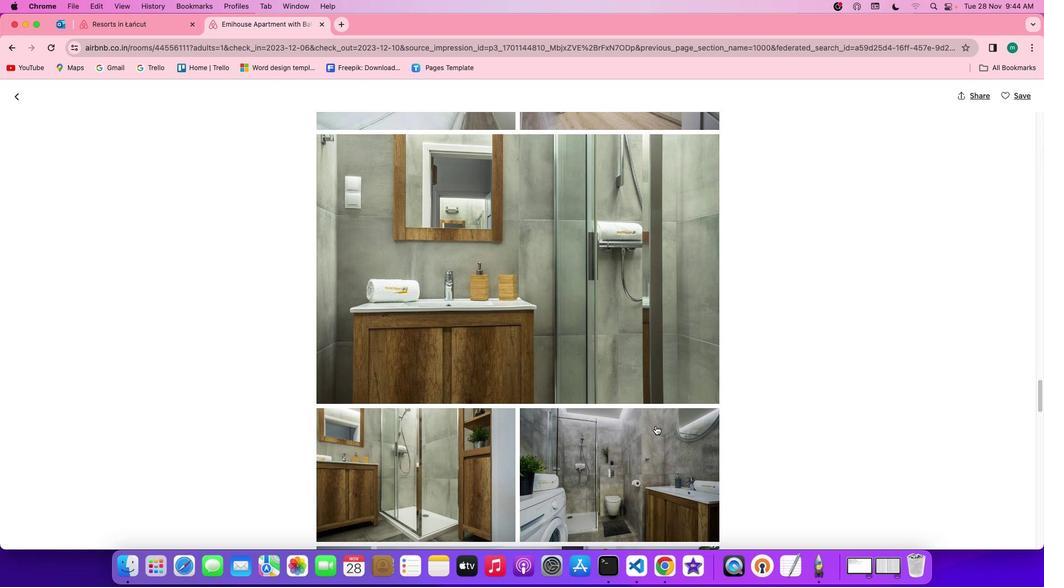 
Action: Mouse scrolled (652, 418) with delta (0, -1)
Screenshot: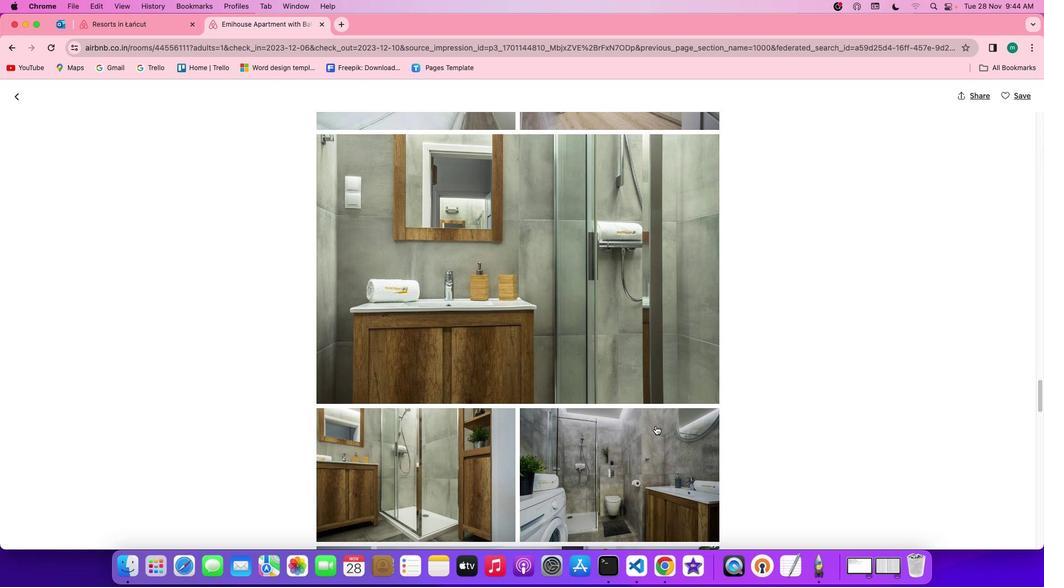 
Action: Mouse scrolled (652, 418) with delta (0, -1)
Screenshot: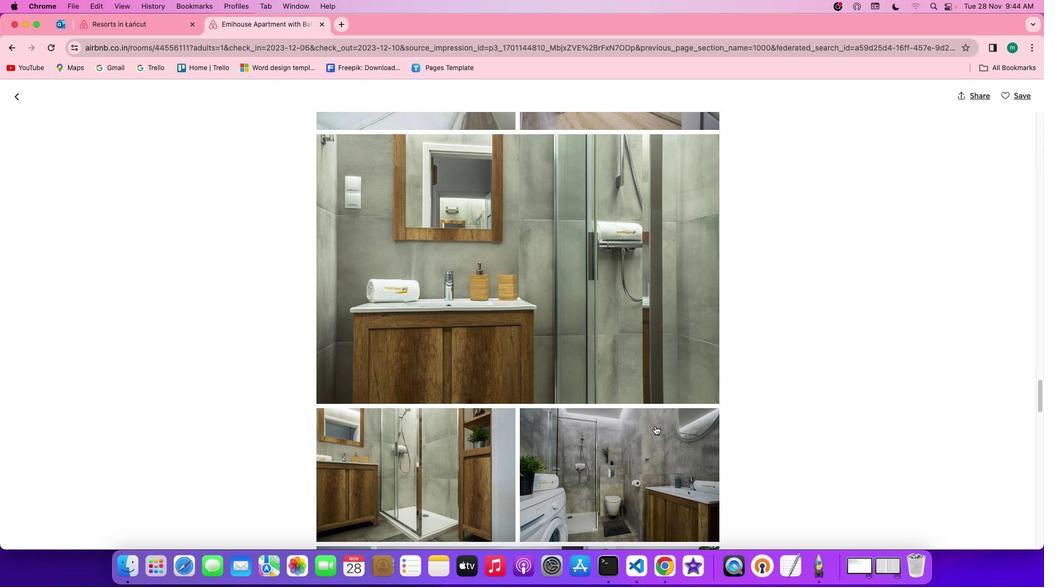 
Action: Mouse moved to (654, 426)
Screenshot: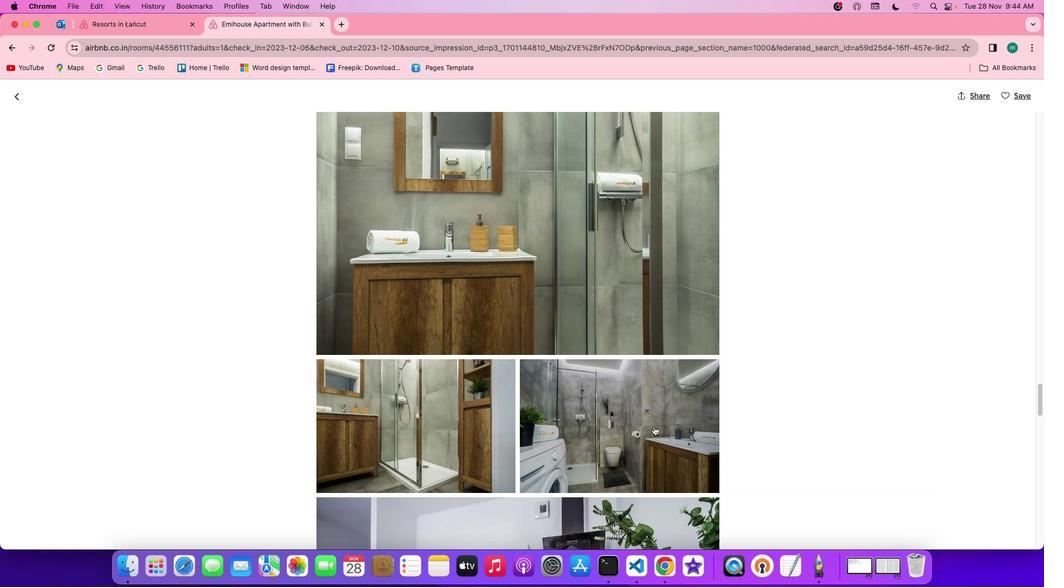 
Action: Mouse scrolled (654, 426) with delta (0, 0)
Screenshot: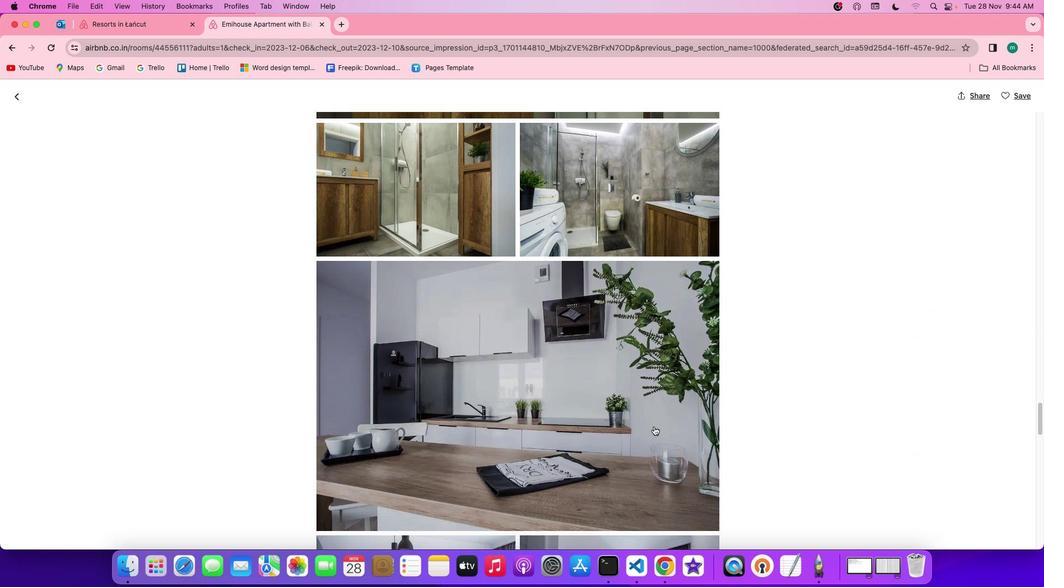 
Action: Mouse scrolled (654, 426) with delta (0, 0)
Screenshot: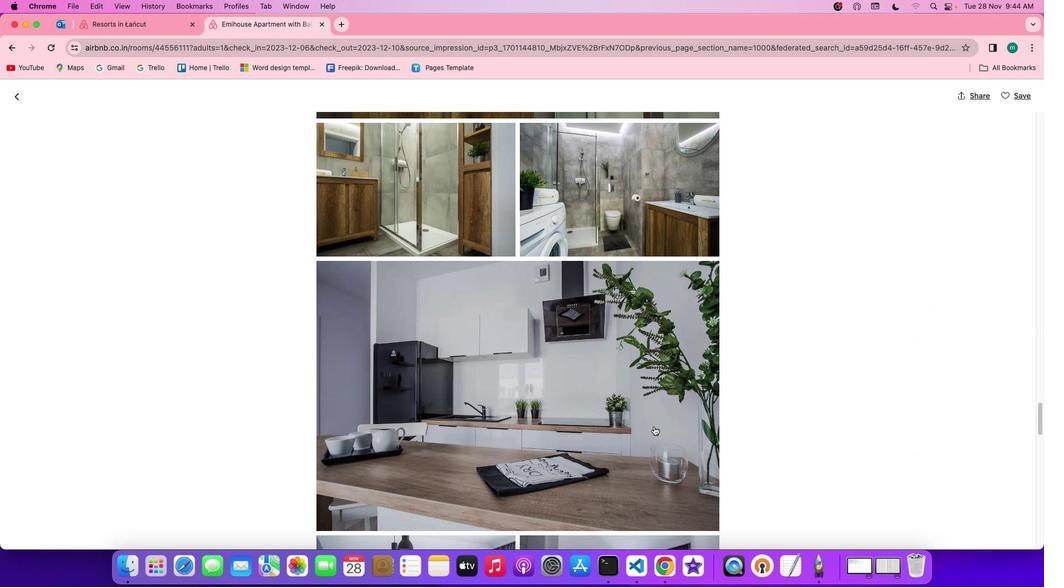 
Action: Mouse scrolled (654, 426) with delta (0, -1)
Screenshot: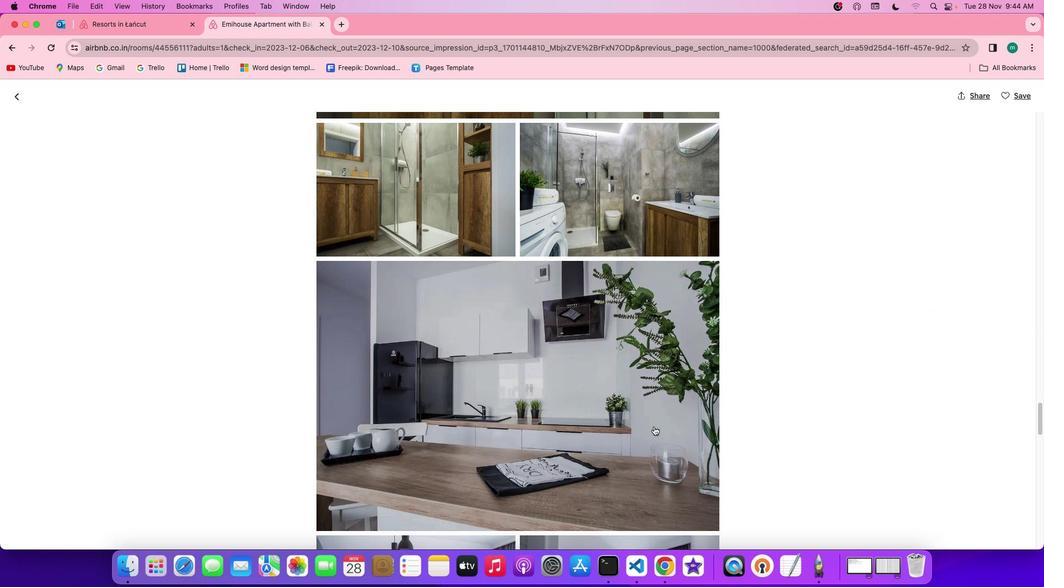 
Action: Mouse scrolled (654, 426) with delta (0, -1)
Screenshot: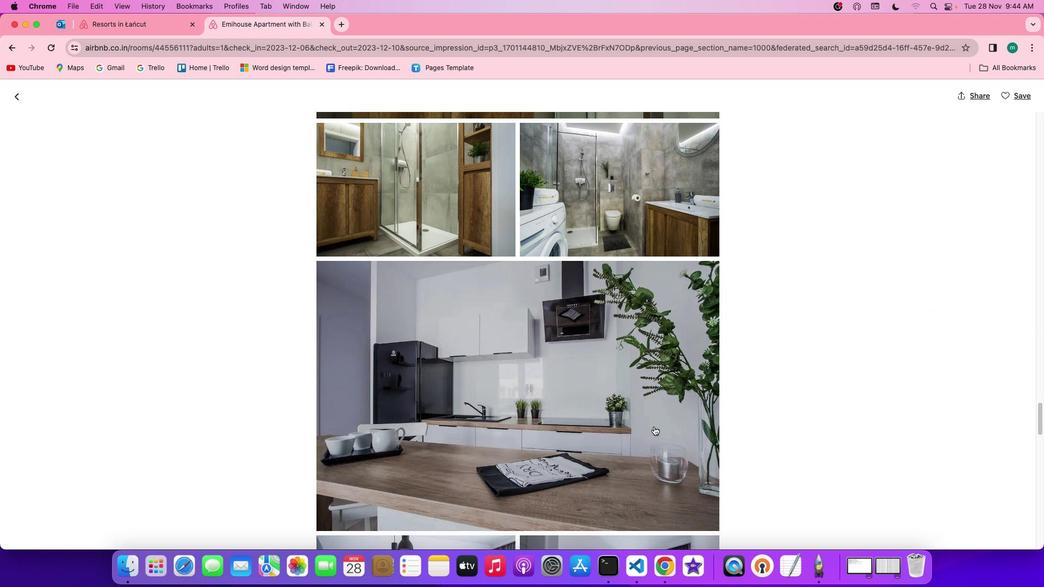 
Action: Mouse scrolled (654, 426) with delta (0, 0)
Screenshot: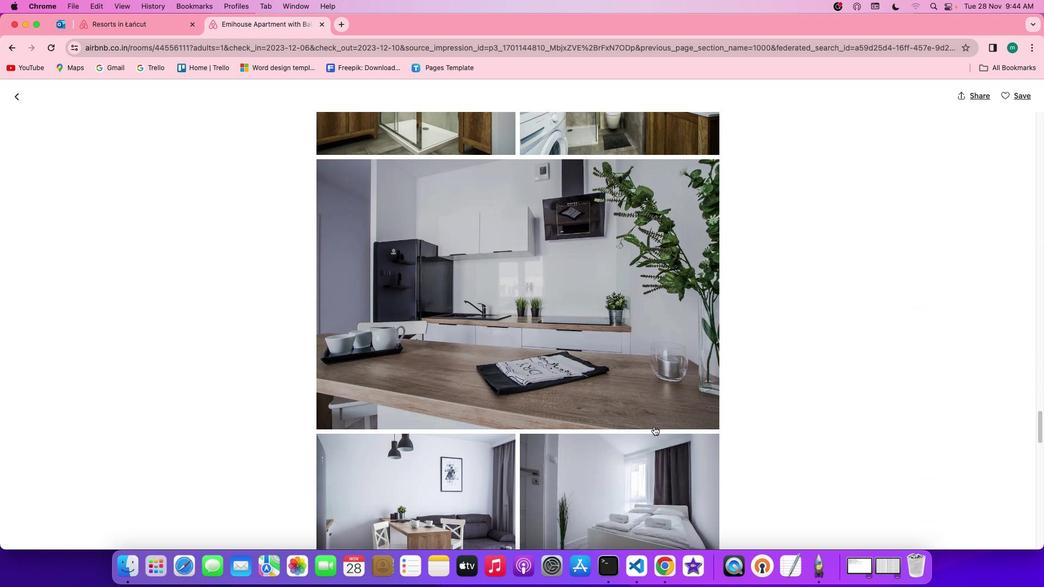 
Action: Mouse scrolled (654, 426) with delta (0, 0)
Screenshot: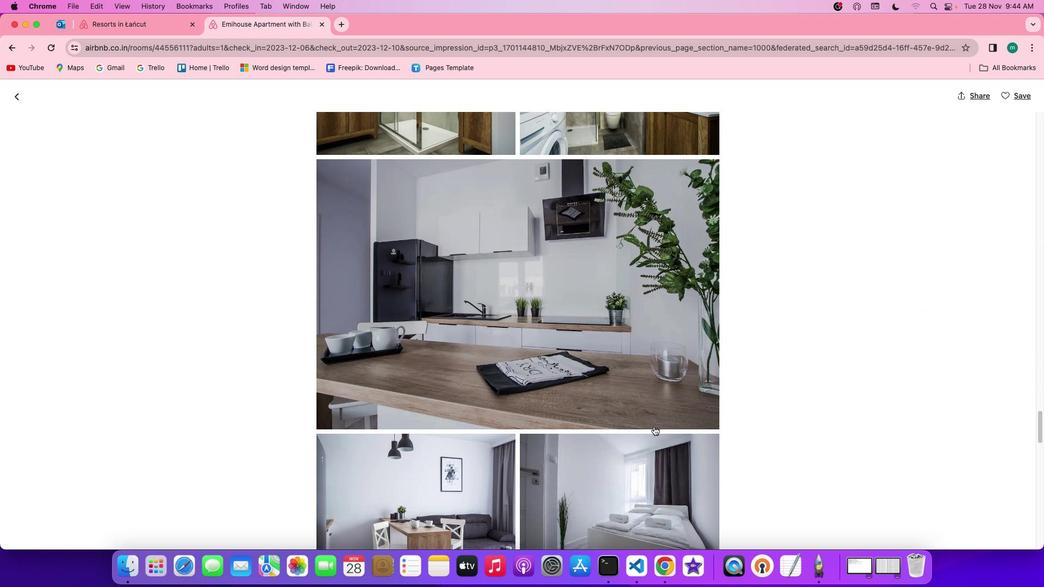 
Action: Mouse scrolled (654, 426) with delta (0, -1)
Screenshot: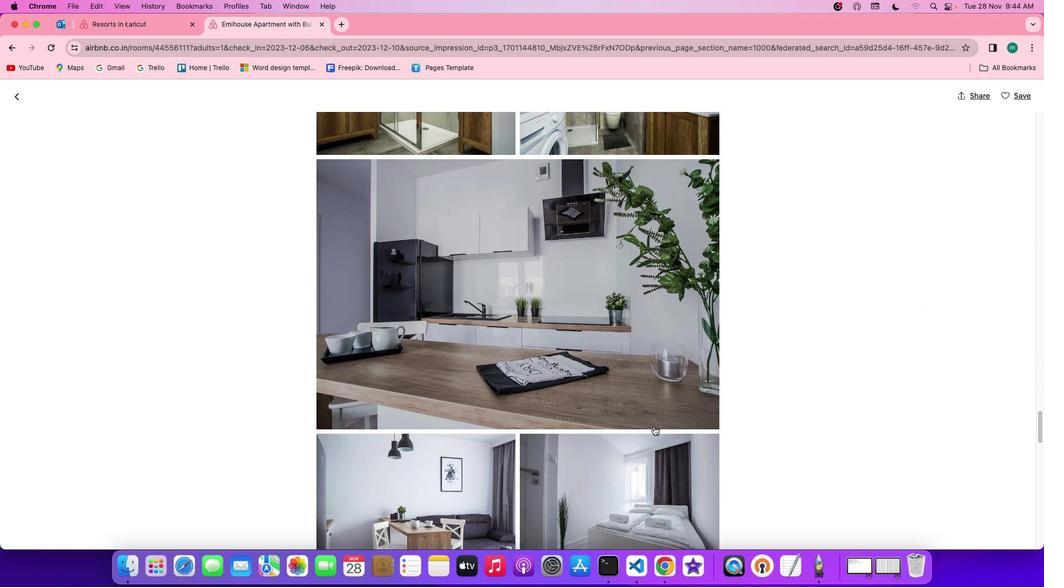 
Action: Mouse scrolled (654, 426) with delta (0, -2)
Screenshot: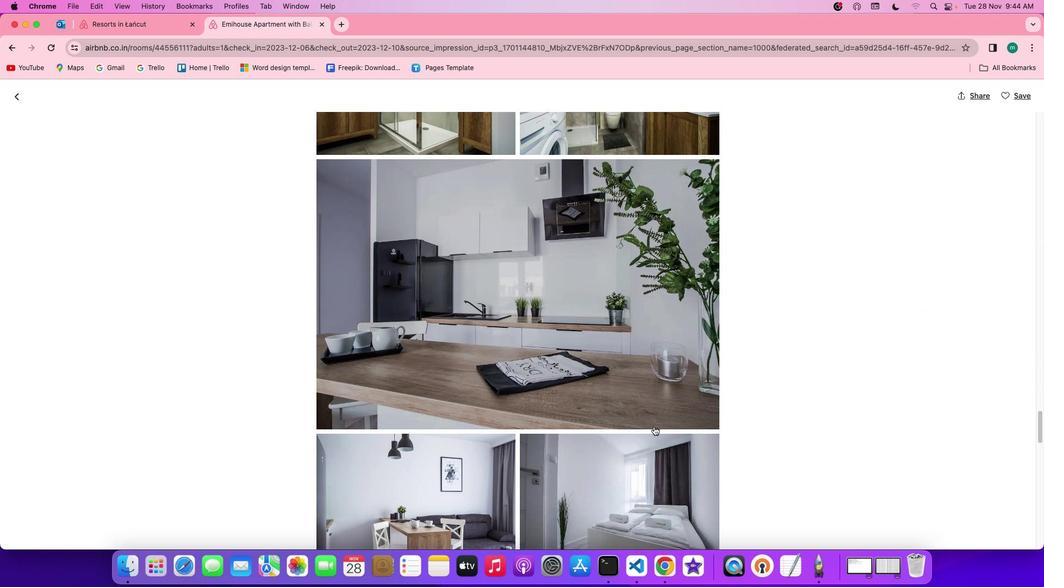 
Action: Mouse scrolled (654, 426) with delta (0, 0)
Screenshot: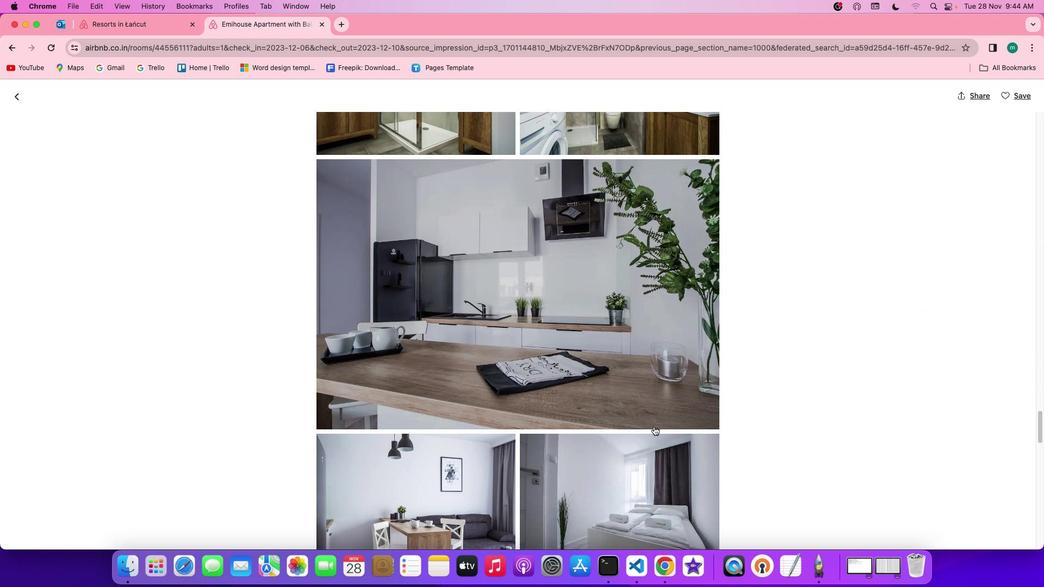 
Action: Mouse scrolled (654, 426) with delta (0, 0)
Screenshot: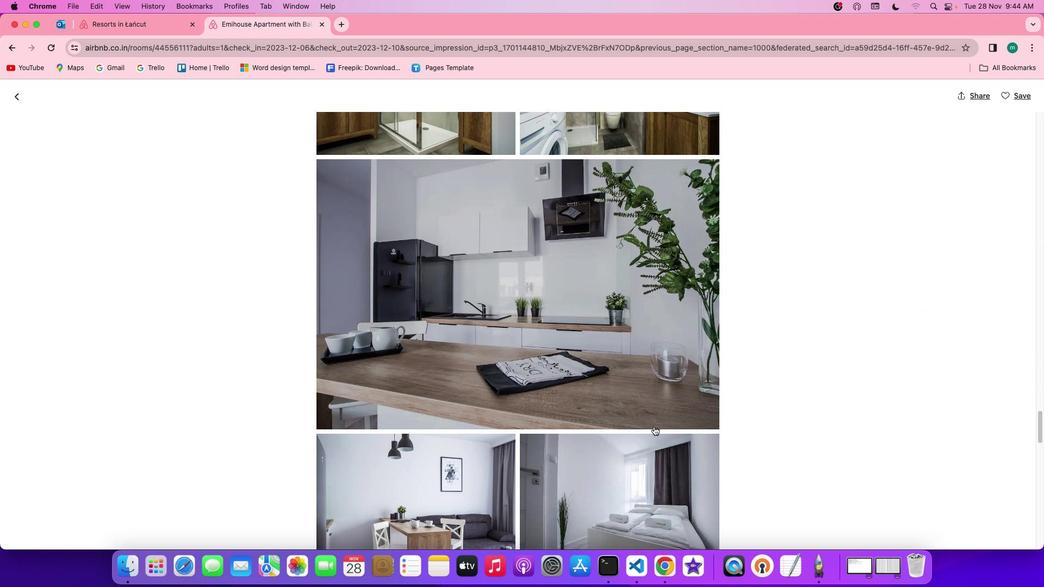 
Action: Mouse scrolled (654, 426) with delta (0, 0)
Screenshot: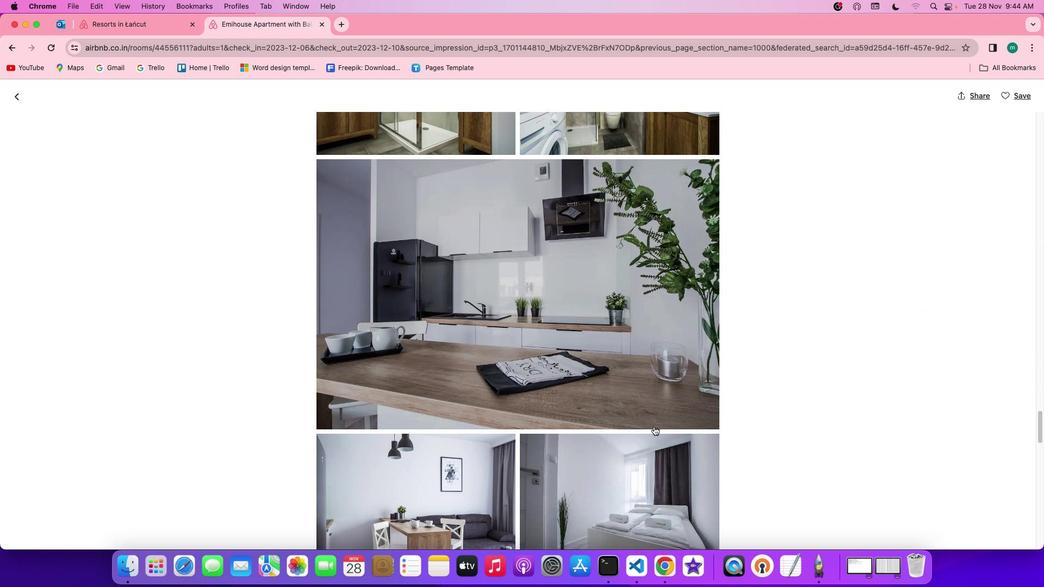 
Action: Mouse scrolled (654, 426) with delta (0, -1)
Screenshot: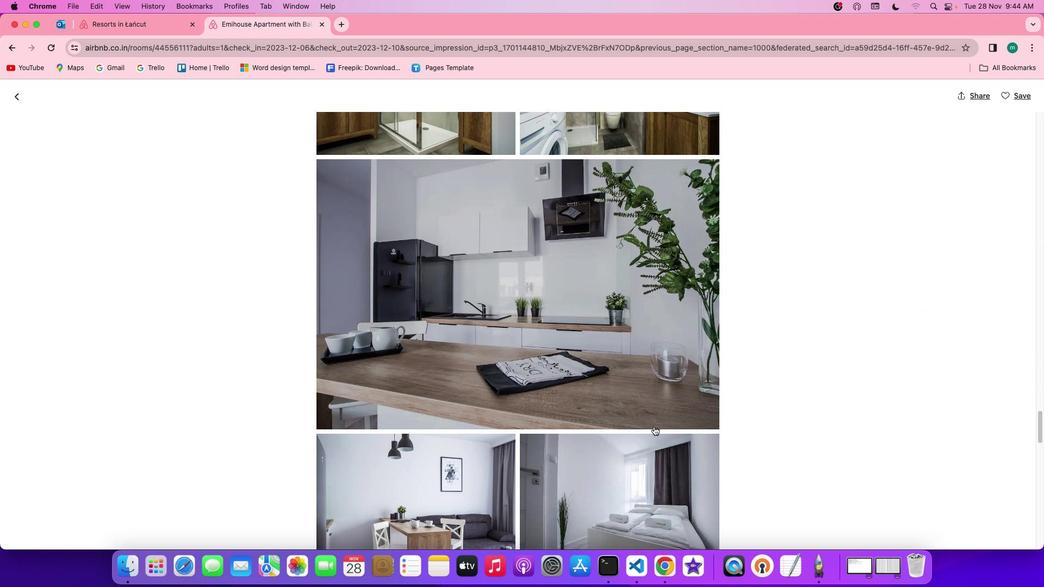 
Action: Mouse scrolled (654, 426) with delta (0, 0)
Screenshot: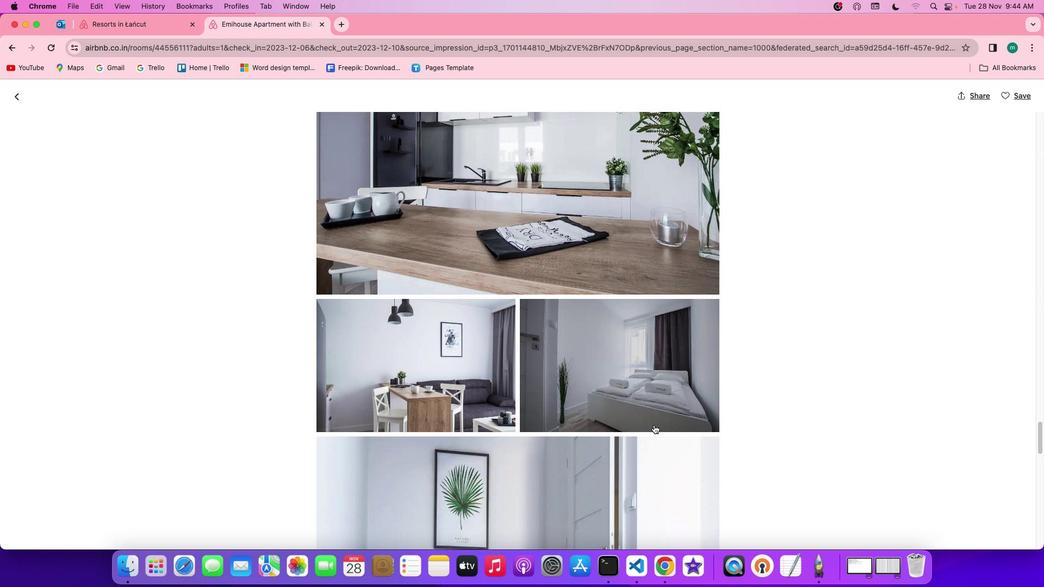 
Action: Mouse scrolled (654, 426) with delta (0, 0)
Screenshot: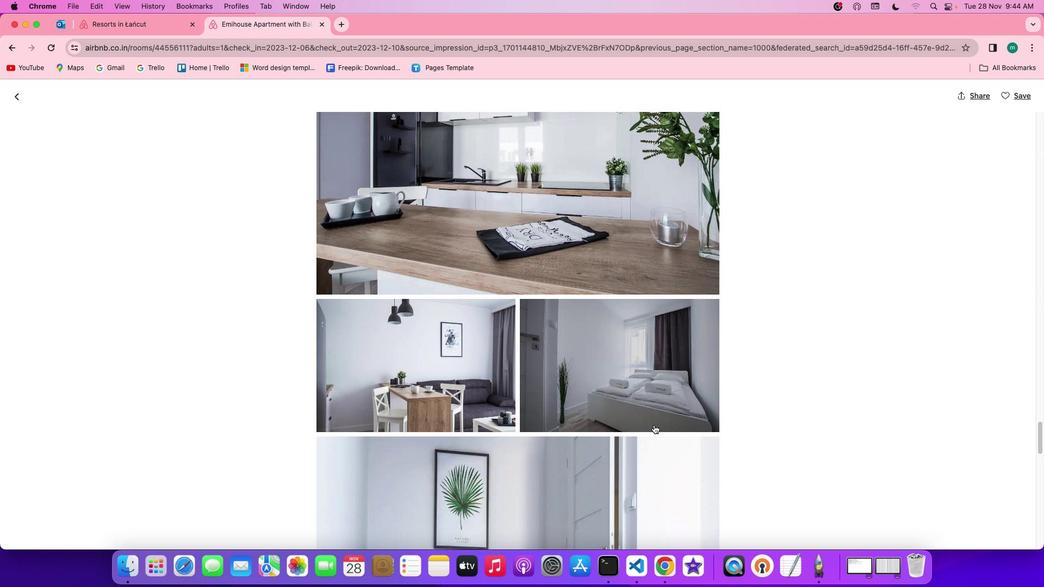 
Action: Mouse scrolled (654, 426) with delta (0, -1)
Screenshot: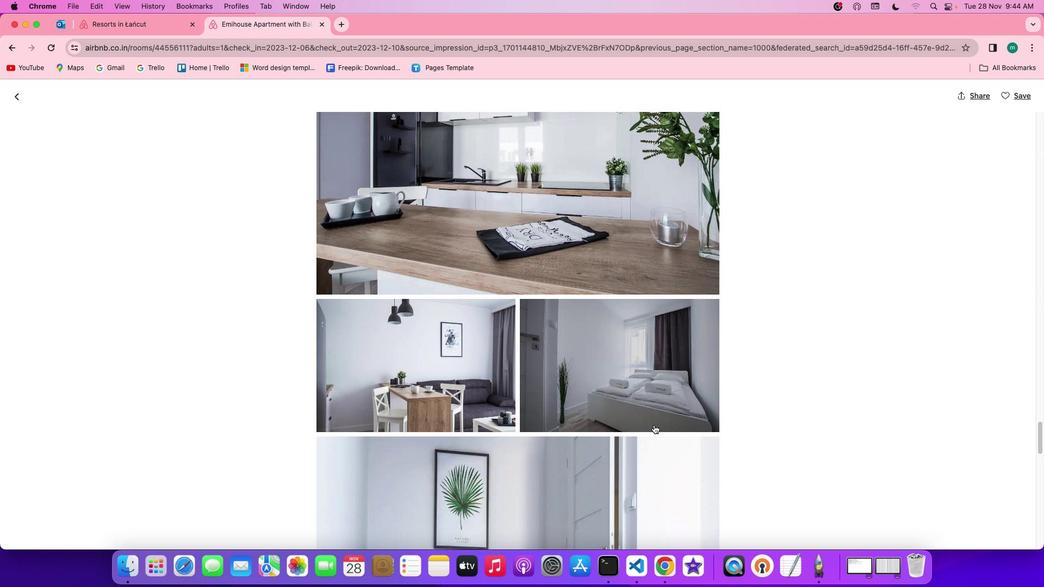 
Action: Mouse scrolled (654, 426) with delta (0, -1)
Screenshot: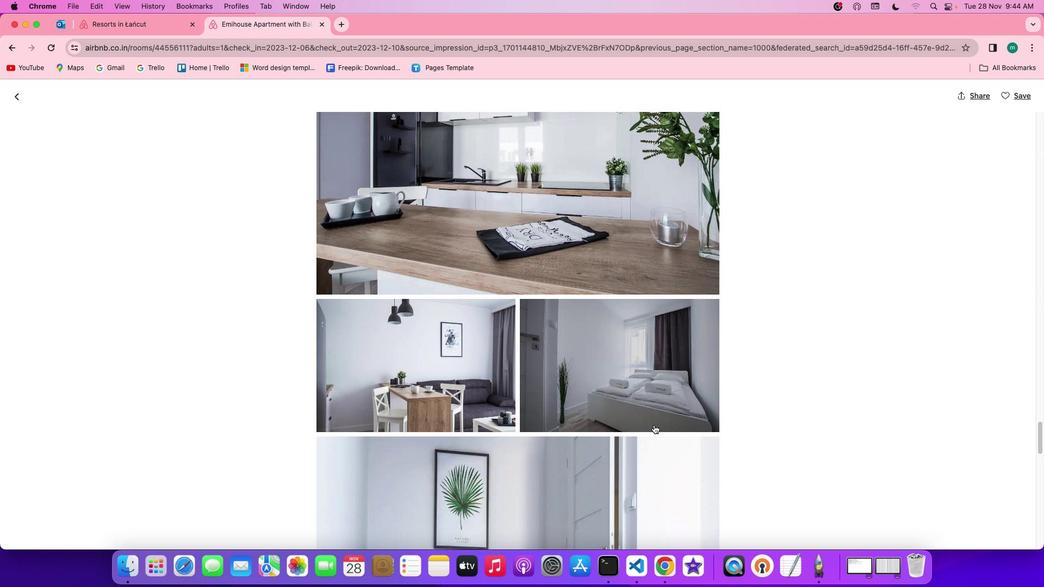
Action: Mouse moved to (654, 424)
Screenshot: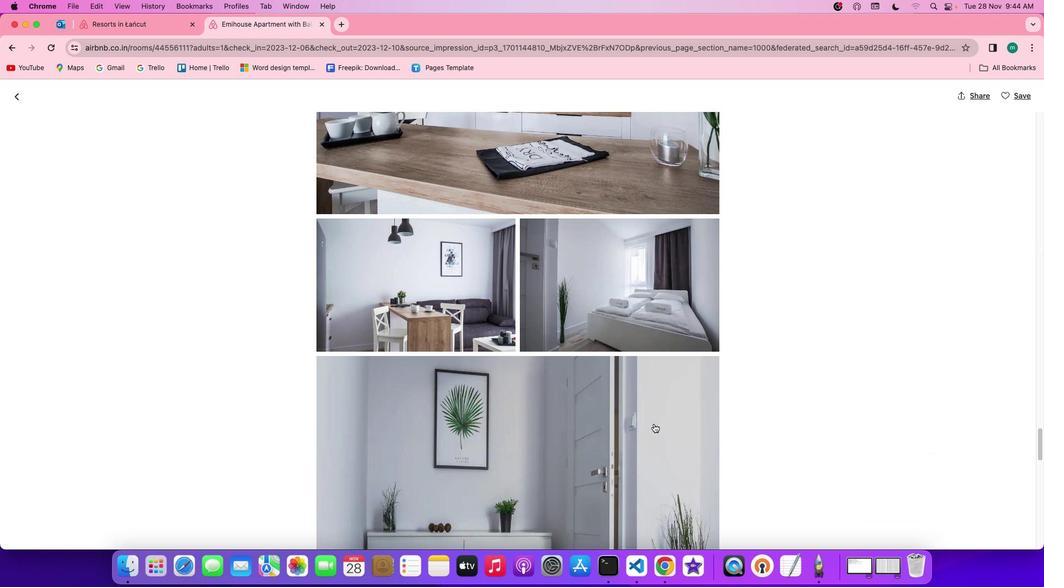 
Action: Mouse scrolled (654, 424) with delta (0, 0)
Screenshot: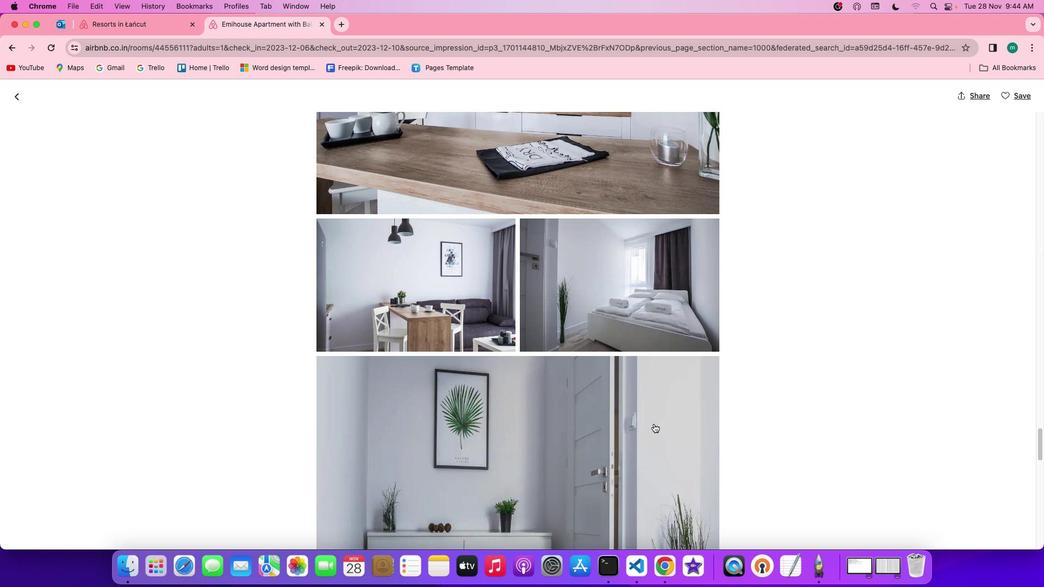 
Action: Mouse scrolled (654, 424) with delta (0, 0)
Screenshot: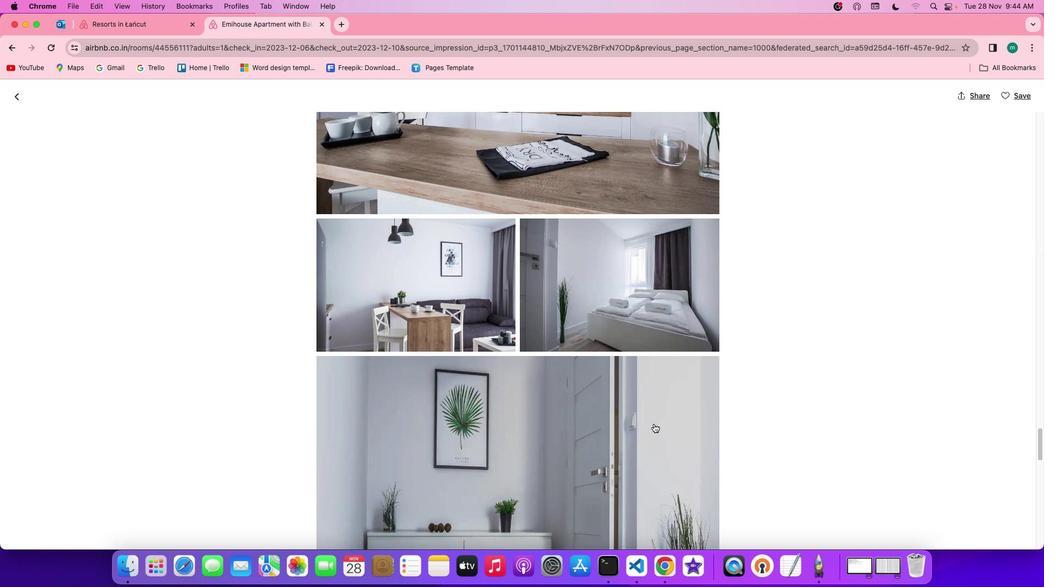 
Action: Mouse scrolled (654, 424) with delta (0, 0)
Screenshot: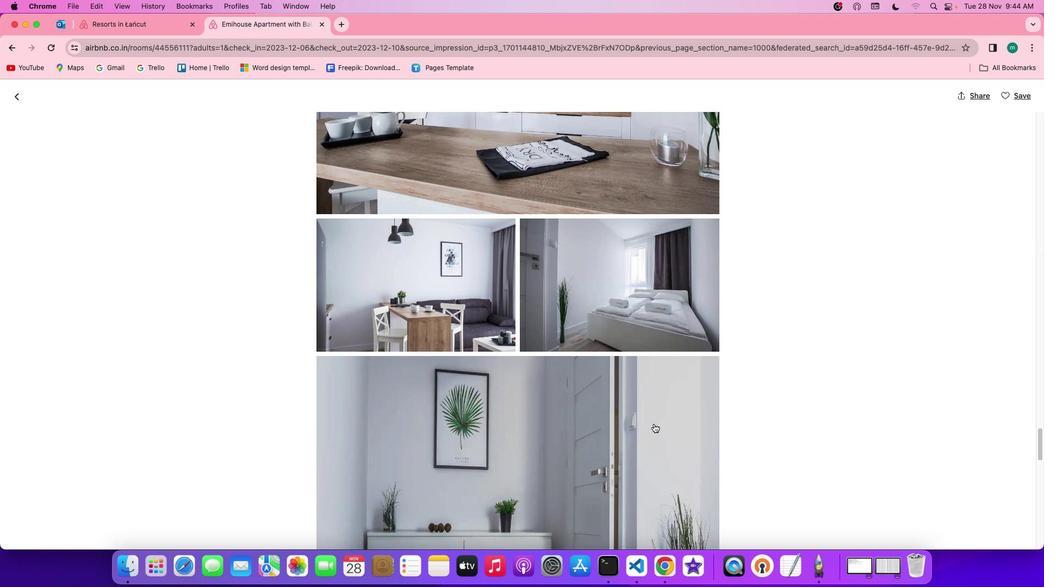 
Action: Mouse scrolled (654, 424) with delta (0, 0)
Screenshot: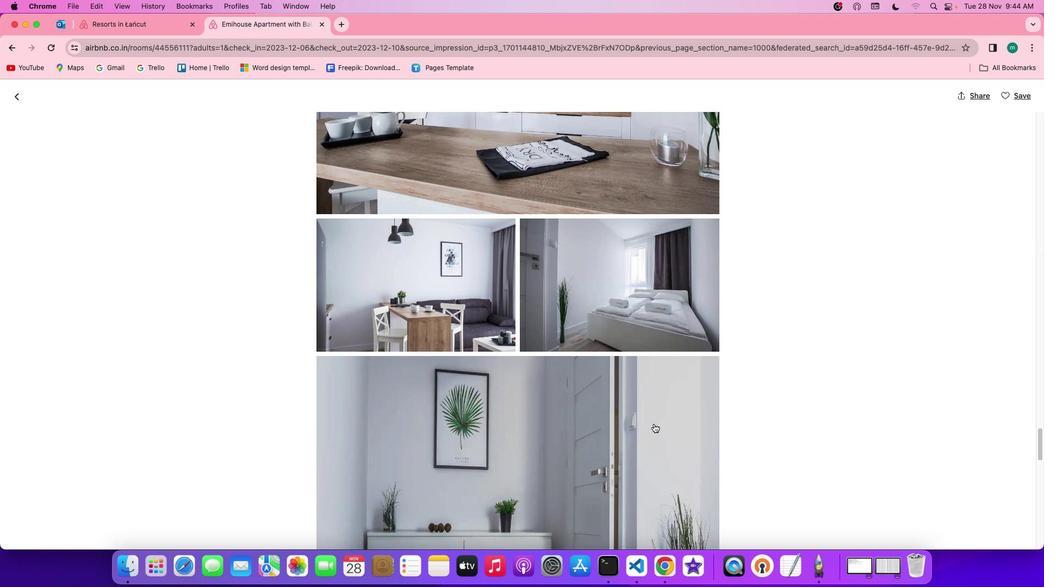 
Action: Mouse moved to (654, 424)
Screenshot: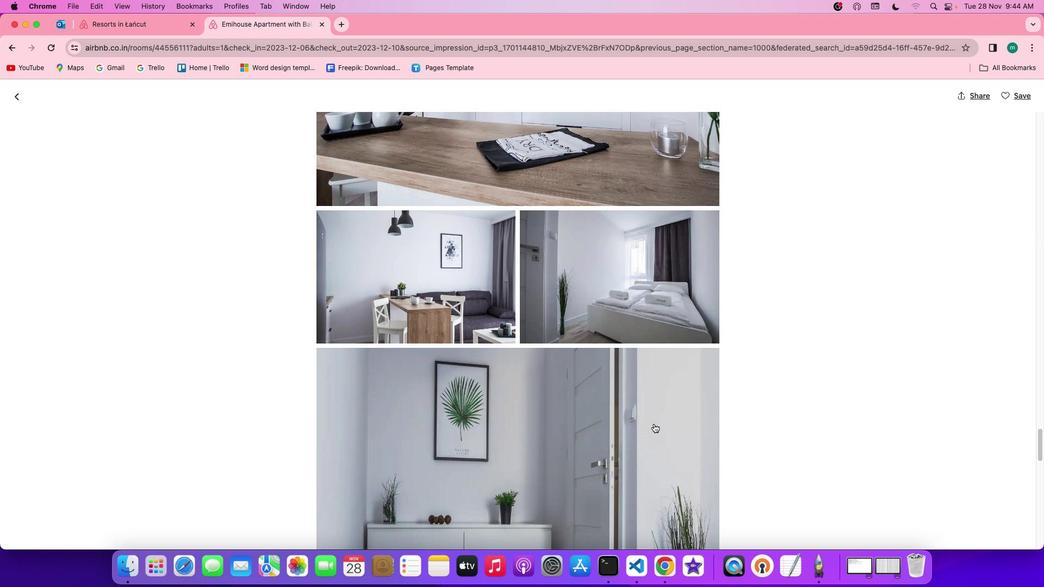 
Action: Mouse scrolled (654, 424) with delta (0, 0)
Screenshot: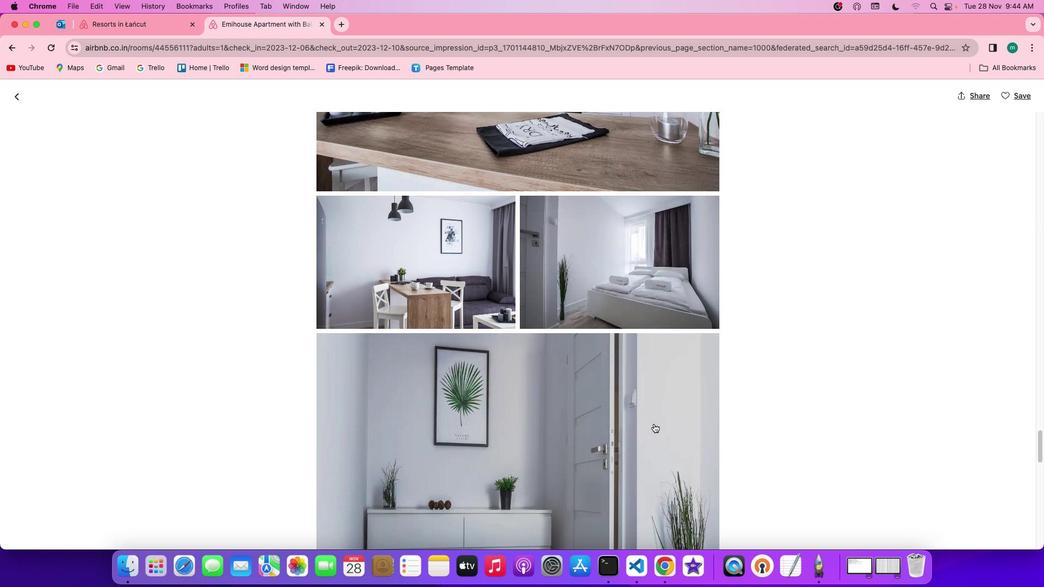 
Action: Mouse scrolled (654, 424) with delta (0, 0)
